 Task: Create a design using a cross-stitch pattern of birds on a blank page template in Canva.
Action: Mouse moved to (154, 3)
Screenshot: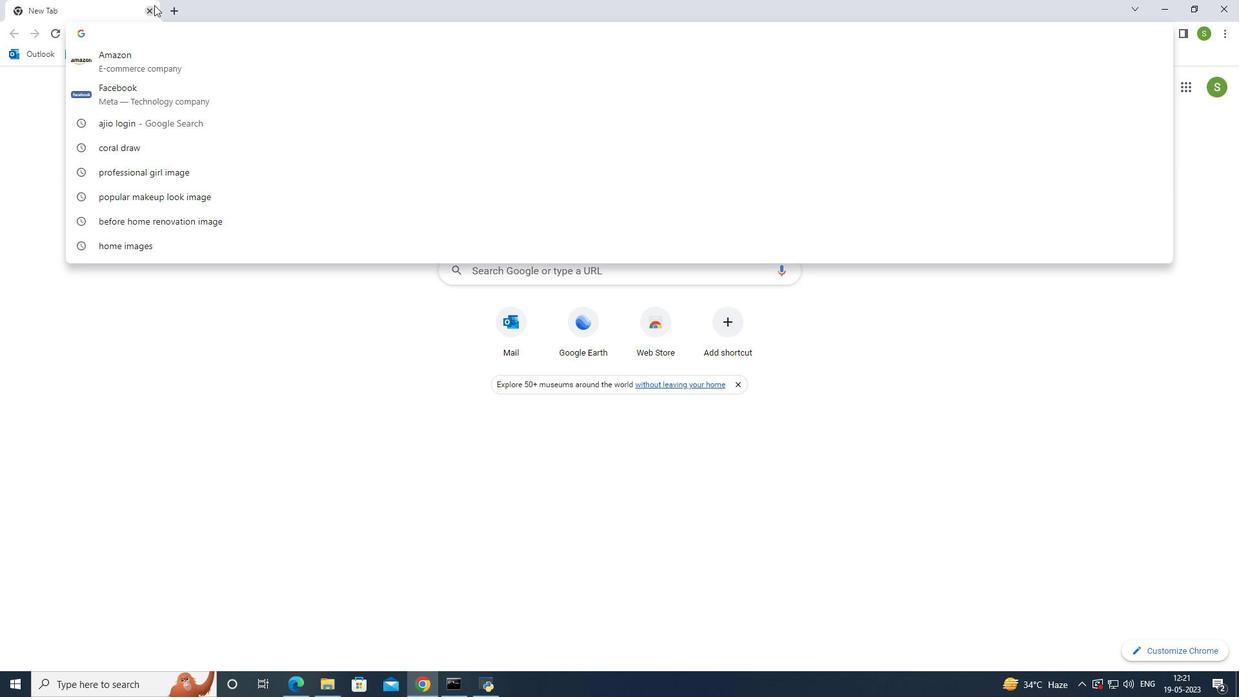 
Action: Key pressed ca
Screenshot: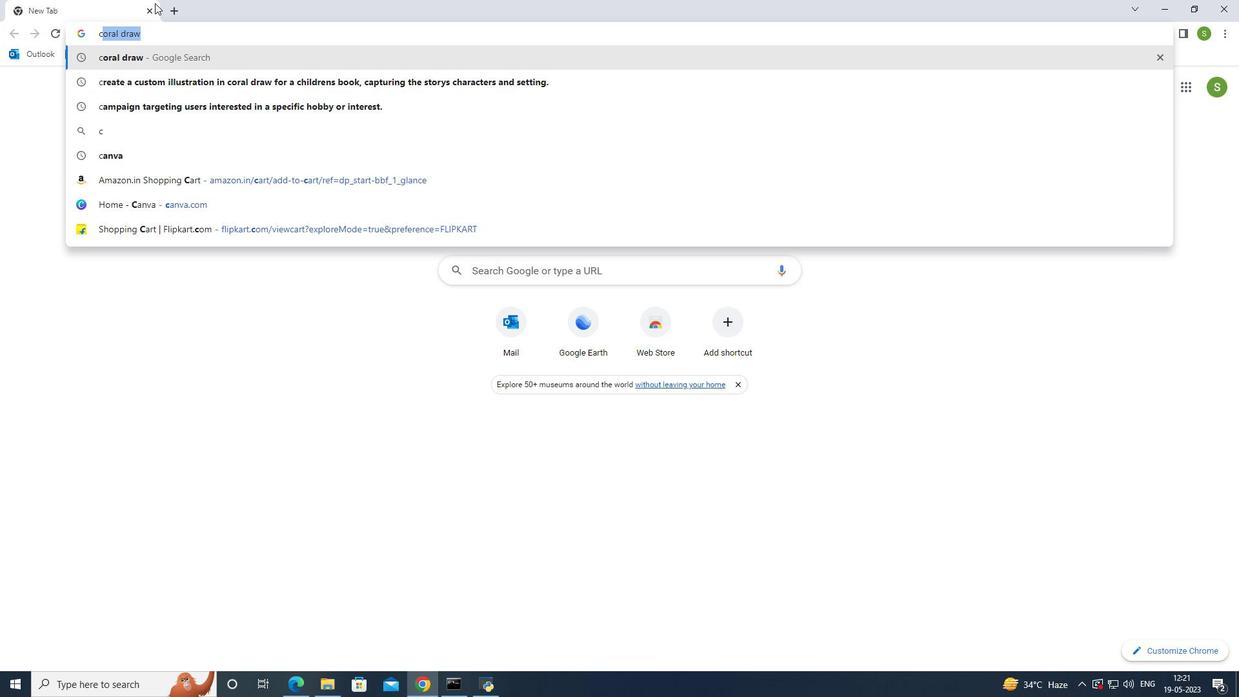 
Action: Mouse moved to (154, 0)
Screenshot: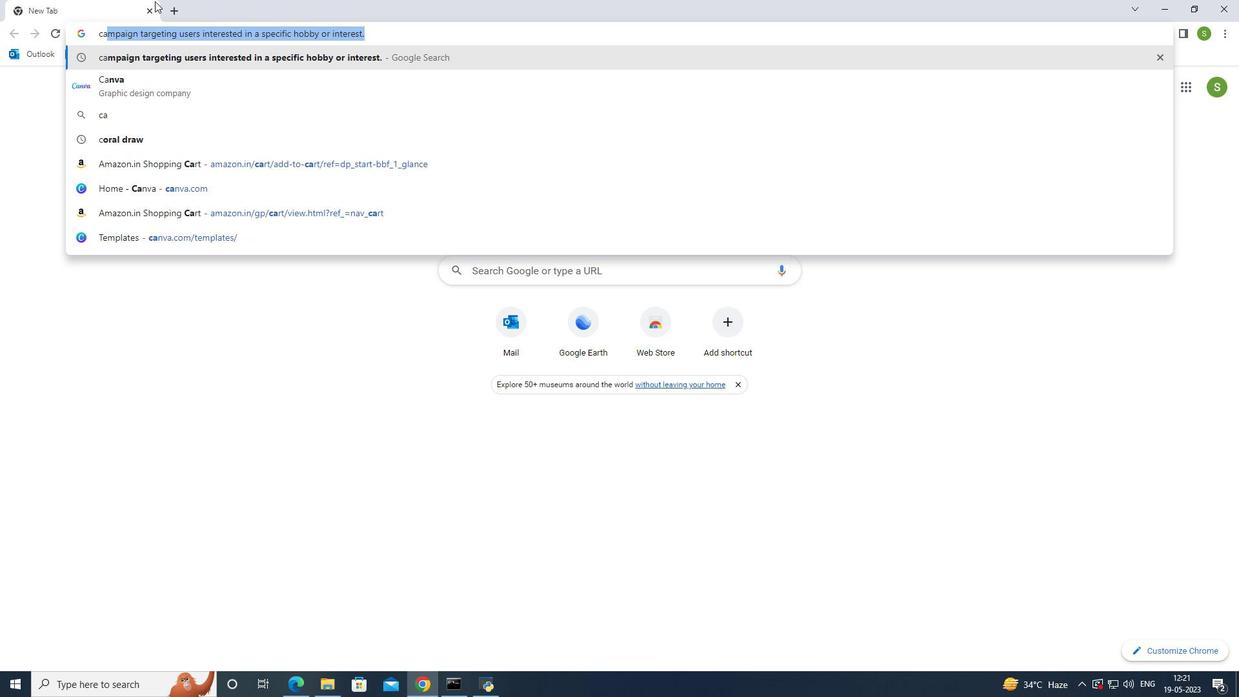 
Action: Key pressed nvs
Screenshot: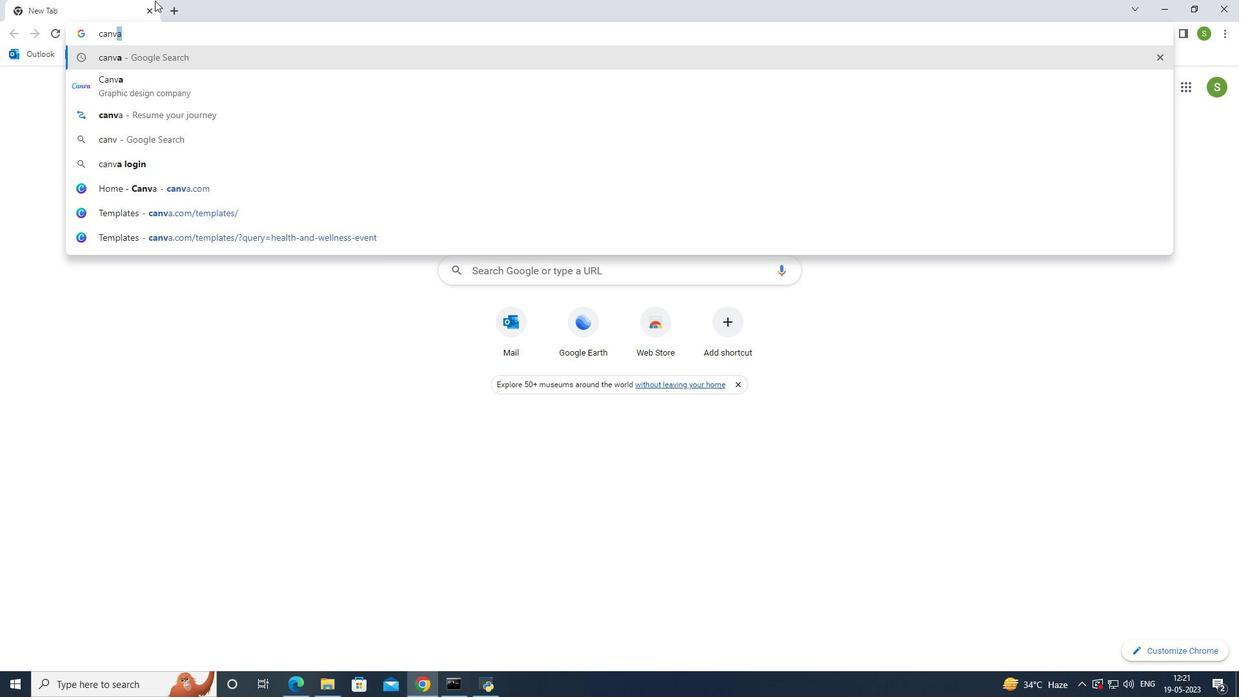 
Action: Mouse moved to (158, 0)
Screenshot: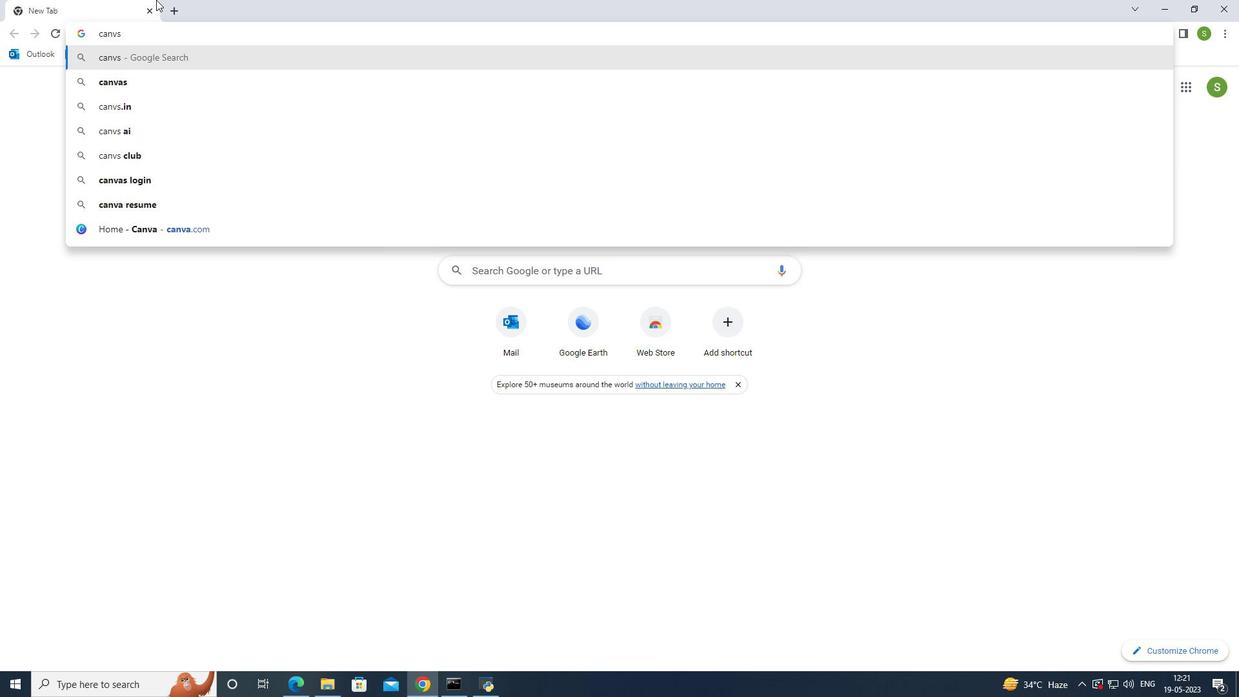 
Action: Key pressed <Key.backspace>
Screenshot: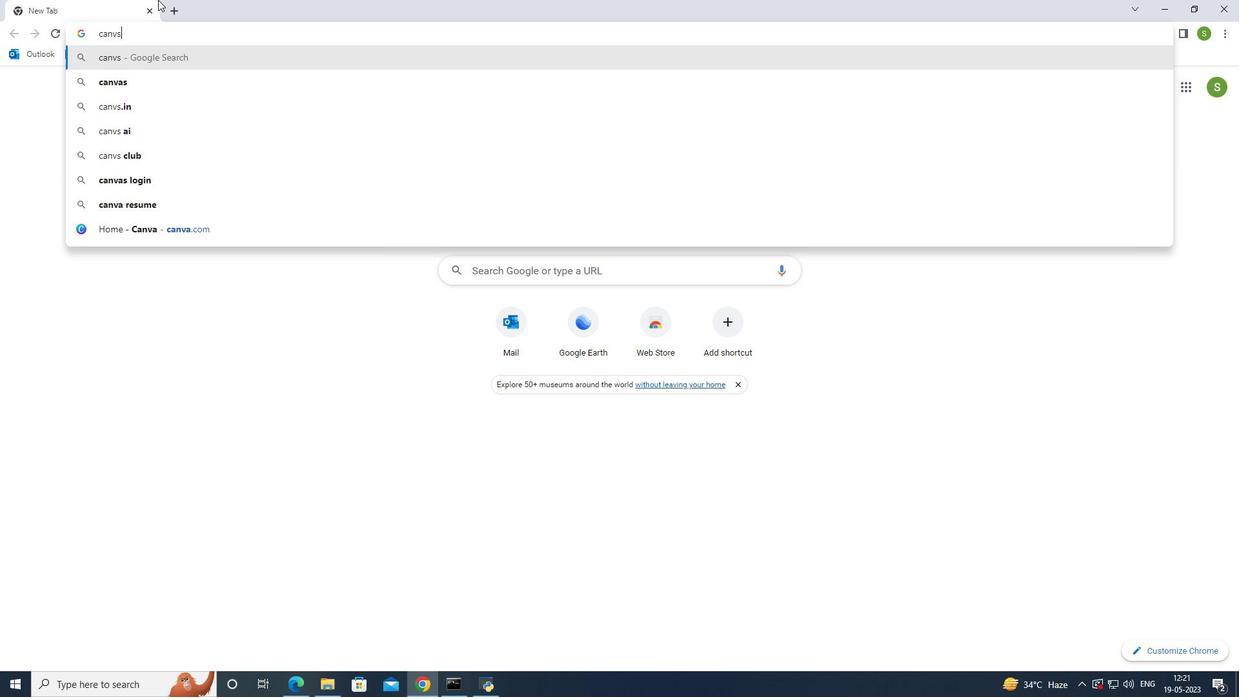 
Action: Mouse moved to (160, 0)
Screenshot: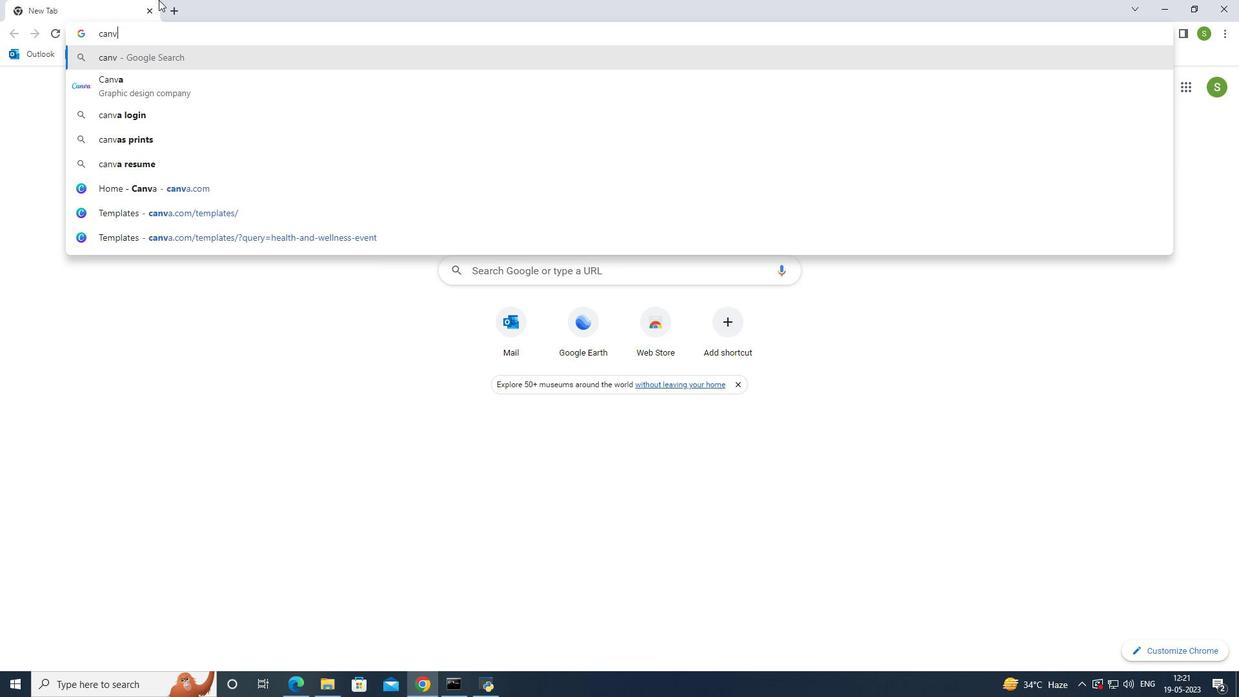 
Action: Key pressed a<Key.enter>
Screenshot: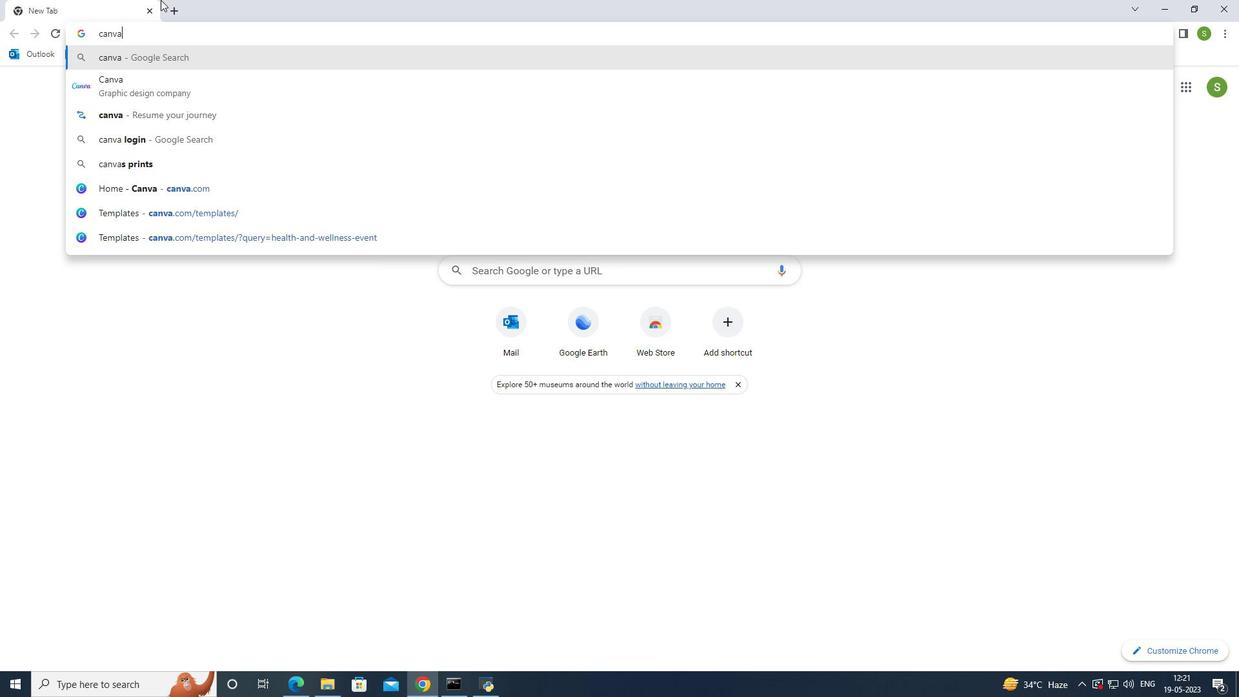 
Action: Mouse moved to (206, 203)
Screenshot: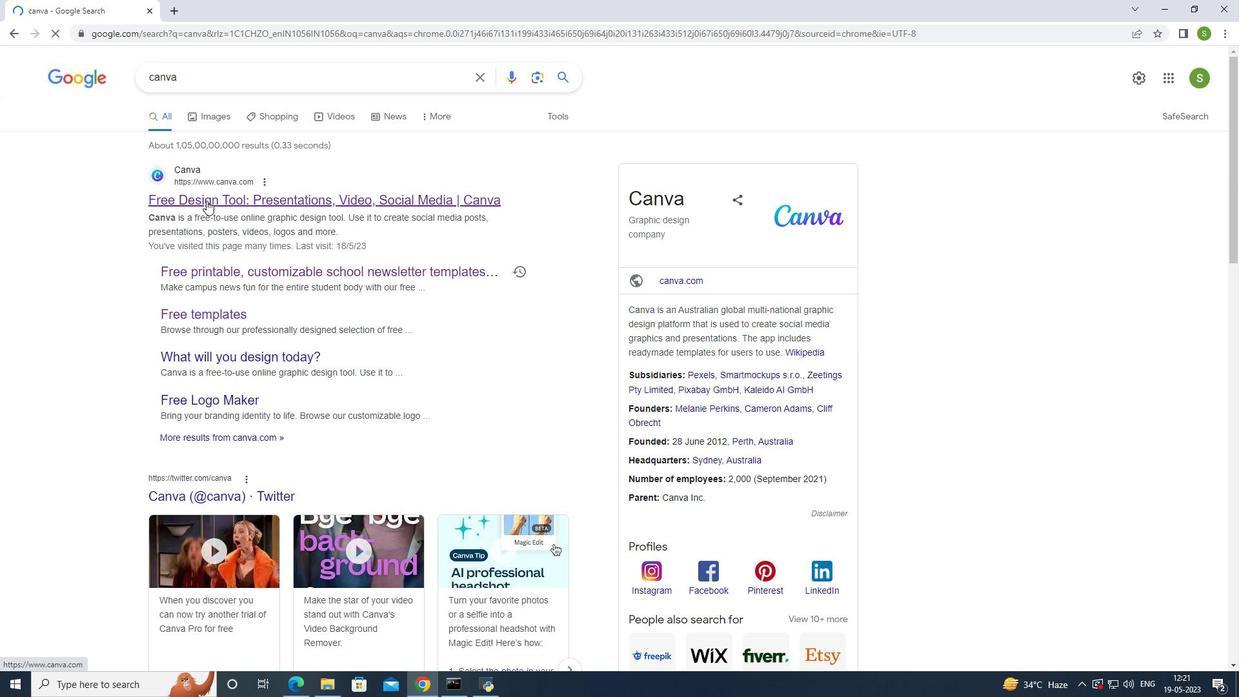 
Action: Mouse pressed left at (206, 203)
Screenshot: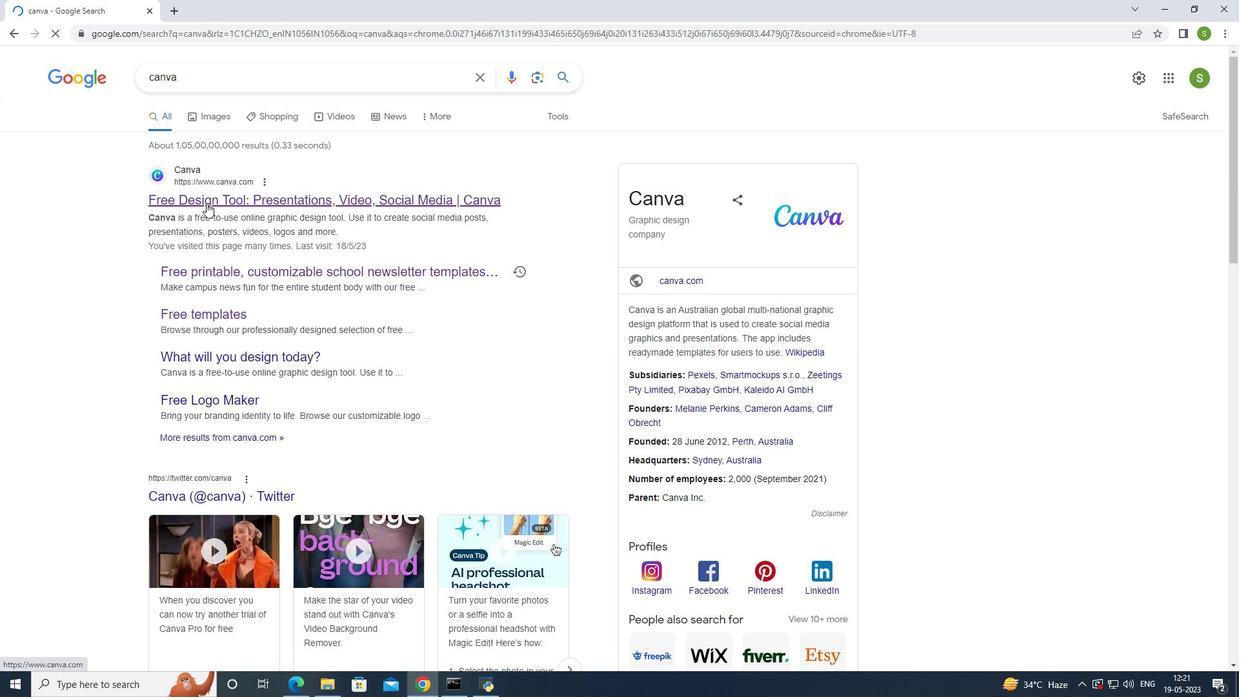 
Action: Mouse moved to (435, 160)
Screenshot: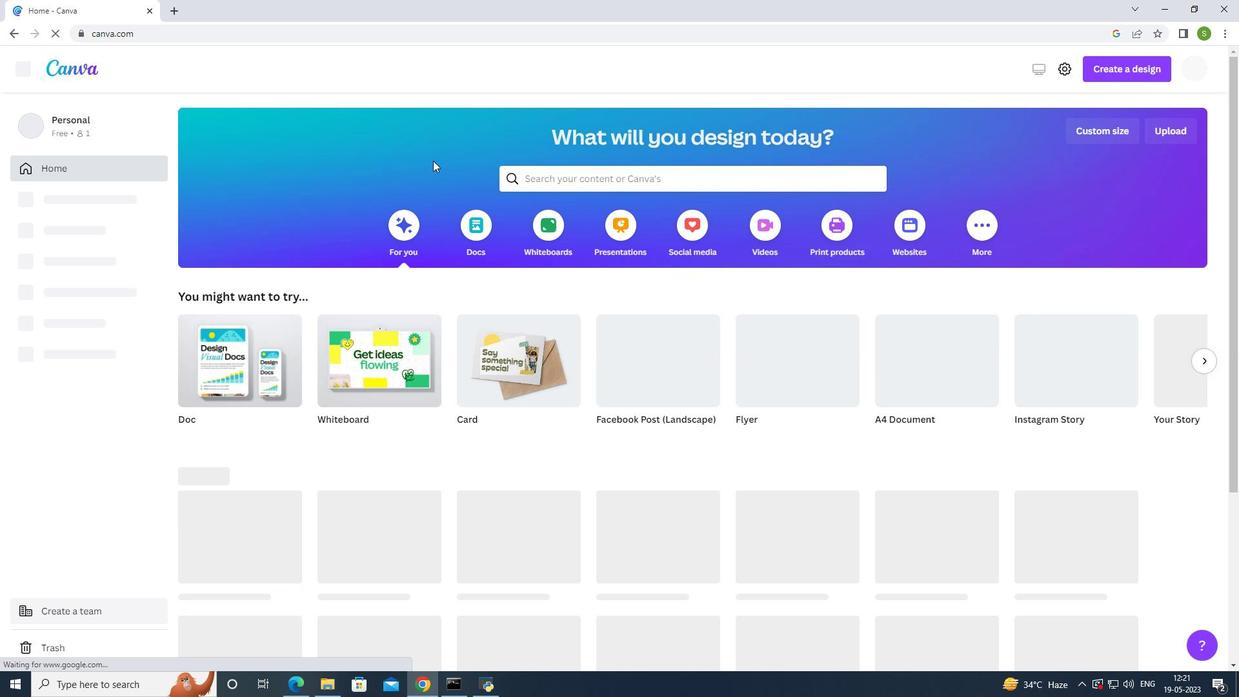 
Action: Mouse scrolled (435, 159) with delta (0, 0)
Screenshot: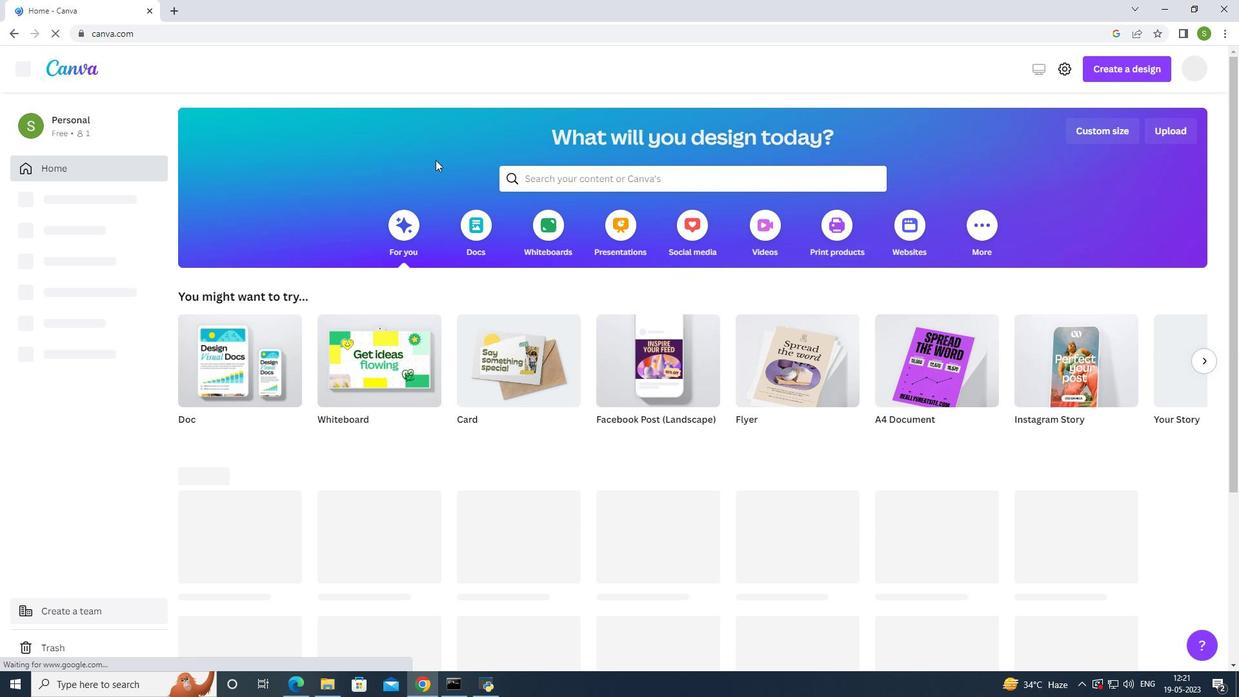 
Action: Mouse scrolled (435, 159) with delta (0, 0)
Screenshot: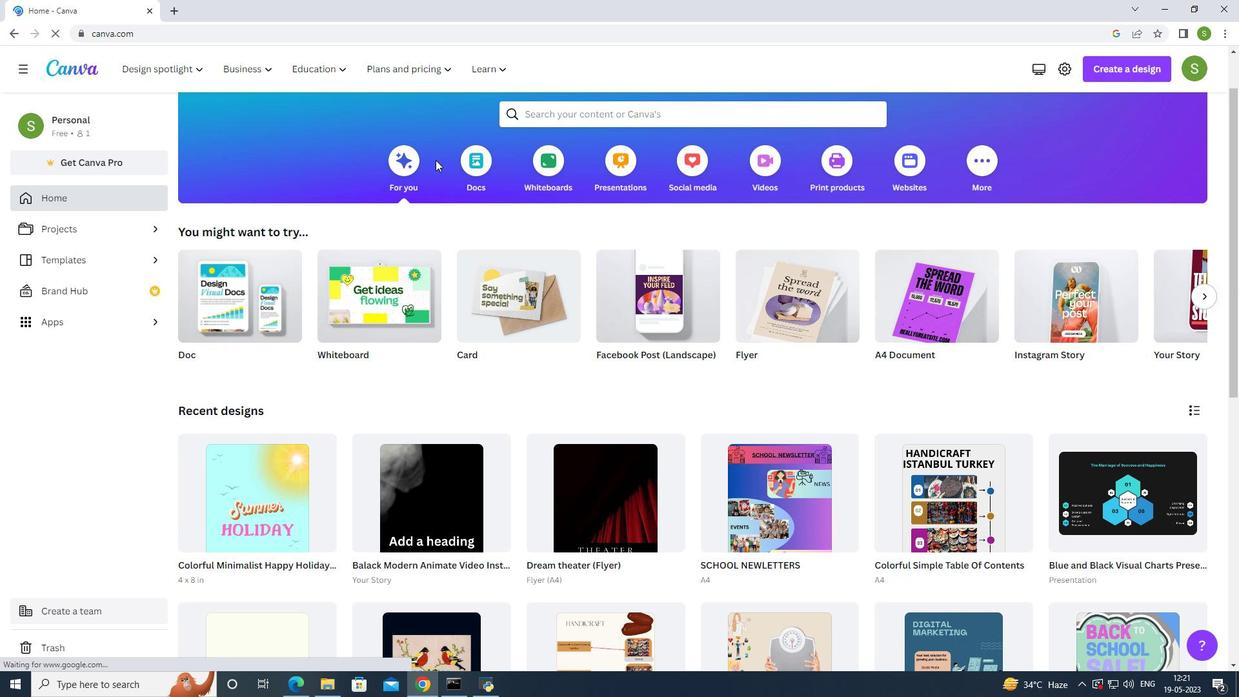 
Action: Mouse scrolled (435, 159) with delta (0, 0)
Screenshot: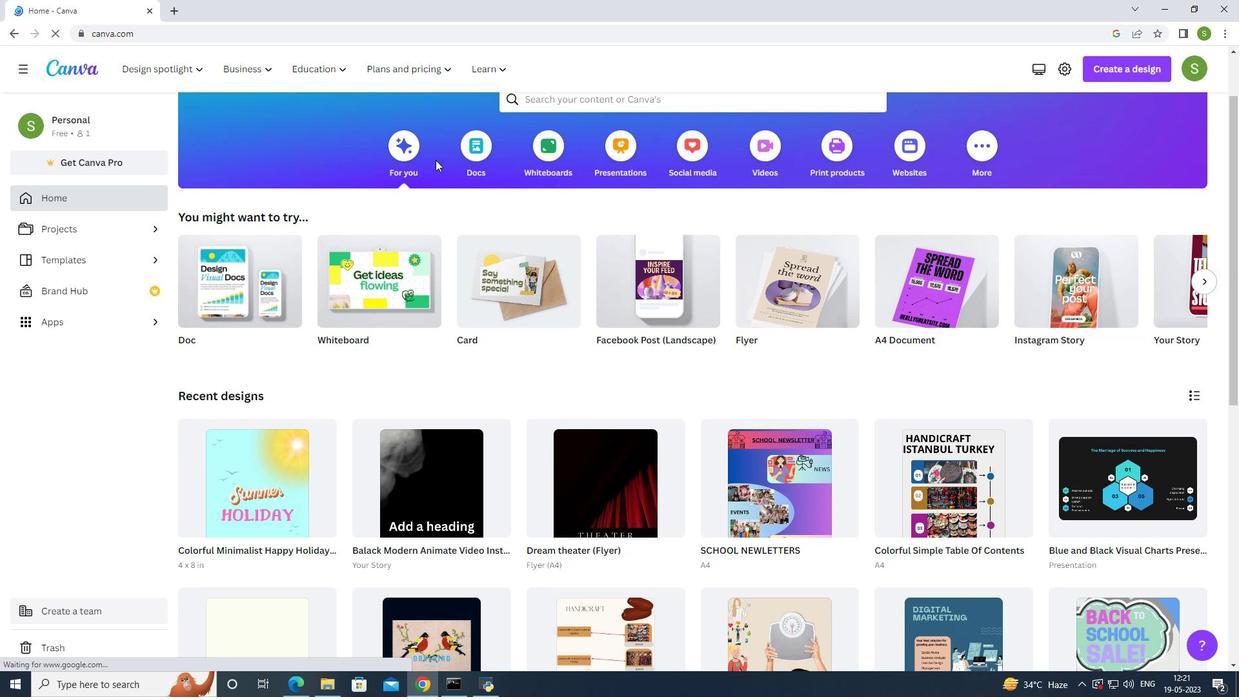 
Action: Mouse scrolled (435, 159) with delta (0, 0)
Screenshot: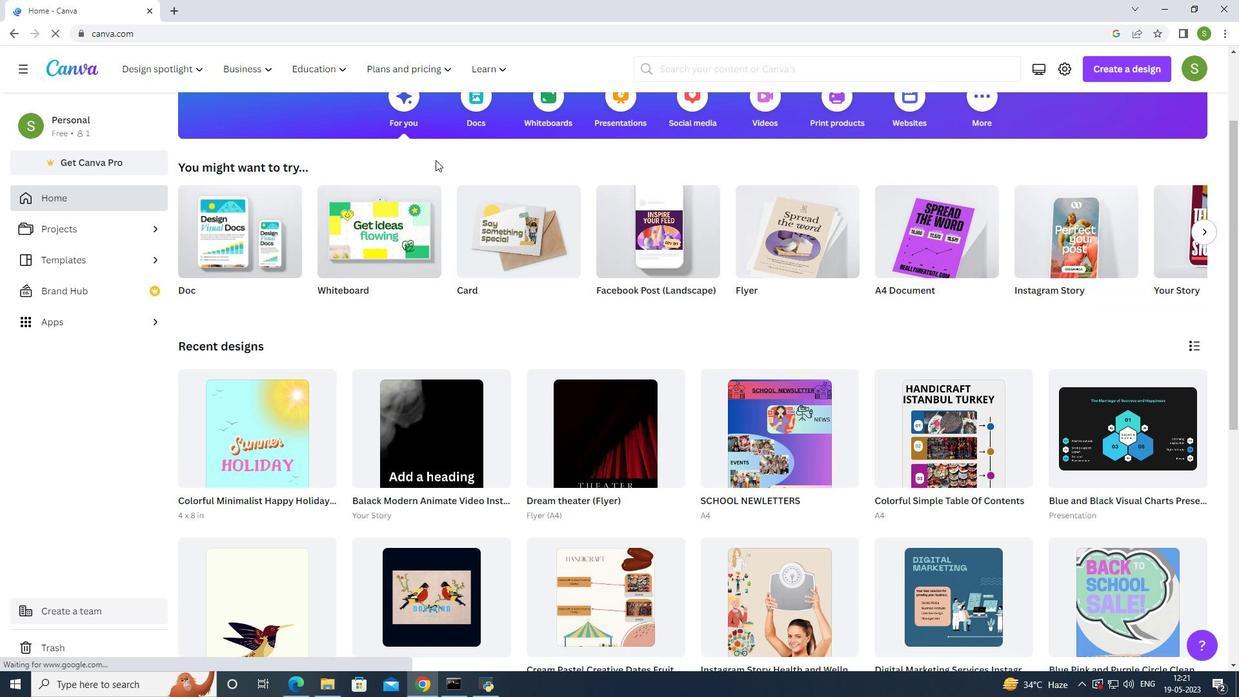 
Action: Mouse scrolled (435, 159) with delta (0, 0)
Screenshot: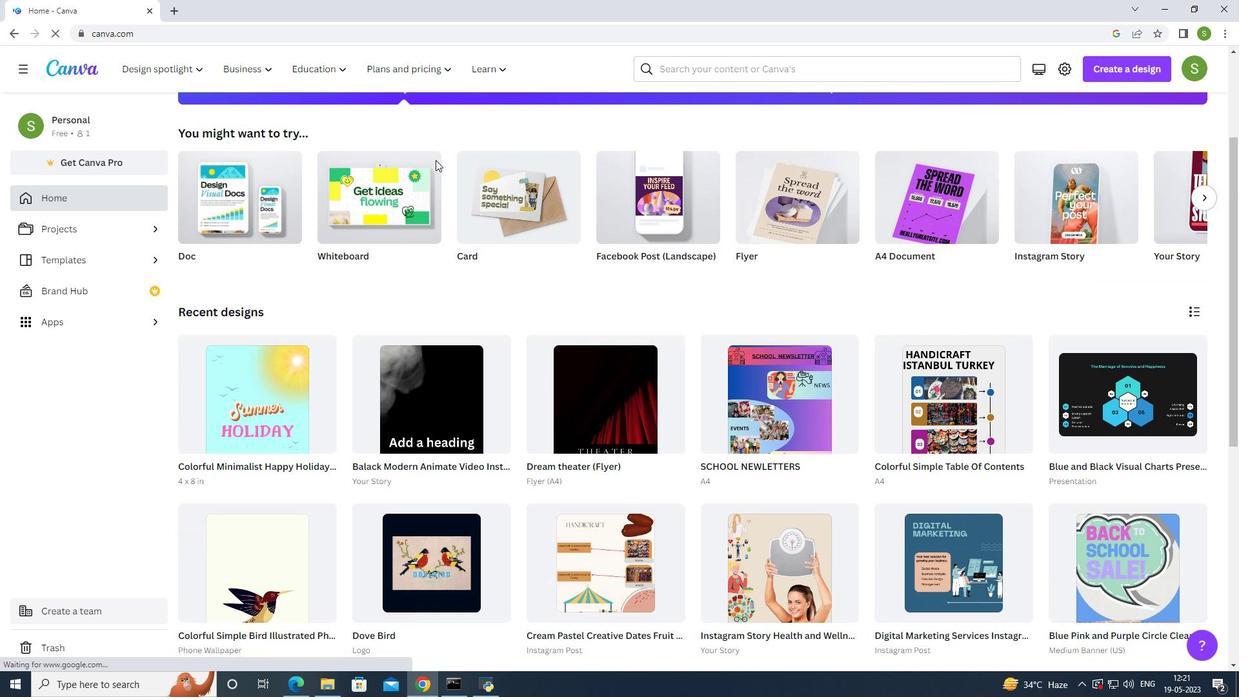 
Action: Mouse scrolled (435, 159) with delta (0, 0)
Screenshot: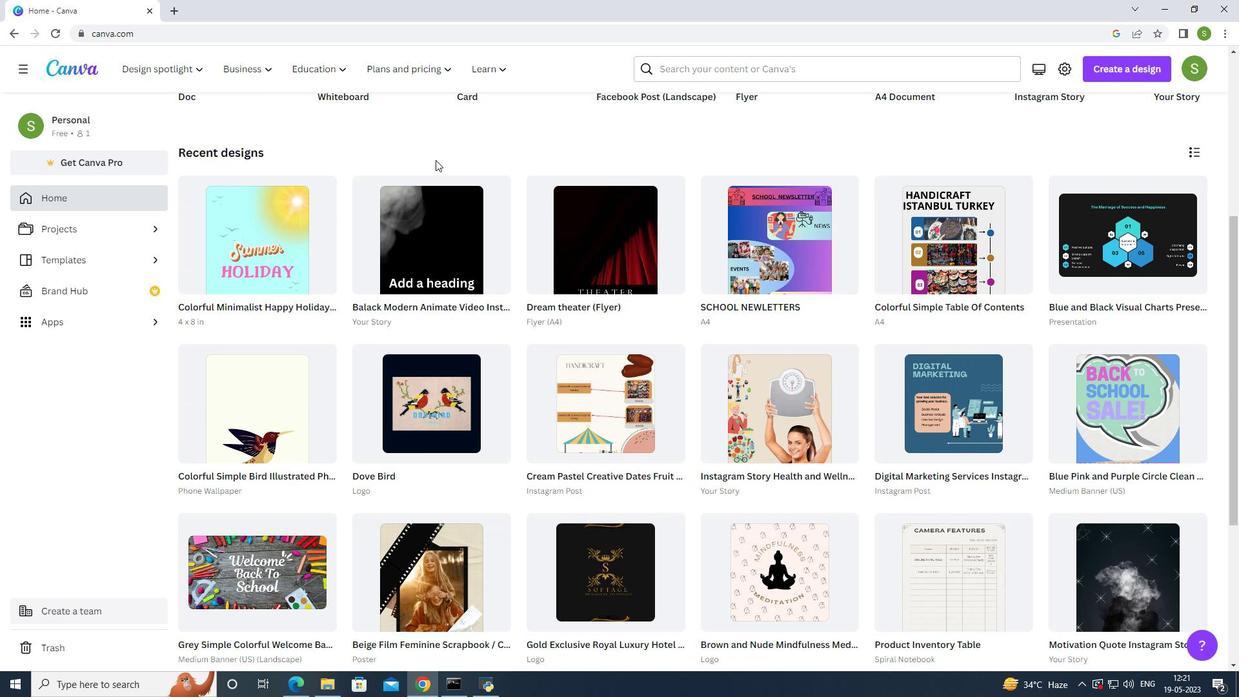 
Action: Mouse scrolled (435, 159) with delta (0, 0)
Screenshot: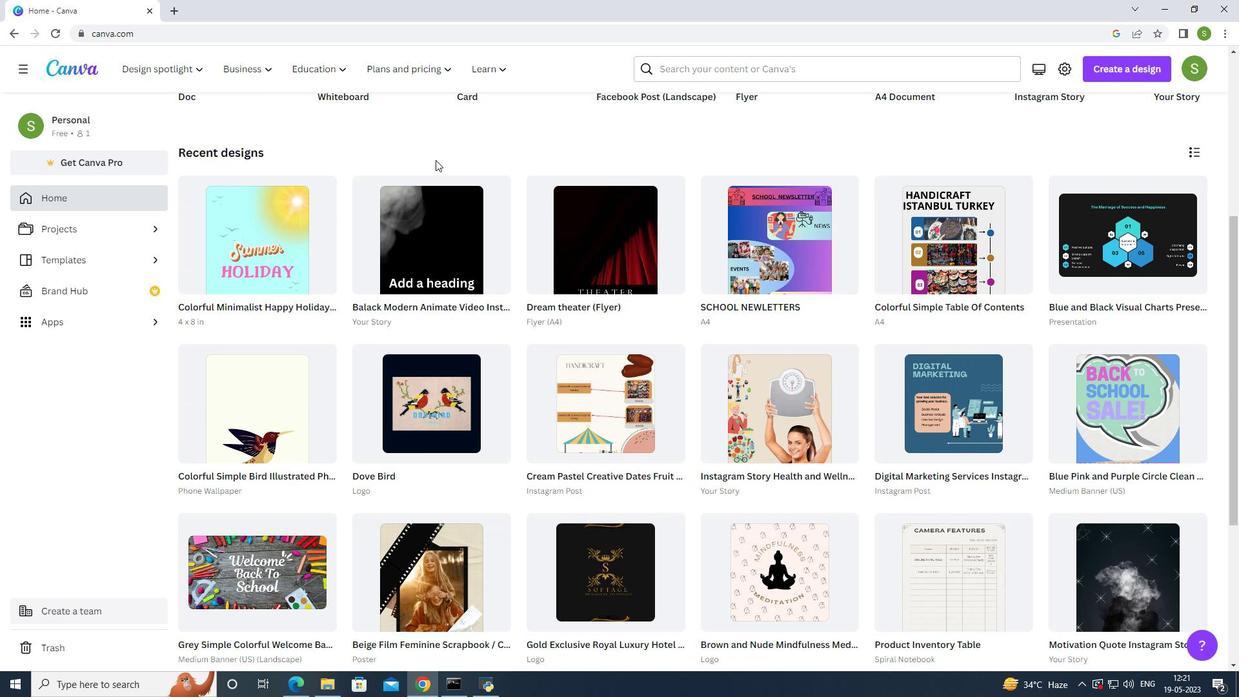 
Action: Mouse scrolled (435, 159) with delta (0, 0)
Screenshot: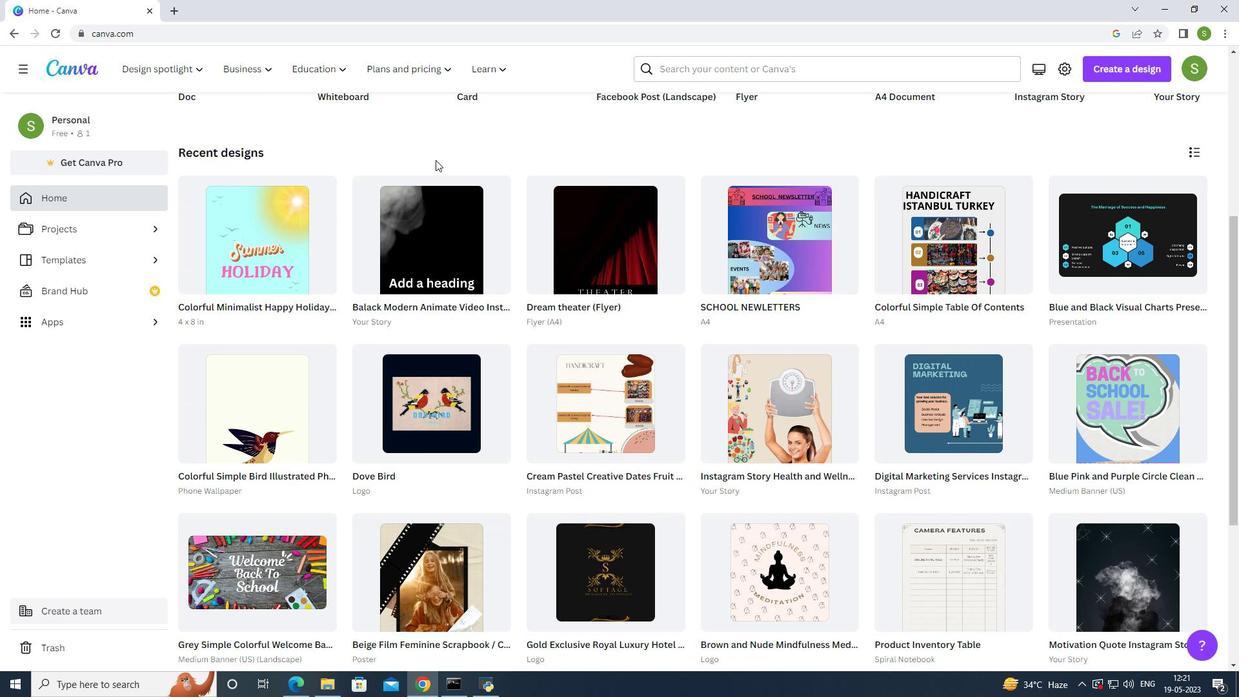 
Action: Mouse scrolled (435, 159) with delta (0, 0)
Screenshot: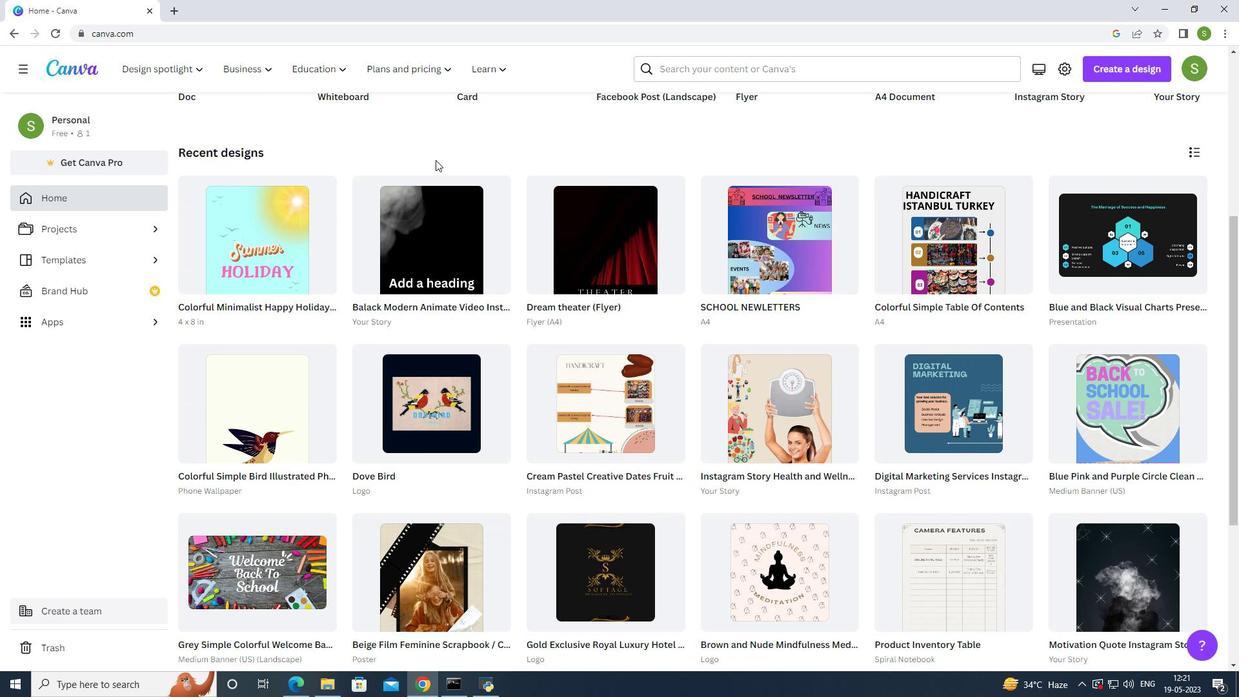 
Action: Mouse scrolled (435, 159) with delta (0, 0)
Screenshot: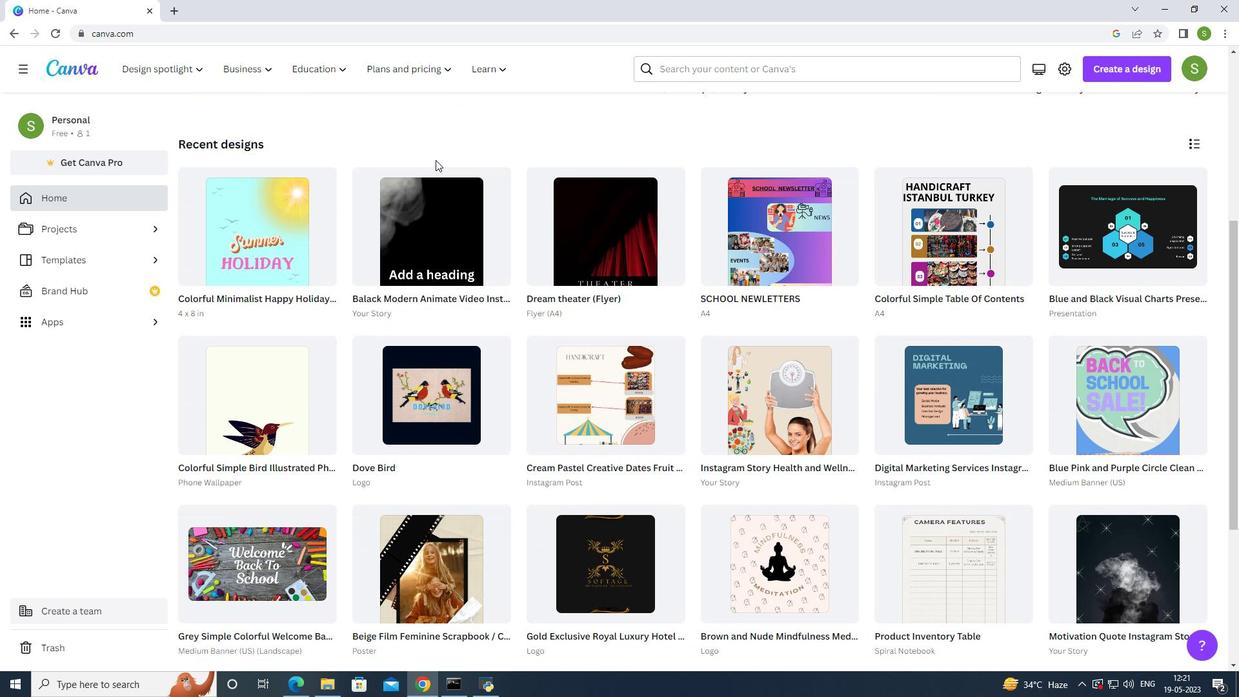 
Action: Mouse scrolled (435, 159) with delta (0, 0)
Screenshot: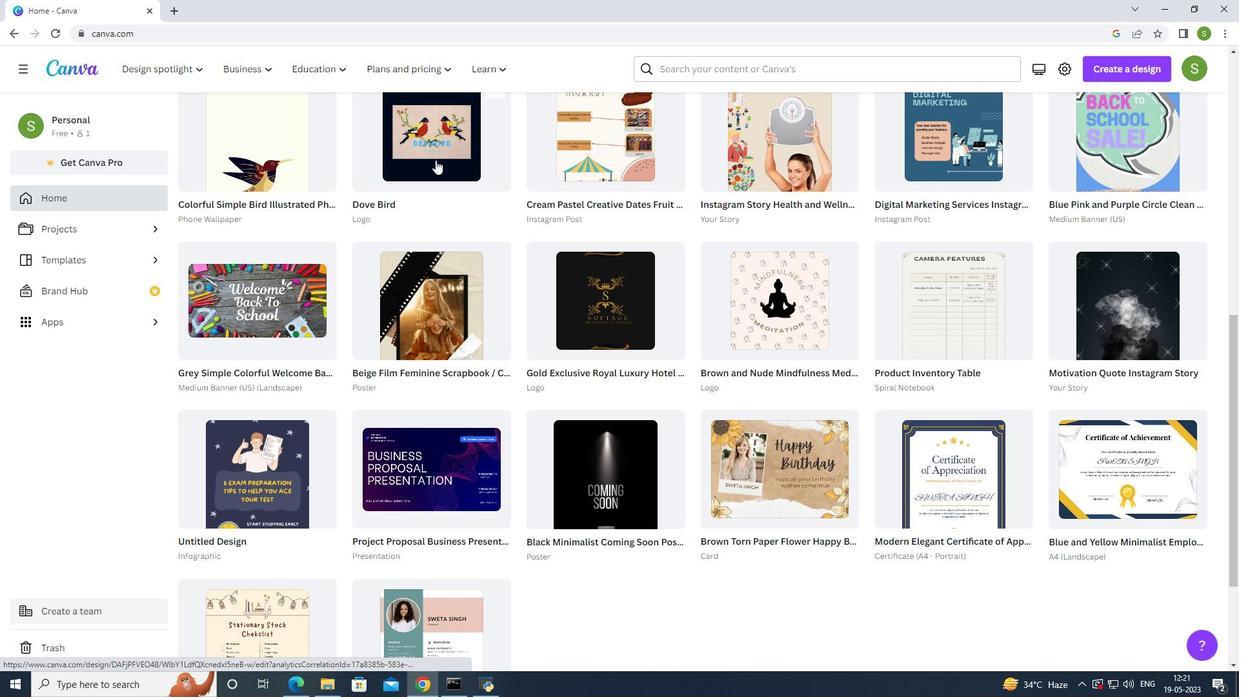 
Action: Mouse scrolled (435, 159) with delta (0, 0)
Screenshot: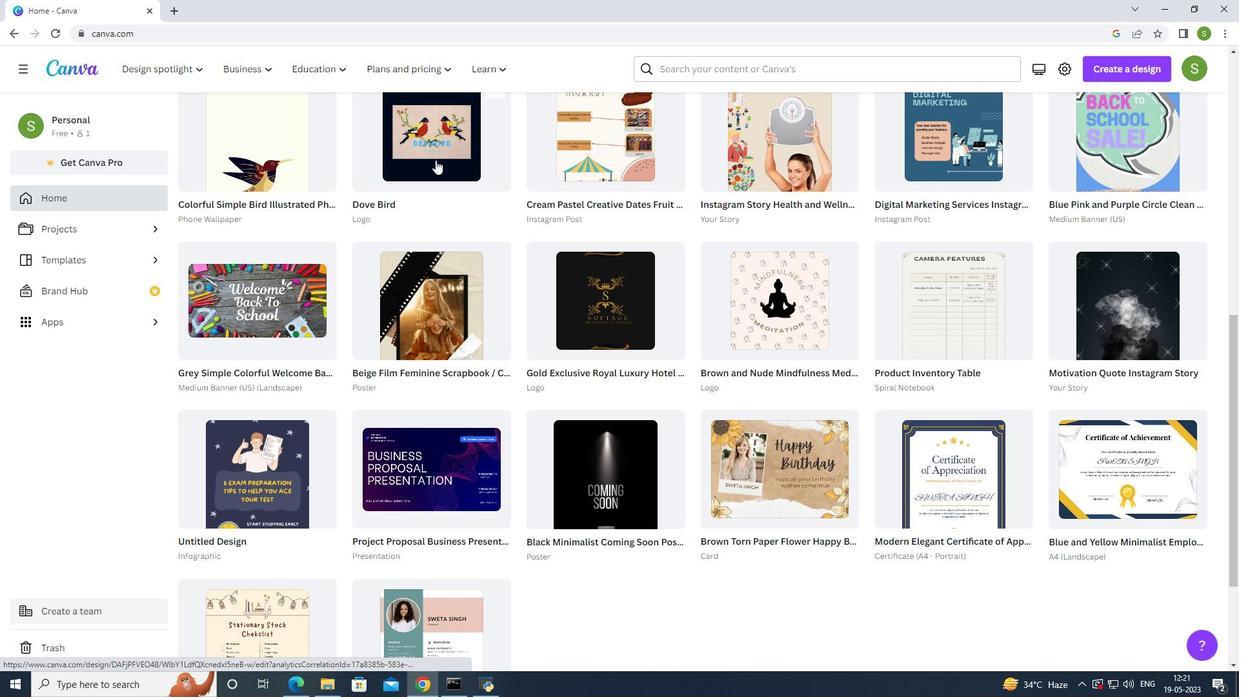
Action: Mouse scrolled (435, 159) with delta (0, 0)
Screenshot: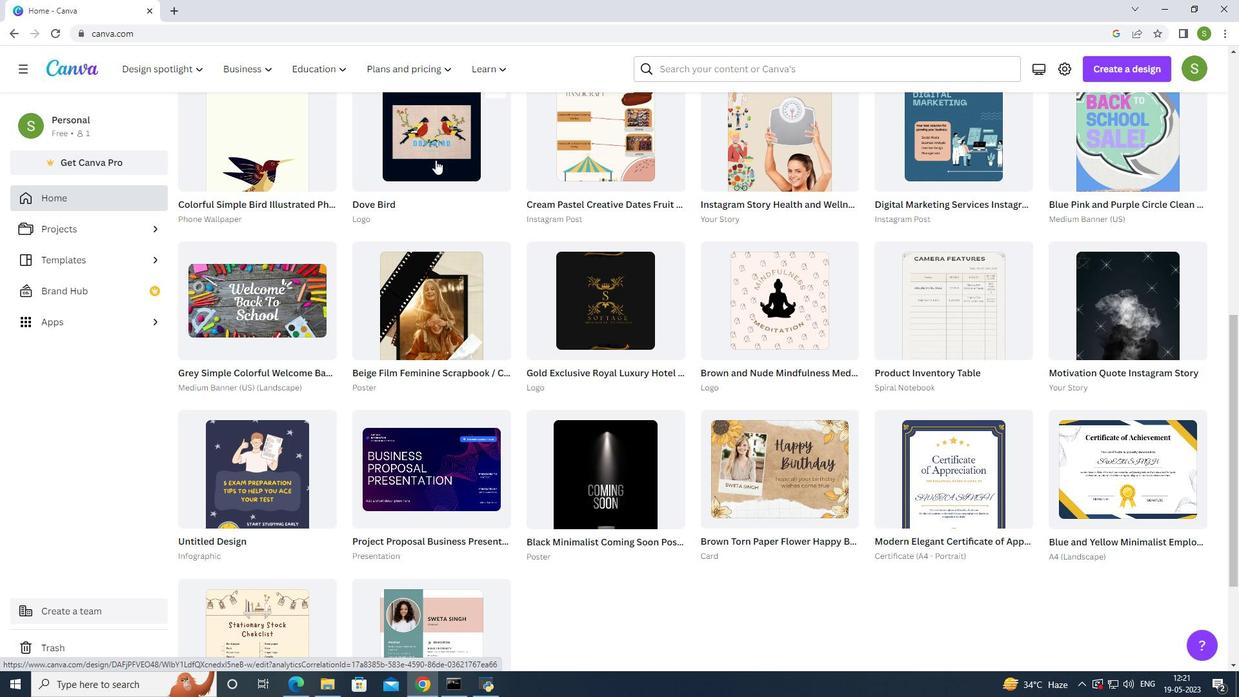 
Action: Mouse scrolled (435, 159) with delta (0, 0)
Screenshot: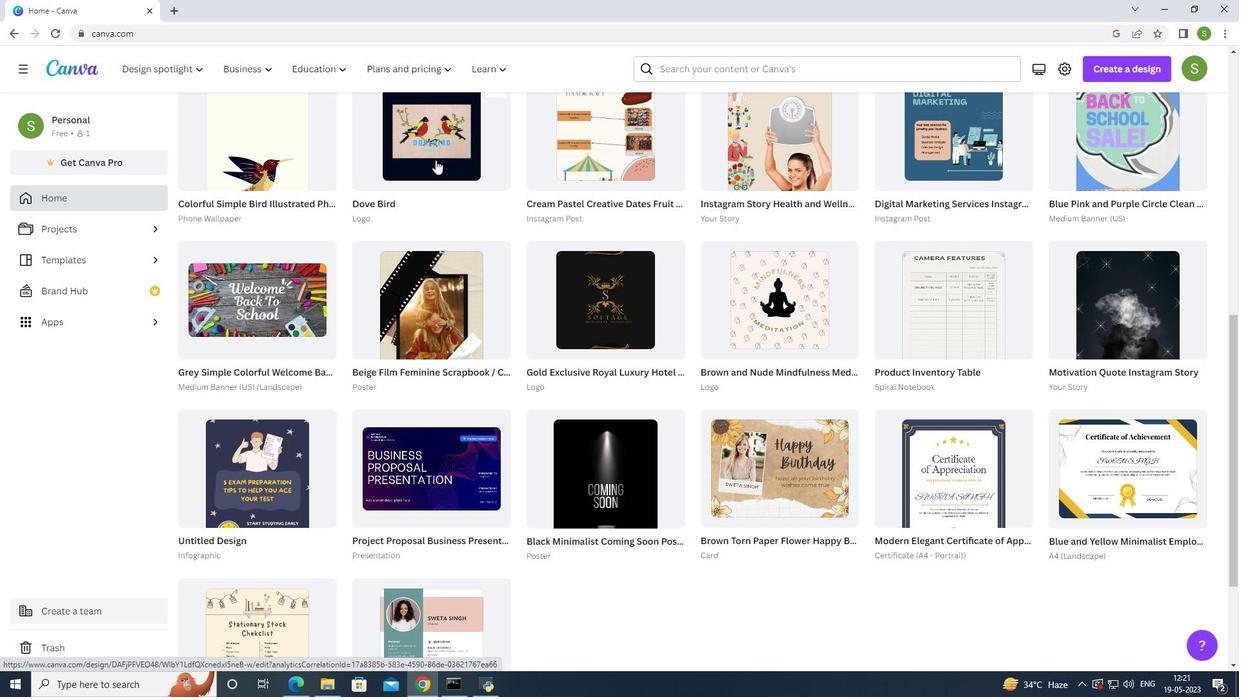 
Action: Mouse scrolled (435, 160) with delta (0, 0)
Screenshot: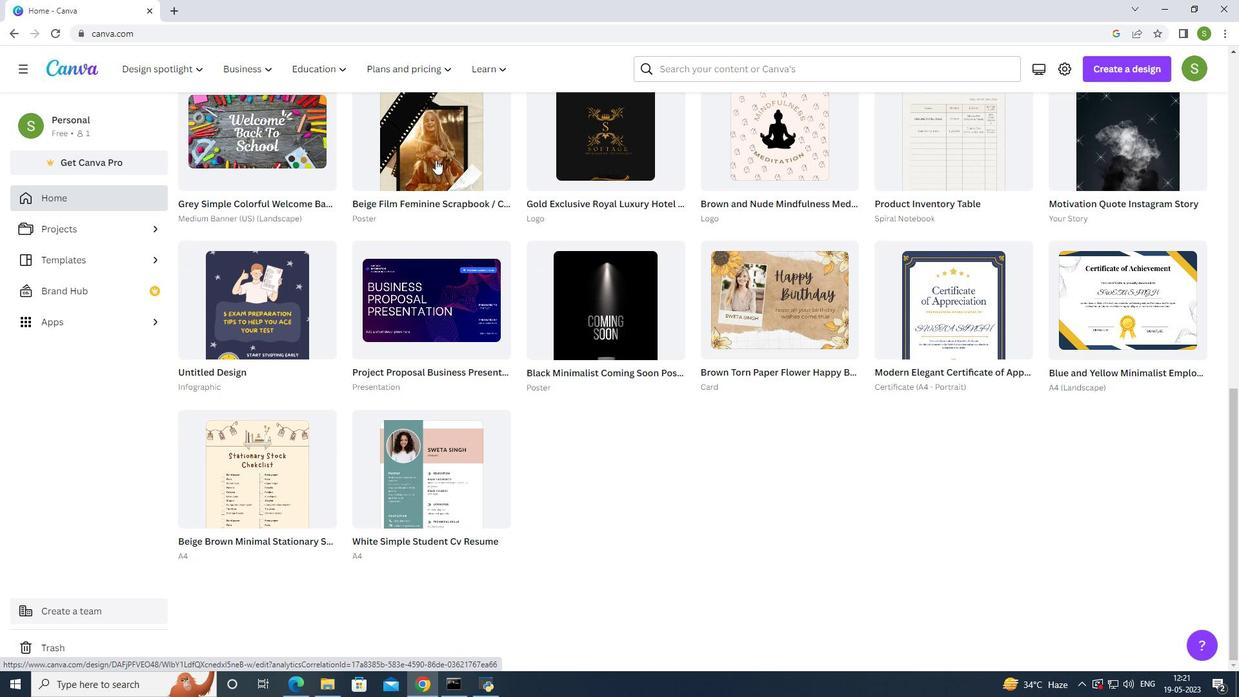 
Action: Mouse moved to (435, 159)
Screenshot: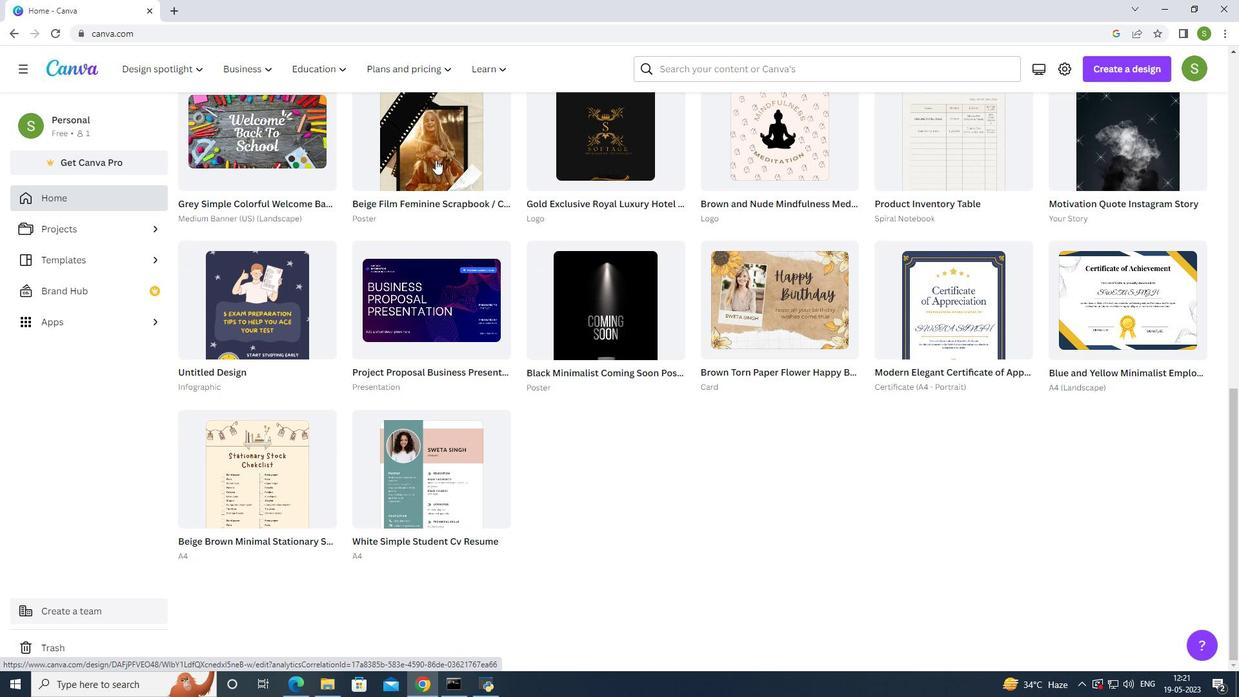 
Action: Mouse scrolled (435, 160) with delta (0, 0)
Screenshot: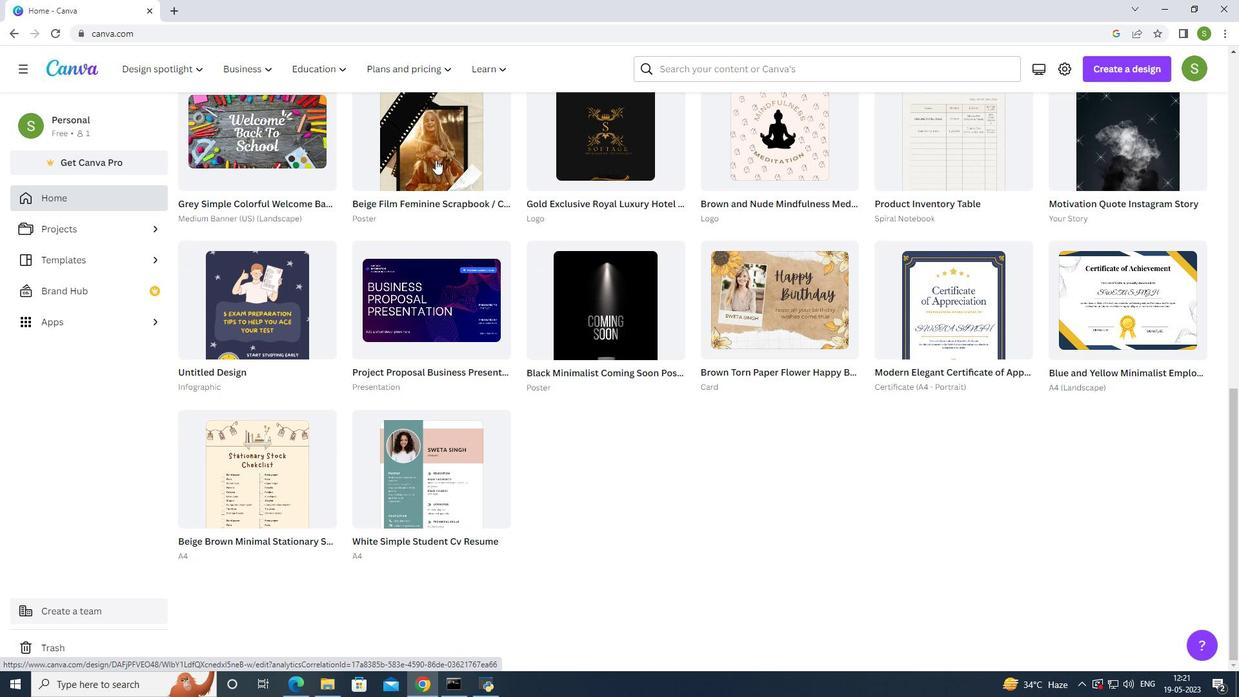 
Action: Mouse moved to (436, 158)
Screenshot: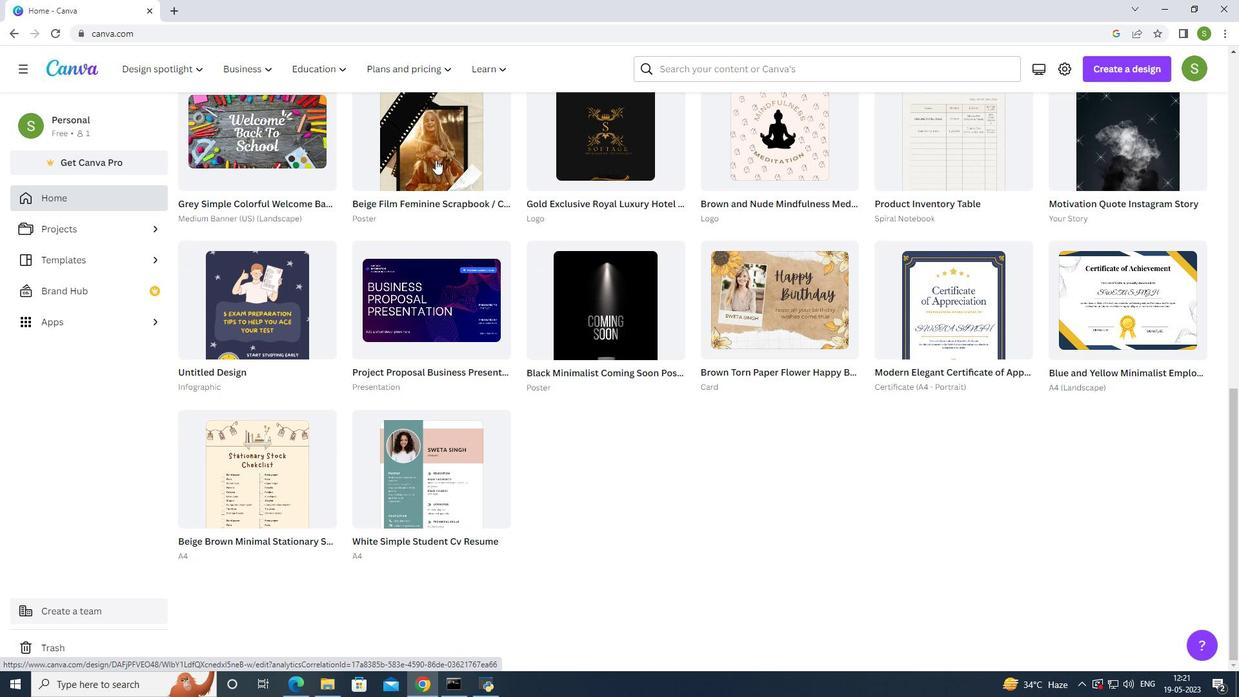 
Action: Mouse scrolled (436, 158) with delta (0, 0)
Screenshot: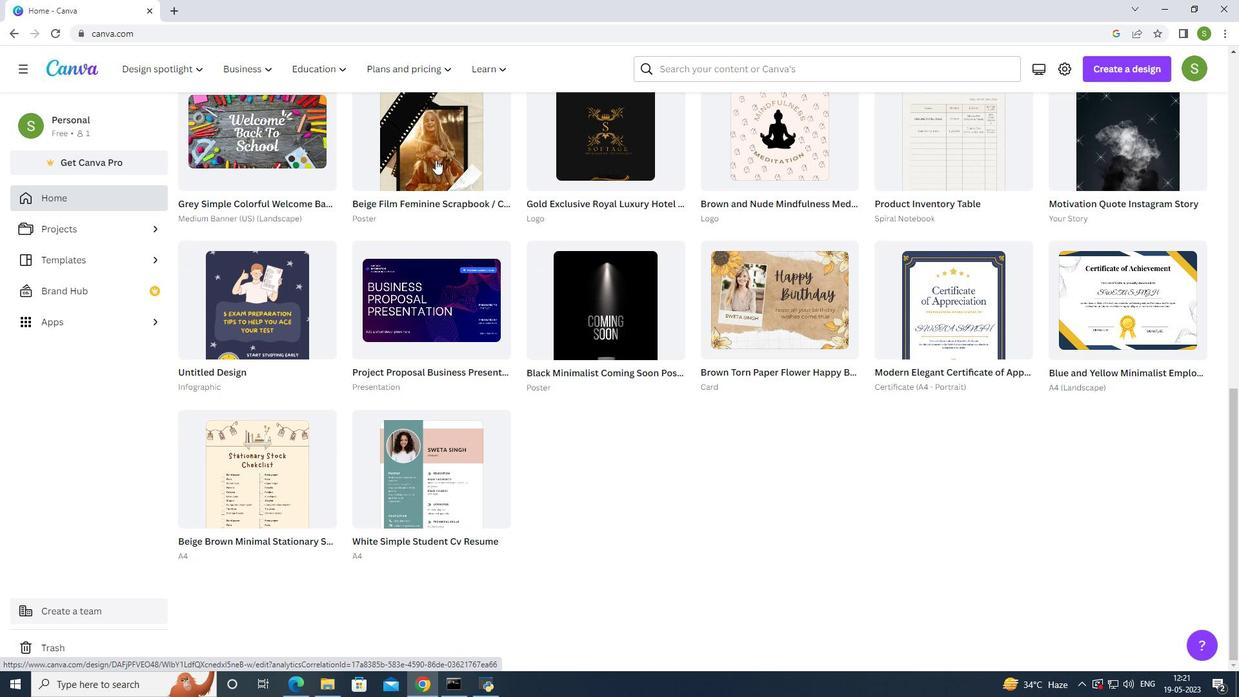 
Action: Mouse moved to (436, 158)
Screenshot: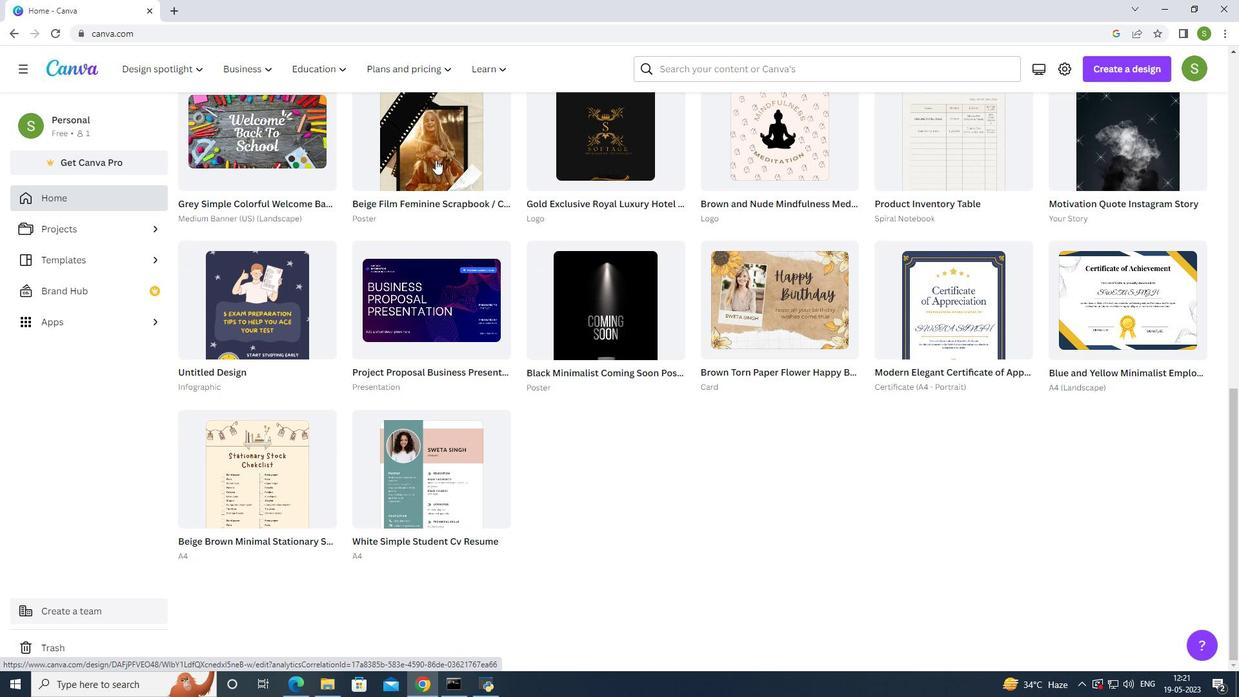 
Action: Mouse scrolled (436, 158) with delta (0, 0)
Screenshot: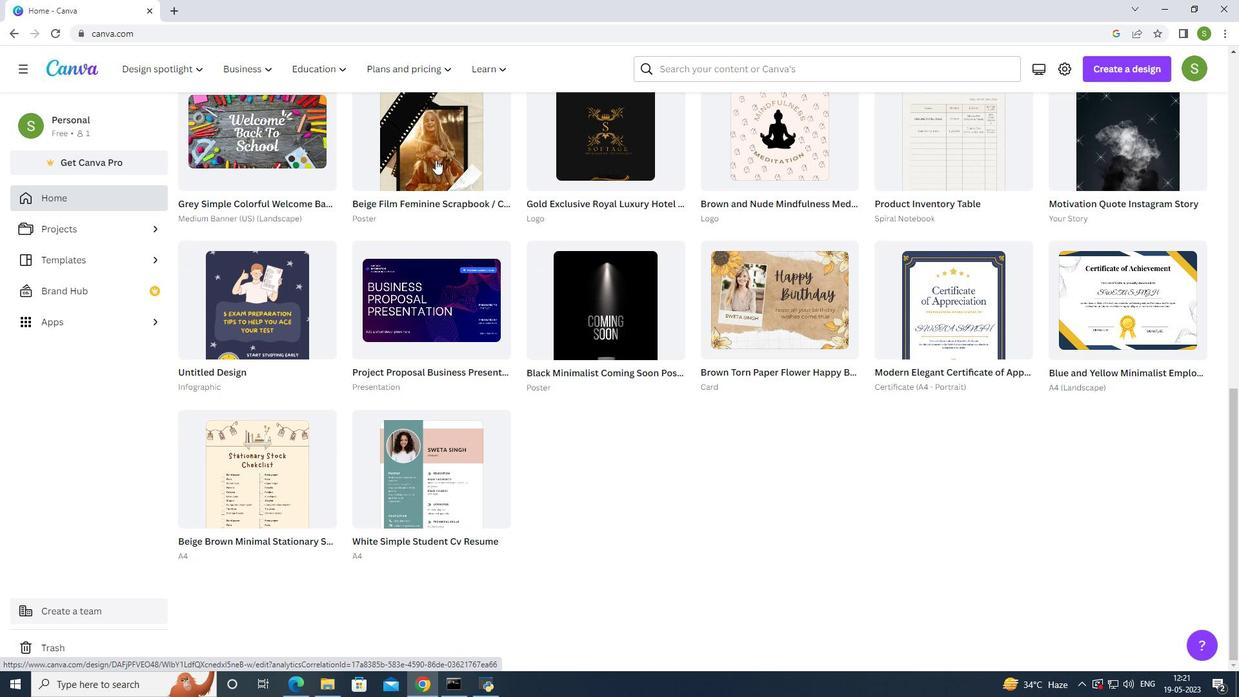 
Action: Mouse moved to (437, 156)
Screenshot: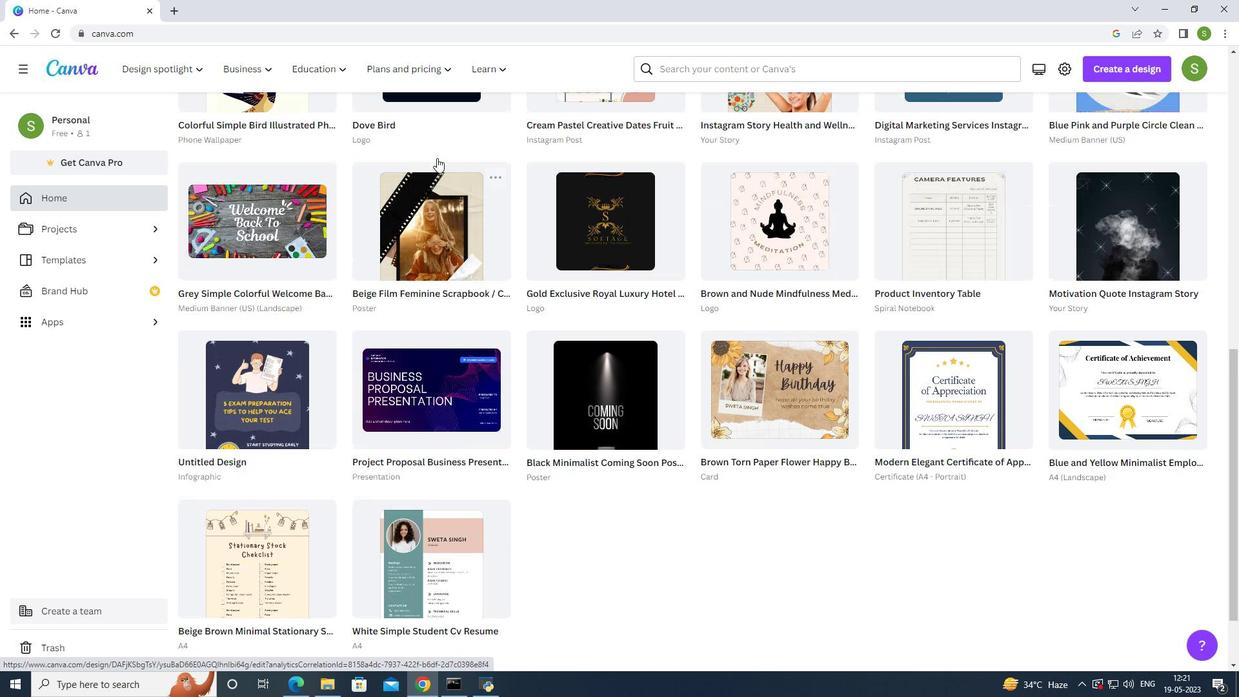 
Action: Mouse scrolled (437, 157) with delta (0, 0)
Screenshot: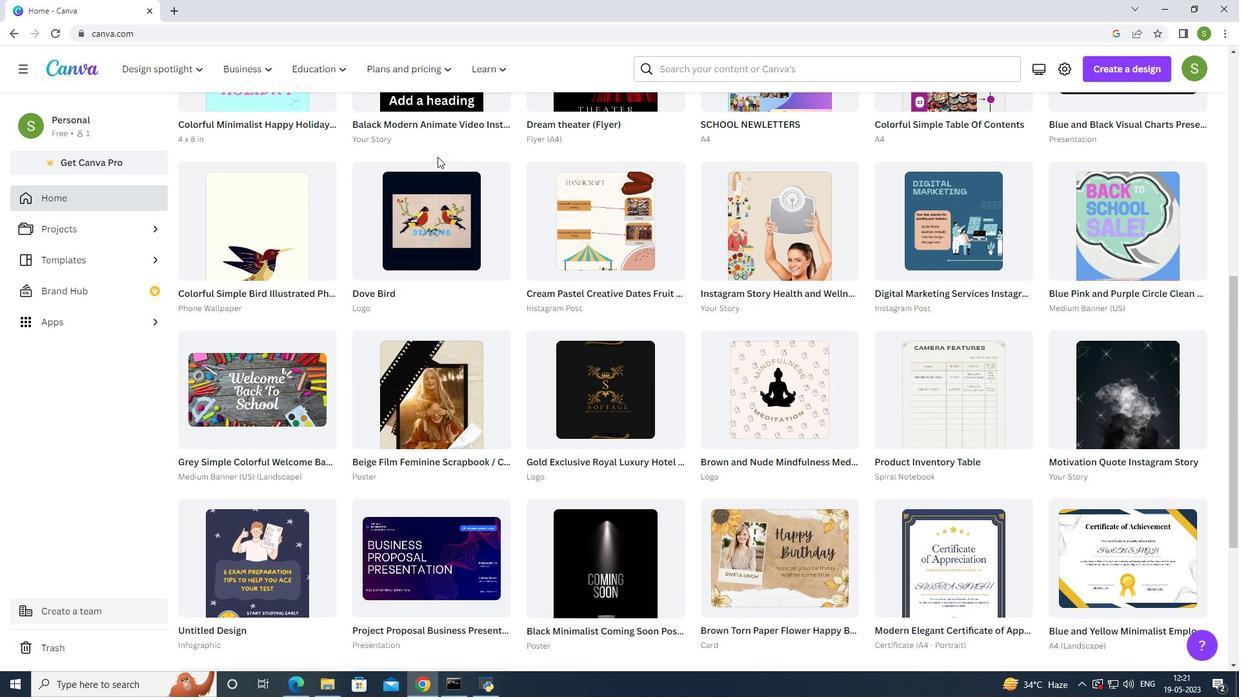 
Action: Mouse scrolled (437, 157) with delta (0, 0)
Screenshot: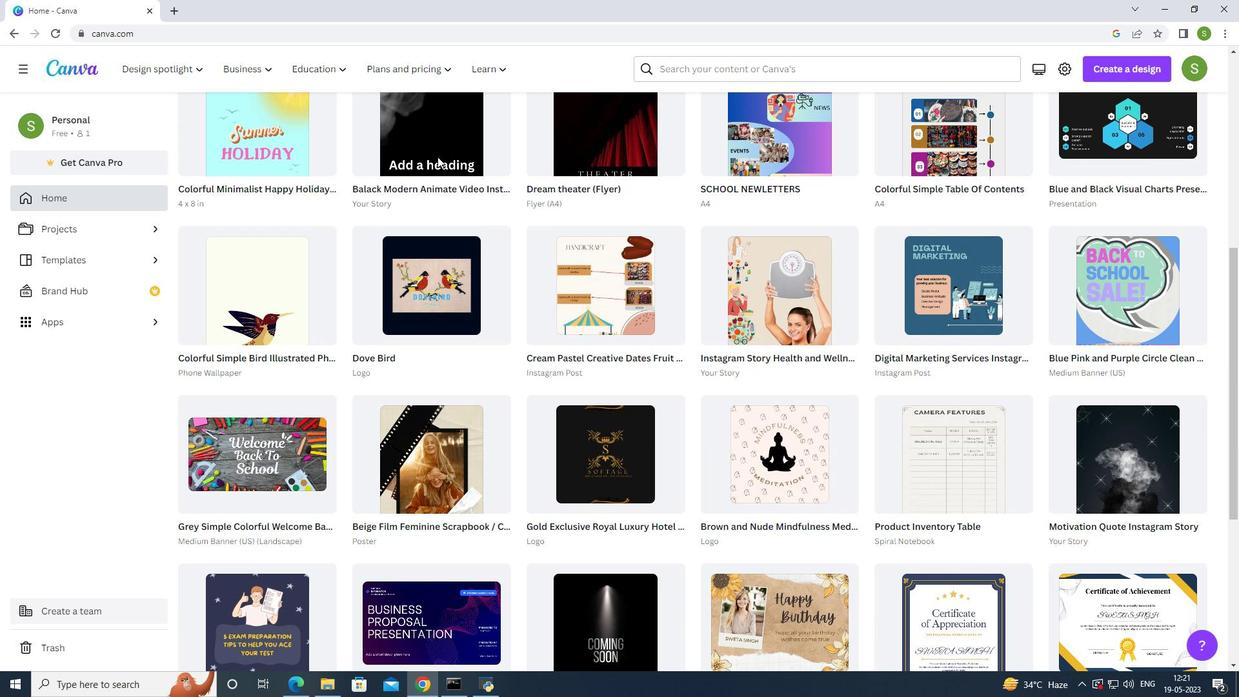 
Action: Mouse moved to (437, 156)
Screenshot: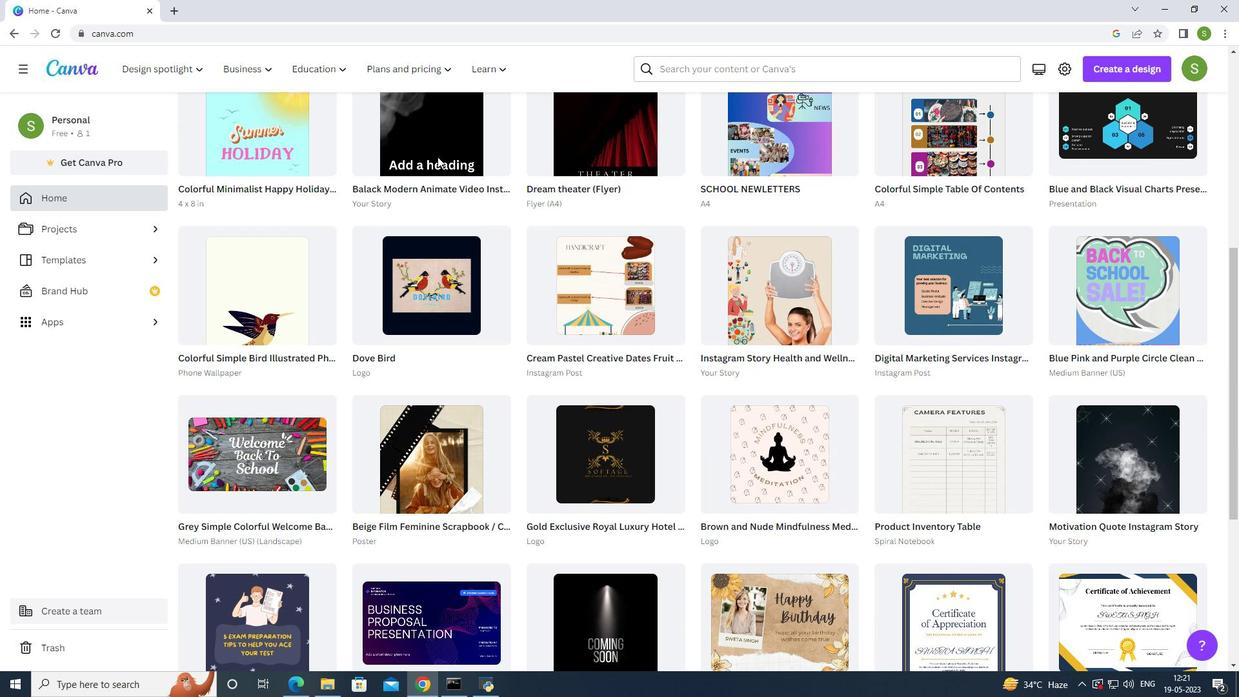 
Action: Mouse scrolled (437, 157) with delta (0, 0)
Screenshot: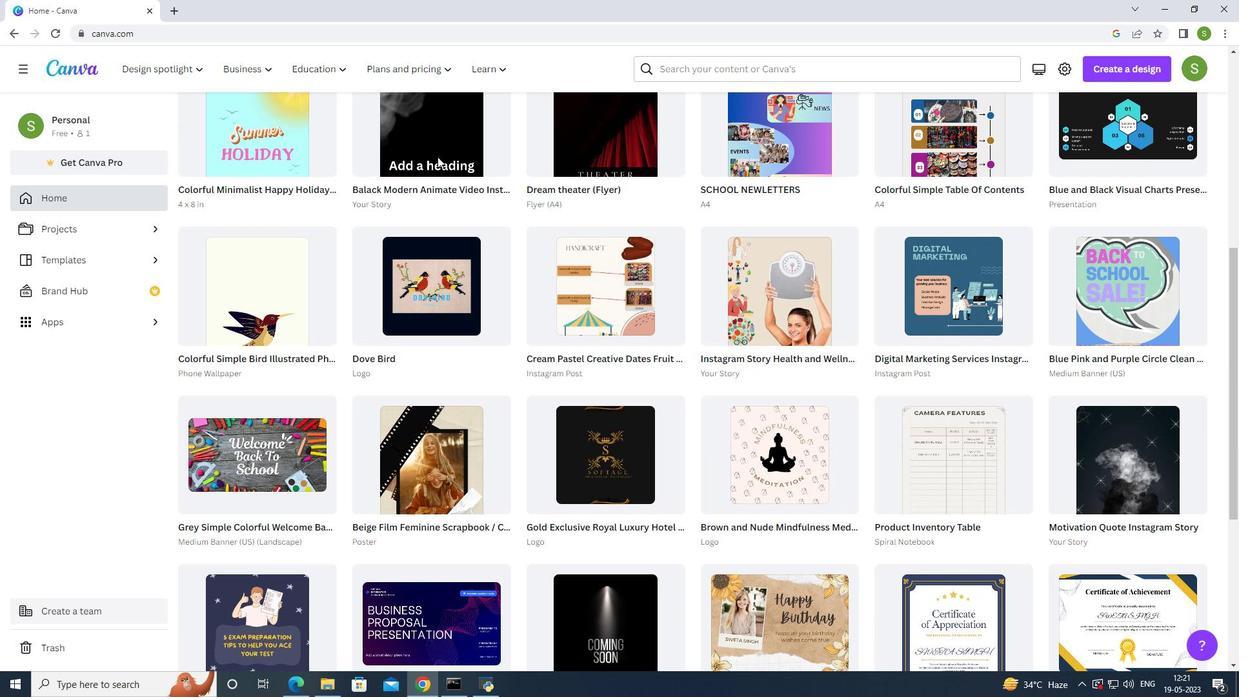 
Action: Mouse scrolled (437, 157) with delta (0, 0)
Screenshot: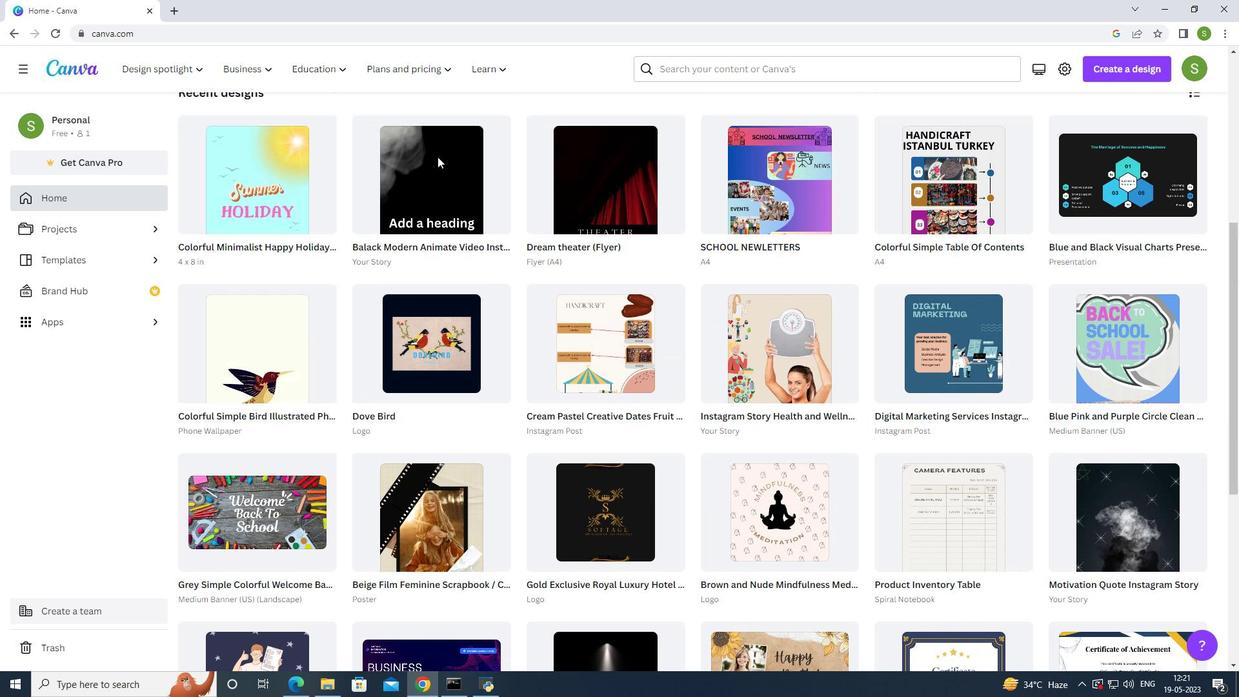 
Action: Mouse moved to (439, 154)
Screenshot: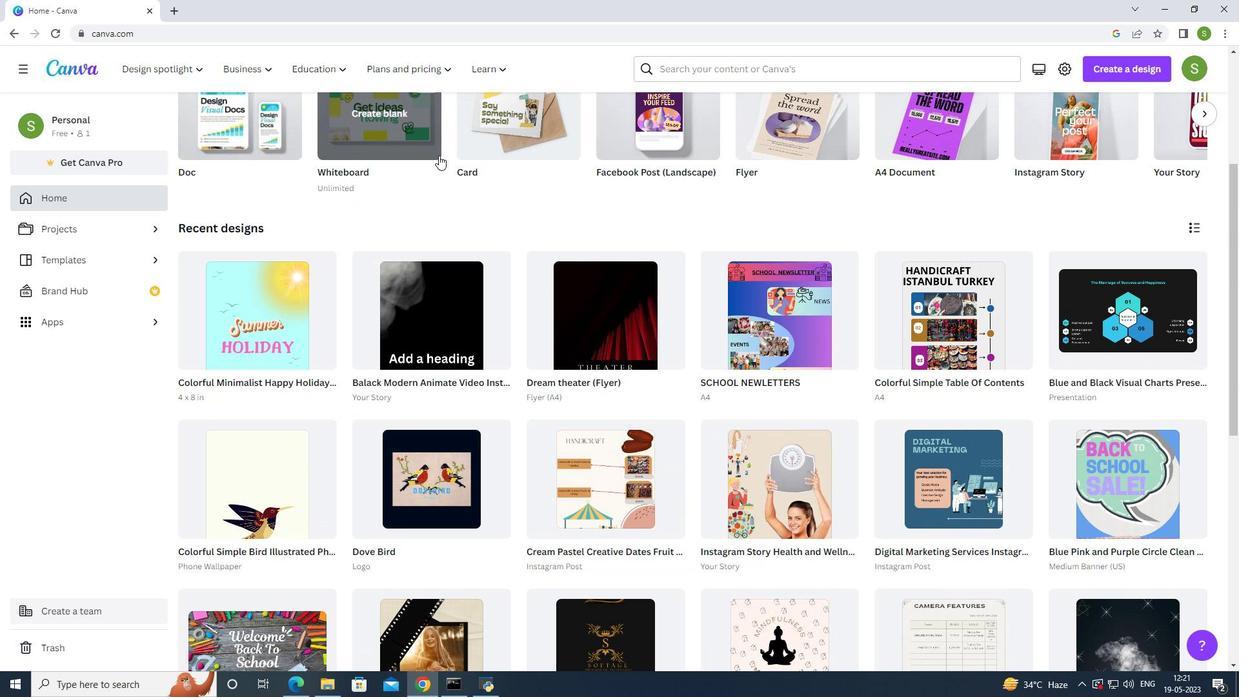 
Action: Mouse scrolled (439, 154) with delta (0, 0)
Screenshot: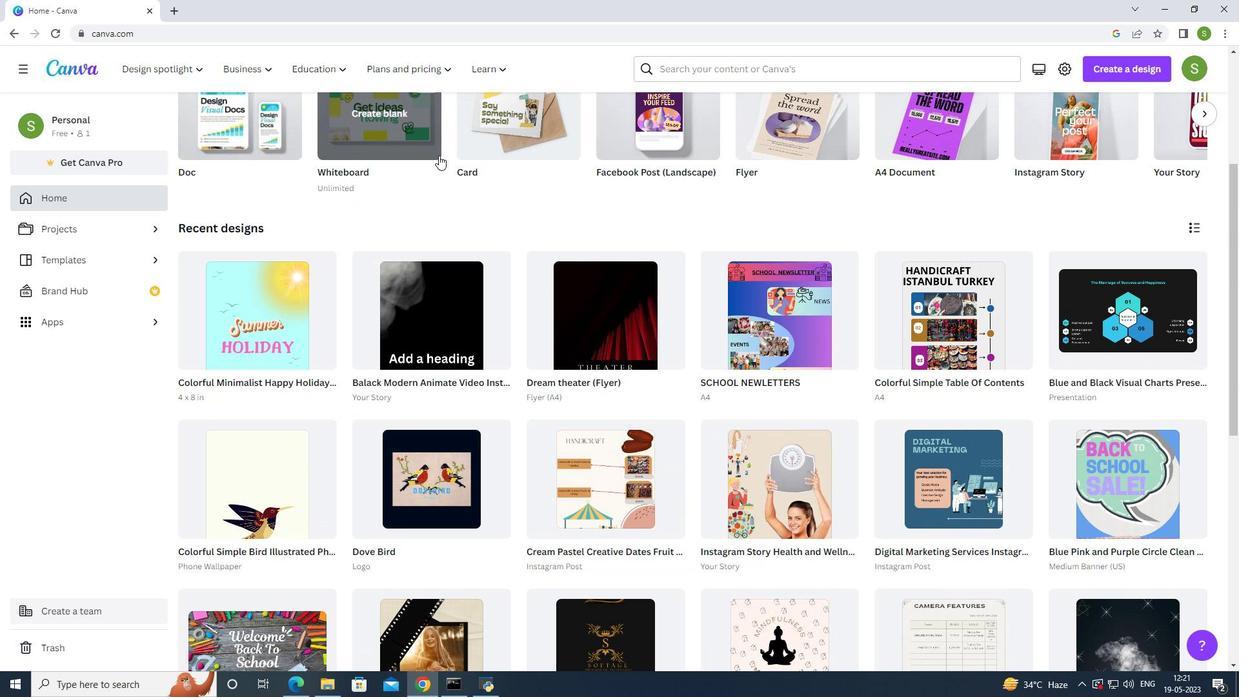 
Action: Mouse scrolled (439, 154) with delta (0, 0)
Screenshot: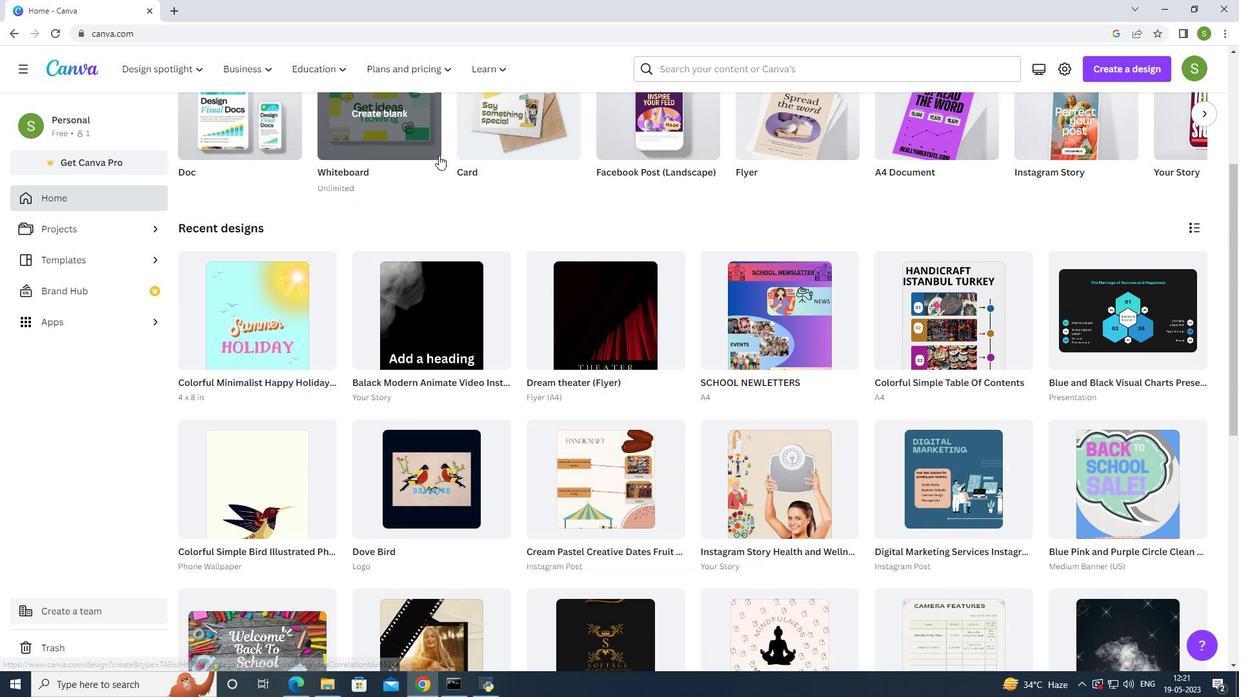 
Action: Mouse moved to (439, 152)
Screenshot: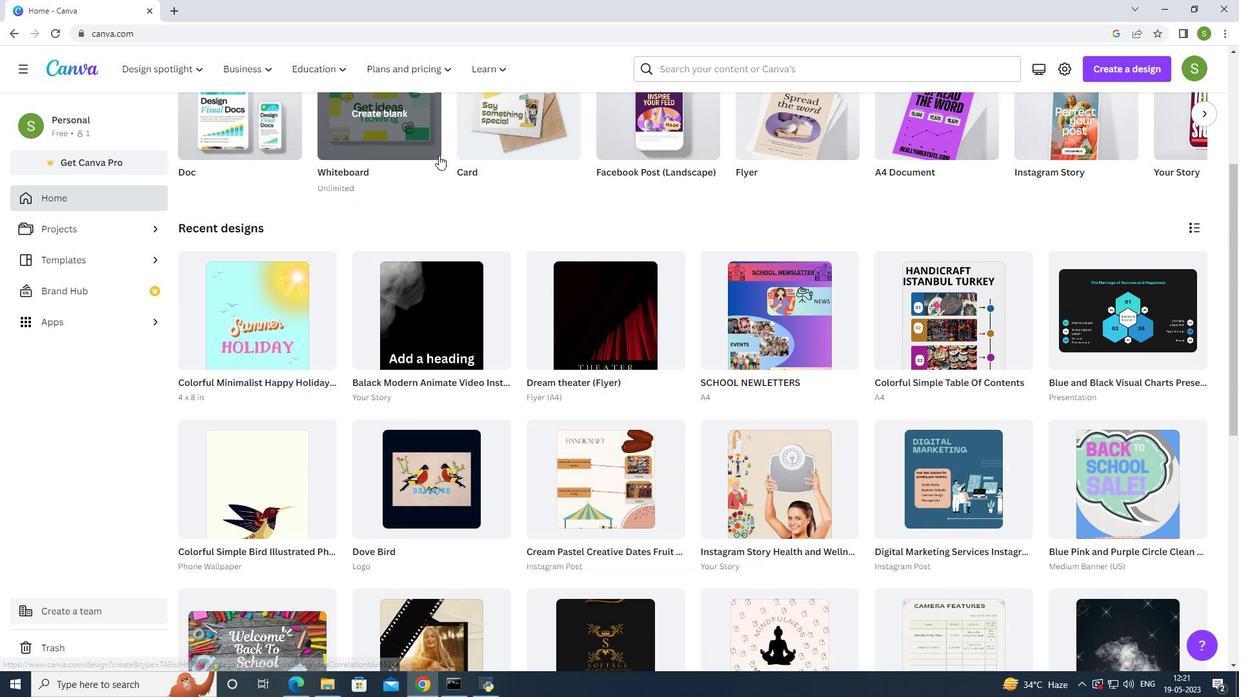 
Action: Mouse scrolled (439, 153) with delta (0, 0)
Screenshot: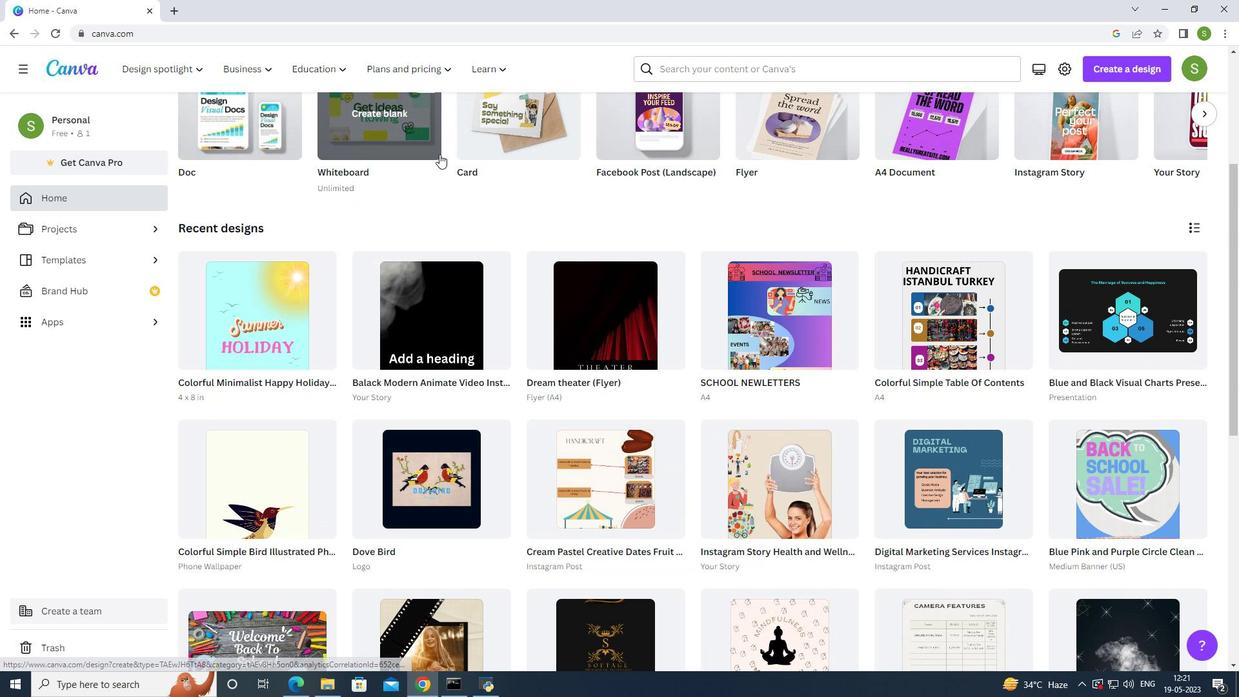
Action: Mouse scrolled (439, 153) with delta (0, 0)
Screenshot: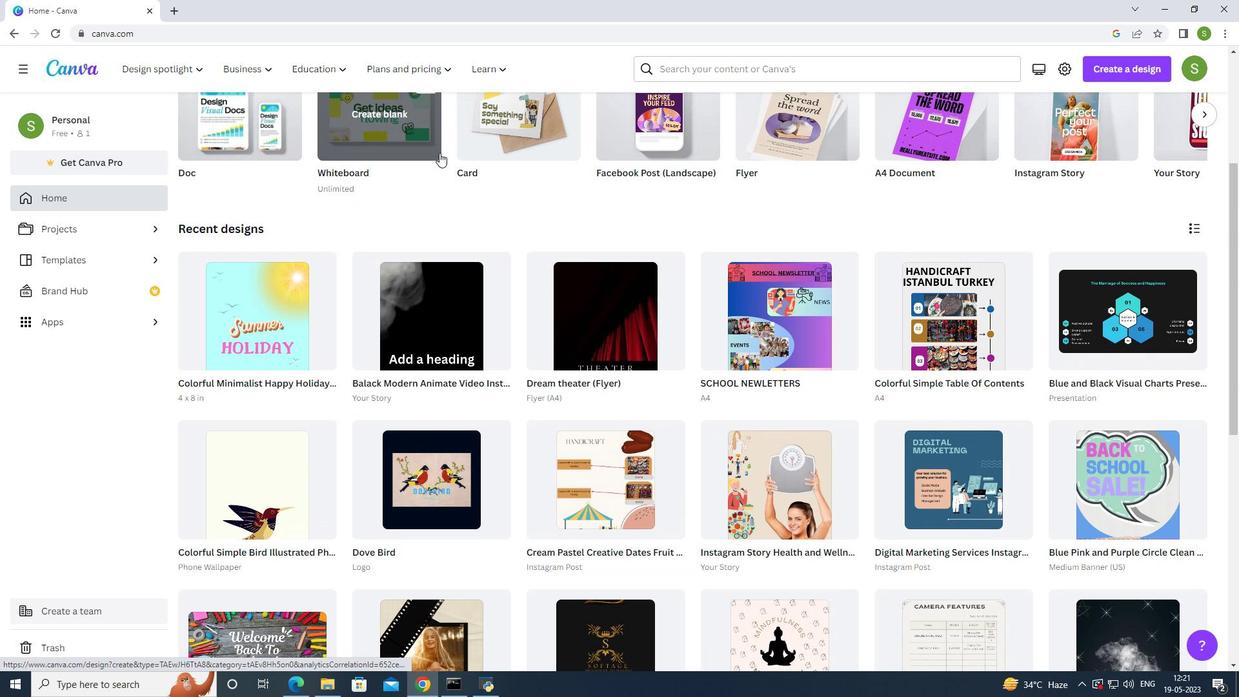 
Action: Mouse moved to (536, 174)
Screenshot: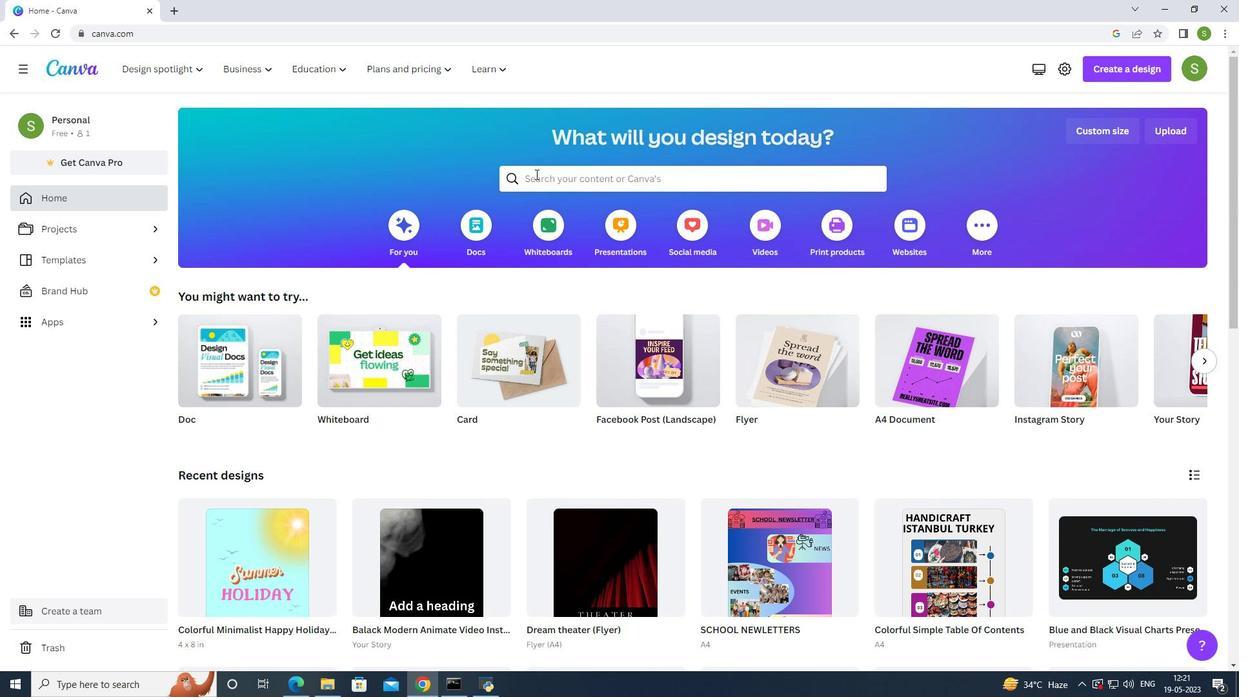 
Action: Mouse pressed left at (536, 174)
Screenshot: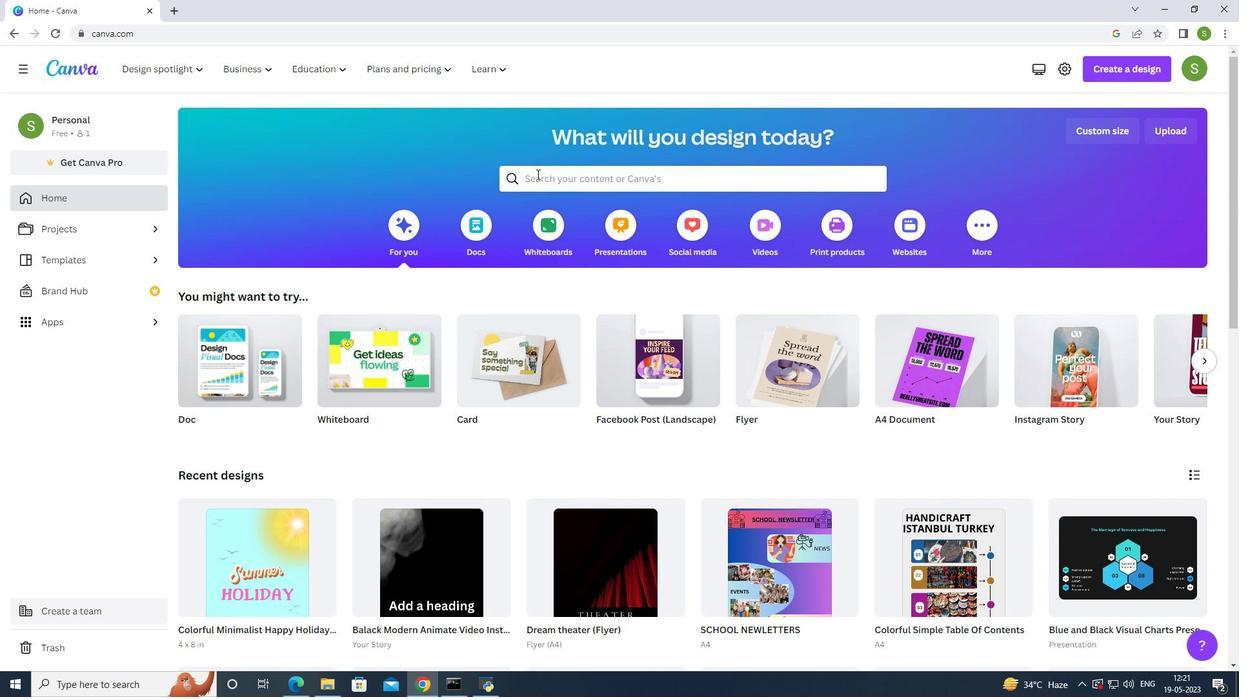 
Action: Mouse moved to (543, 158)
Screenshot: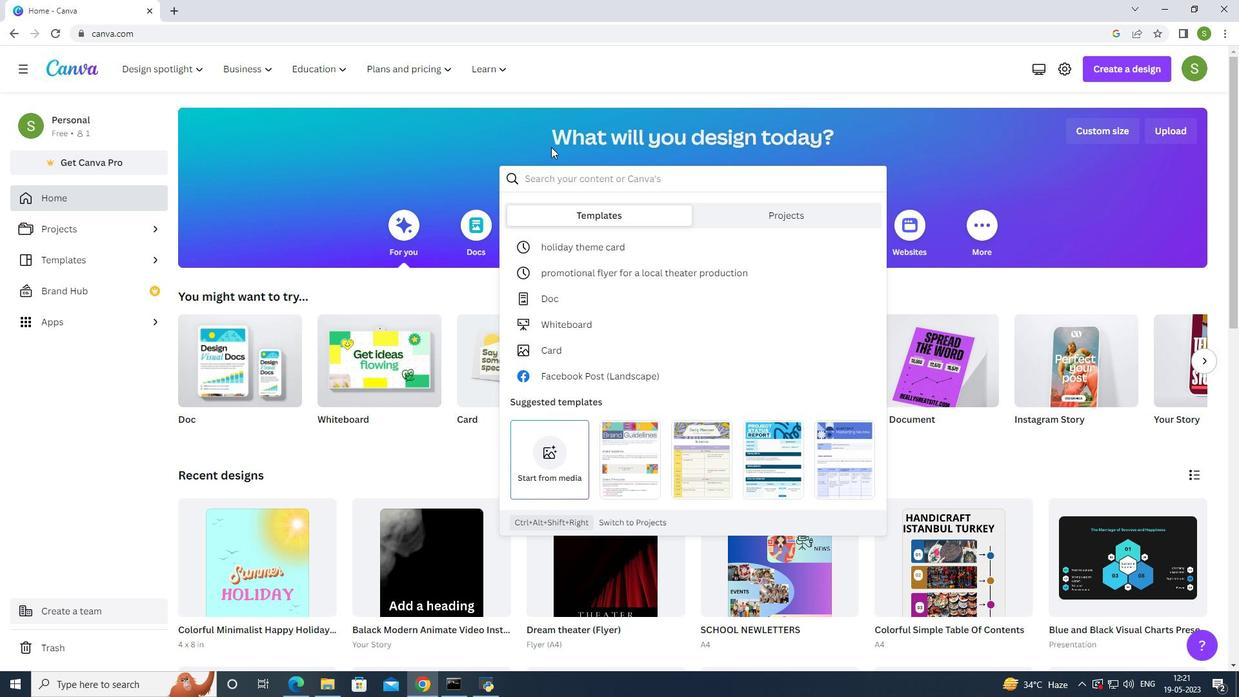 
Action: Key pressed blank<Key.space>page<Key.enter>
Screenshot: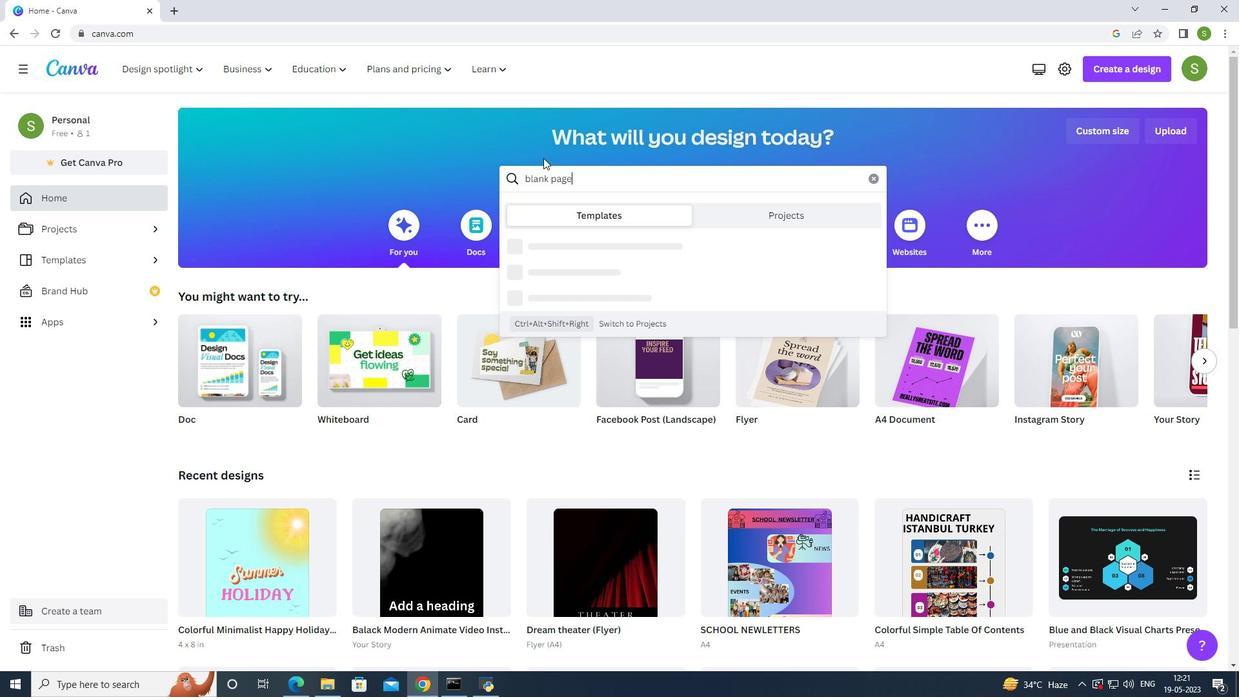 
Action: Mouse moved to (568, 202)
Screenshot: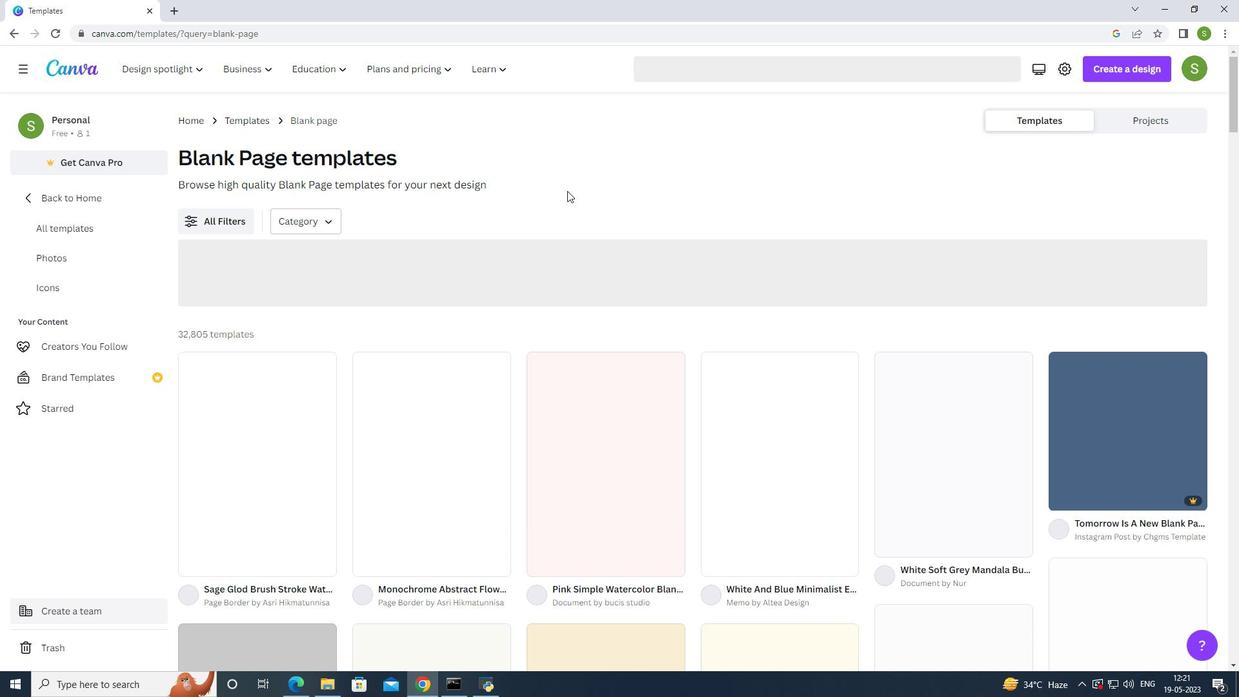 
Action: Mouse scrolled (567, 192) with delta (0, 0)
Screenshot: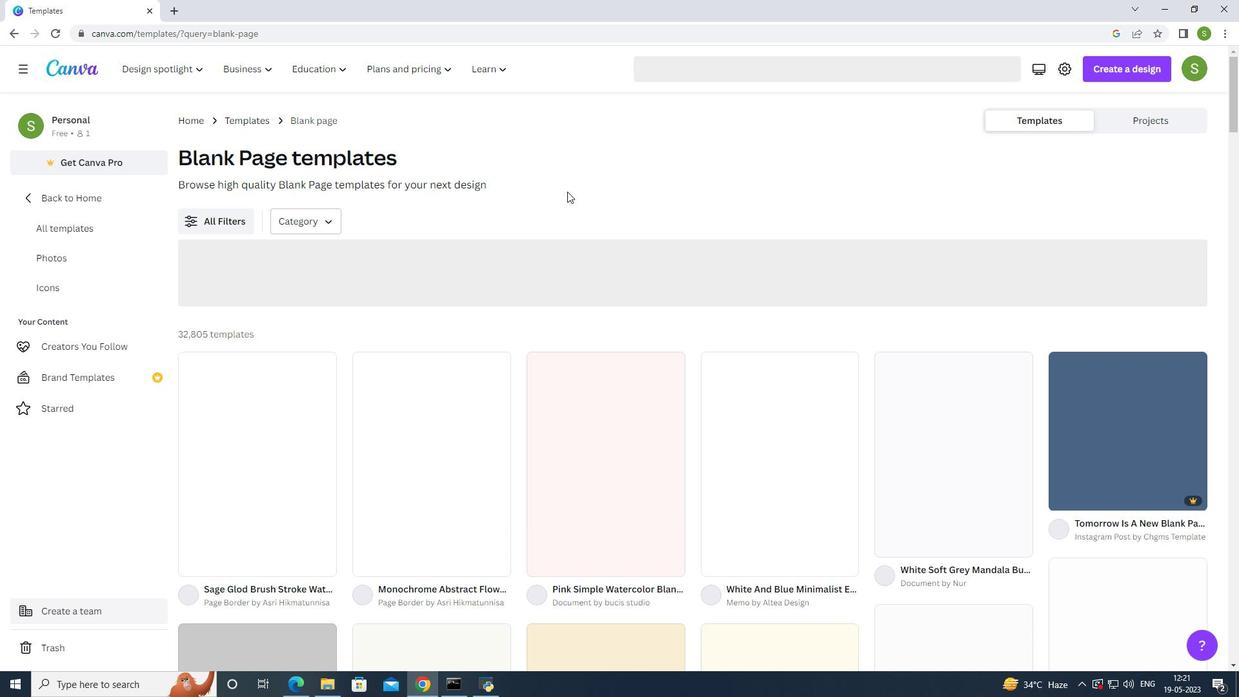 
Action: Mouse moved to (568, 205)
Screenshot: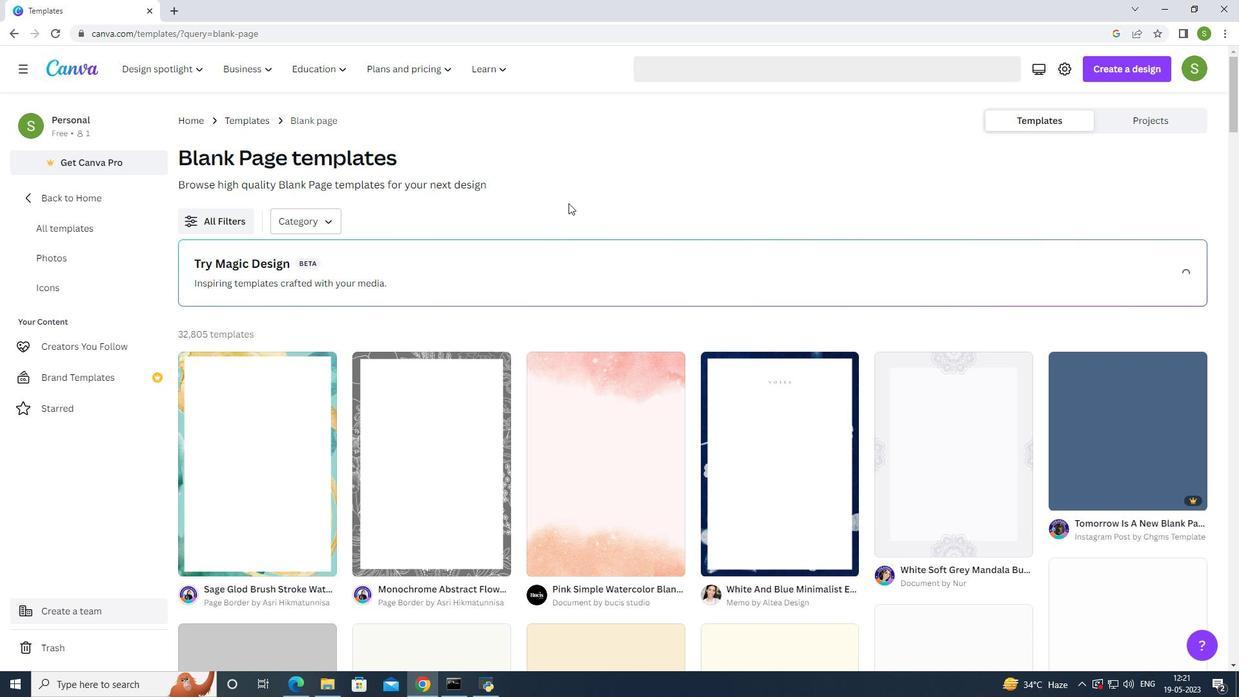 
Action: Mouse scrolled (568, 202) with delta (0, 0)
Screenshot: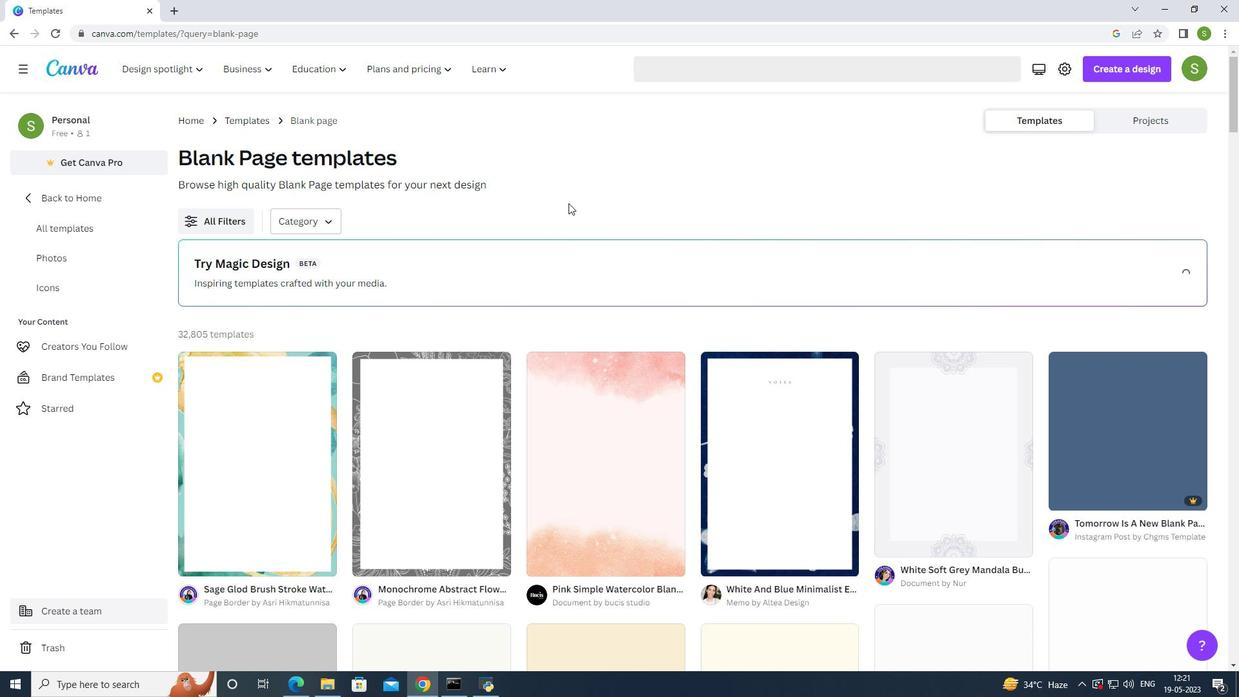 
Action: Mouse scrolled (568, 204) with delta (0, 0)
Screenshot: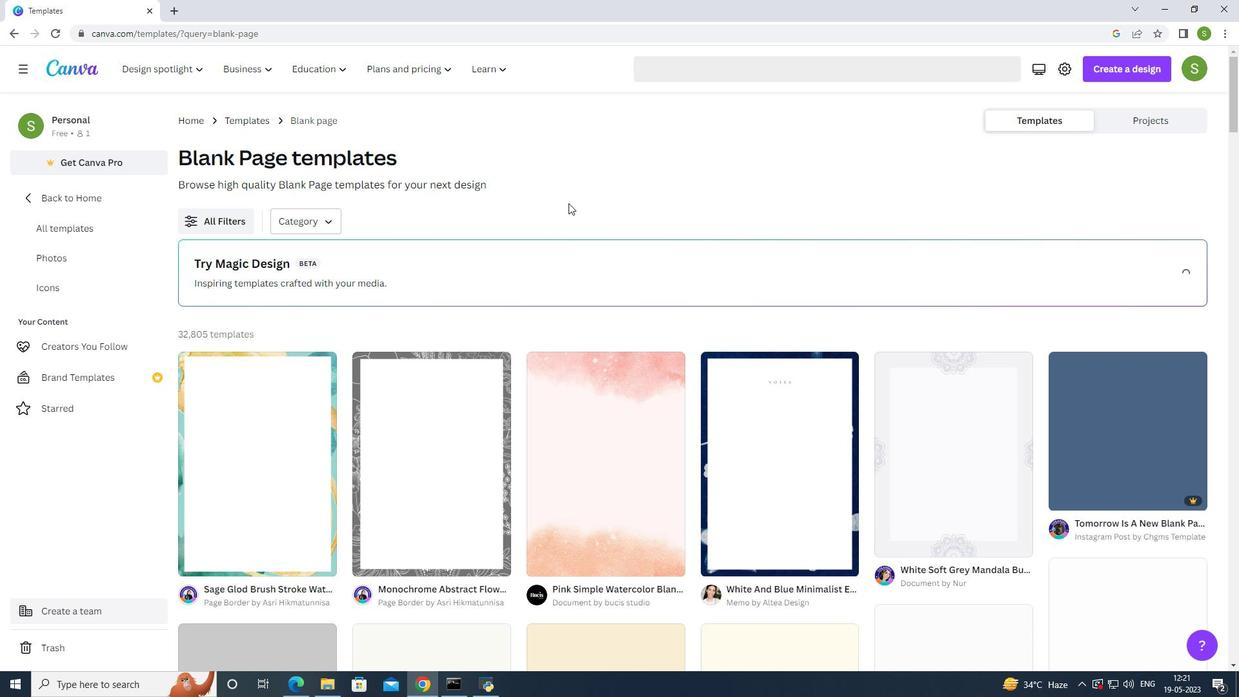 
Action: Mouse moved to (568, 205)
Screenshot: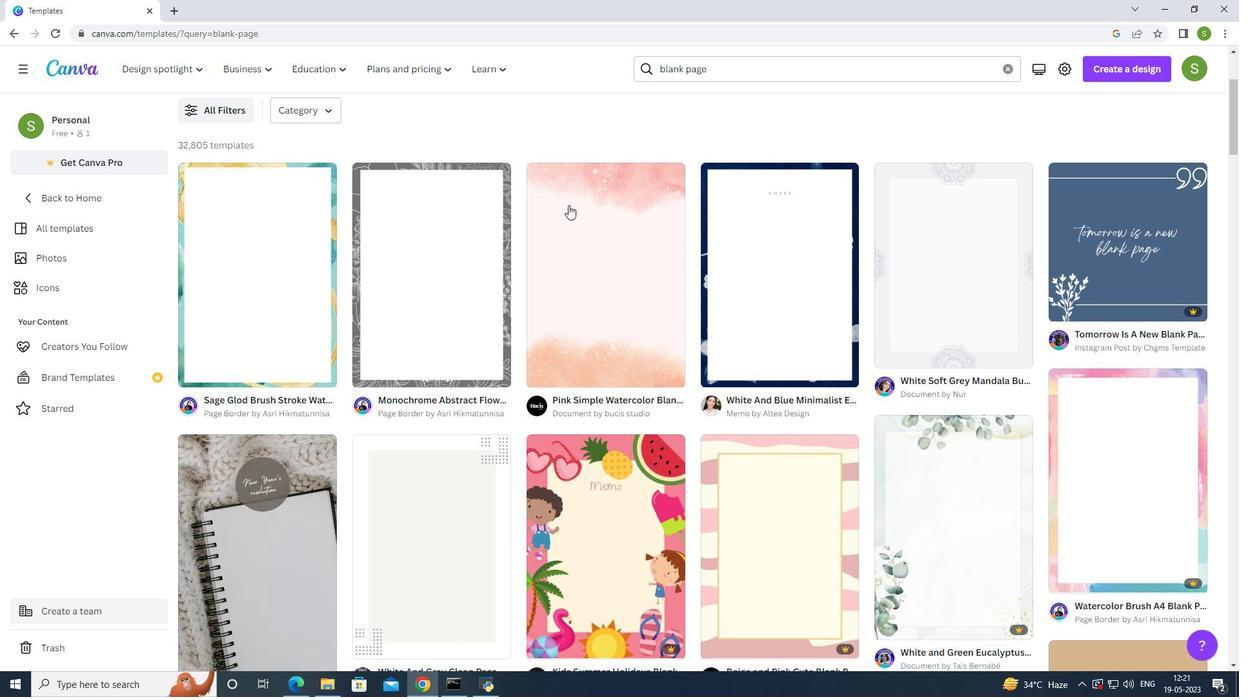 
Action: Mouse scrolled (568, 204) with delta (0, 0)
Screenshot: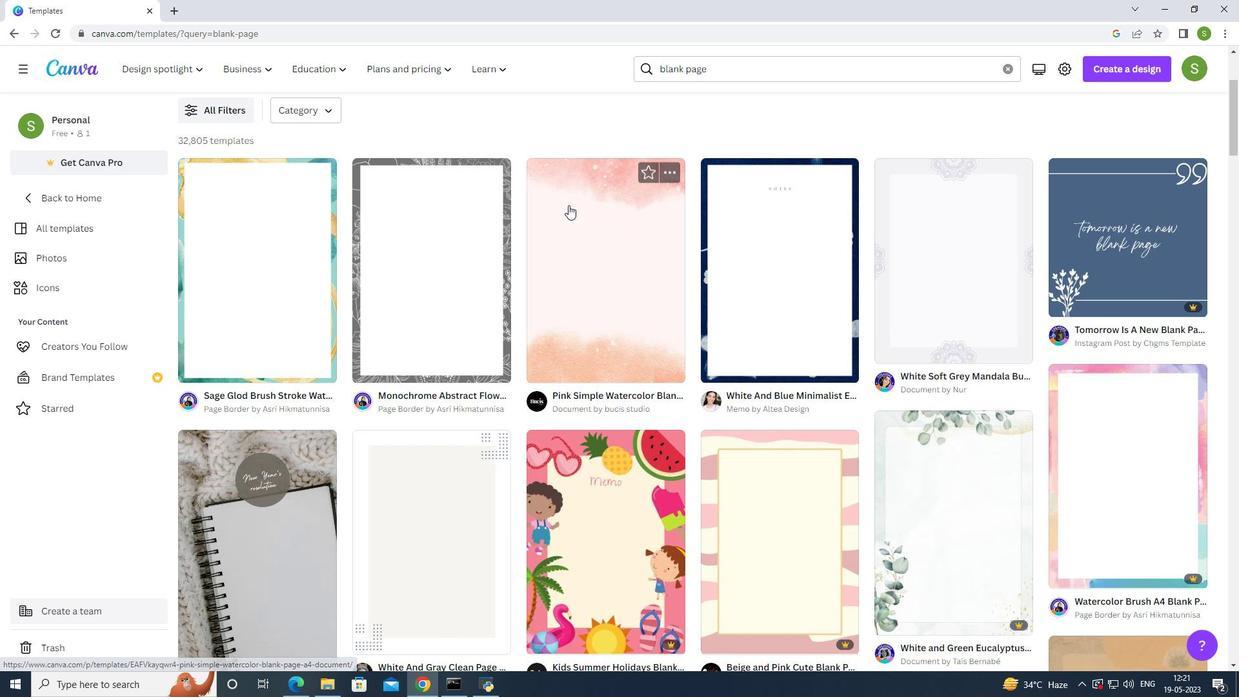 
Action: Mouse scrolled (568, 204) with delta (0, 0)
Screenshot: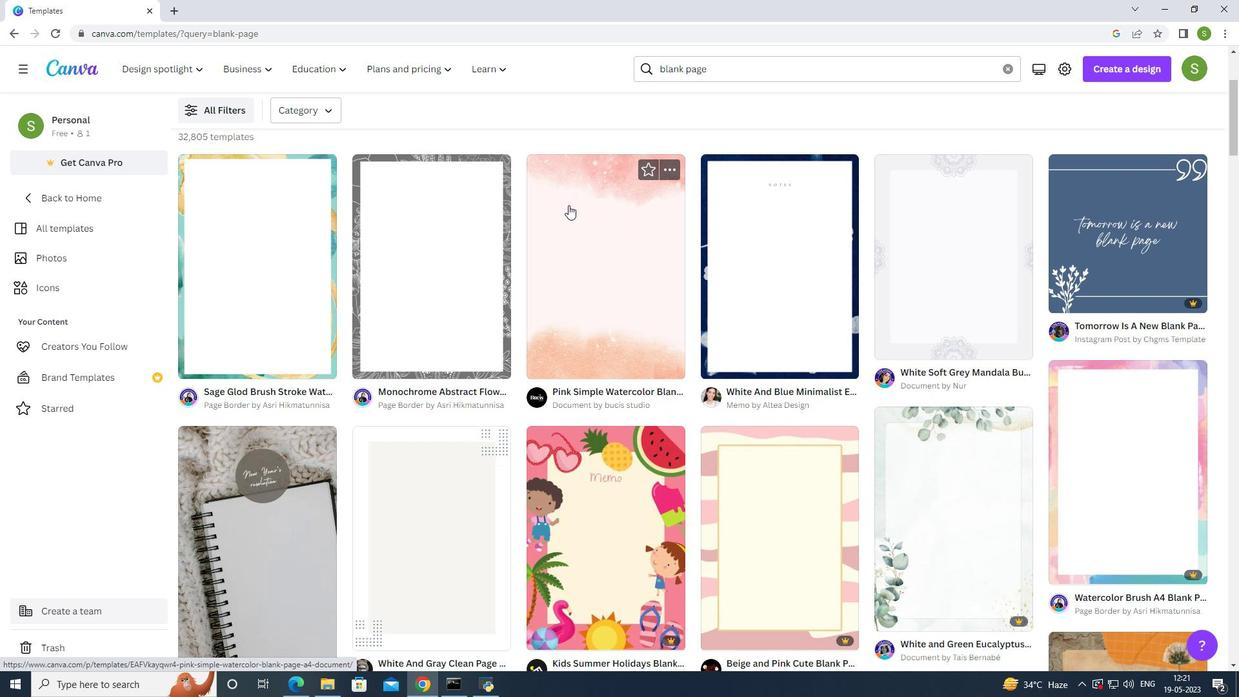 
Action: Mouse scrolled (568, 205) with delta (0, 0)
Screenshot: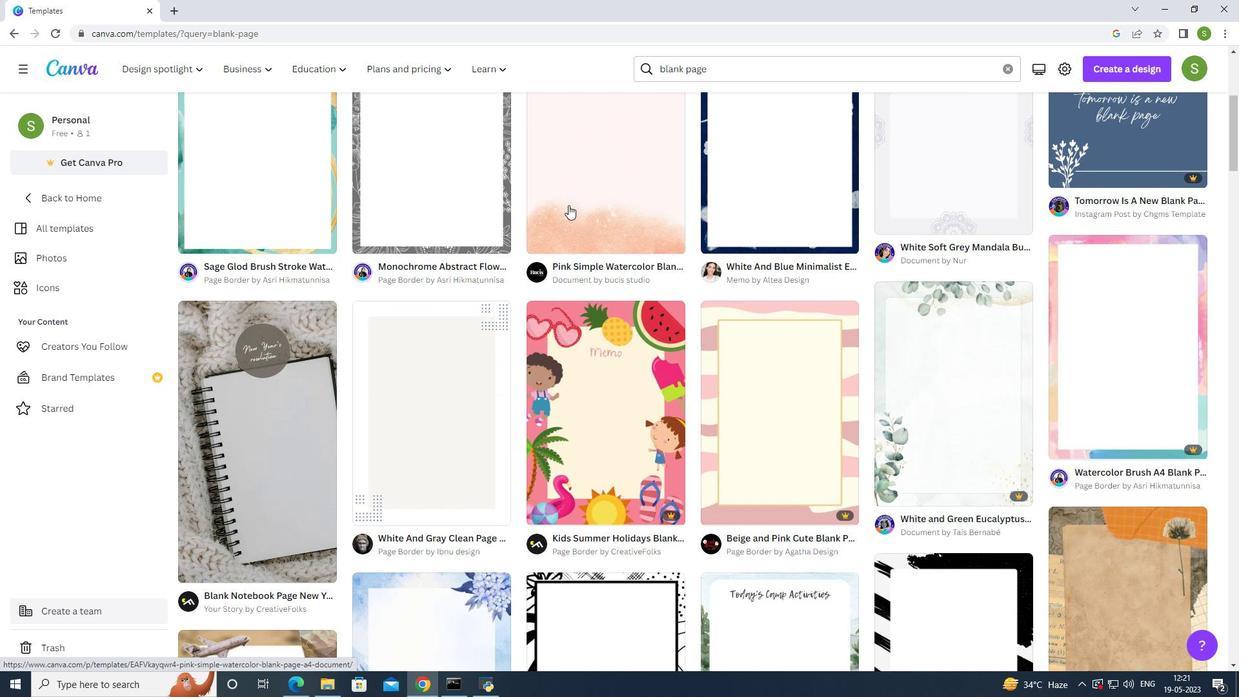 
Action: Mouse scrolled (568, 205) with delta (0, 0)
Screenshot: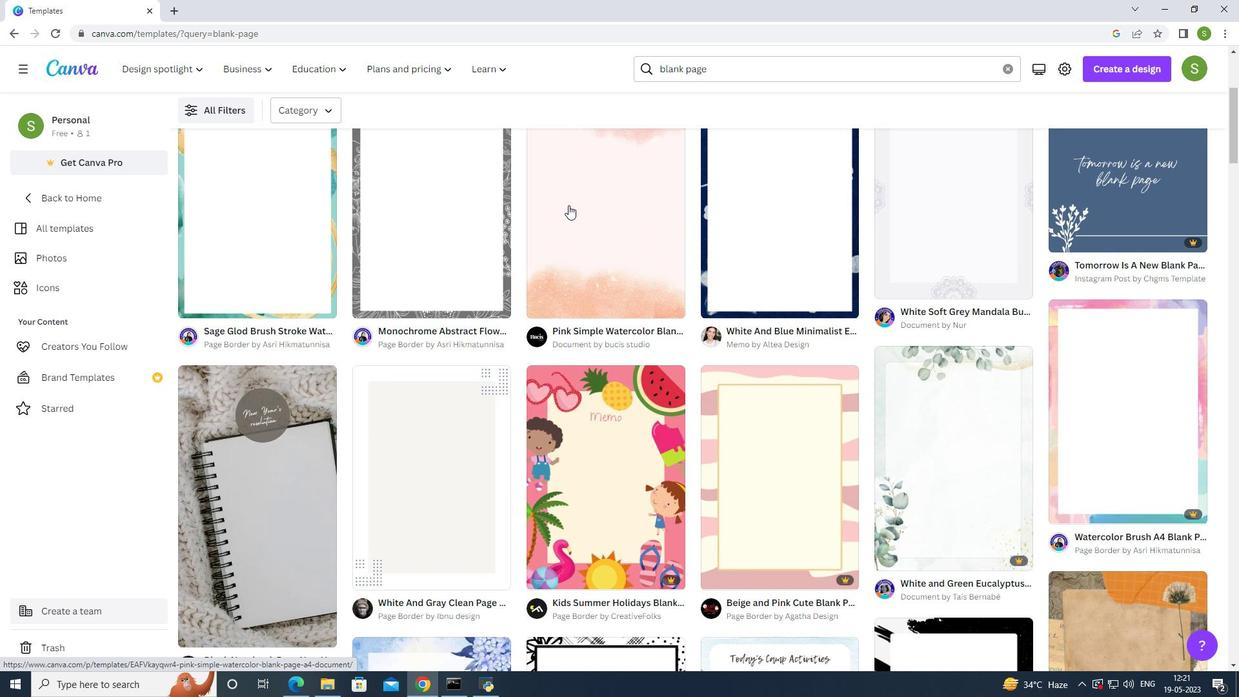 
Action: Mouse moved to (462, 277)
Screenshot: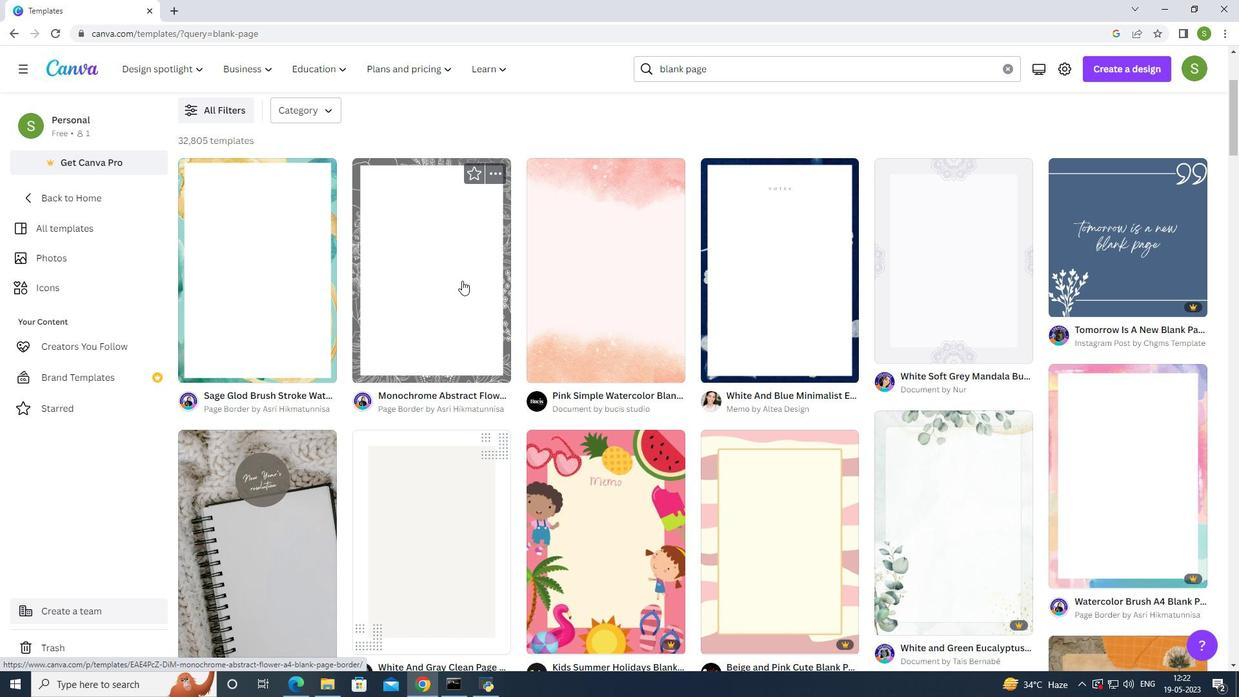 
Action: Mouse scrolled (462, 276) with delta (0, 0)
Screenshot: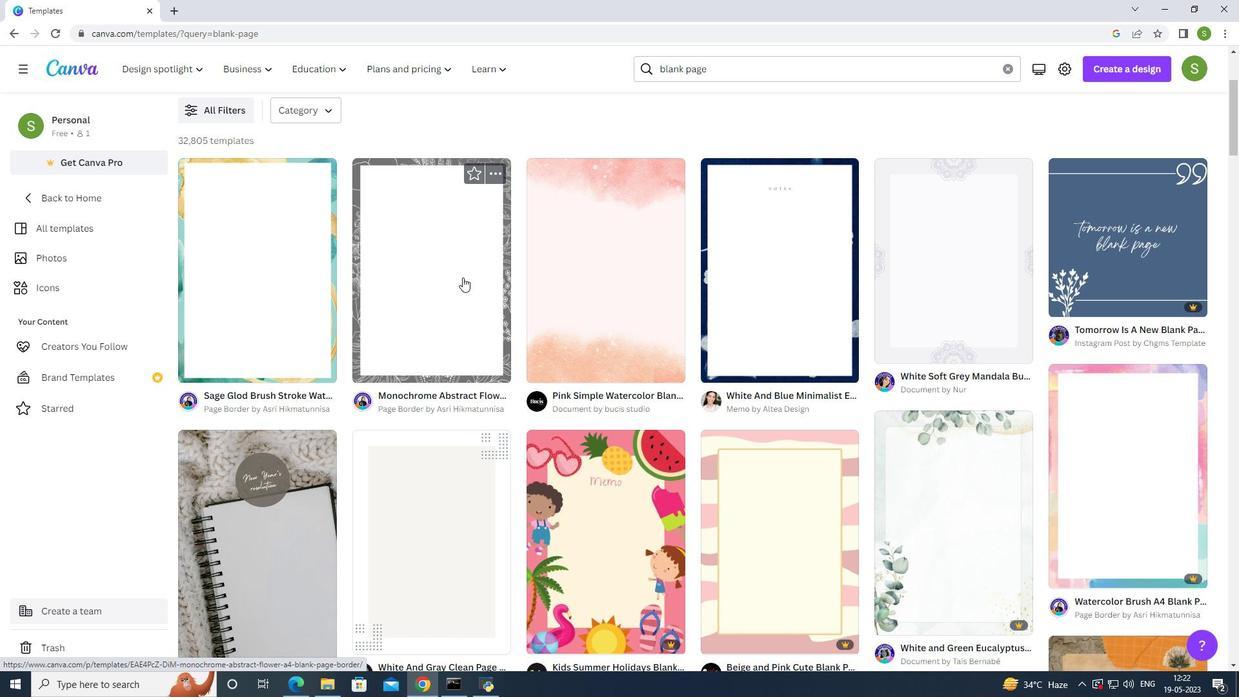 
Action: Mouse scrolled (462, 276) with delta (0, 0)
Screenshot: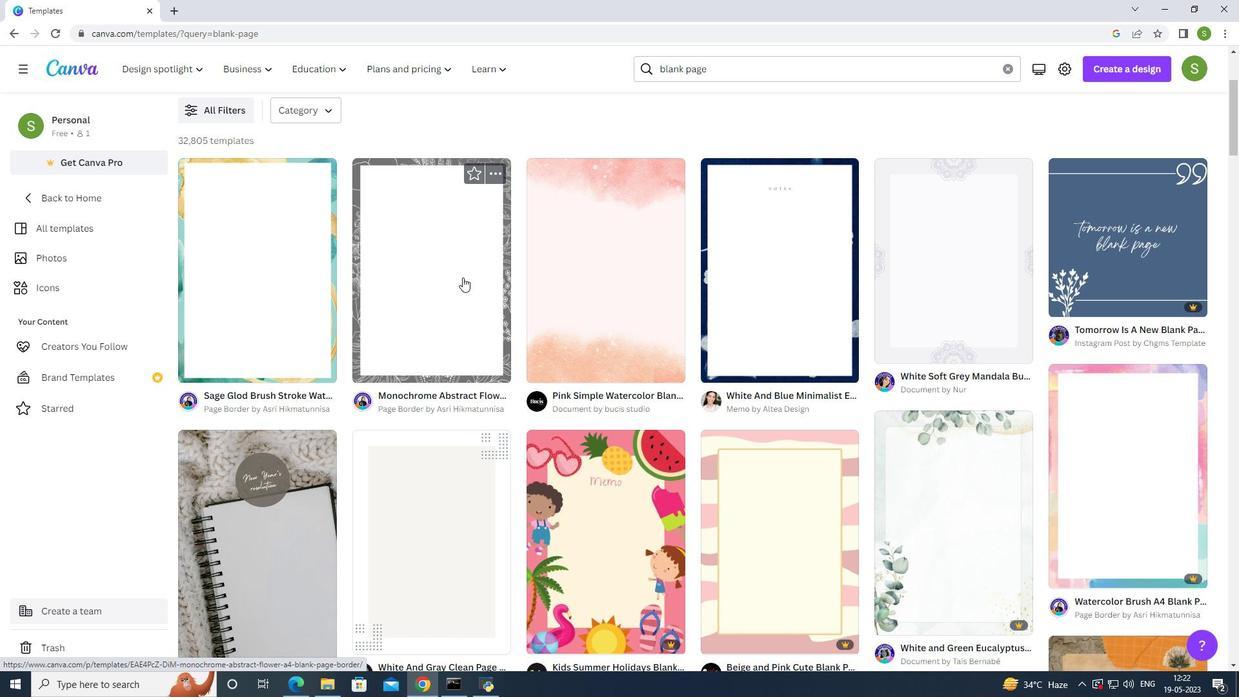 
Action: Mouse scrolled (462, 276) with delta (0, 0)
Screenshot: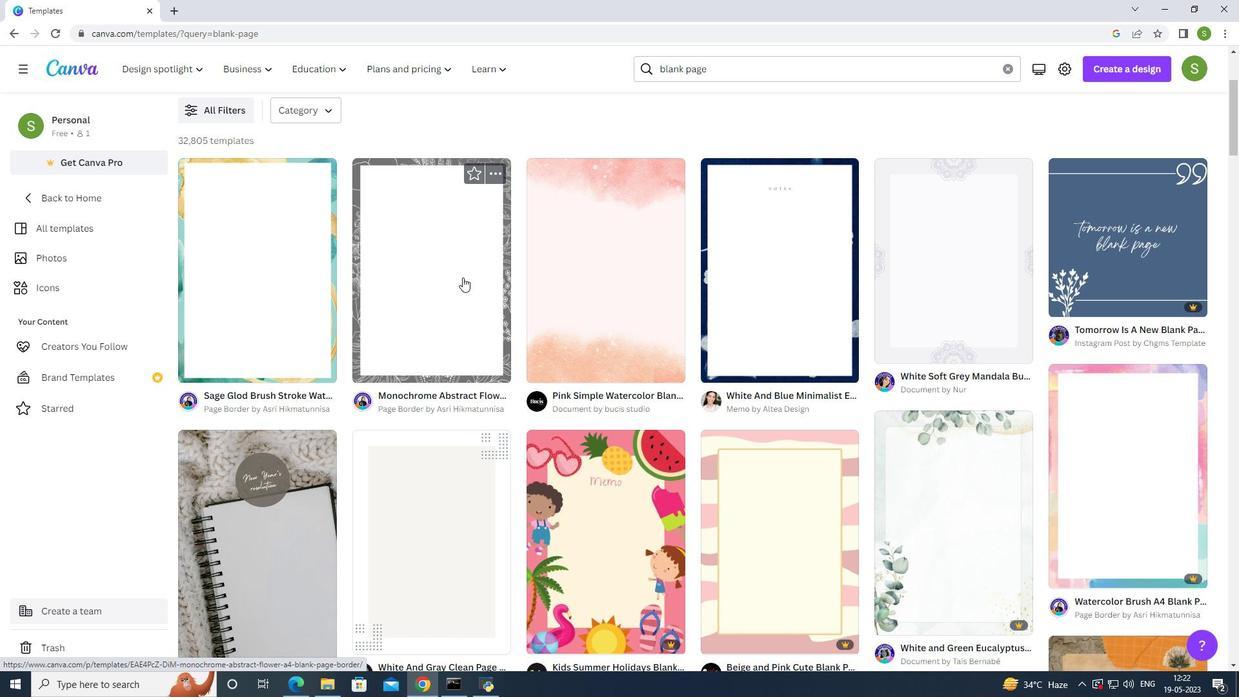 
Action: Mouse moved to (451, 296)
Screenshot: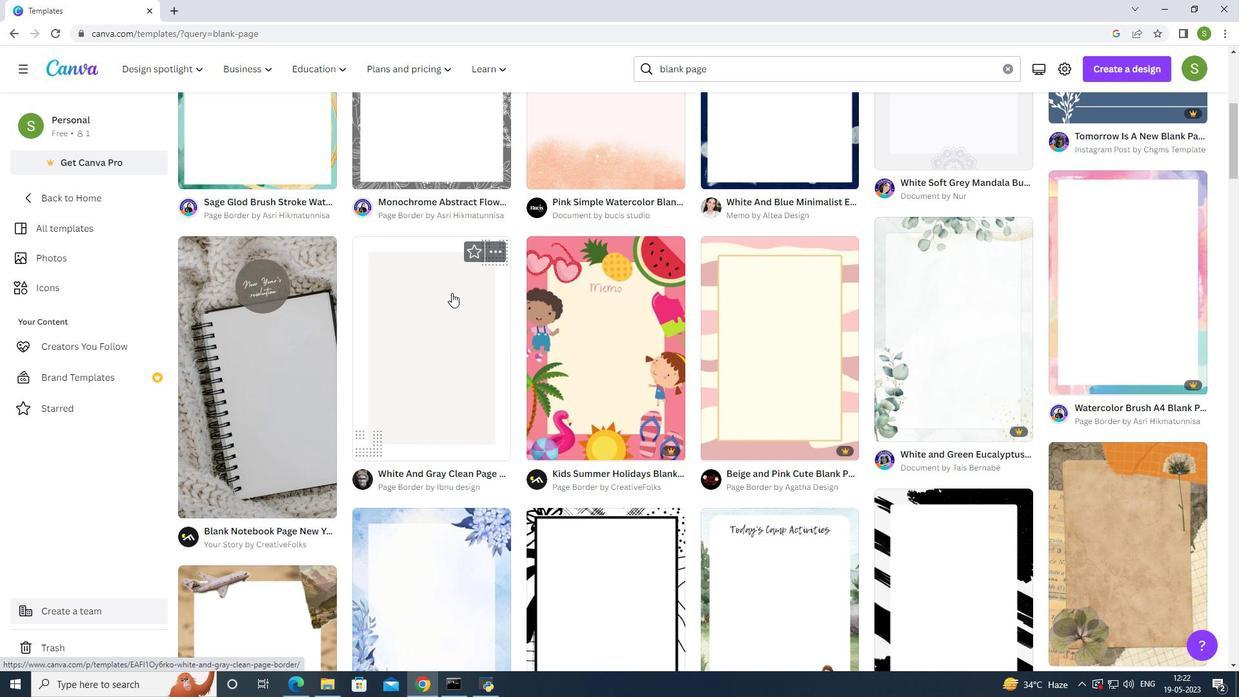 
Action: Mouse pressed left at (451, 296)
Screenshot: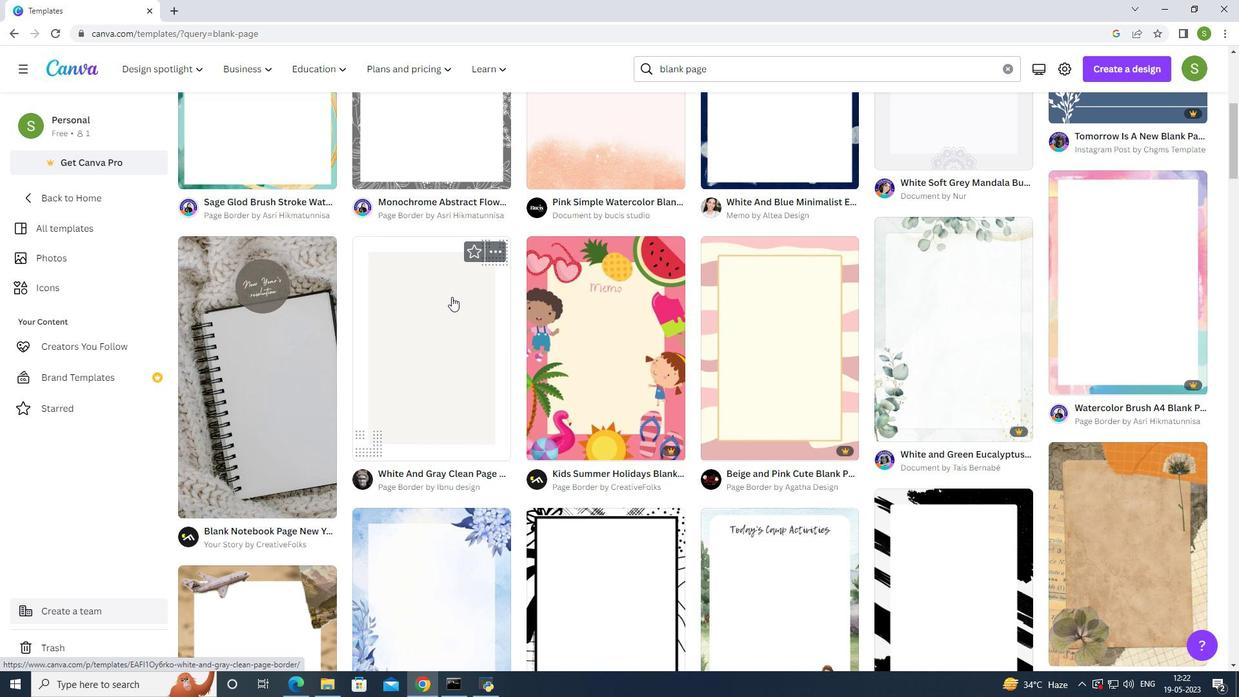 
Action: Mouse moved to (857, 194)
Screenshot: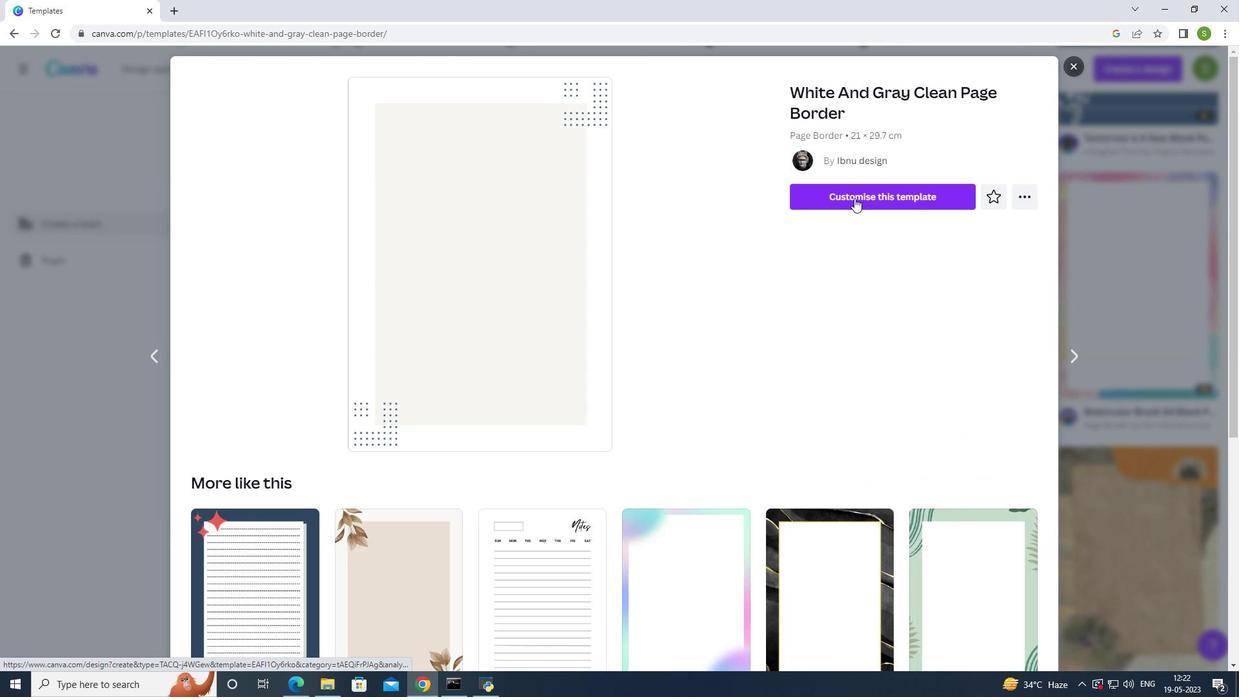 
Action: Mouse pressed left at (857, 194)
Screenshot: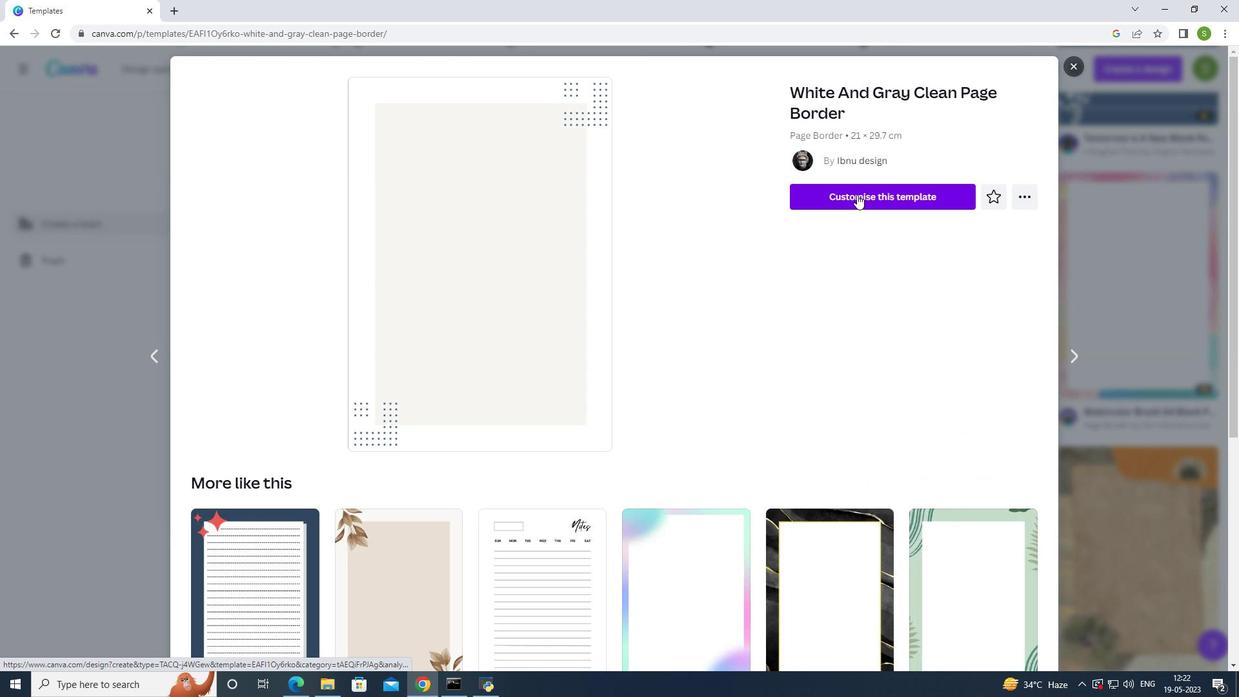 
Action: Mouse moved to (493, 189)
Screenshot: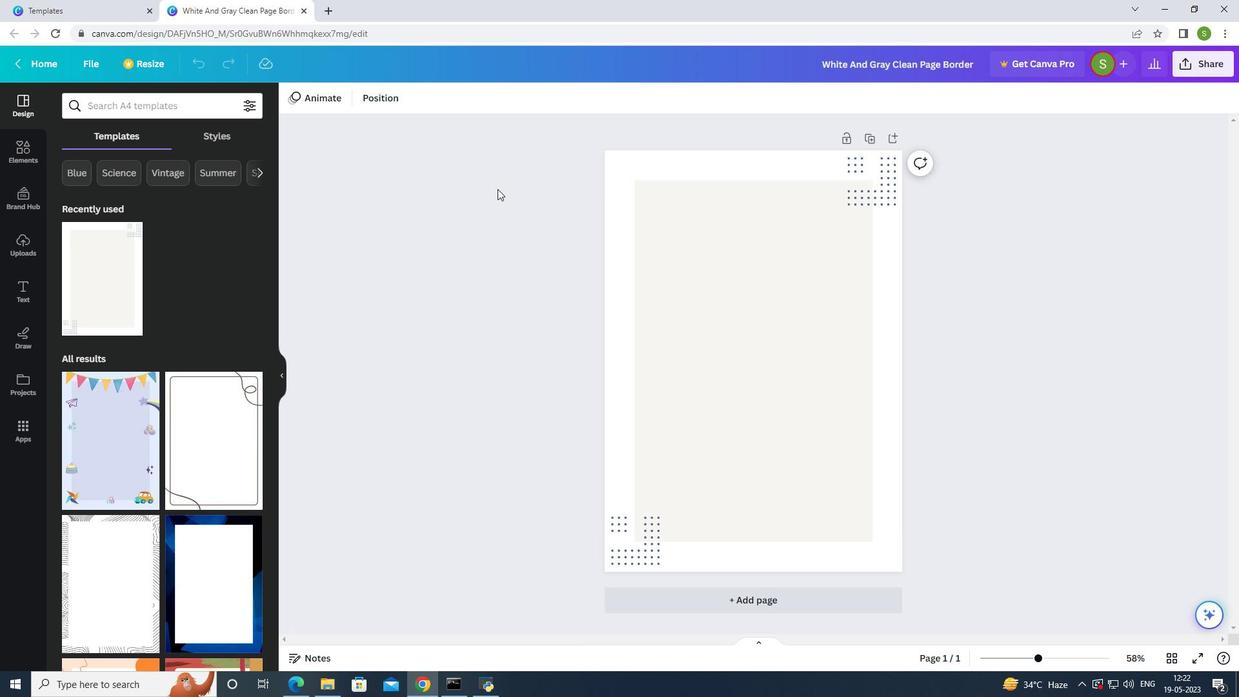 
Action: Mouse scrolled (493, 188) with delta (0, 0)
Screenshot: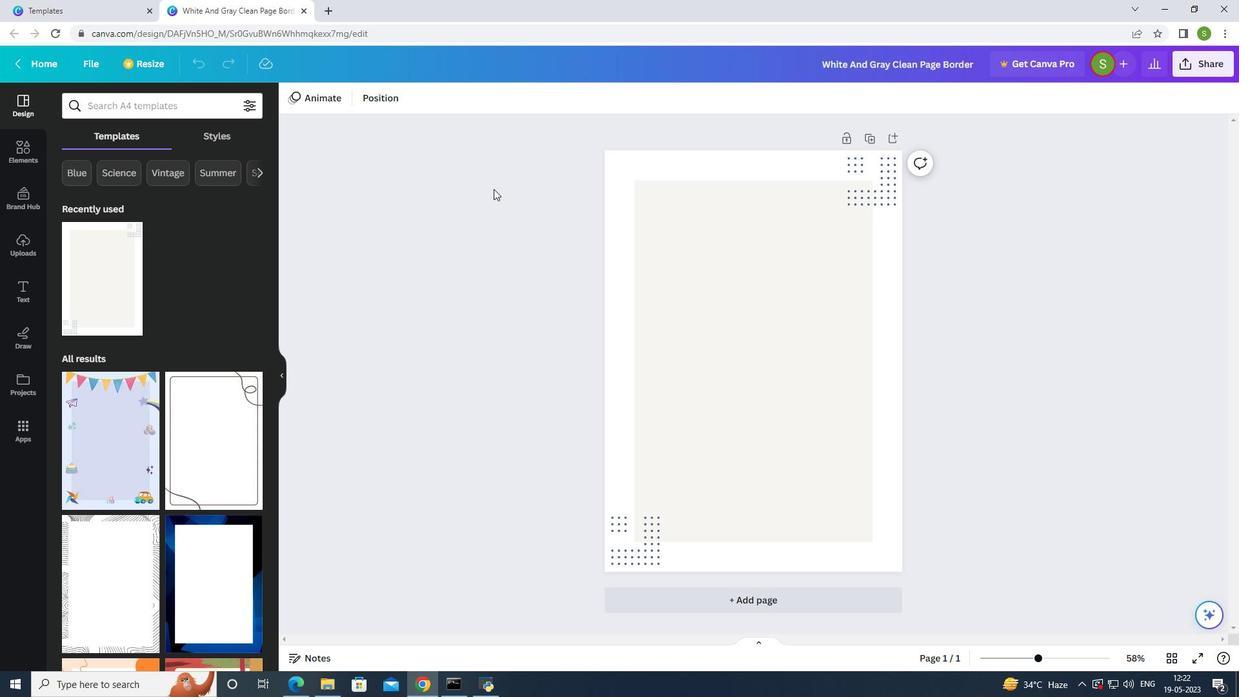 
Action: Mouse scrolled (493, 188) with delta (0, 0)
Screenshot: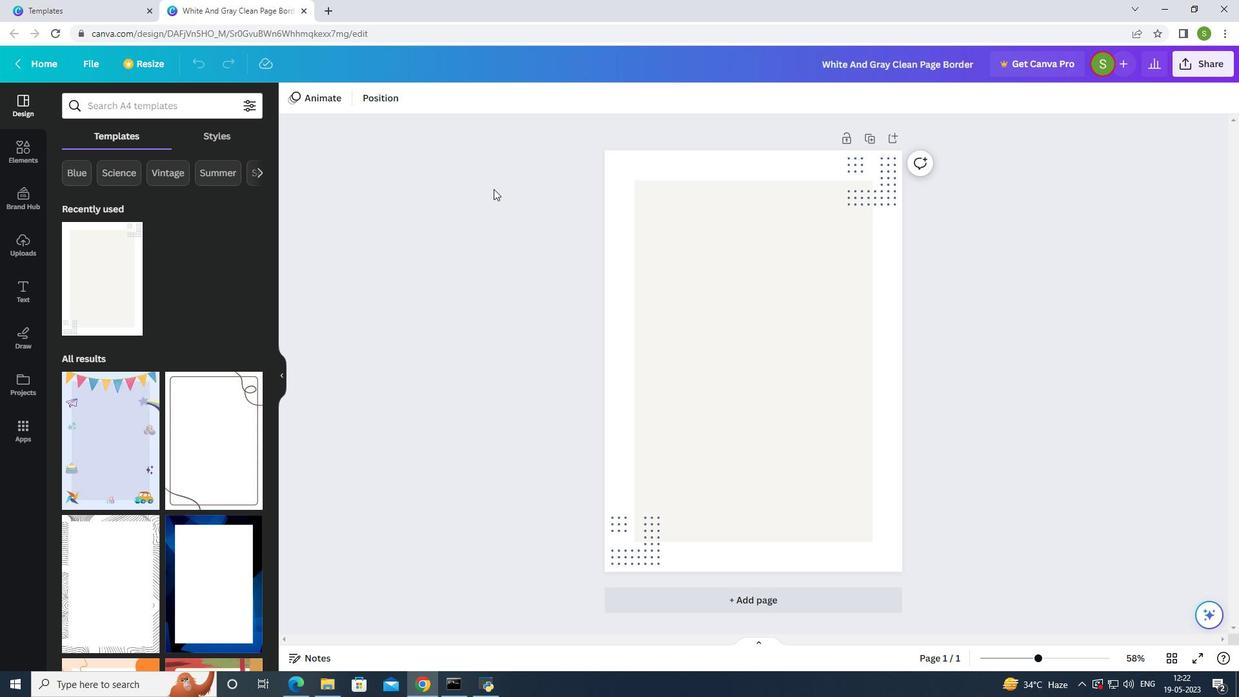 
Action: Mouse moved to (788, 272)
Screenshot: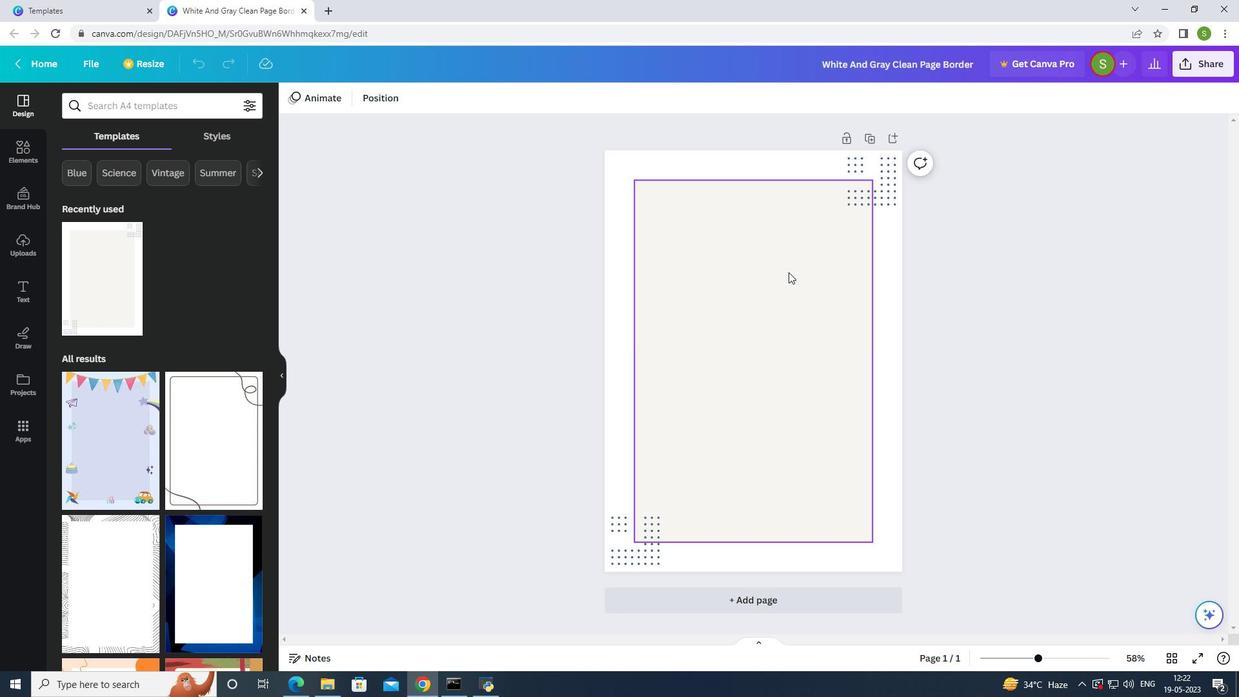 
Action: Mouse scrolled (788, 271) with delta (0, 0)
Screenshot: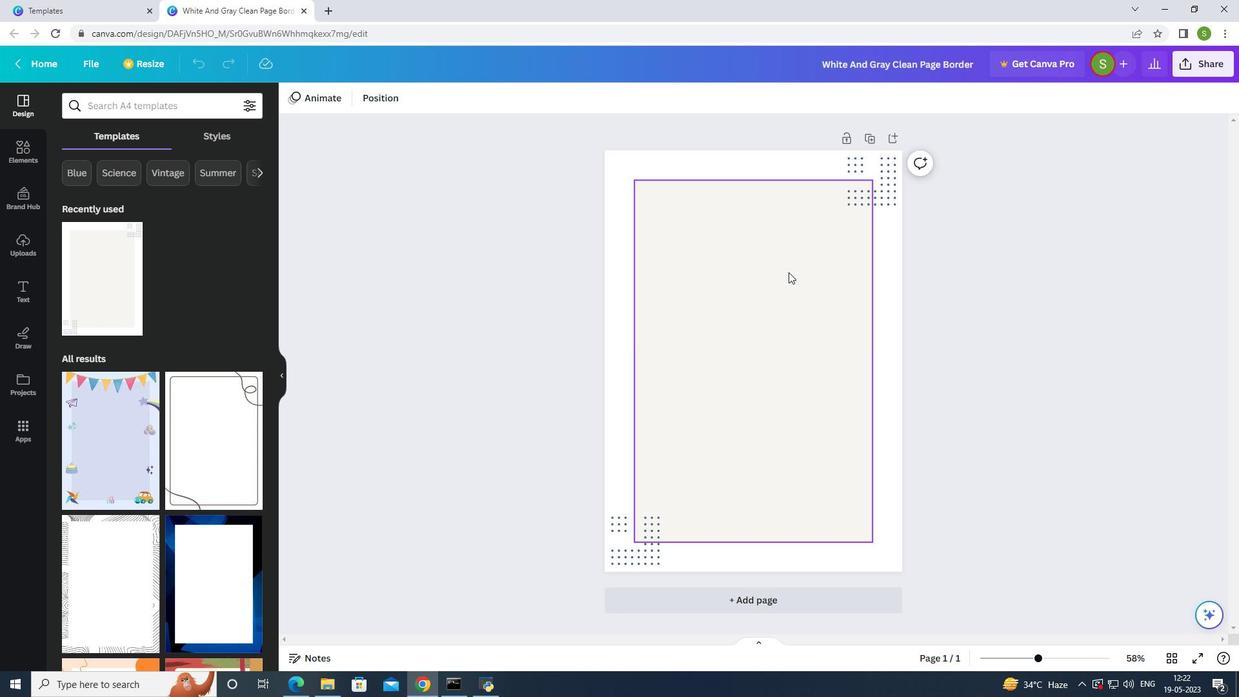 
Action: Mouse moved to (788, 272)
Screenshot: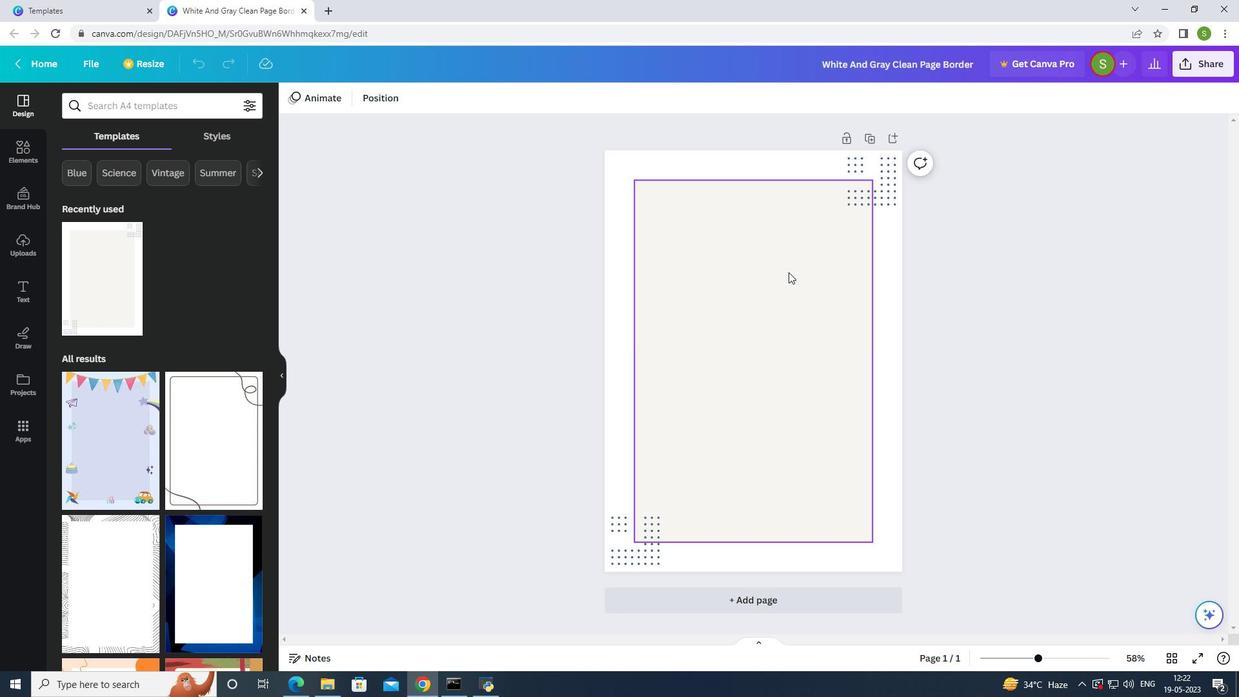 
Action: Mouse scrolled (788, 271) with delta (0, 0)
Screenshot: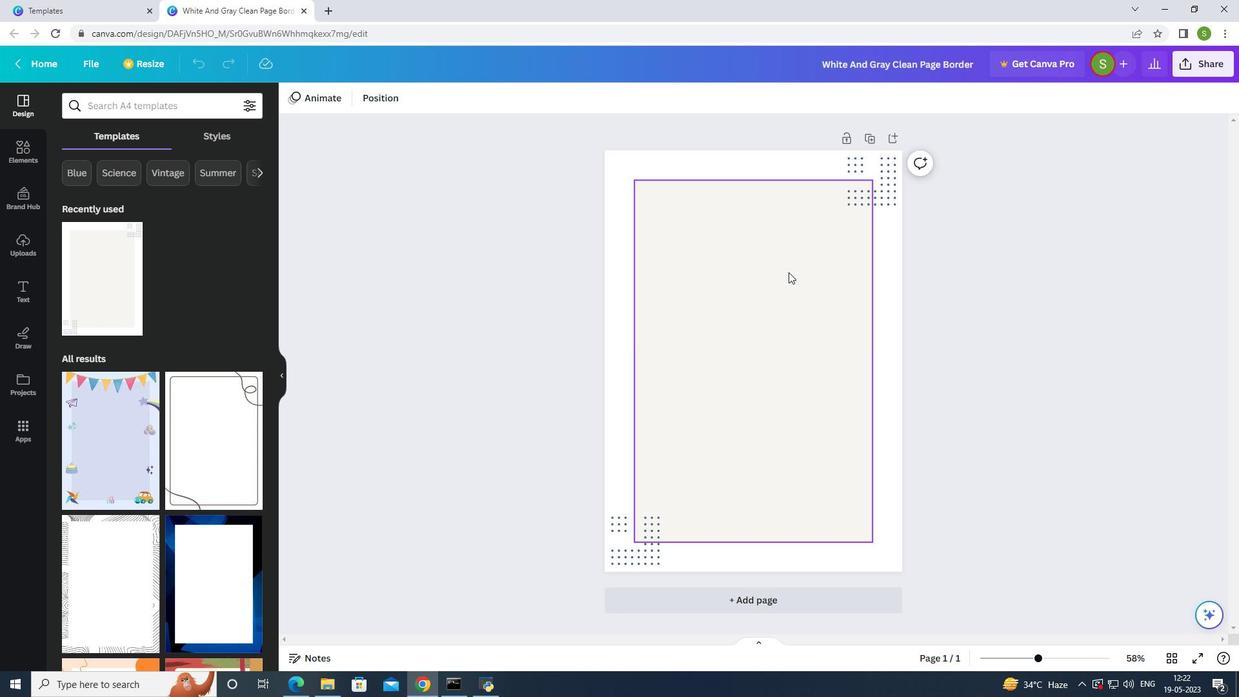 
Action: Mouse moved to (216, 251)
Screenshot: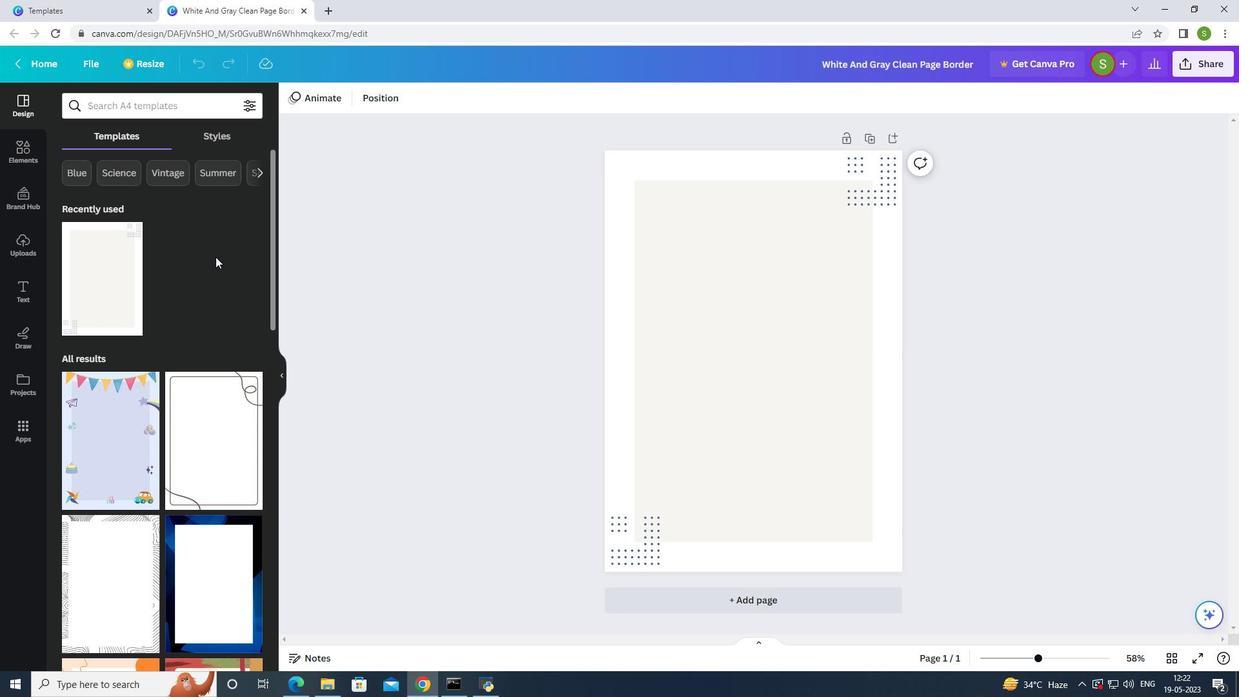 
Action: Mouse scrolled (216, 250) with delta (0, 0)
Screenshot: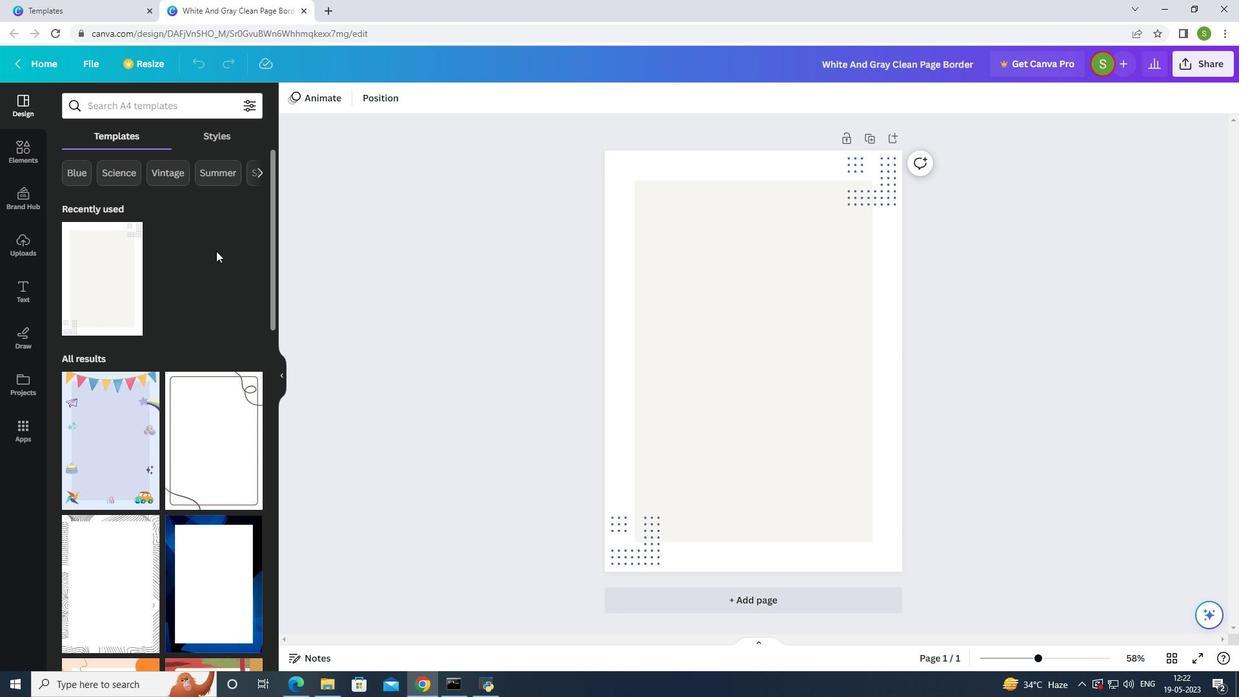 
Action: Mouse scrolled (216, 250) with delta (0, 0)
Screenshot: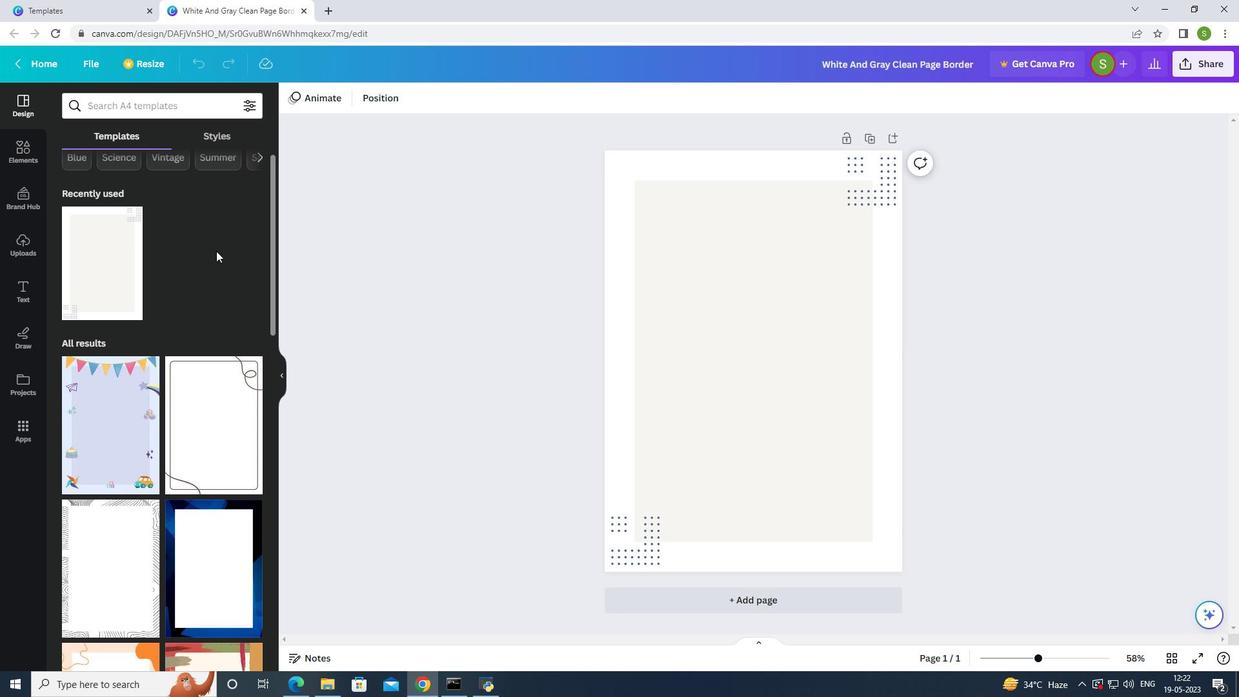 
Action: Mouse scrolled (216, 250) with delta (0, 0)
Screenshot: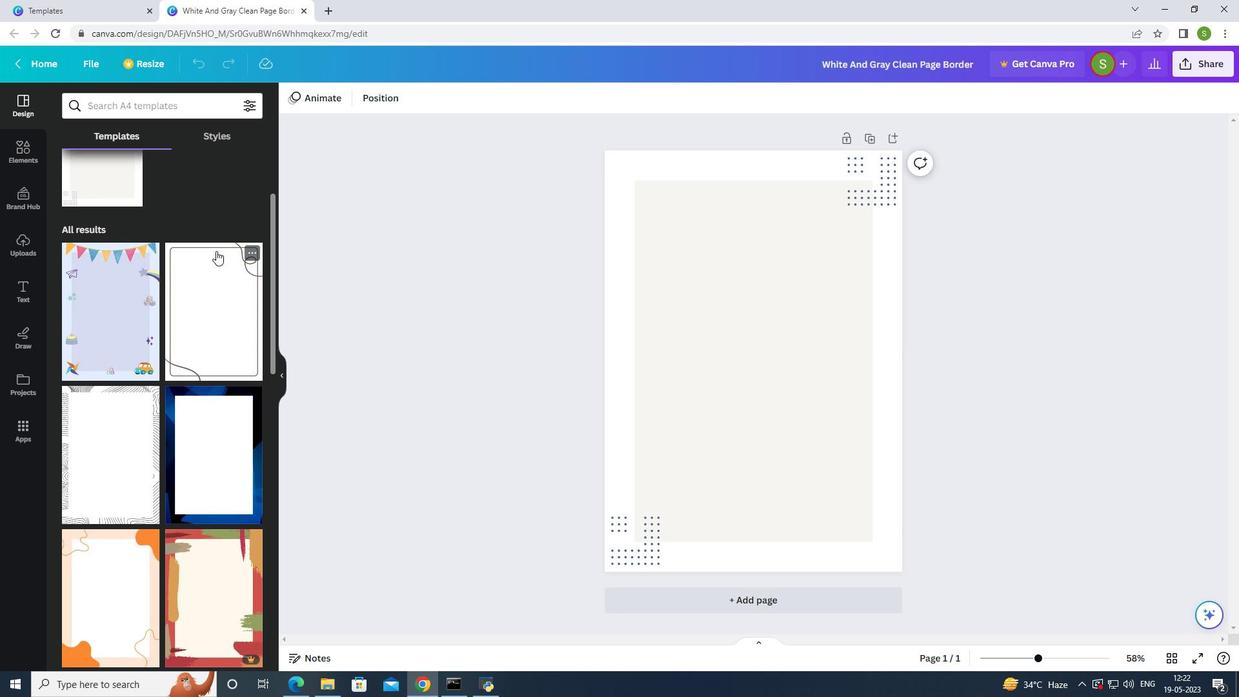 
Action: Mouse moved to (217, 249)
Screenshot: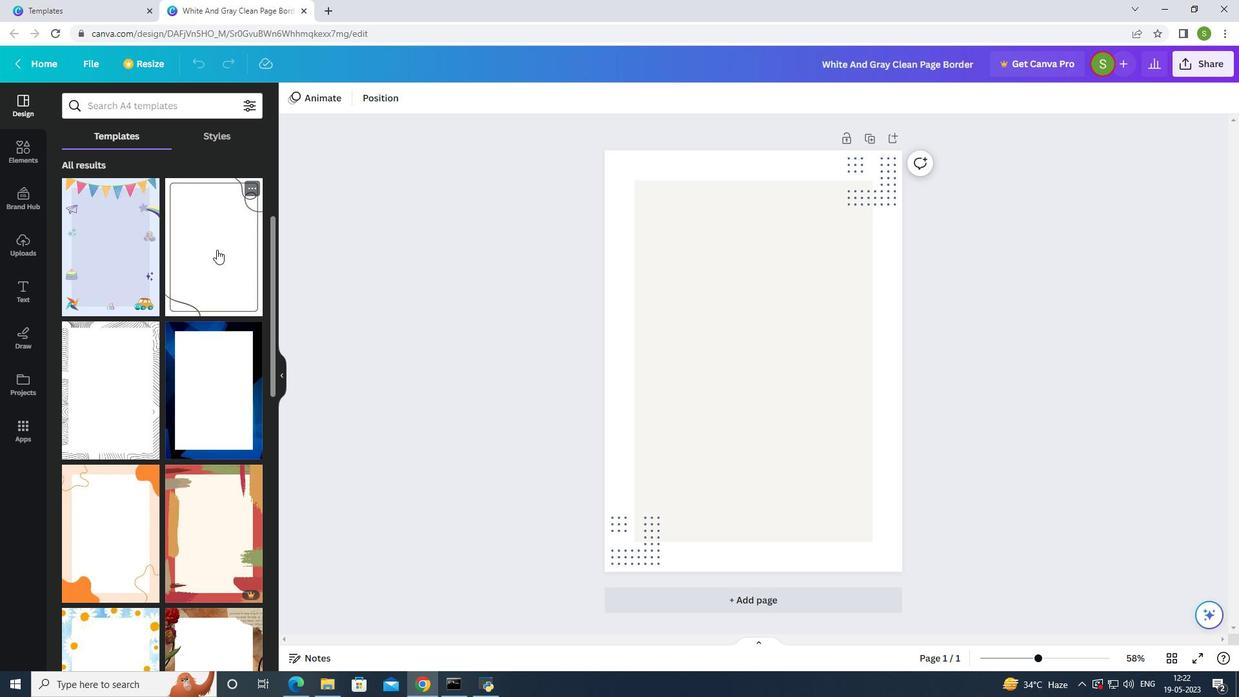 
Action: Mouse scrolled (217, 249) with delta (0, 0)
Screenshot: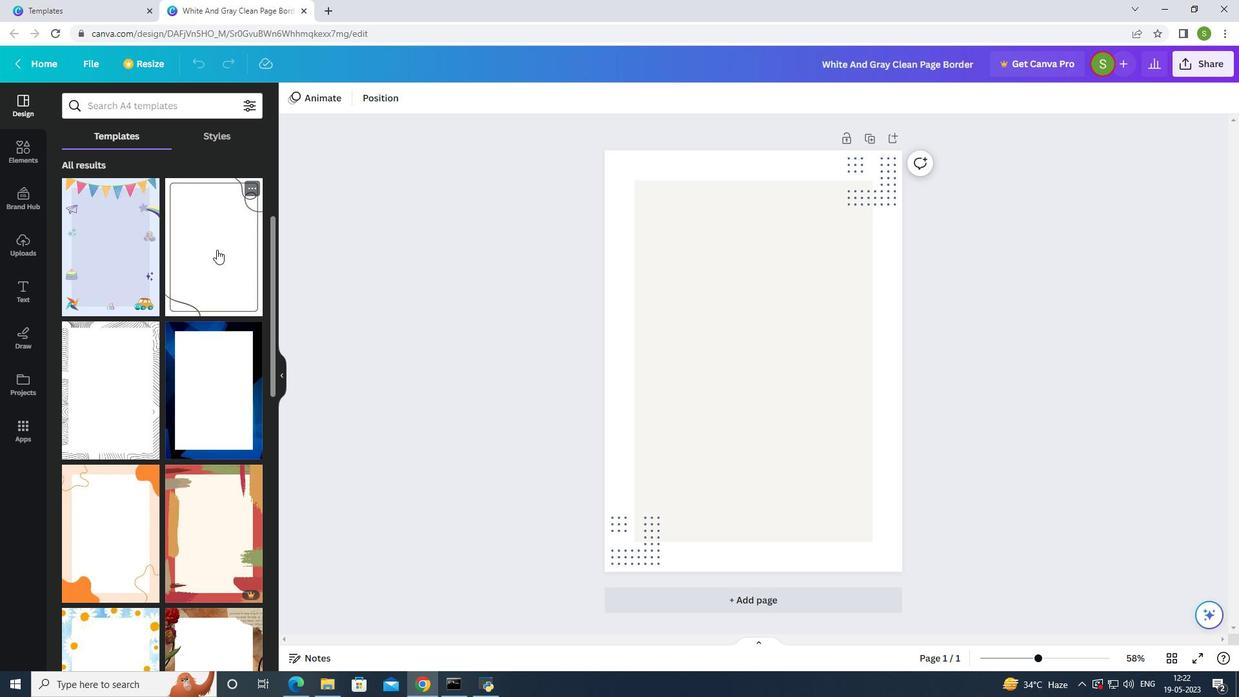 
Action: Mouse scrolled (217, 249) with delta (0, 0)
Screenshot: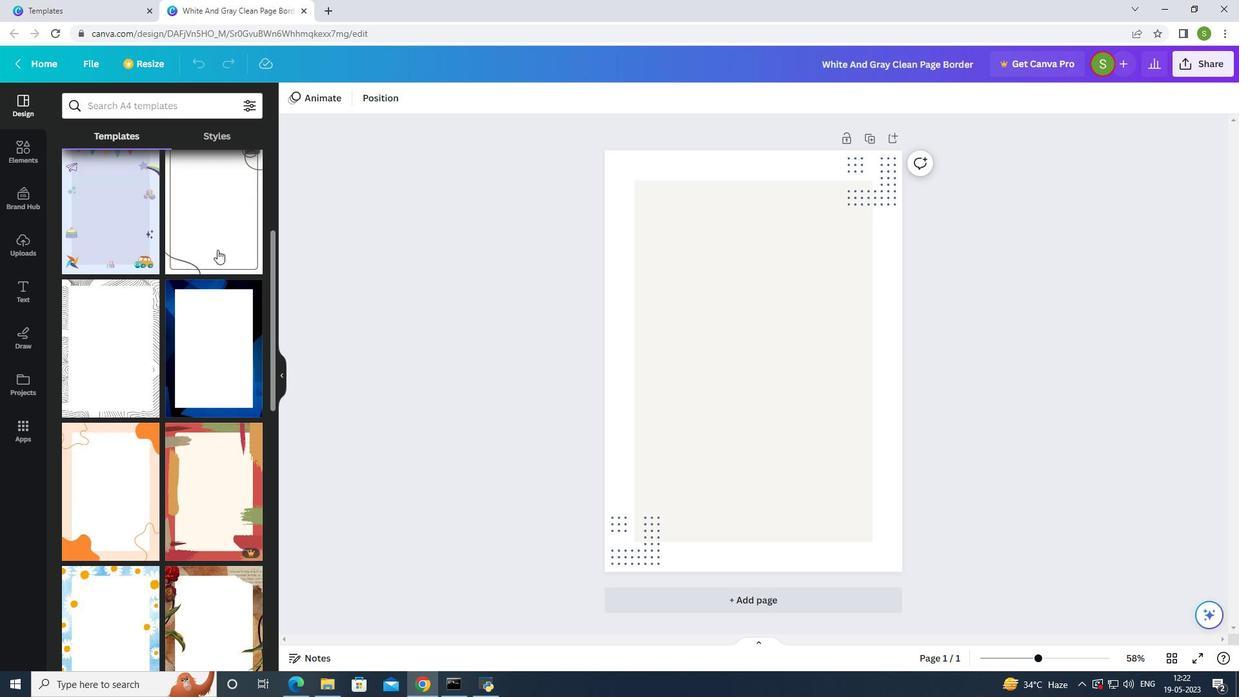 
Action: Mouse moved to (221, 248)
Screenshot: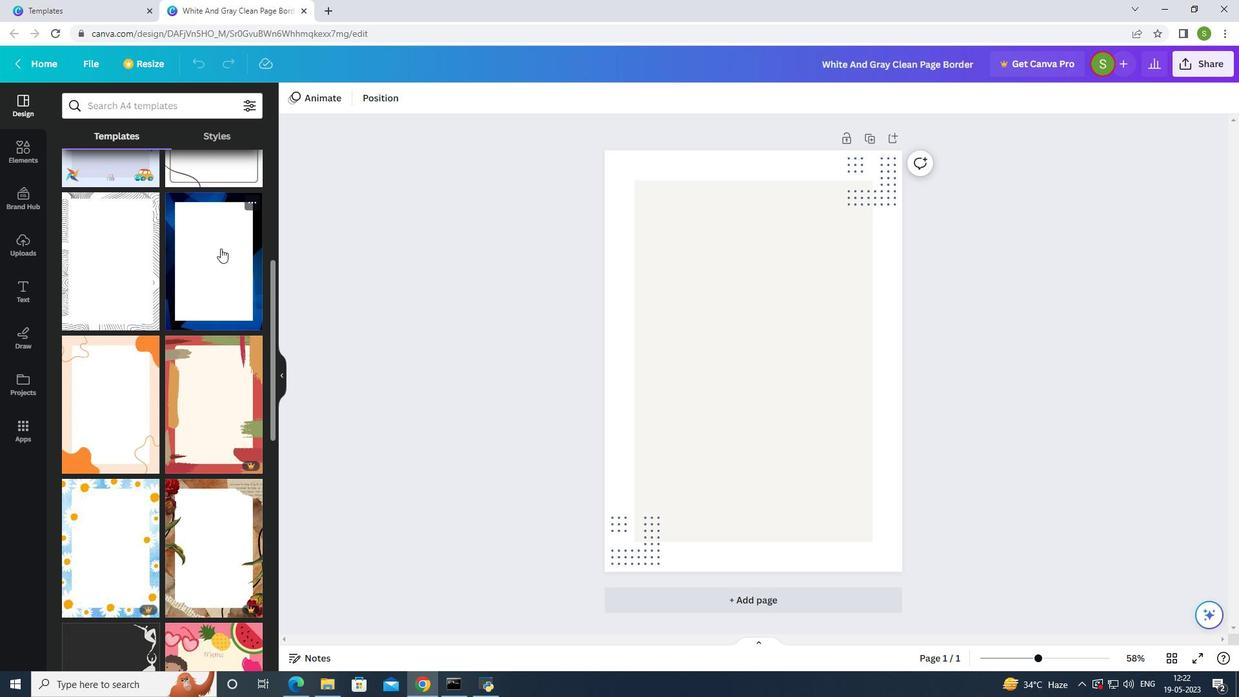 
Action: Mouse pressed left at (221, 248)
Screenshot: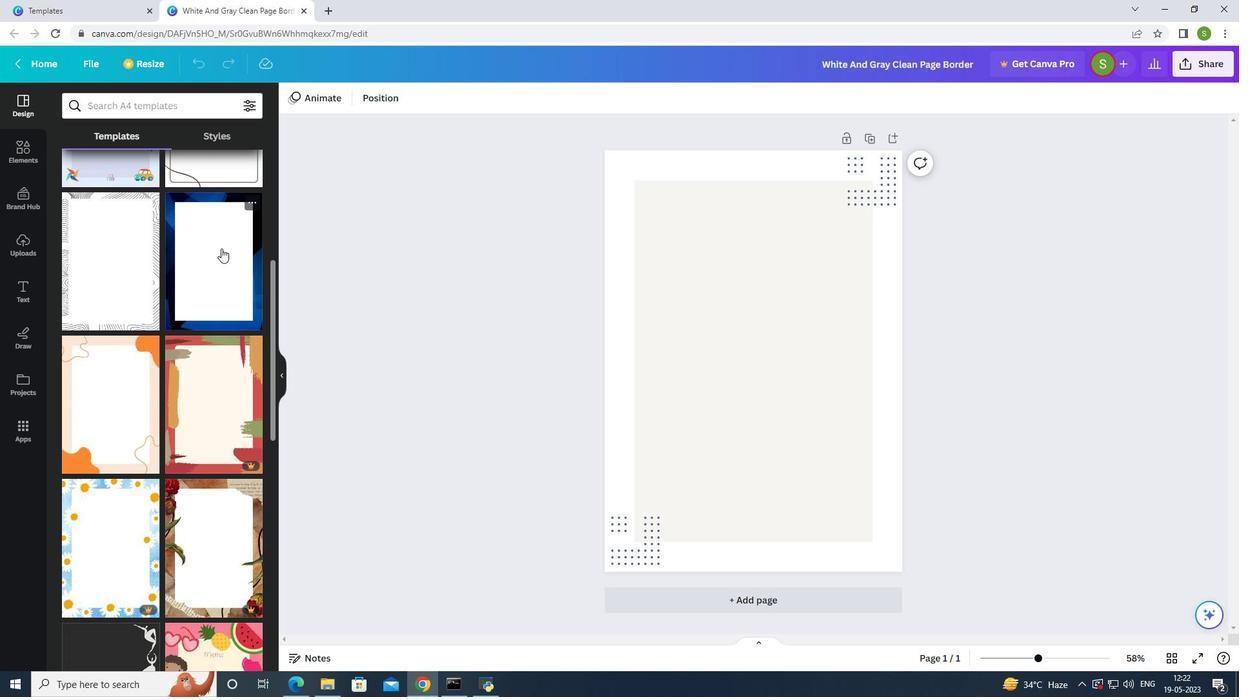 
Action: Mouse moved to (748, 217)
Screenshot: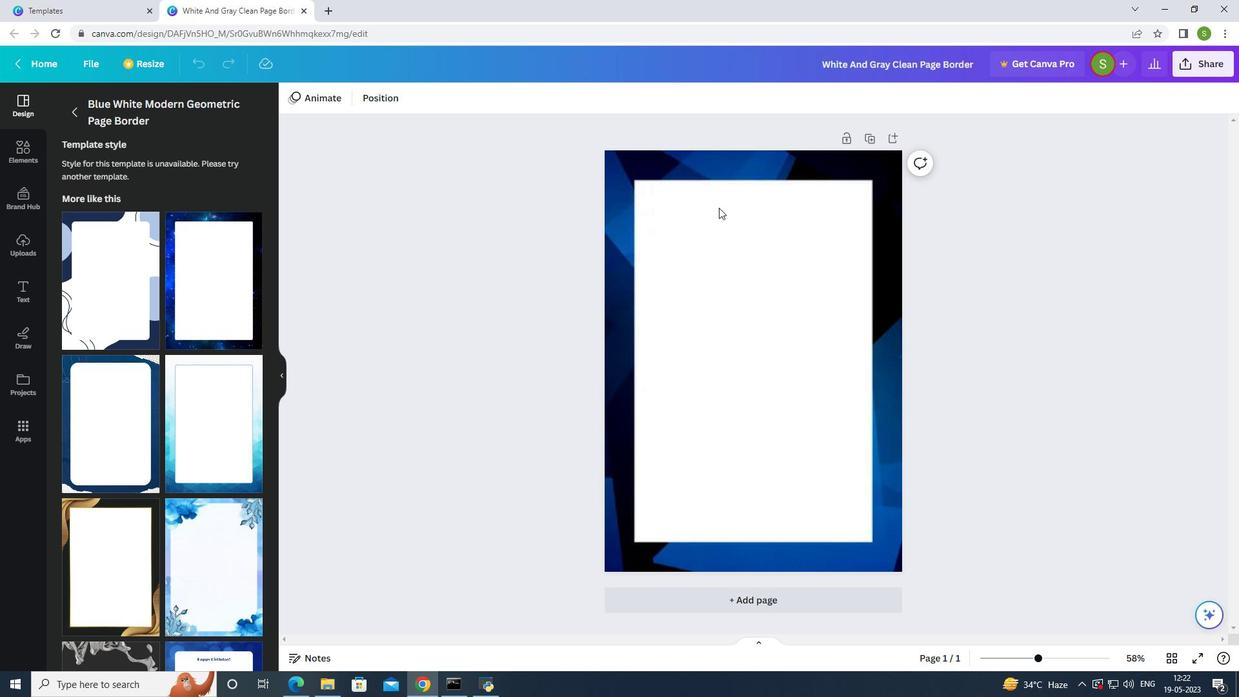 
Action: Mouse pressed left at (748, 217)
Screenshot: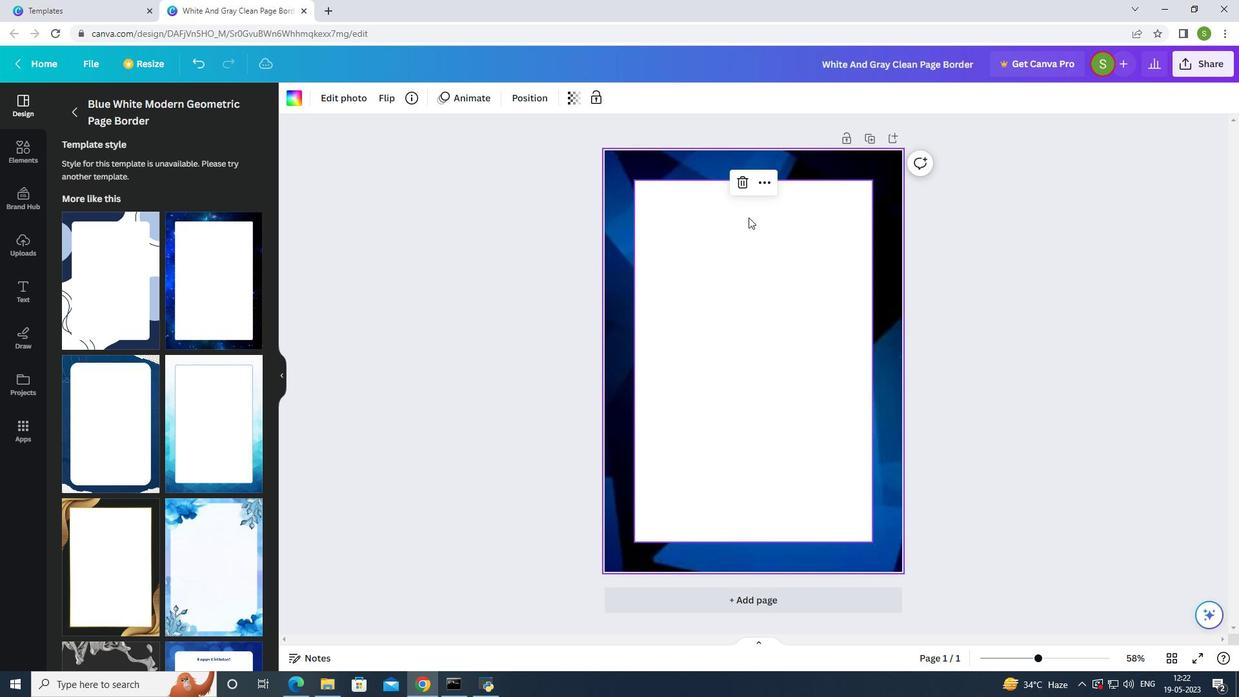
Action: Mouse moved to (351, 96)
Screenshot: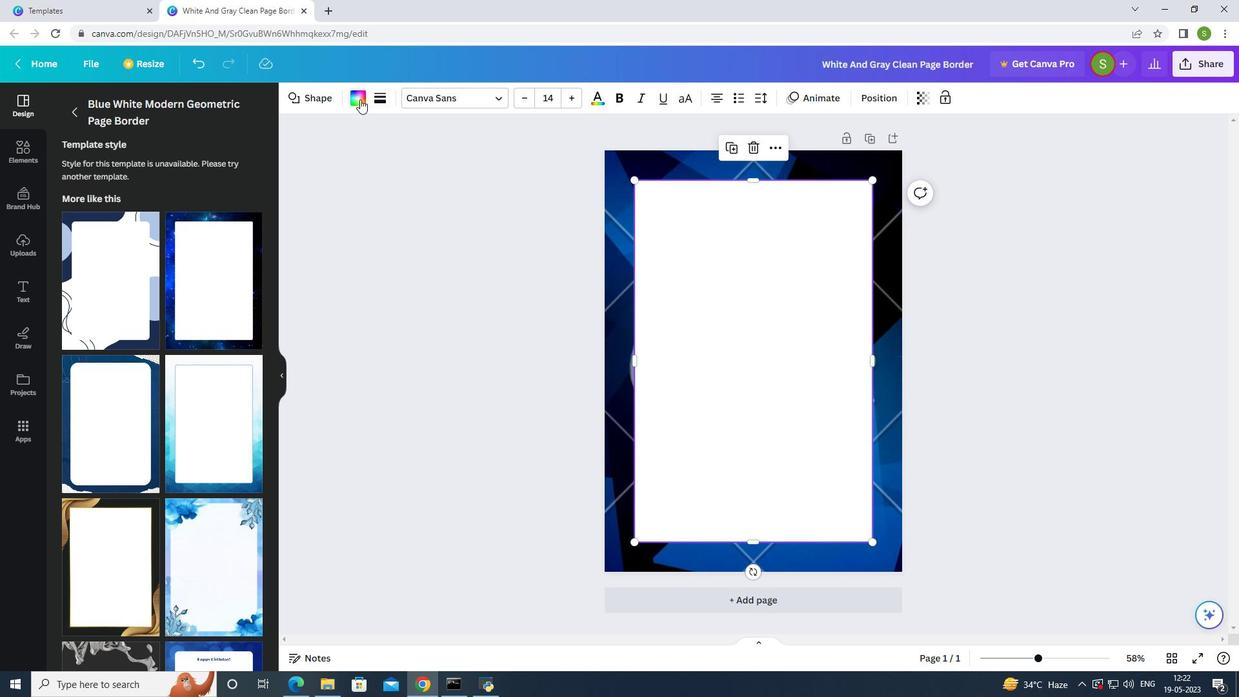 
Action: Mouse pressed left at (351, 96)
Screenshot: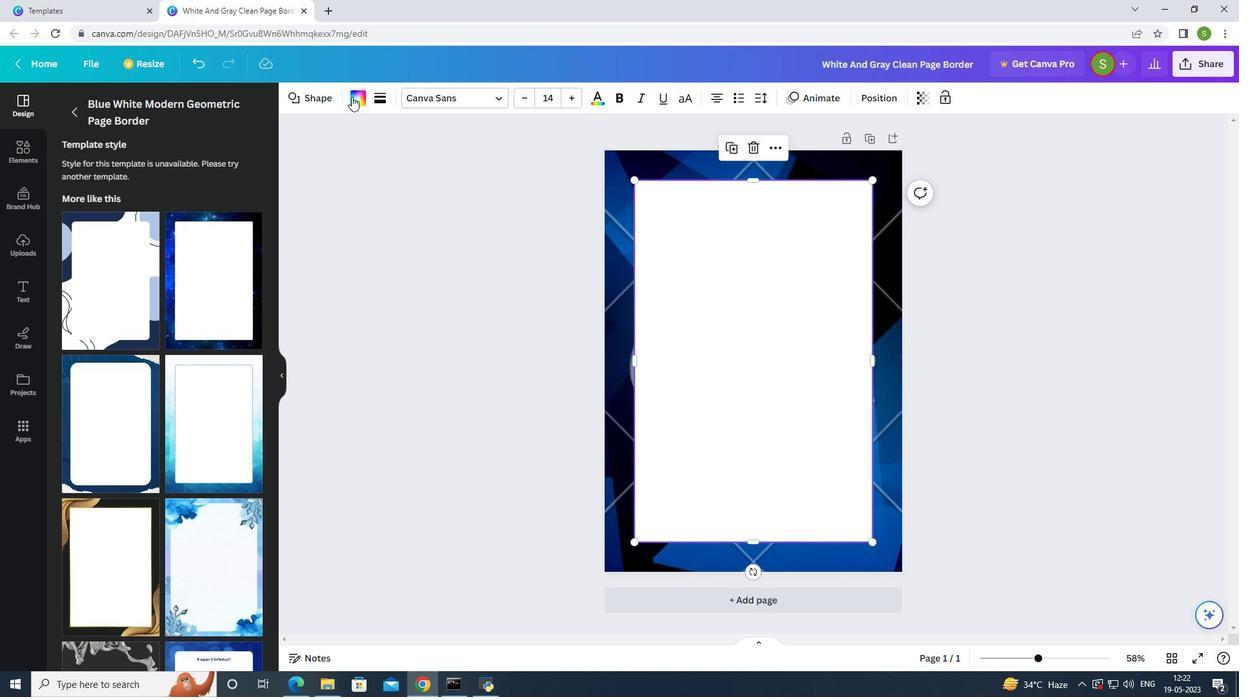 
Action: Mouse moved to (249, 234)
Screenshot: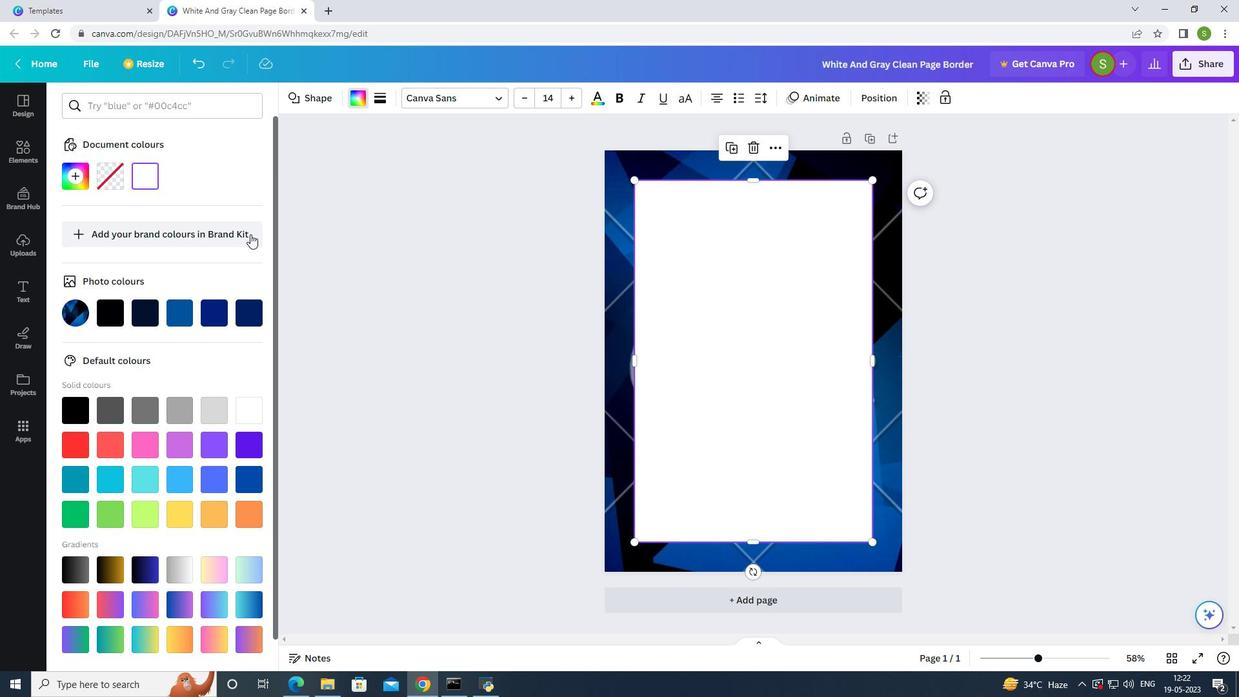
Action: Mouse scrolled (249, 234) with delta (0, 0)
Screenshot: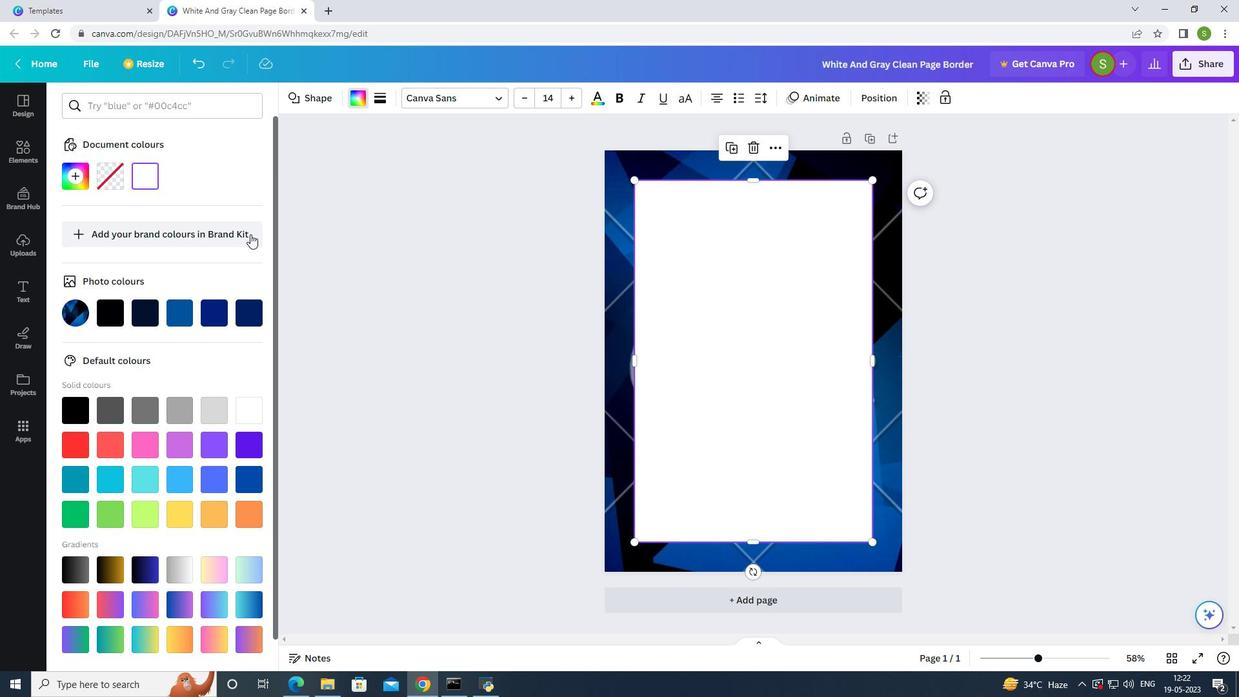 
Action: Mouse moved to (247, 236)
Screenshot: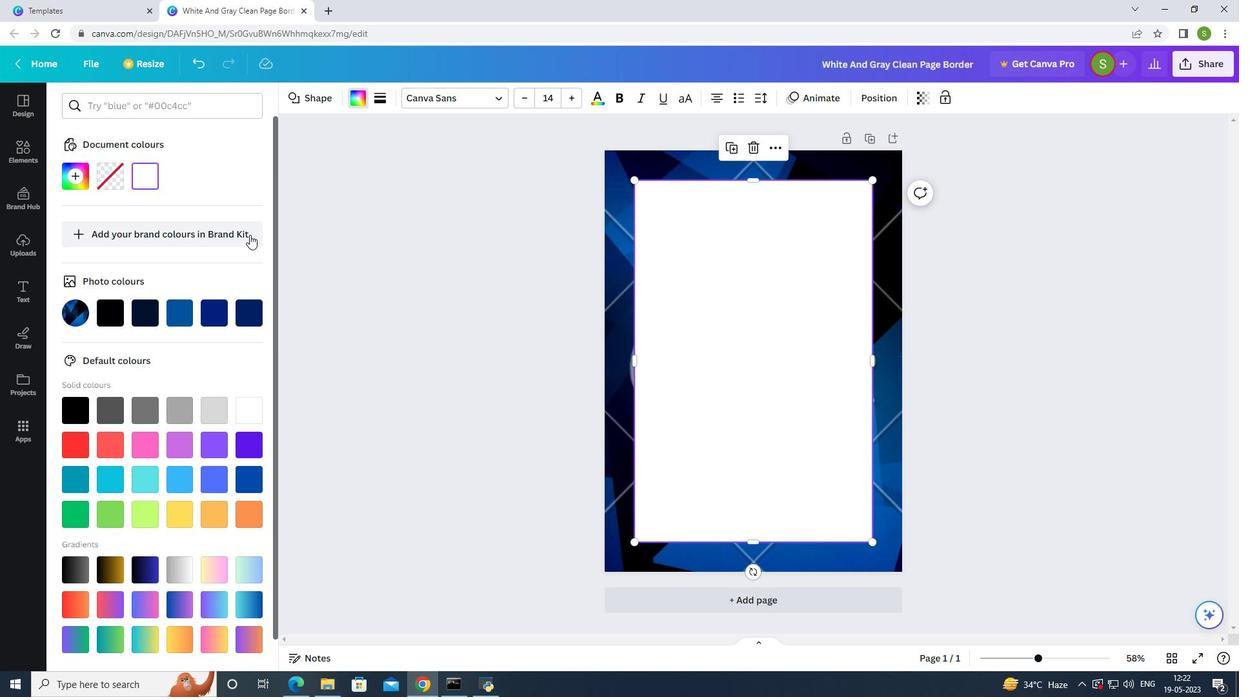 
Action: Mouse scrolled (247, 236) with delta (0, 0)
Screenshot: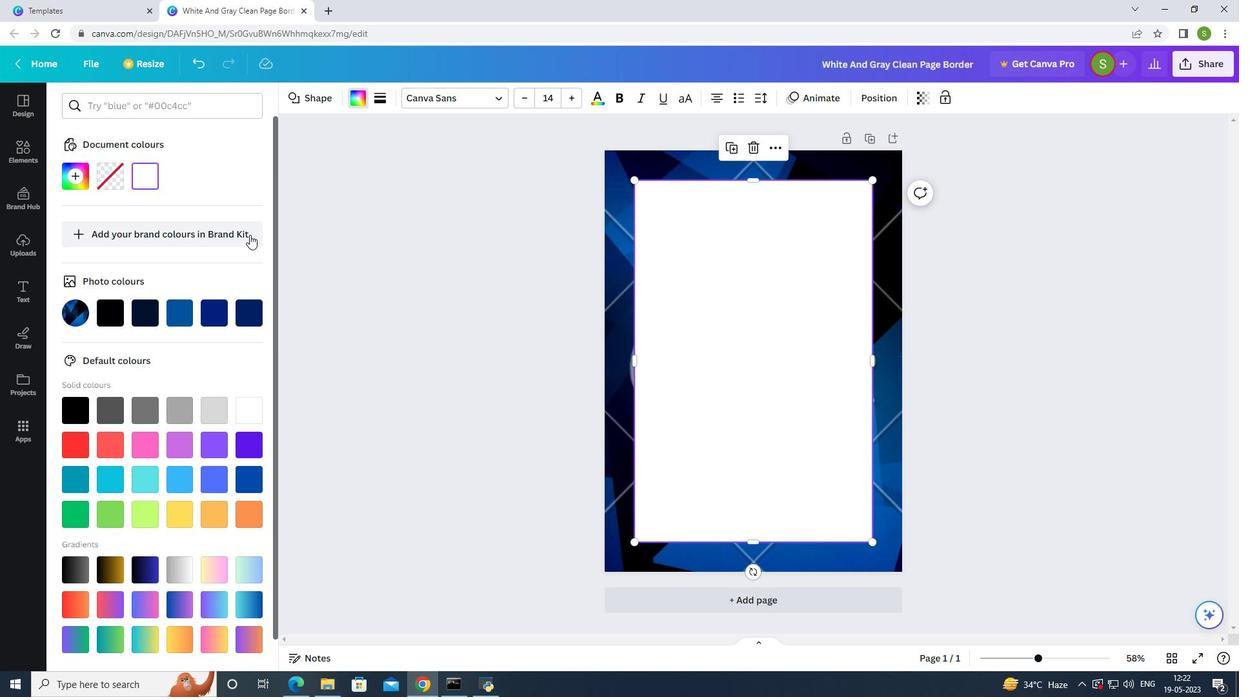 
Action: Mouse moved to (243, 241)
Screenshot: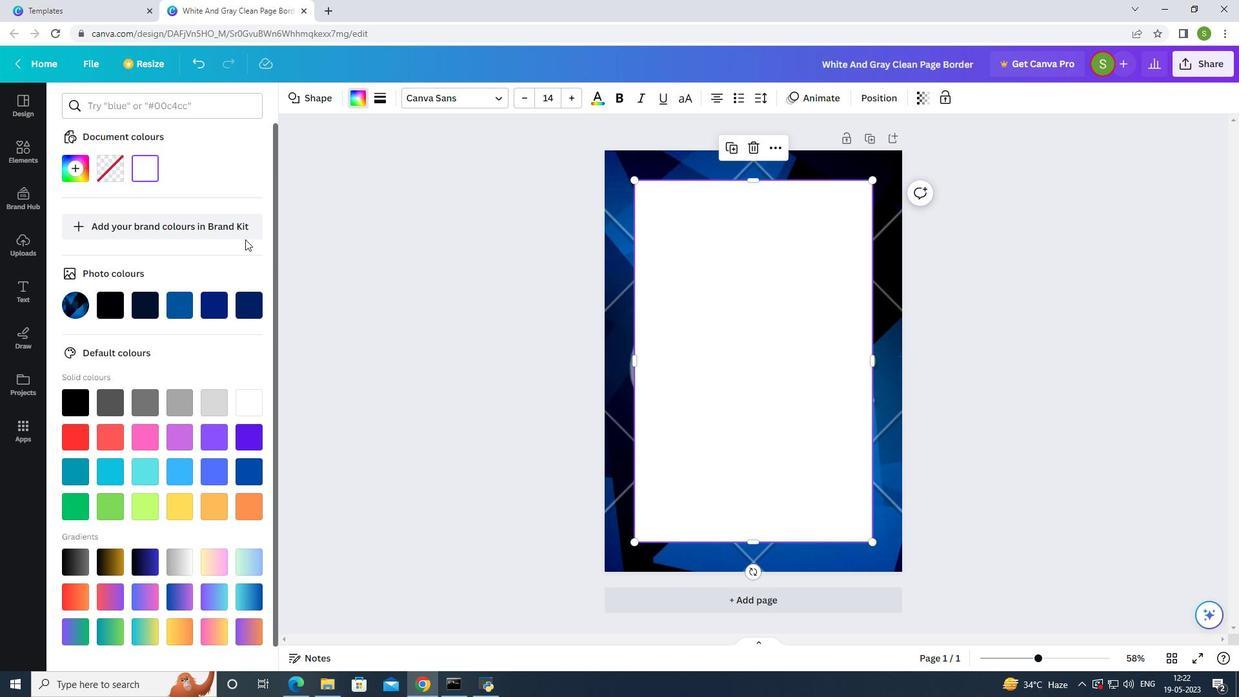 
Action: Mouse scrolled (244, 239) with delta (0, 0)
Screenshot: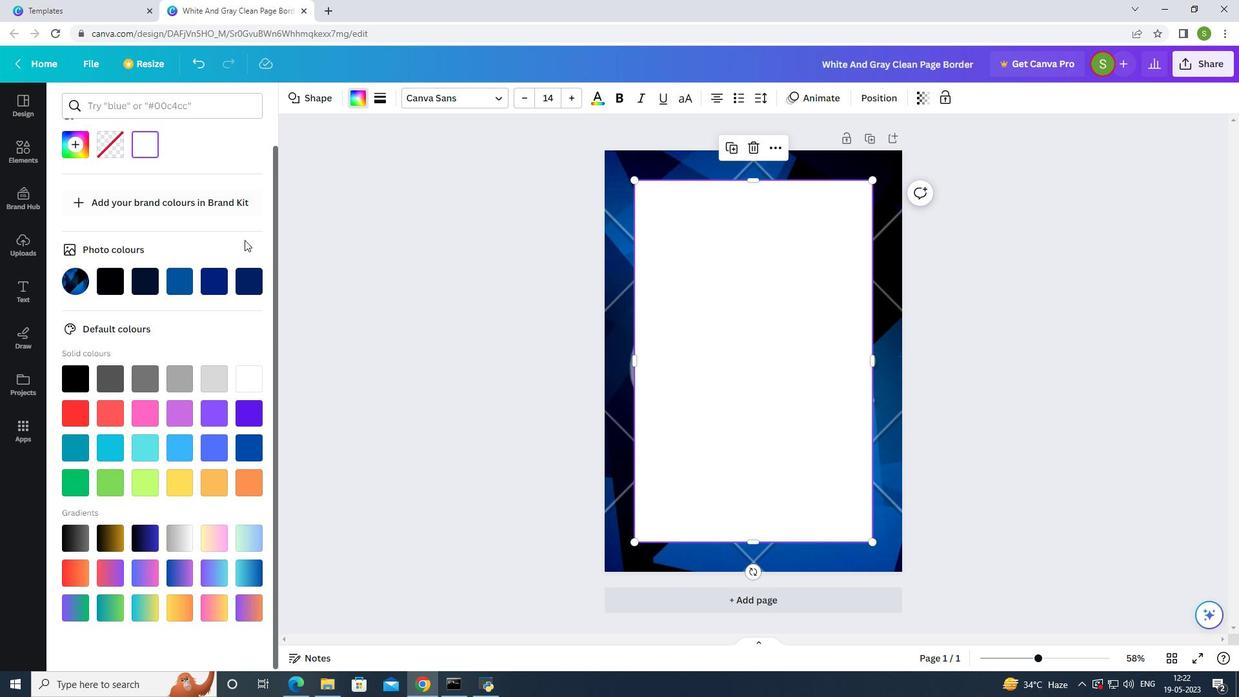 
Action: Mouse moved to (114, 407)
Screenshot: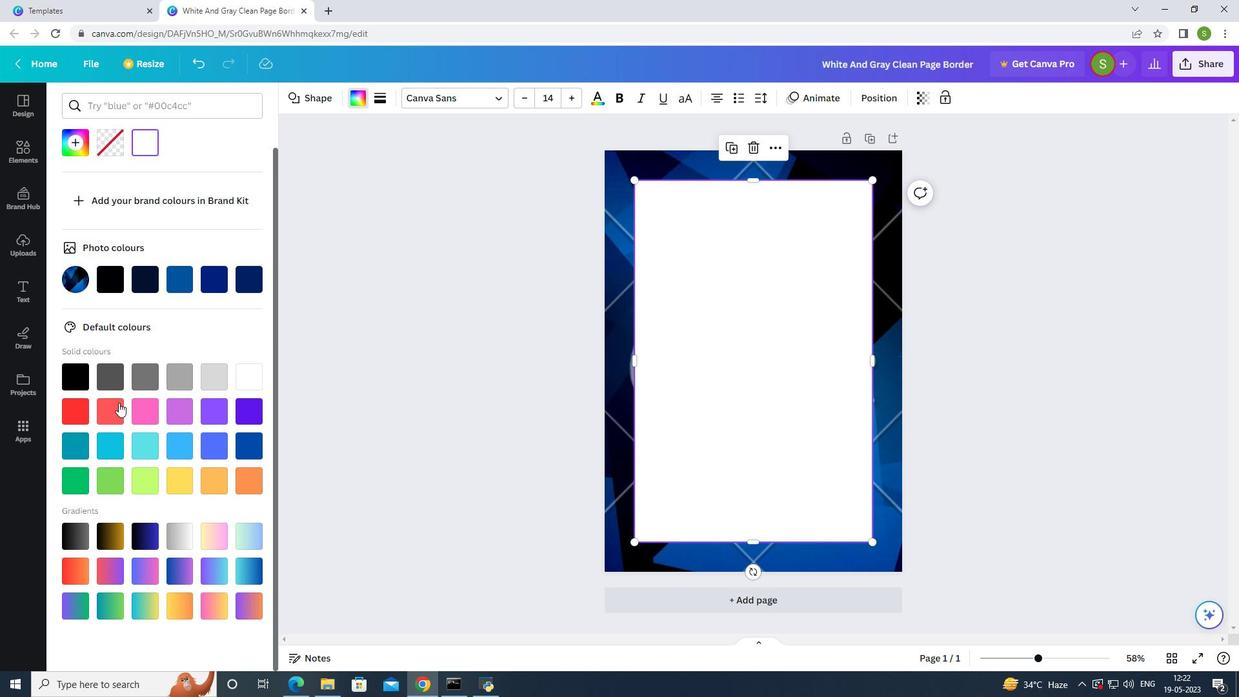 
Action: Mouse pressed left at (114, 407)
Screenshot: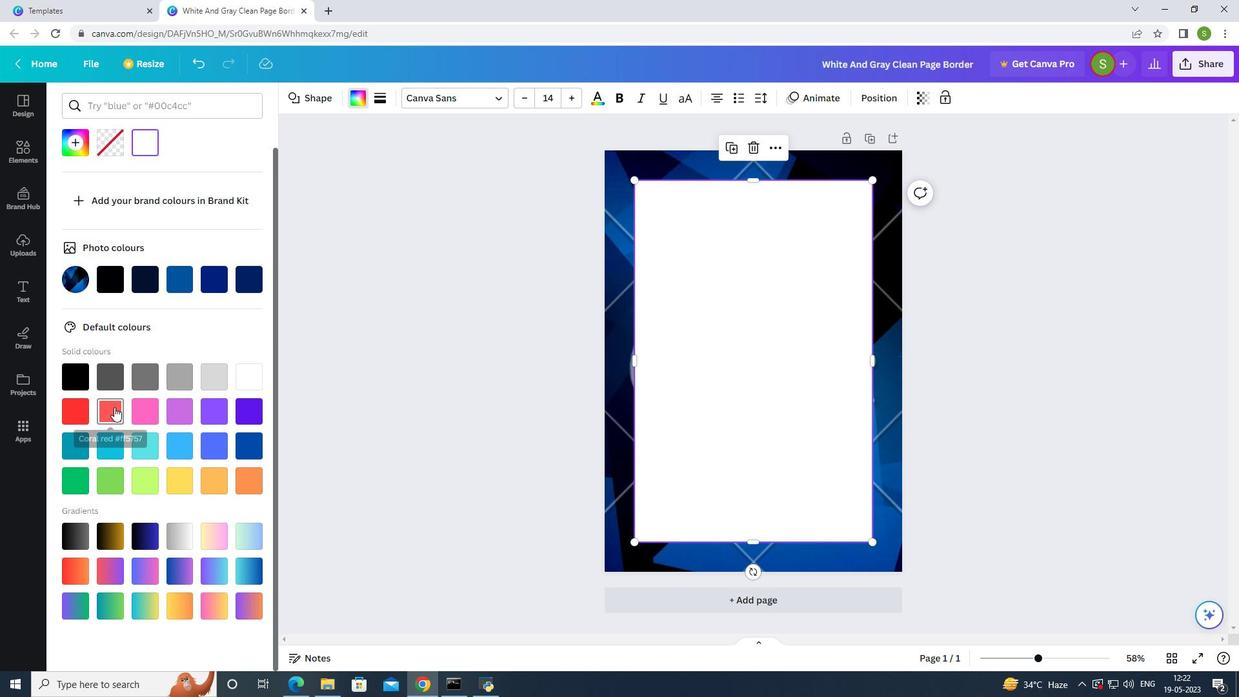 
Action: Mouse moved to (162, 375)
Screenshot: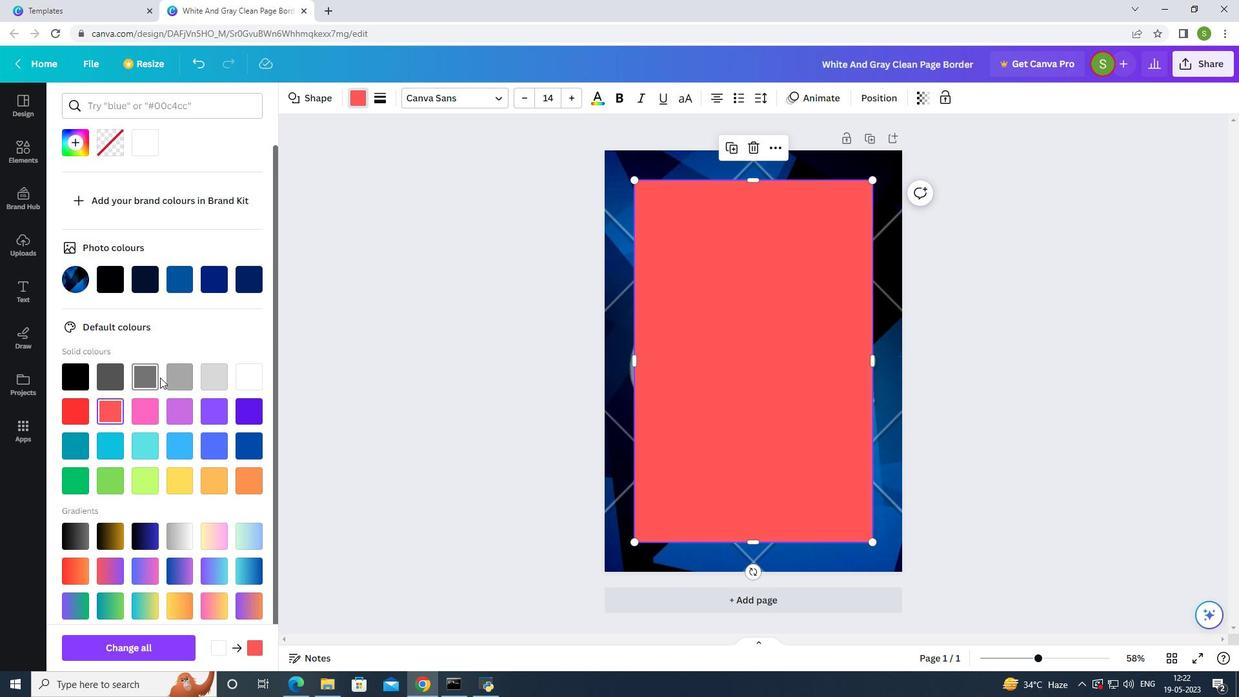 
Action: Mouse scrolled (162, 374) with delta (0, 0)
Screenshot: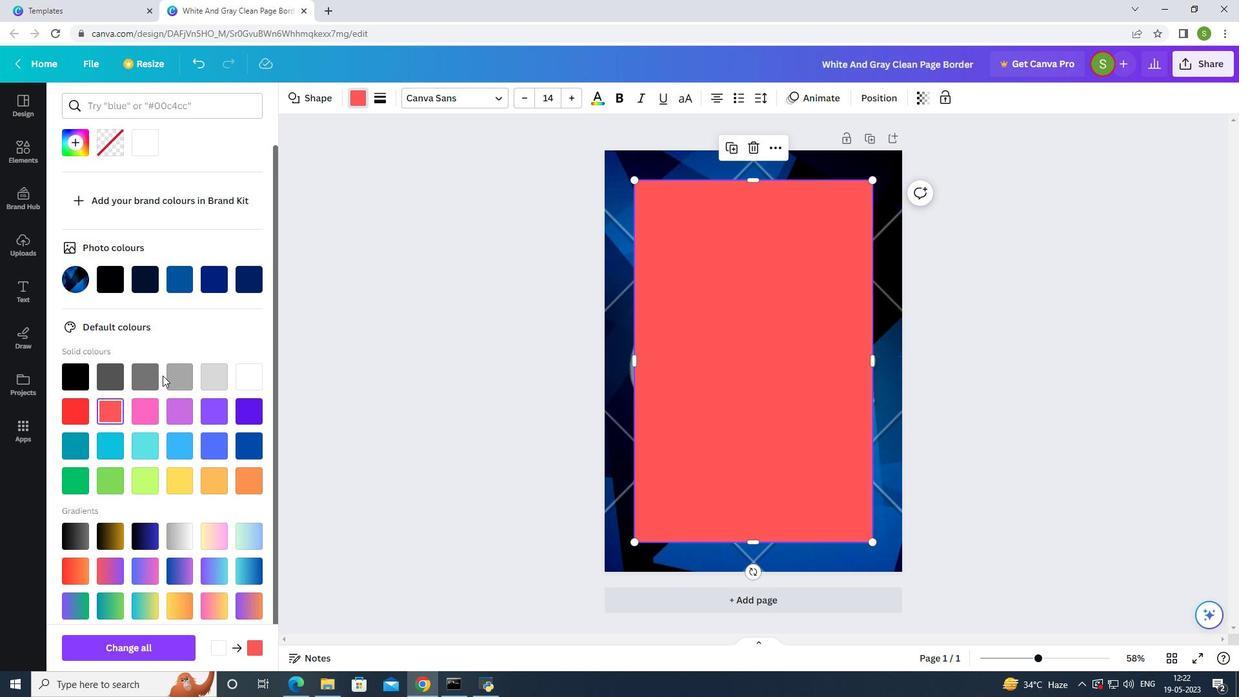
Action: Mouse moved to (163, 374)
Screenshot: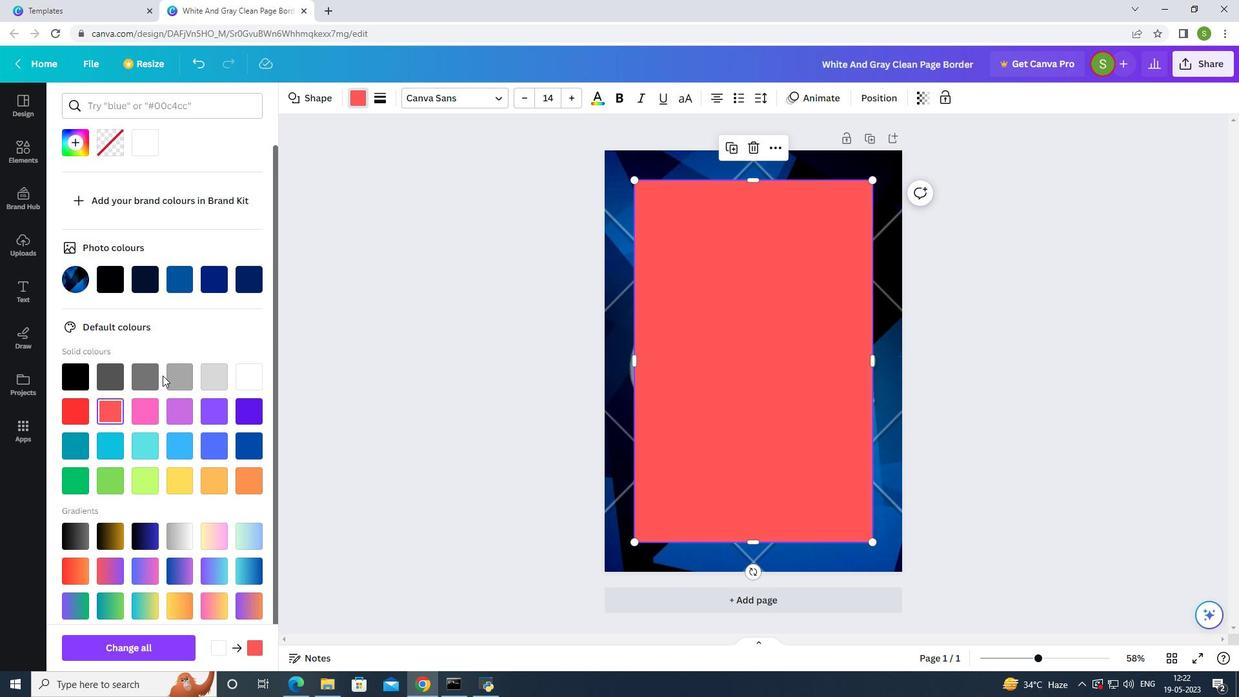 
Action: Mouse scrolled (163, 374) with delta (0, 0)
Screenshot: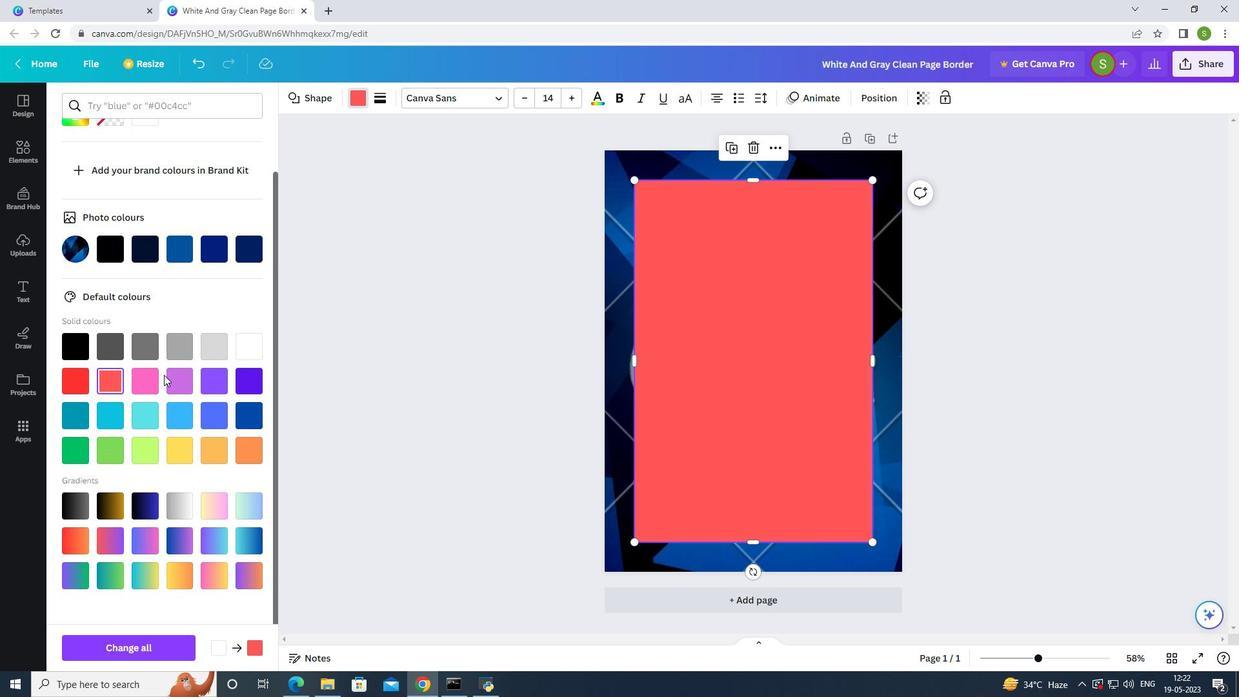 
Action: Mouse moved to (254, 494)
Screenshot: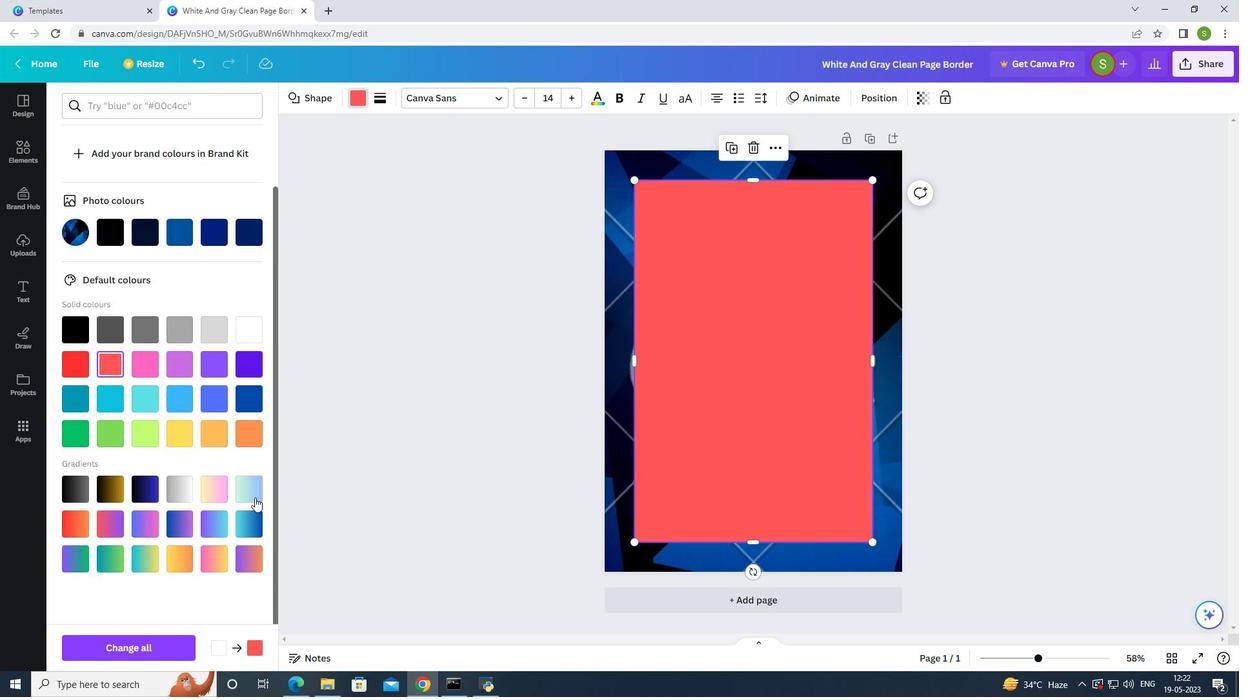 
Action: Mouse pressed left at (254, 494)
Screenshot: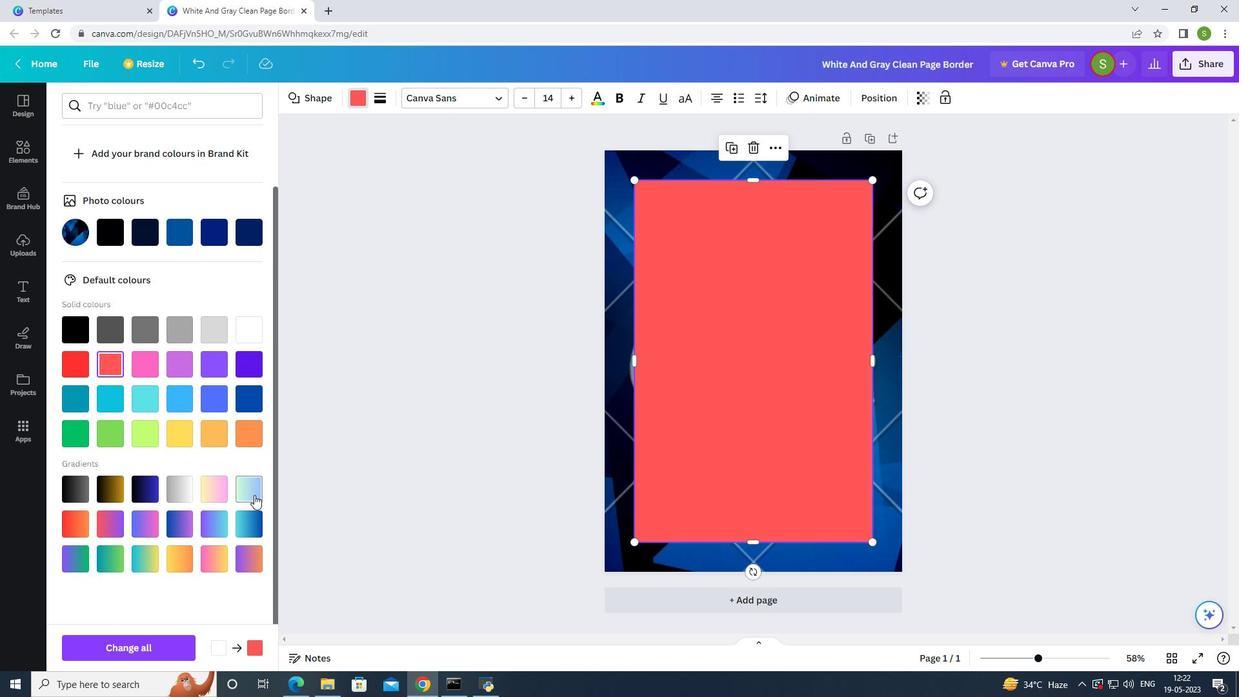 
Action: Mouse moved to (527, 347)
Screenshot: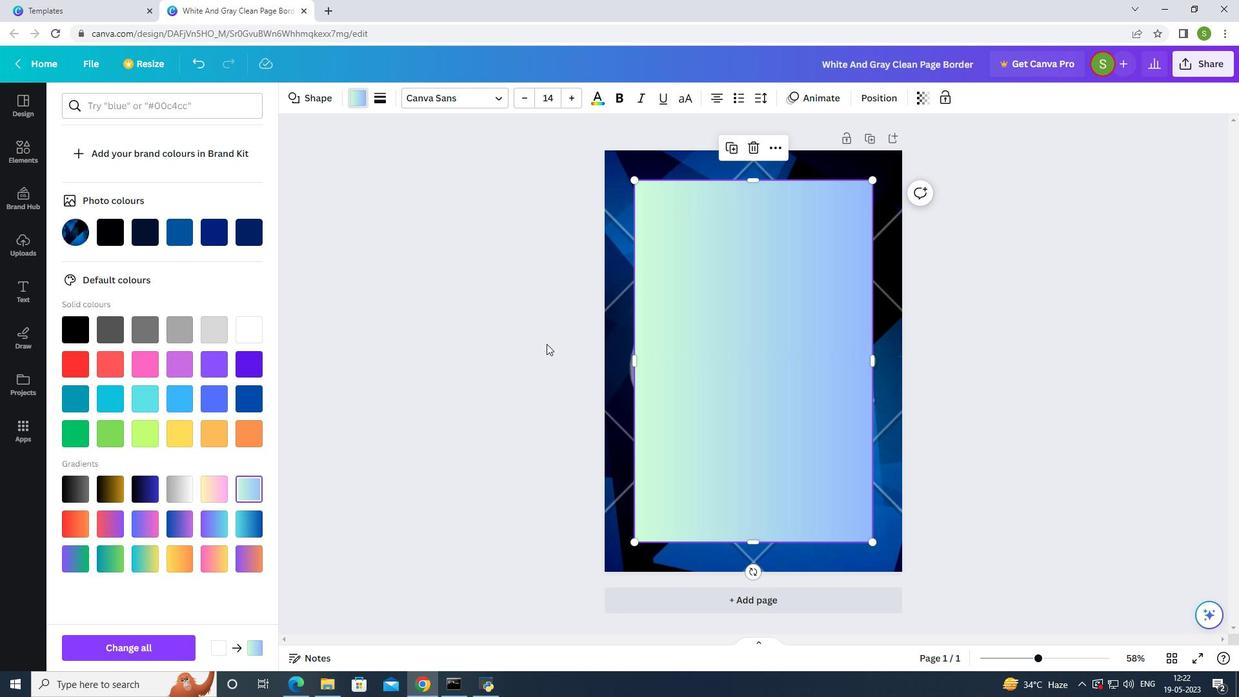 
Action: Mouse pressed left at (527, 347)
Screenshot: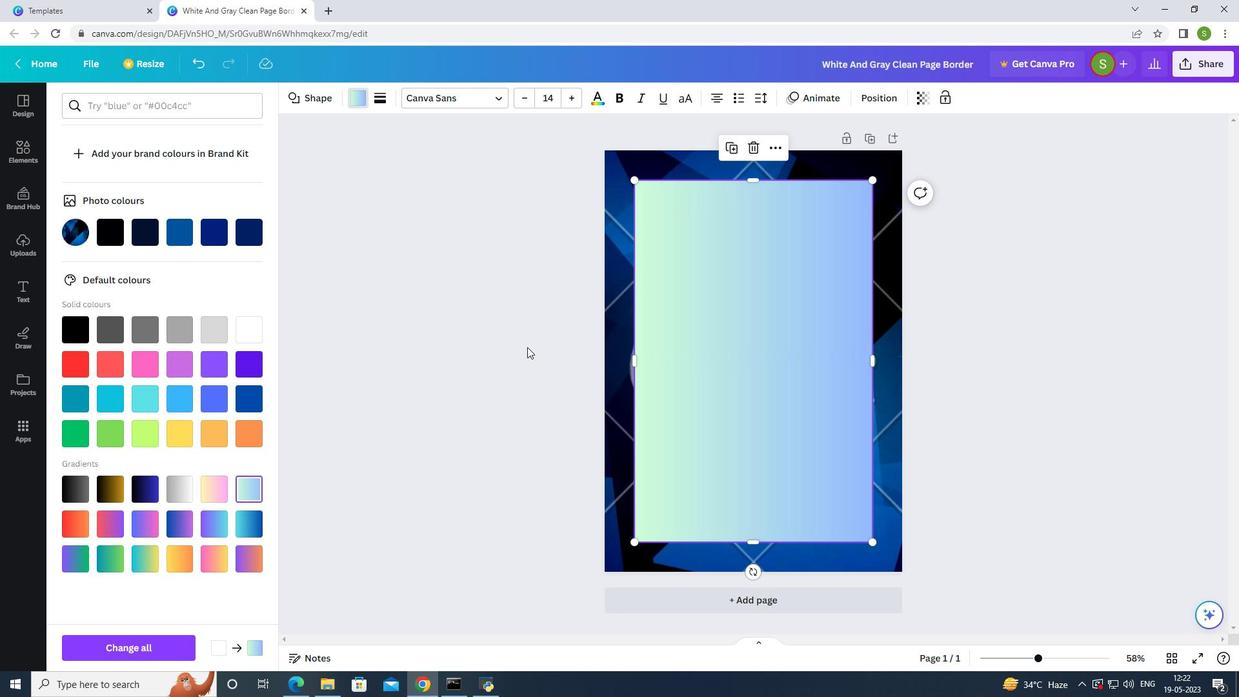 
Action: Mouse moved to (18, 159)
Screenshot: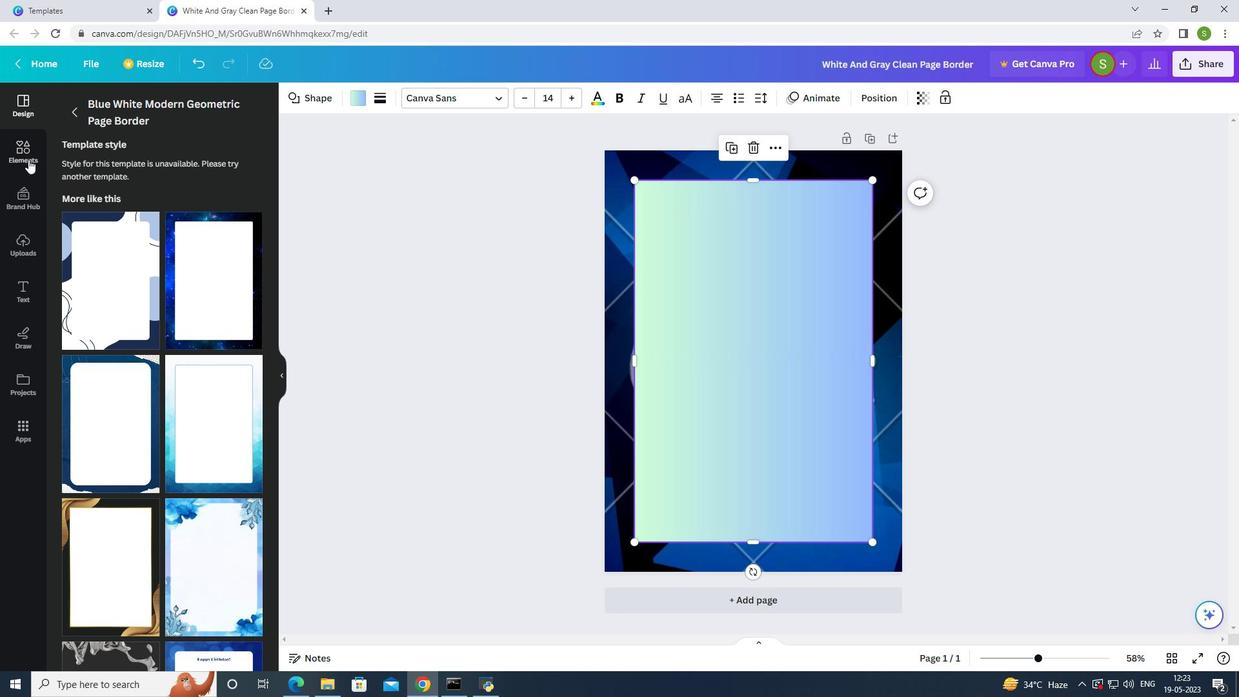 
Action: Mouse pressed left at (18, 159)
Screenshot: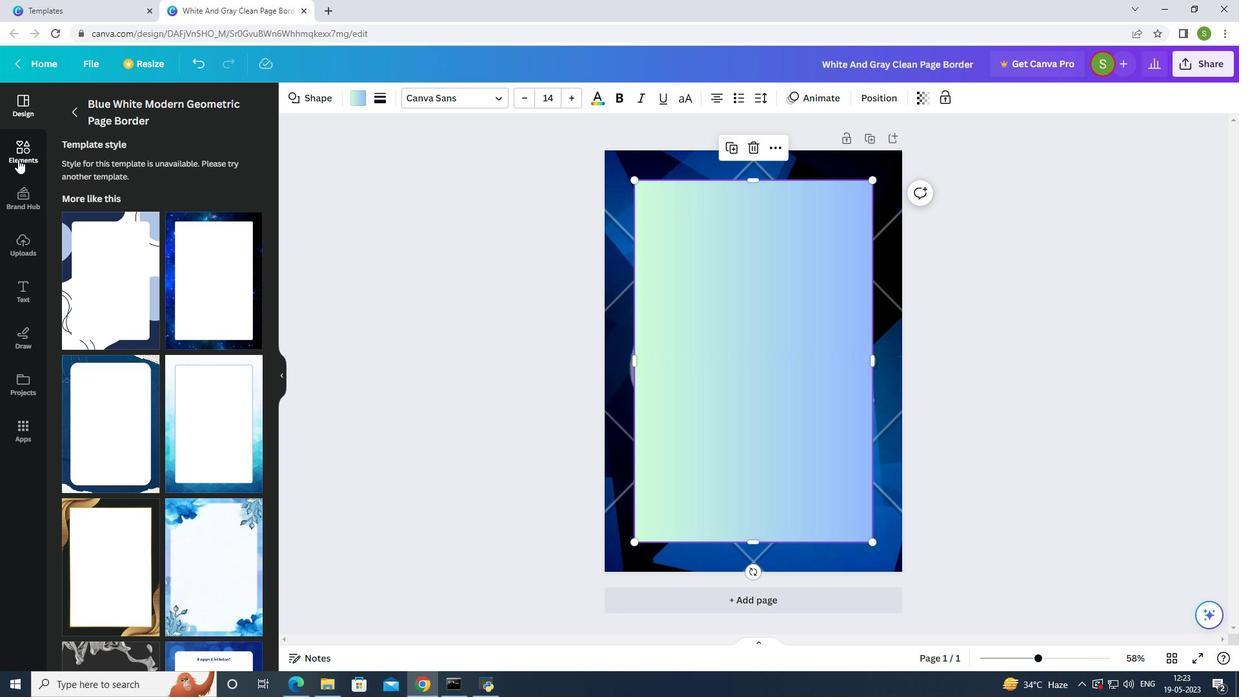
Action: Mouse moved to (100, 108)
Screenshot: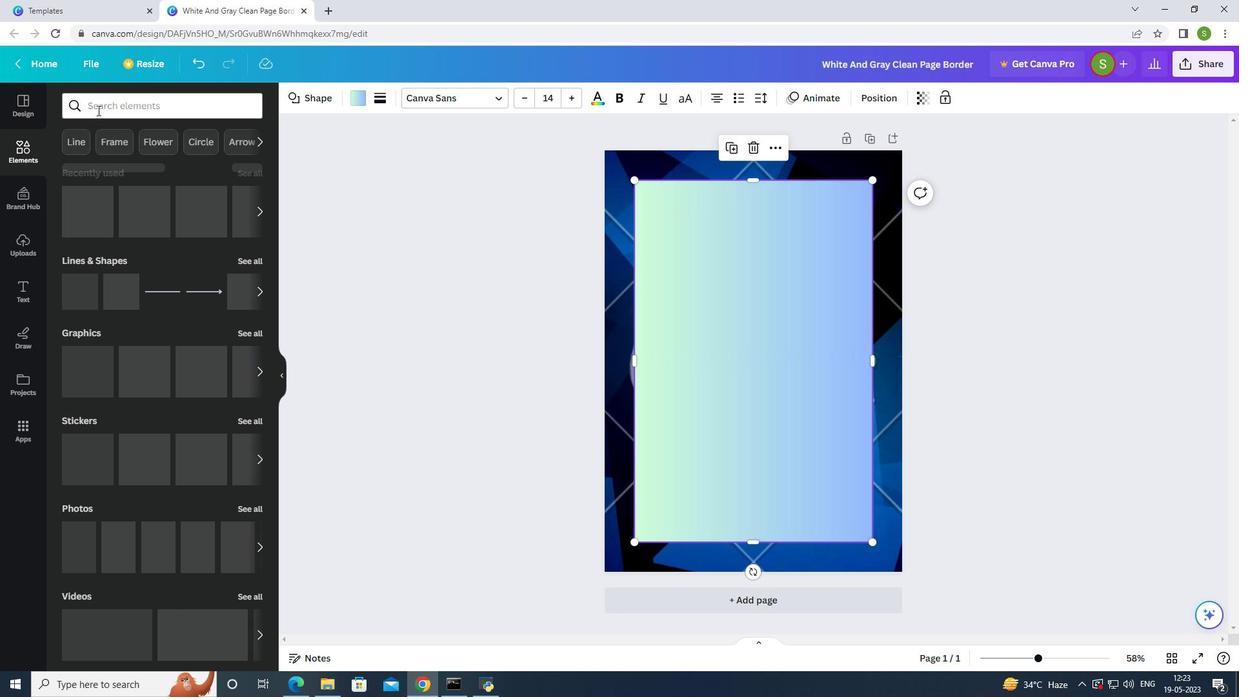 
Action: Mouse pressed left at (100, 108)
Screenshot: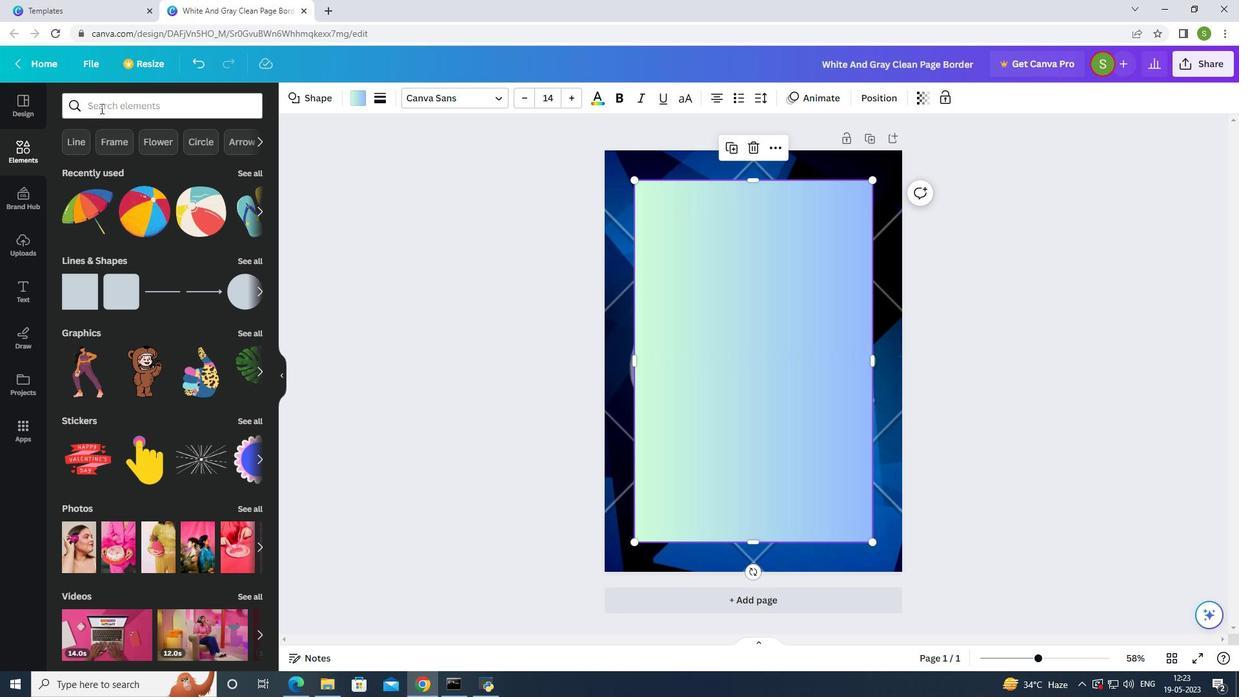 
Action: Mouse moved to (316, 191)
Screenshot: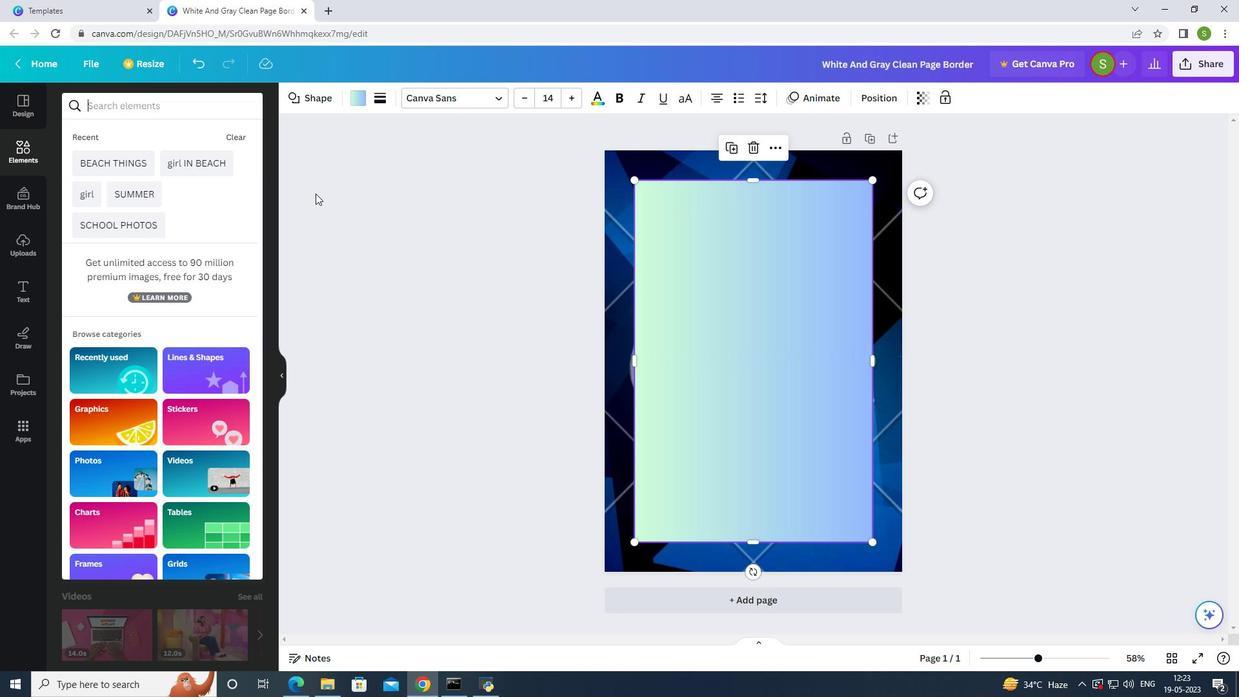 
Action: Key pressed cro
Screenshot: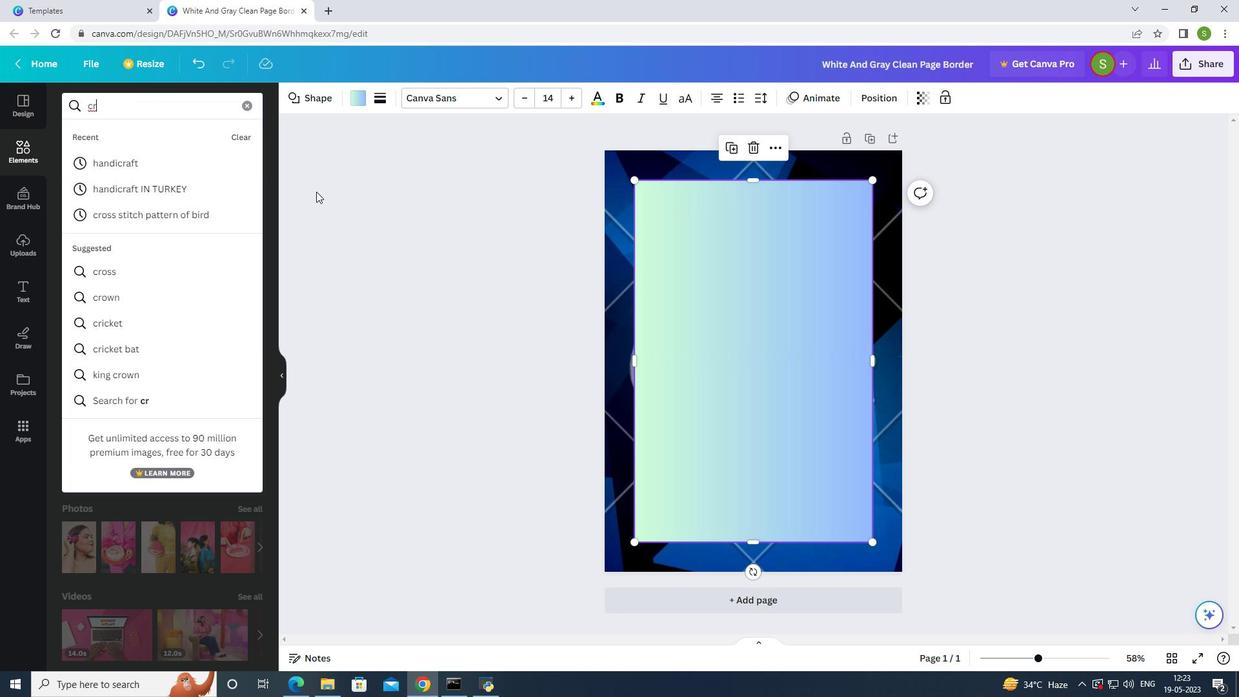 
Action: Mouse moved to (316, 189)
Screenshot: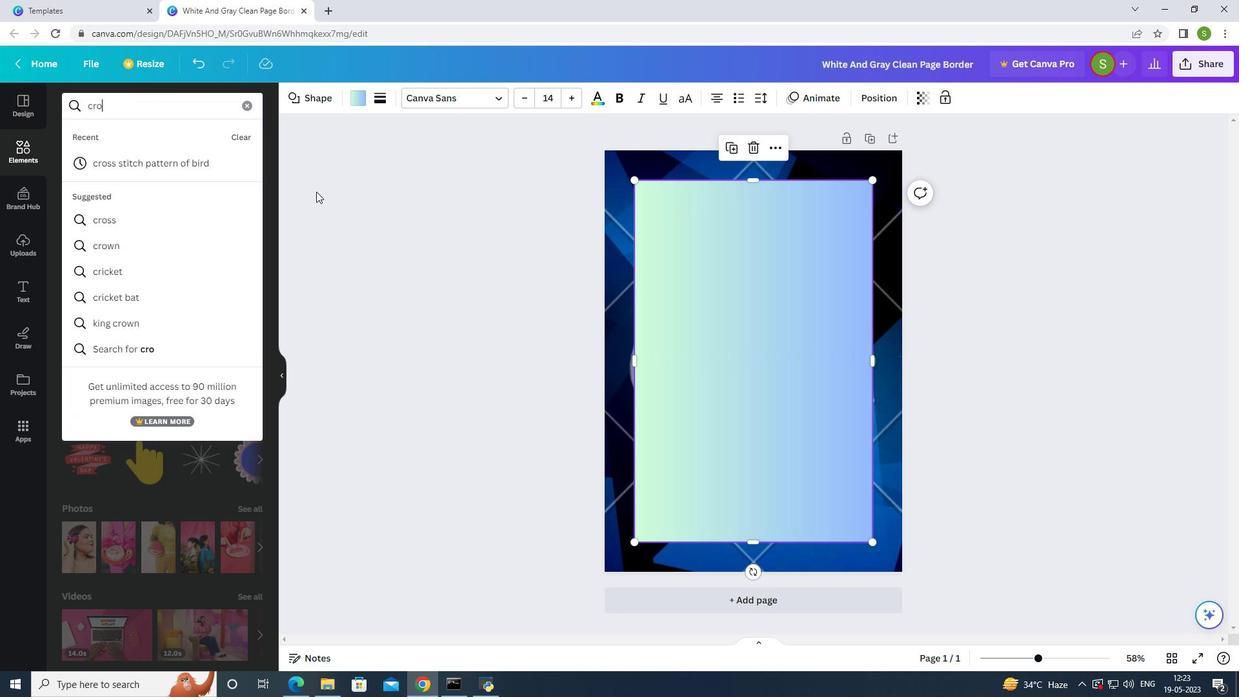 
Action: Key pressed ss<Key.space>s
Screenshot: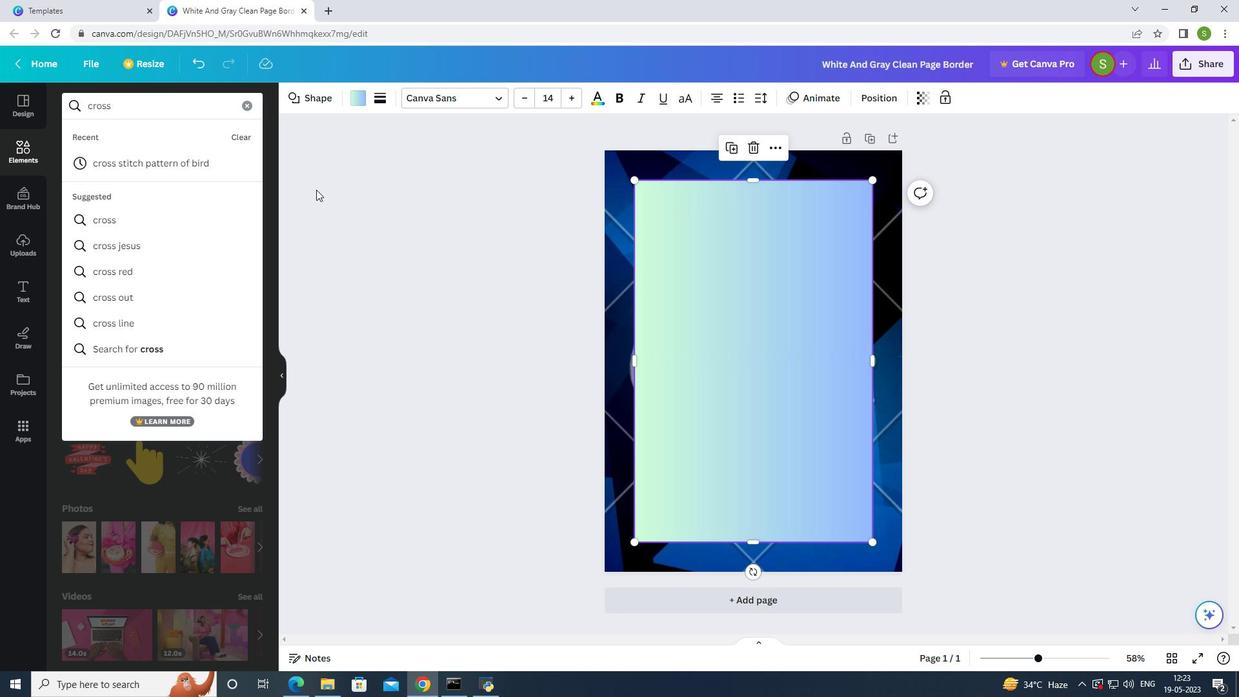 
Action: Mouse moved to (317, 187)
Screenshot: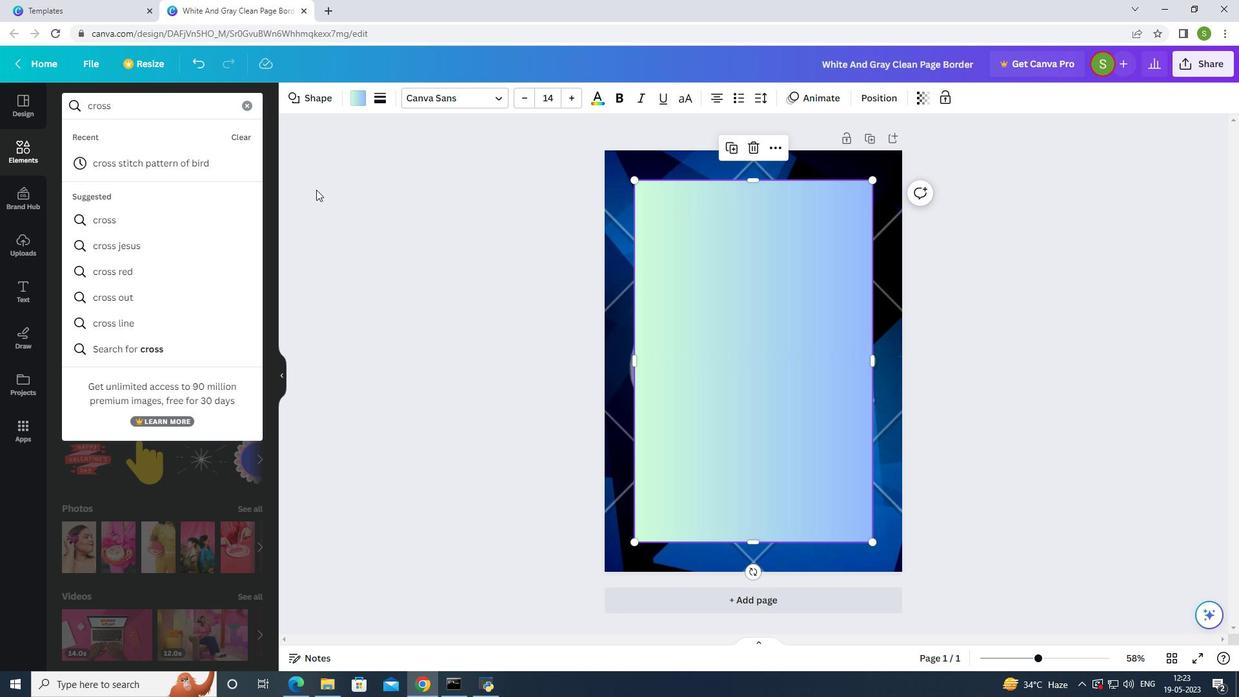 
Action: Key pressed ti
Screenshot: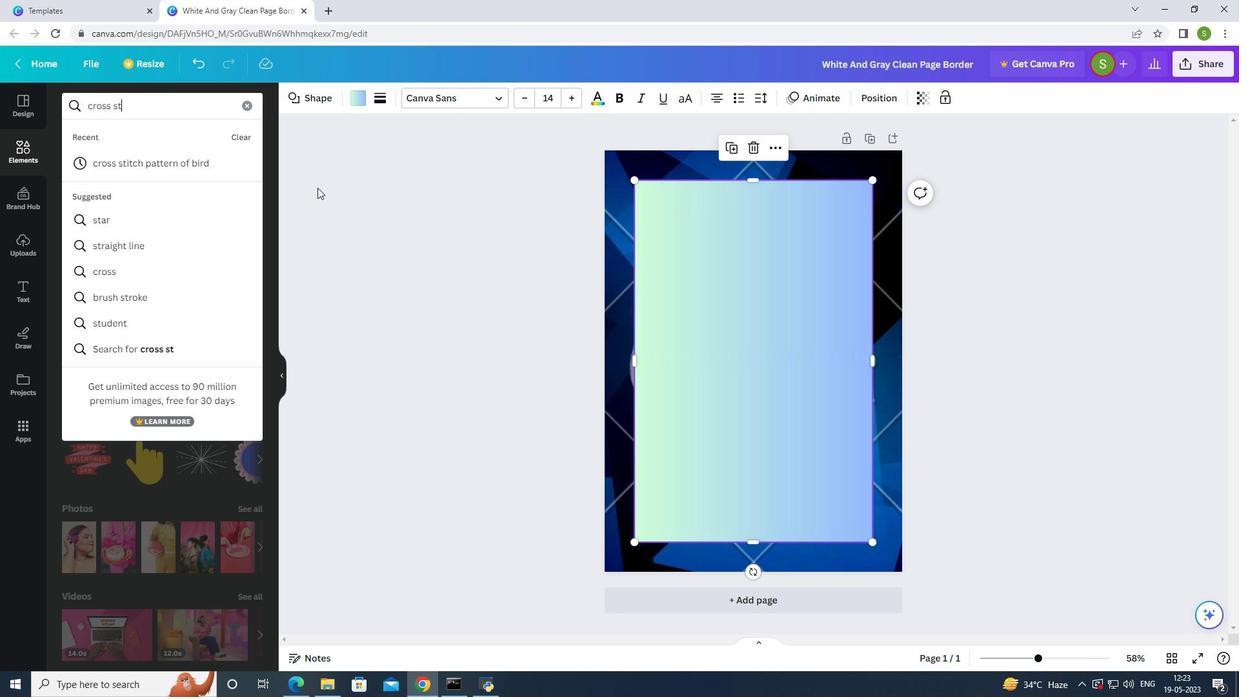 
Action: Mouse moved to (322, 185)
Screenshot: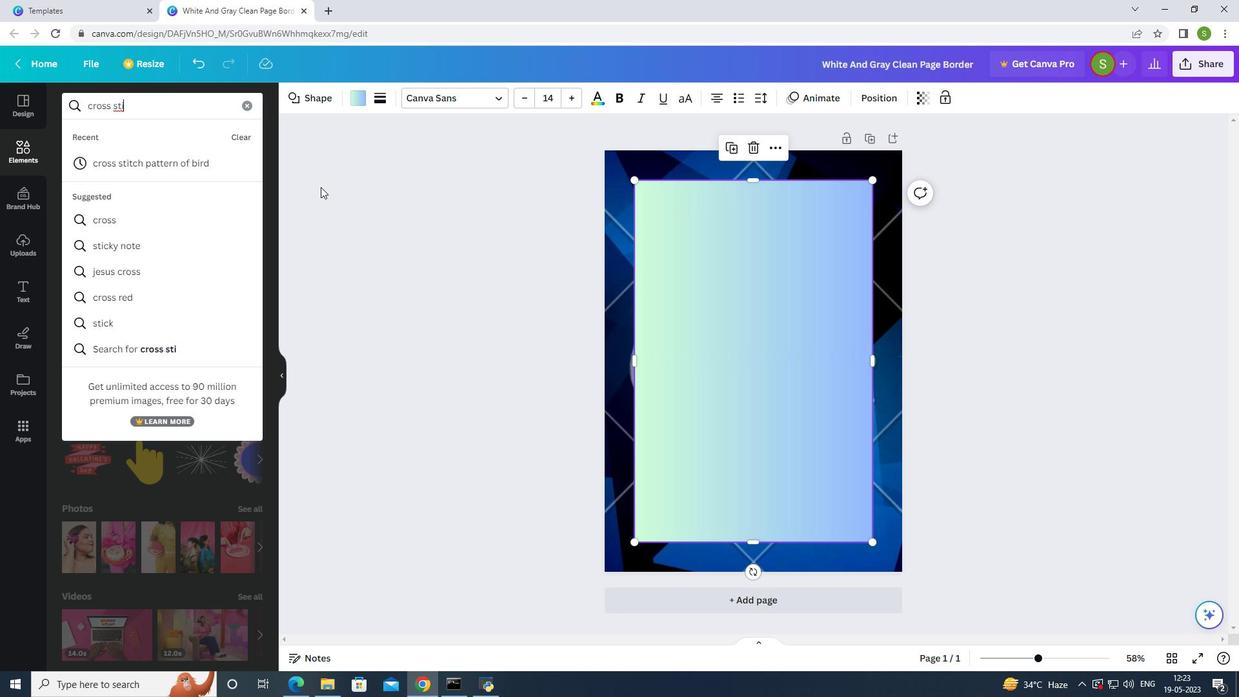 
Action: Key pressed t
Screenshot: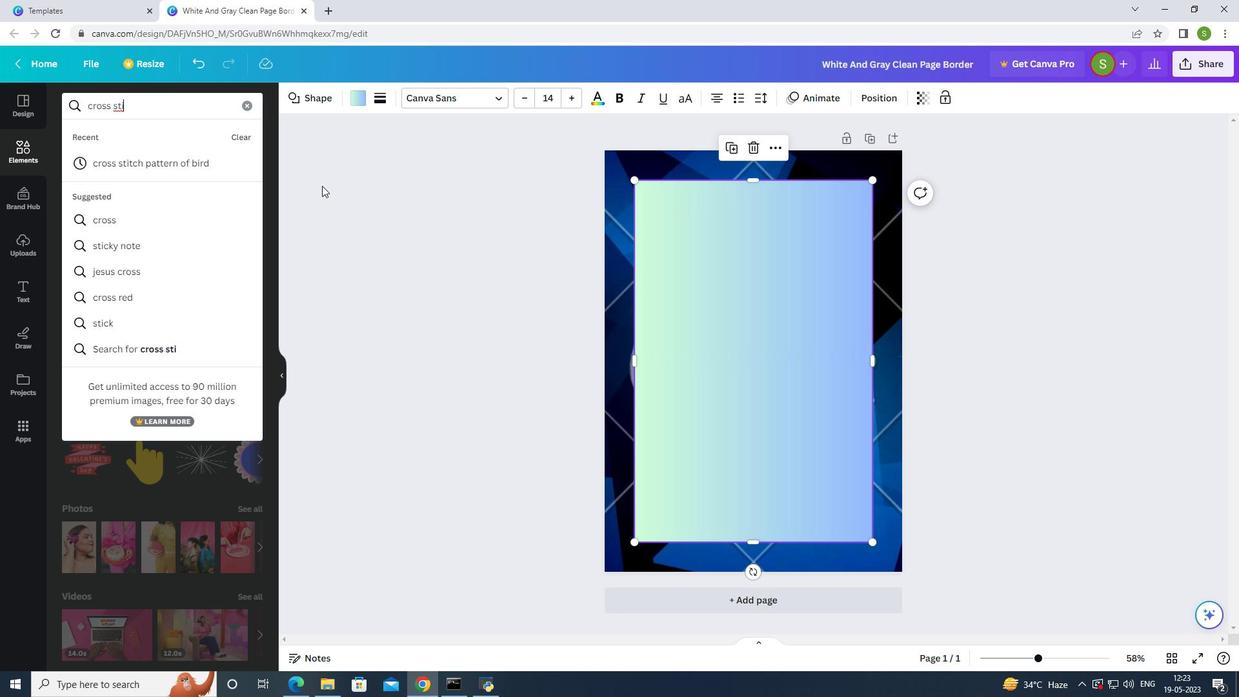 
Action: Mouse moved to (322, 185)
Screenshot: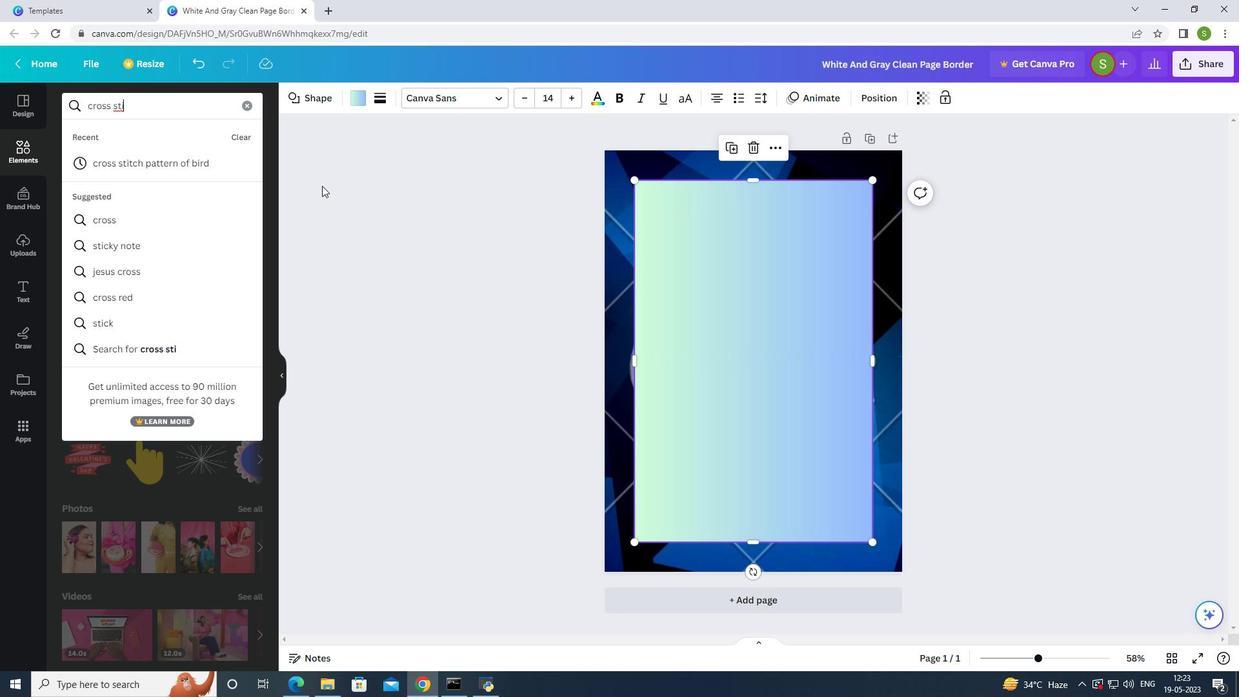 
Action: Key pressed ch<Key.space>pattren<Key.space>
Screenshot: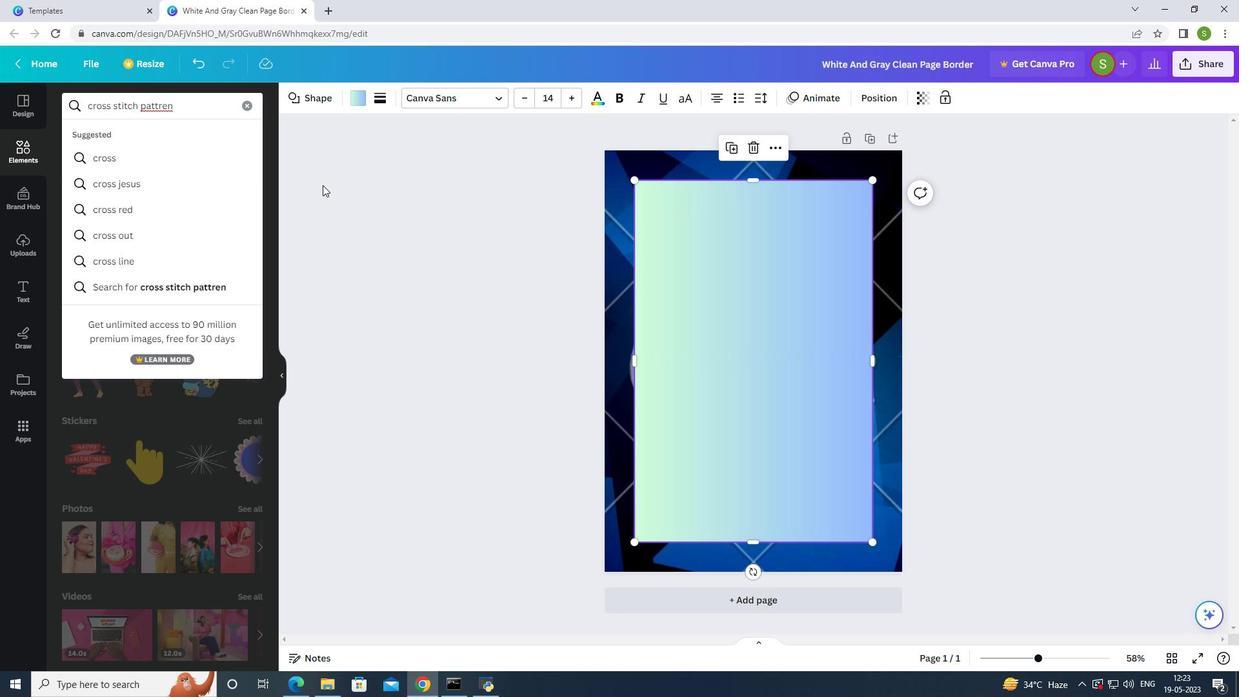 
Action: Mouse moved to (326, 180)
Screenshot: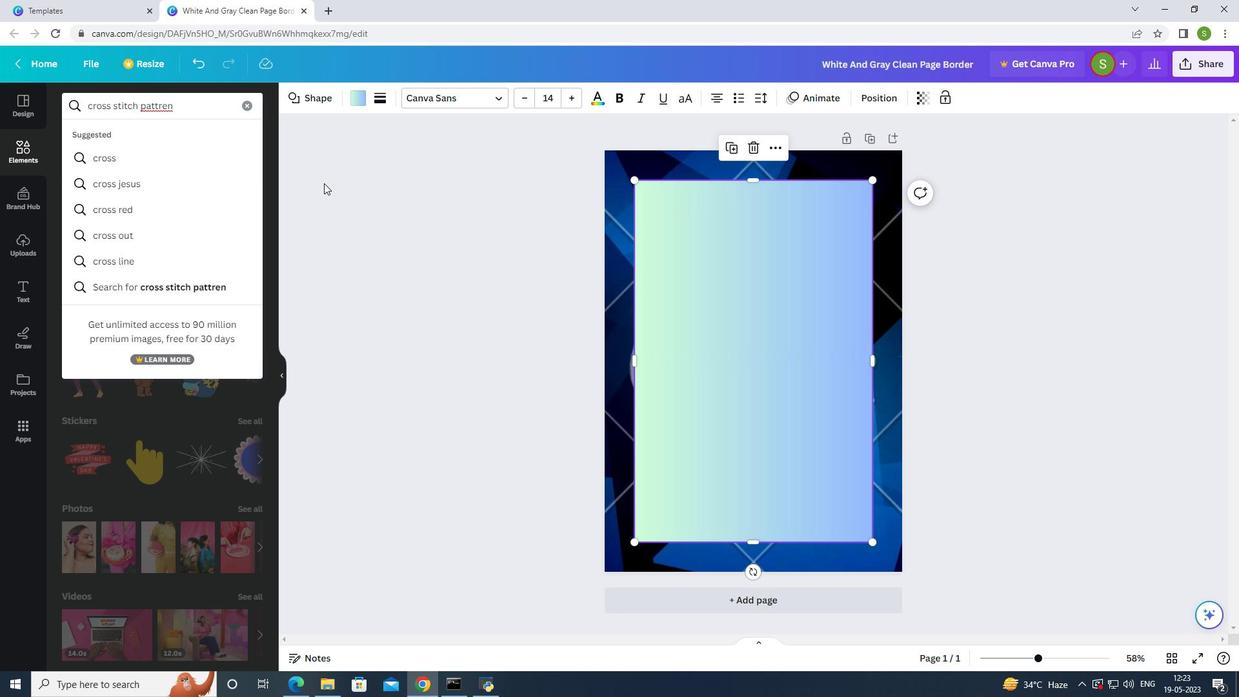 
Action: Key pressed of
Screenshot: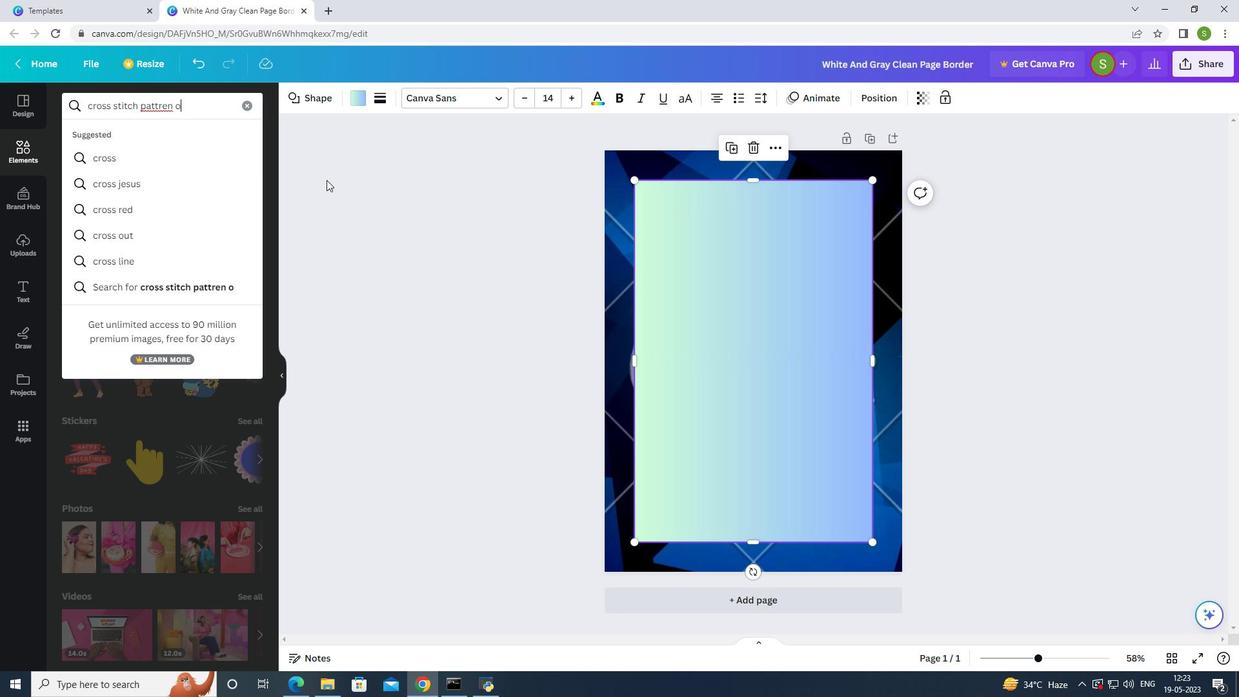 
Action: Mouse moved to (326, 180)
Screenshot: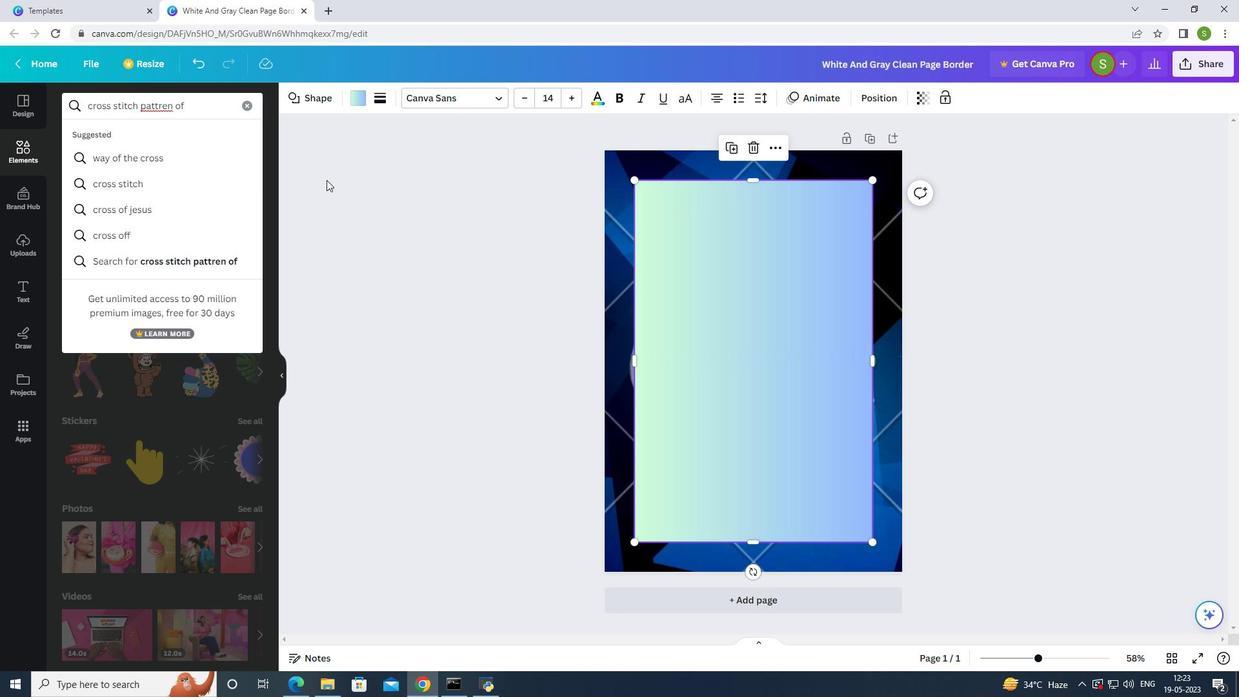 
Action: Key pressed <Key.space>b
Screenshot: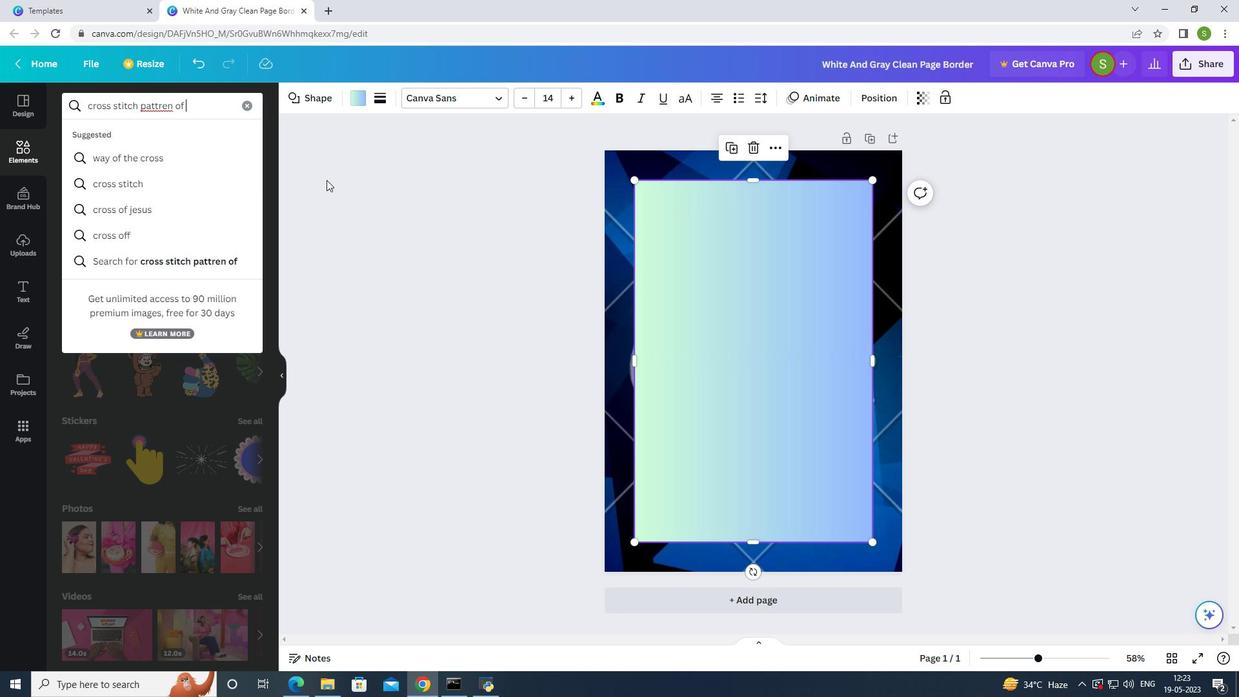 
Action: Mouse moved to (328, 178)
Screenshot: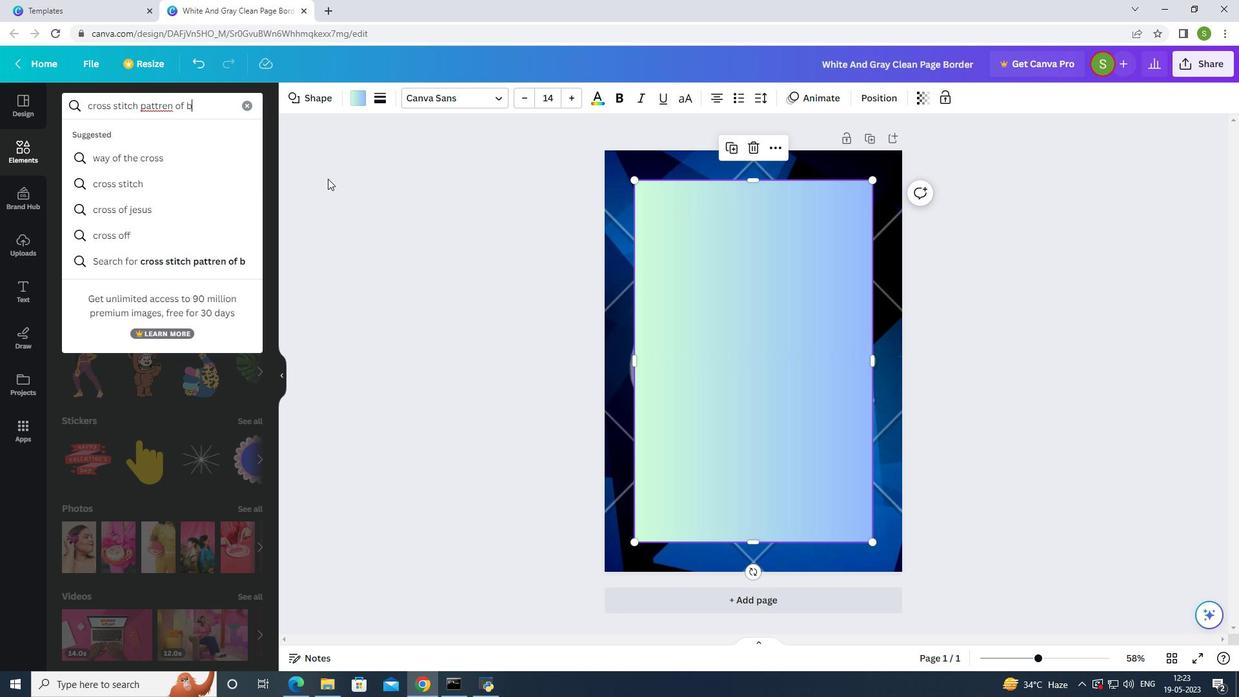 
Action: Key pressed i
Screenshot: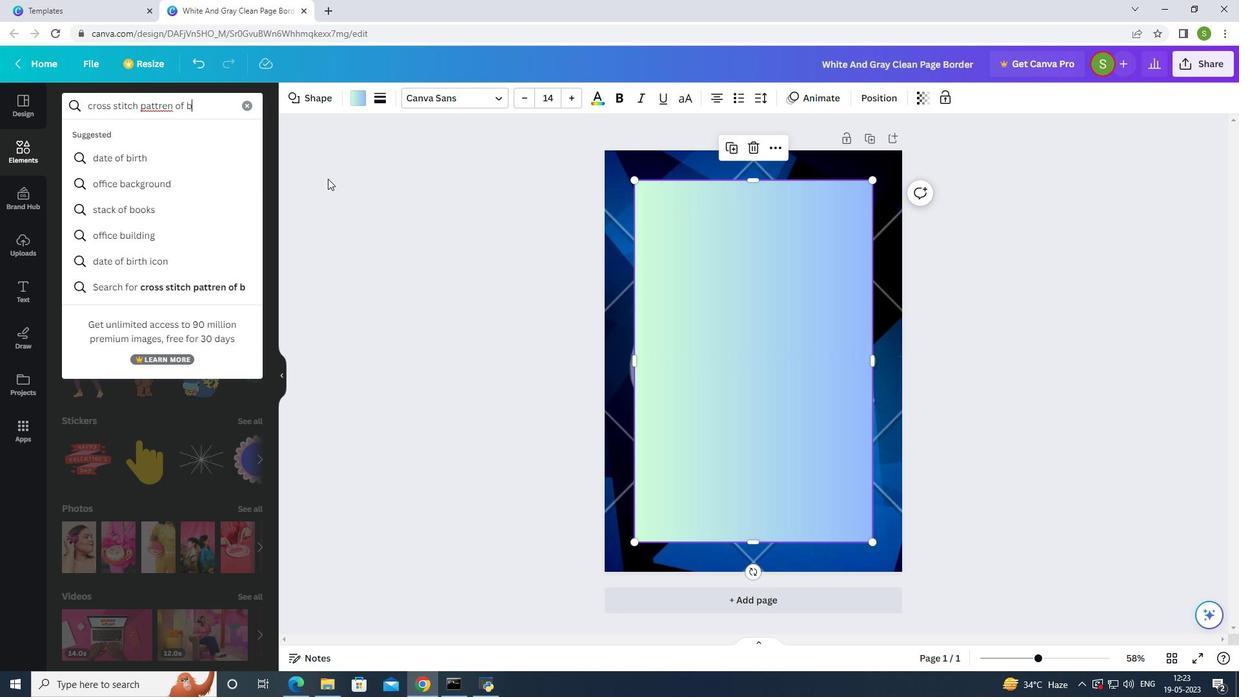 
Action: Mouse moved to (328, 178)
Screenshot: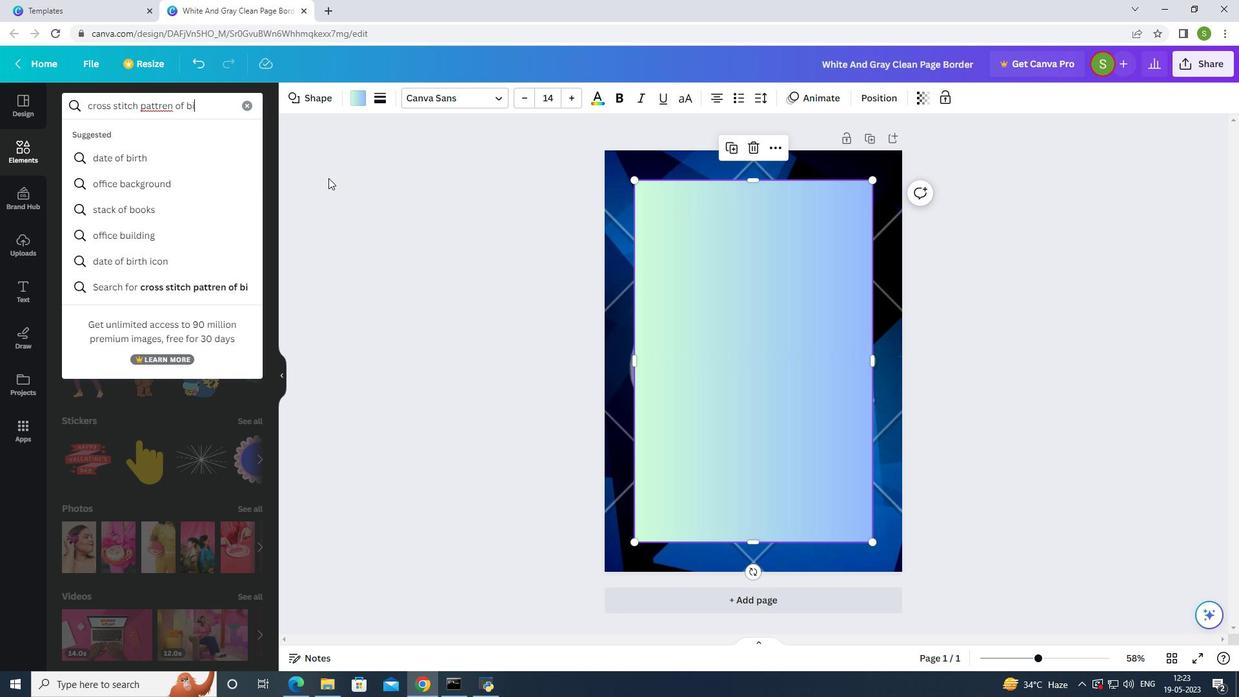 
Action: Key pressed rd<Key.enter>
Screenshot: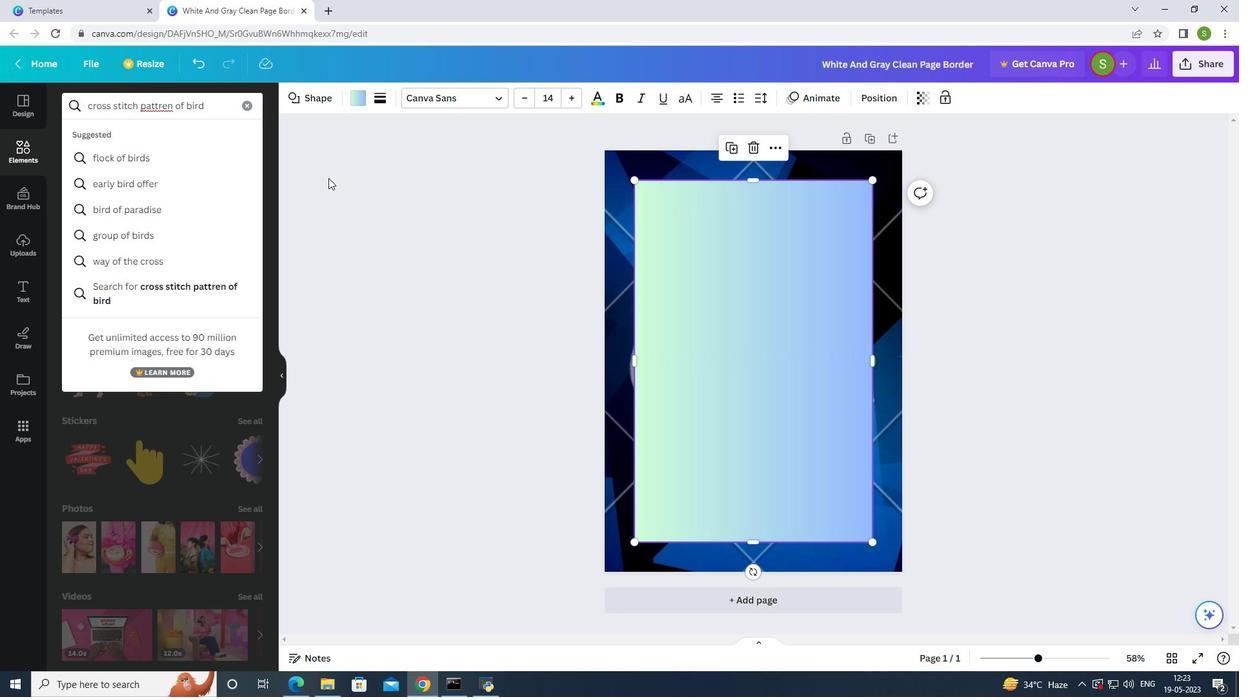 
Action: Mouse moved to (203, 227)
Screenshot: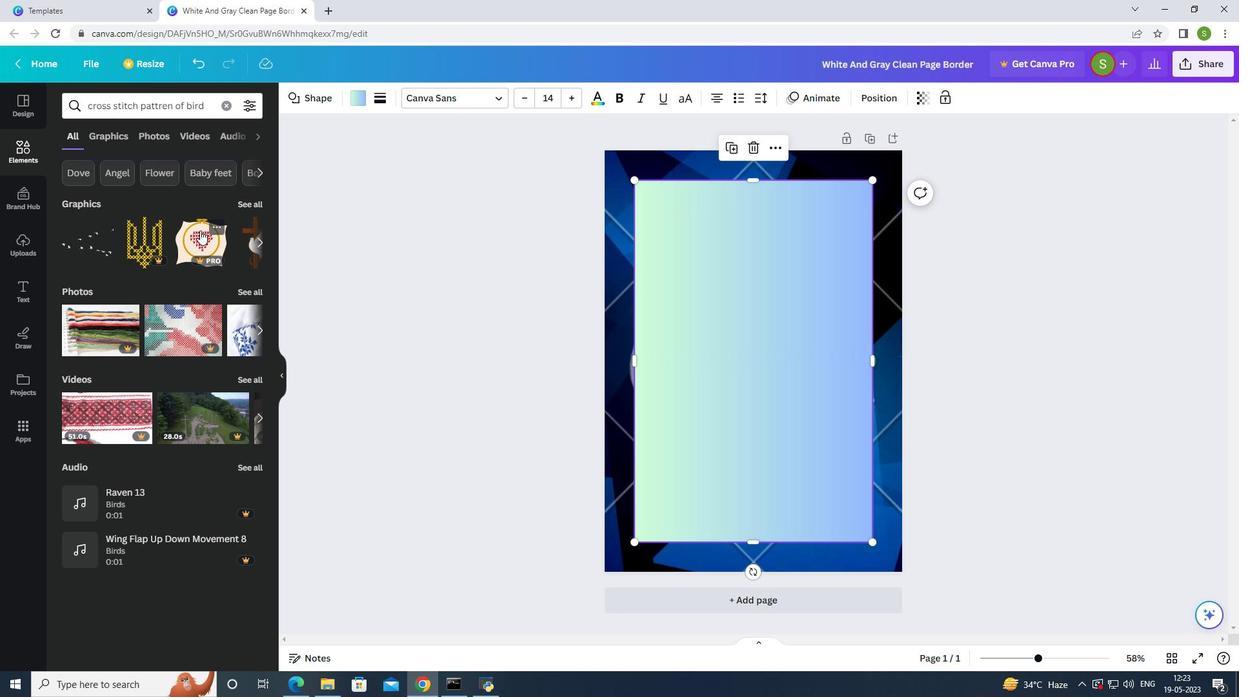 
Action: Mouse scrolled (203, 226) with delta (0, 0)
Screenshot: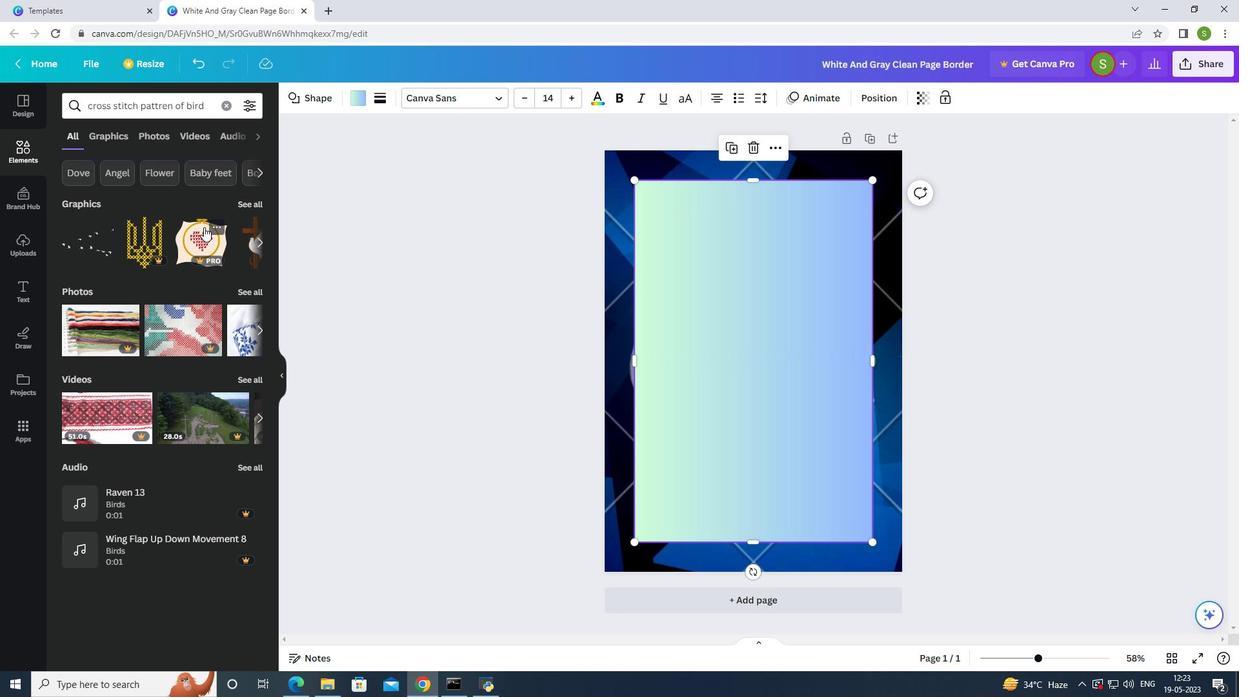 
Action: Mouse scrolled (203, 226) with delta (0, 0)
Screenshot: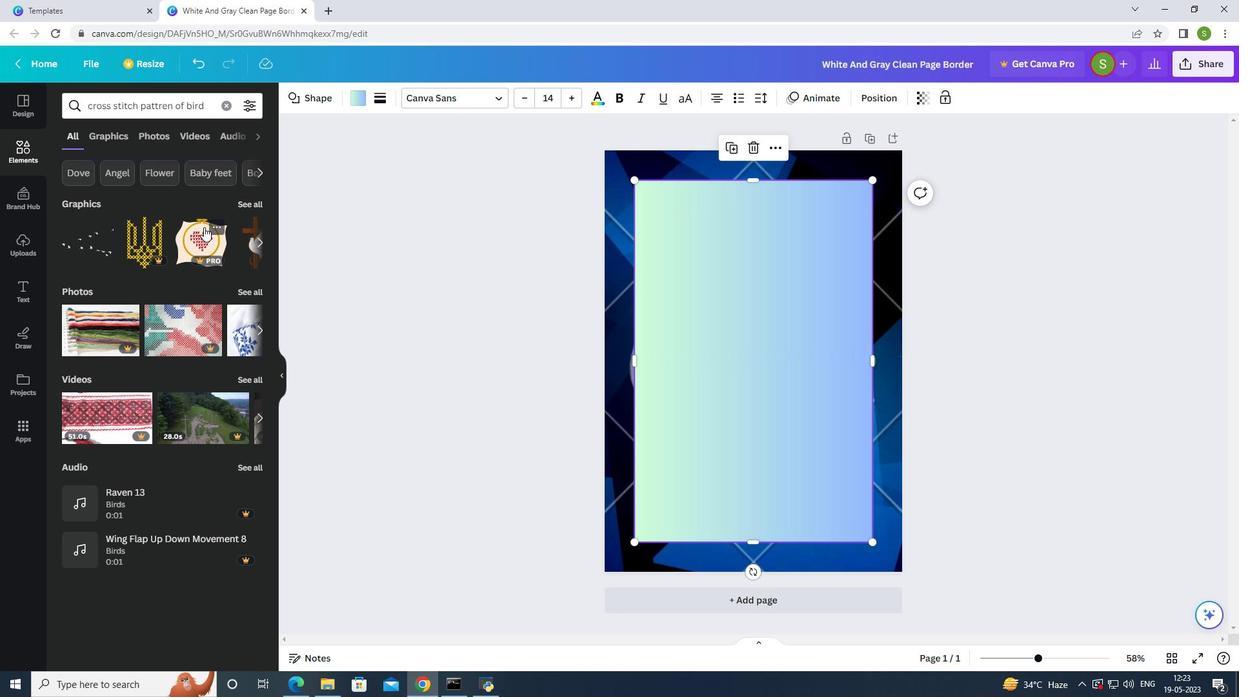 
Action: Mouse moved to (207, 223)
Screenshot: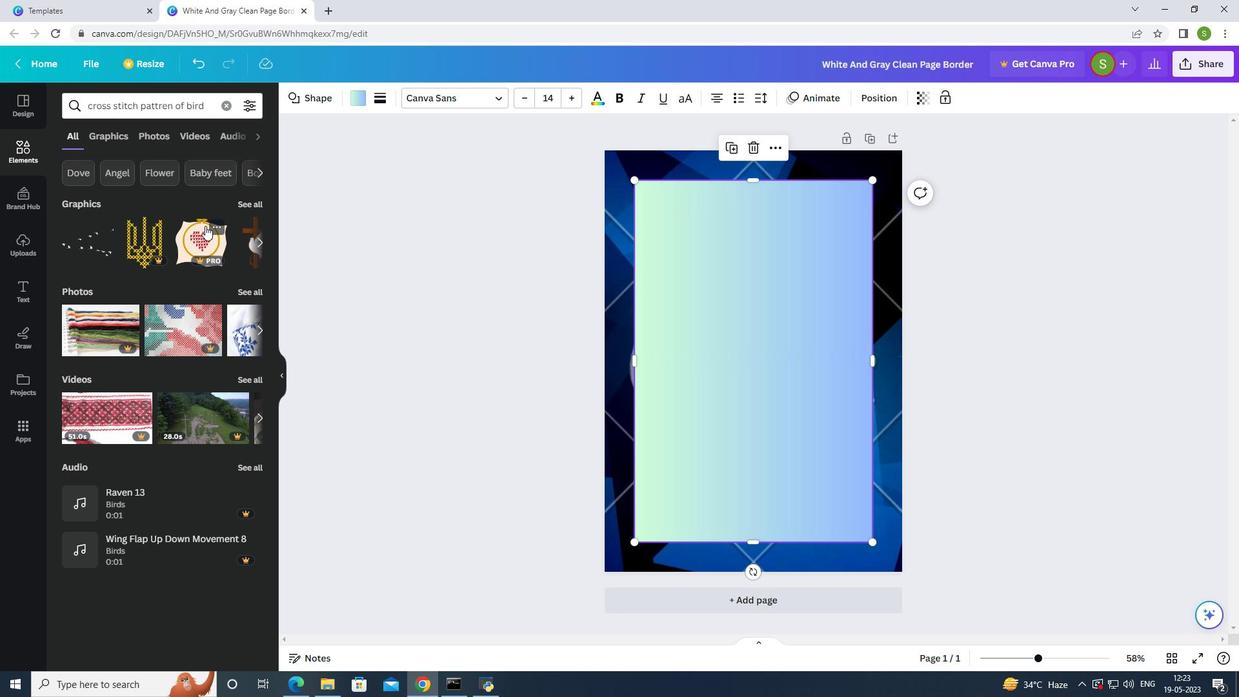 
Action: Mouse scrolled (207, 222) with delta (0, 0)
Screenshot: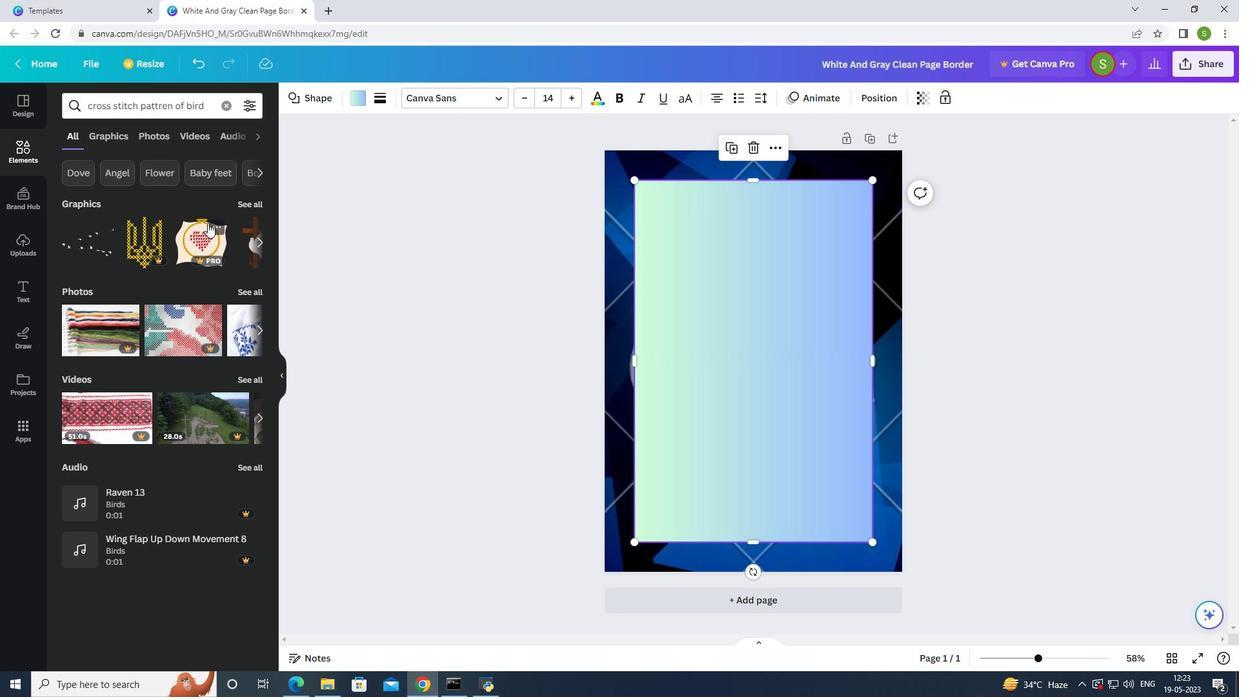 
Action: Mouse moved to (258, 327)
Screenshot: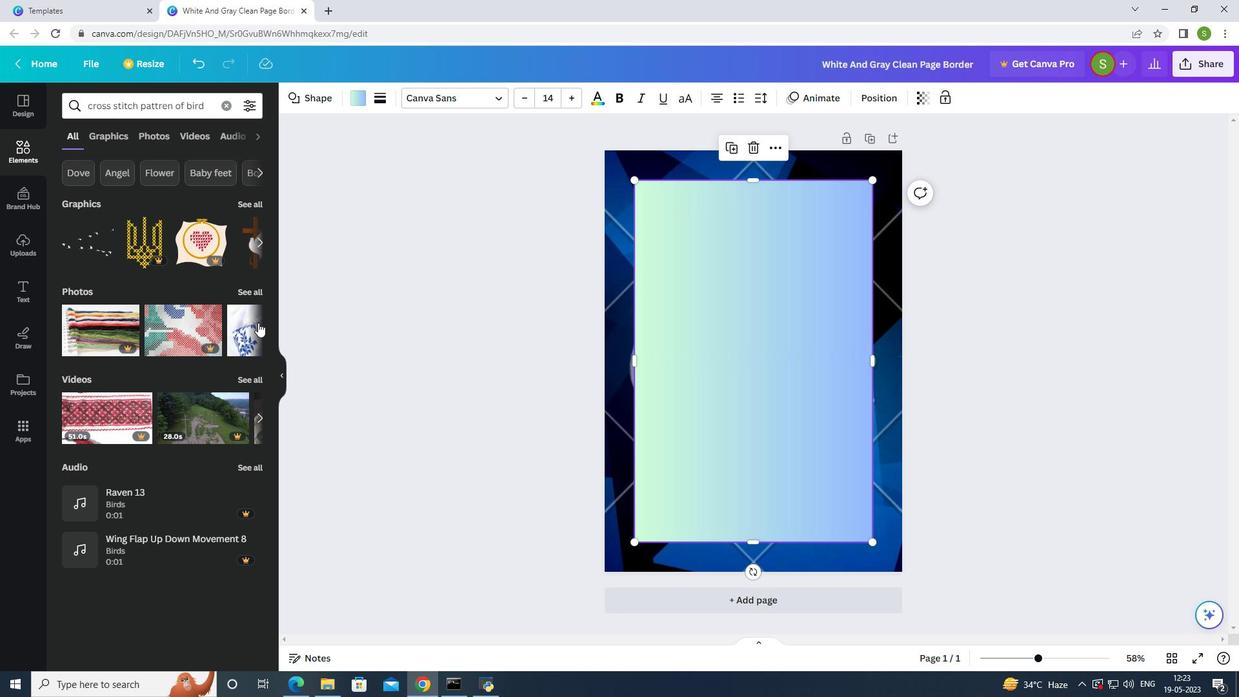 
Action: Mouse pressed left at (258, 327)
Screenshot: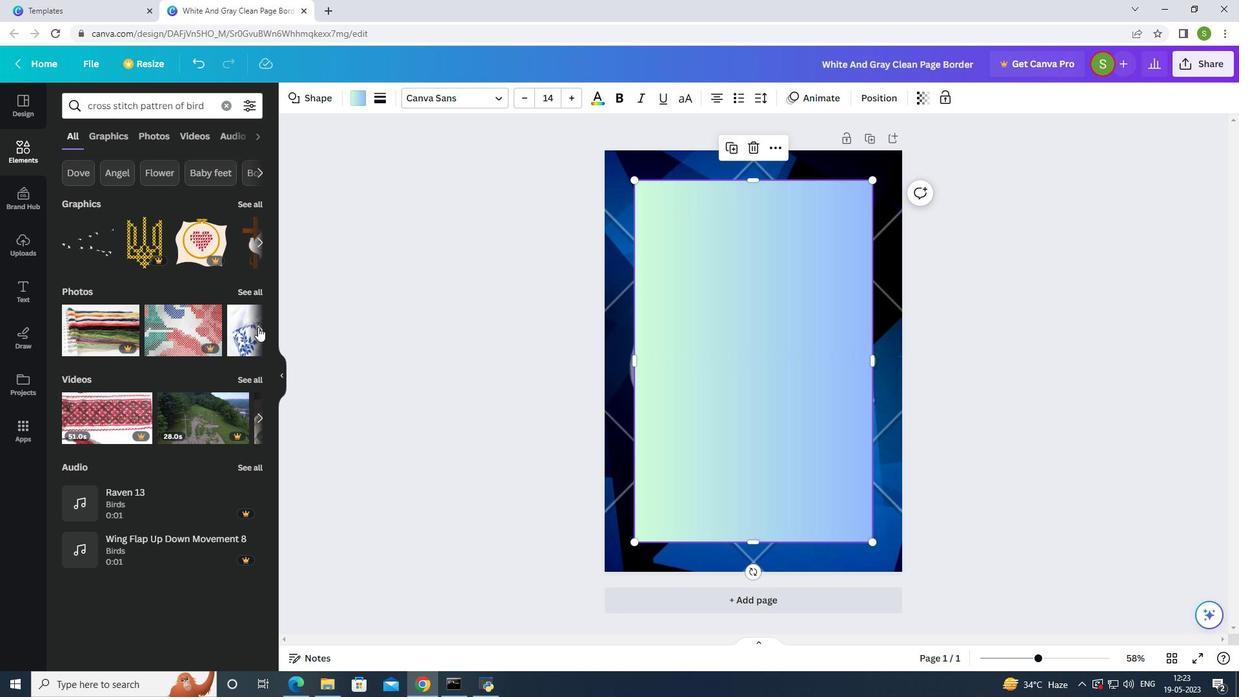 
Action: Mouse moved to (259, 327)
Screenshot: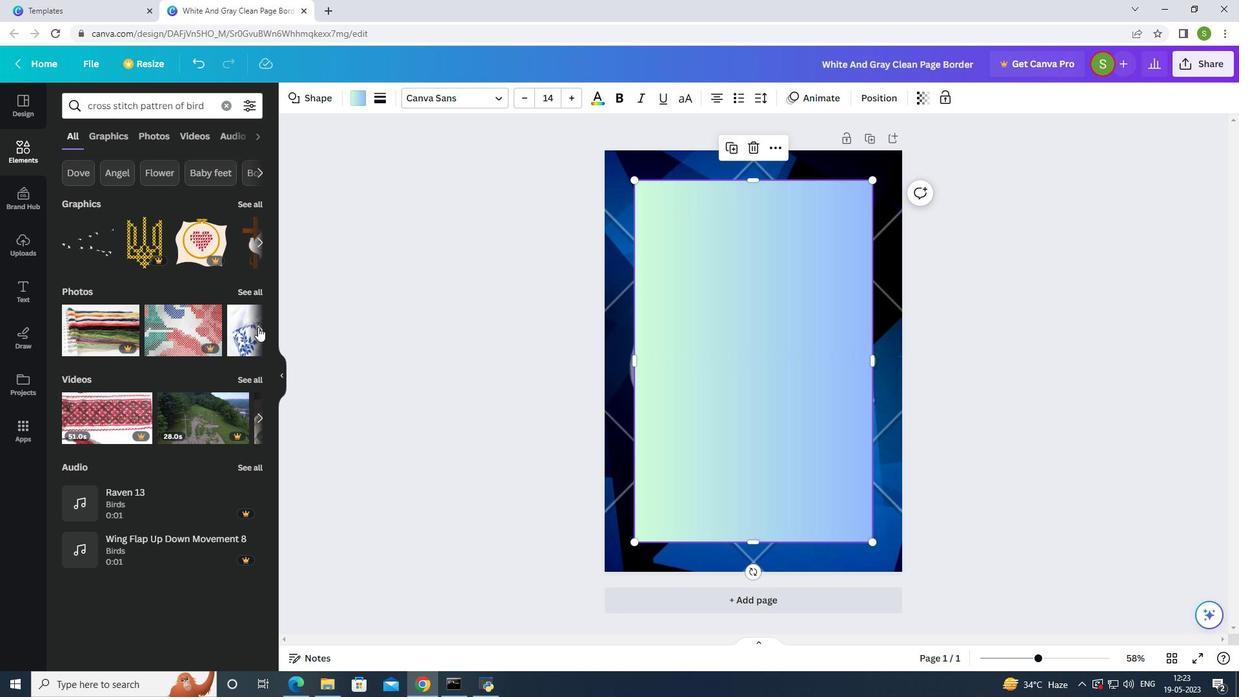 
Action: Mouse pressed left at (259, 327)
Screenshot: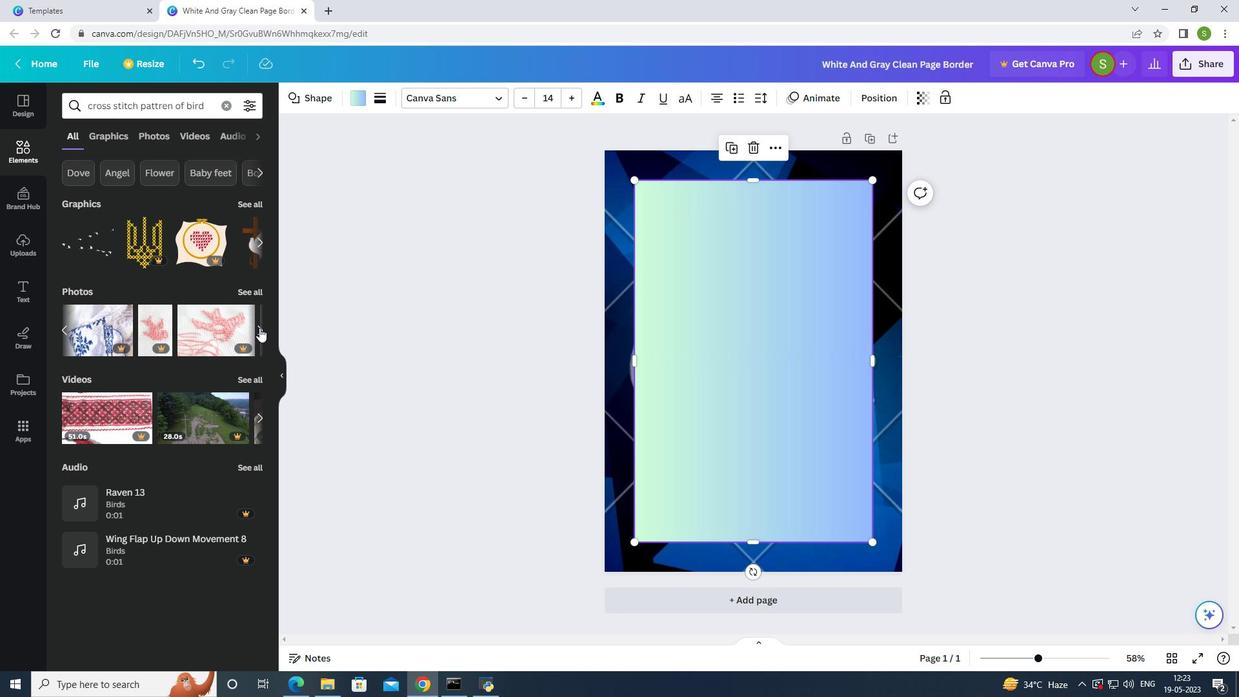 
Action: Mouse pressed left at (259, 327)
Screenshot: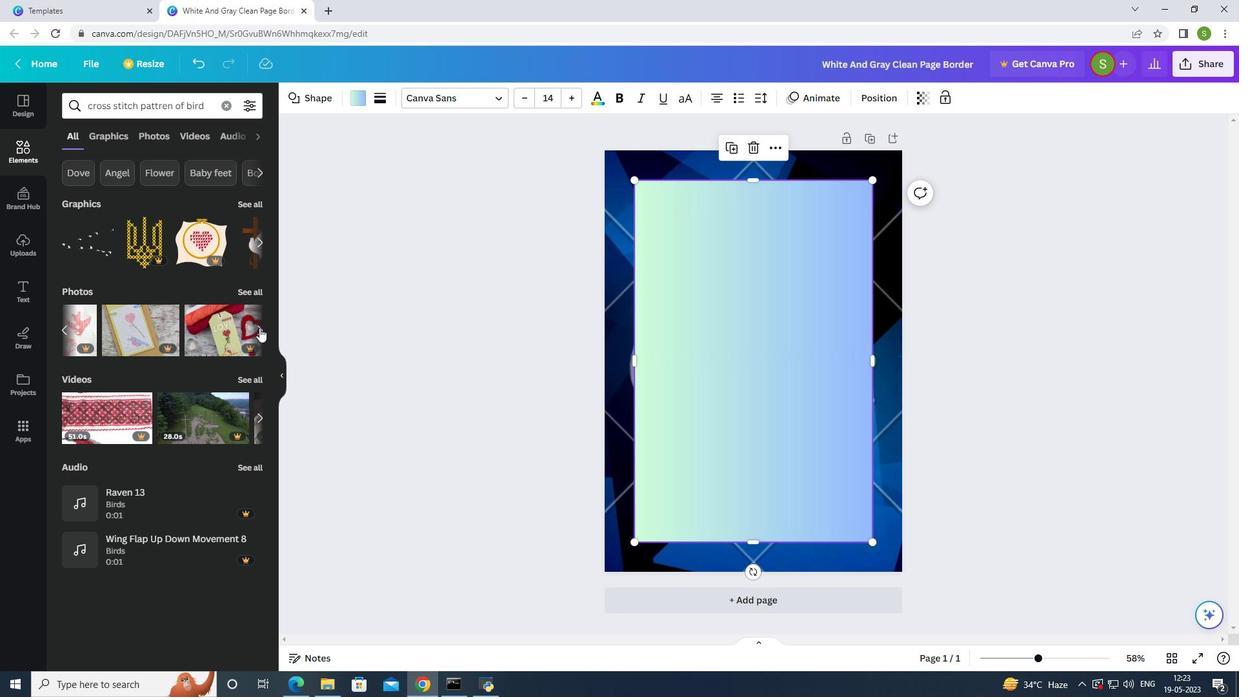 
Action: Mouse pressed left at (259, 327)
Screenshot: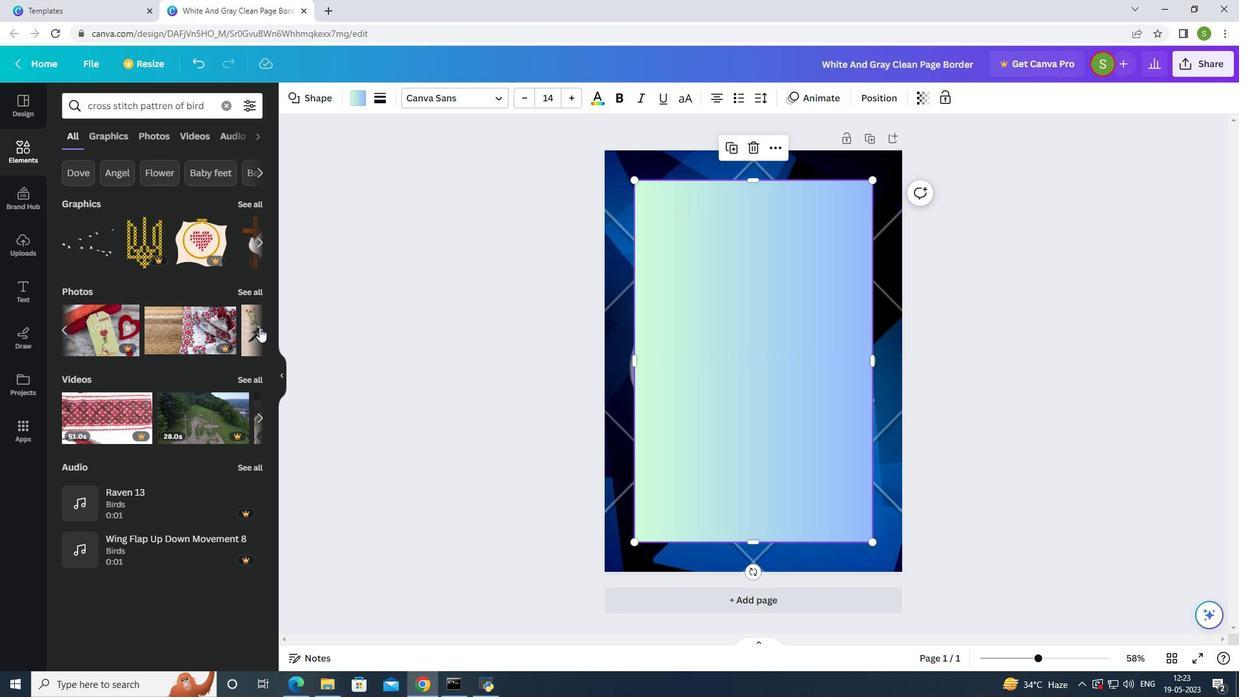 
Action: Mouse moved to (234, 329)
Screenshot: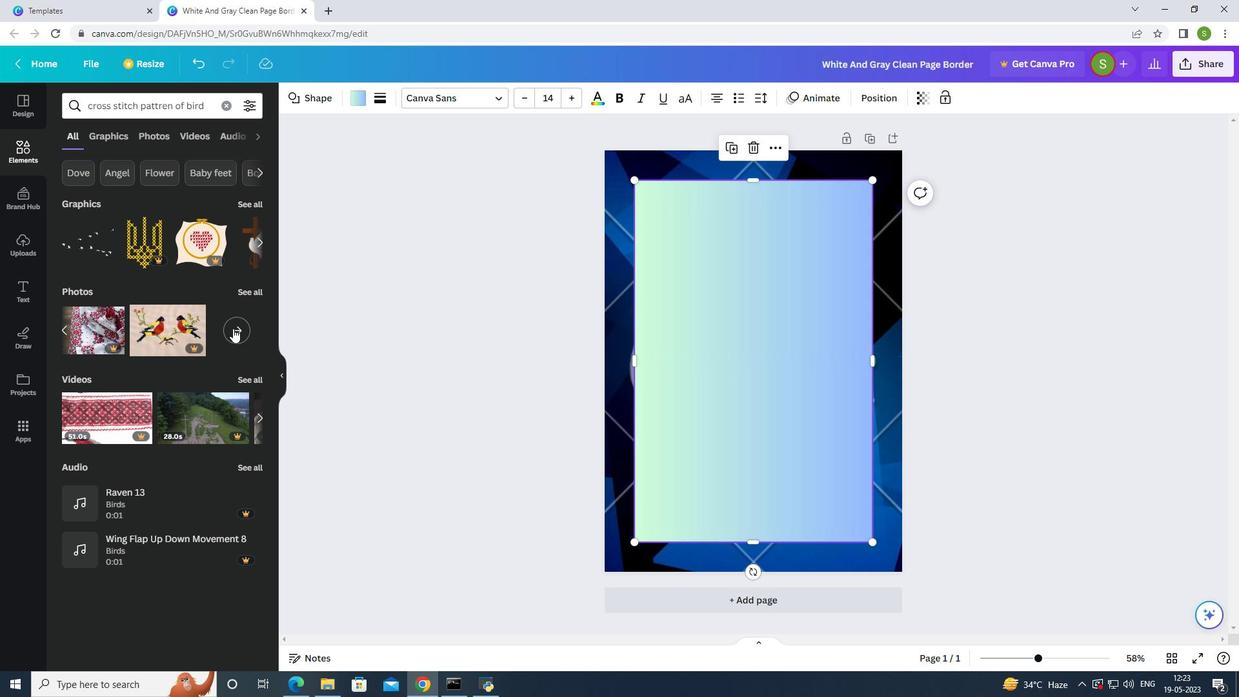 
Action: Mouse pressed left at (234, 329)
Screenshot: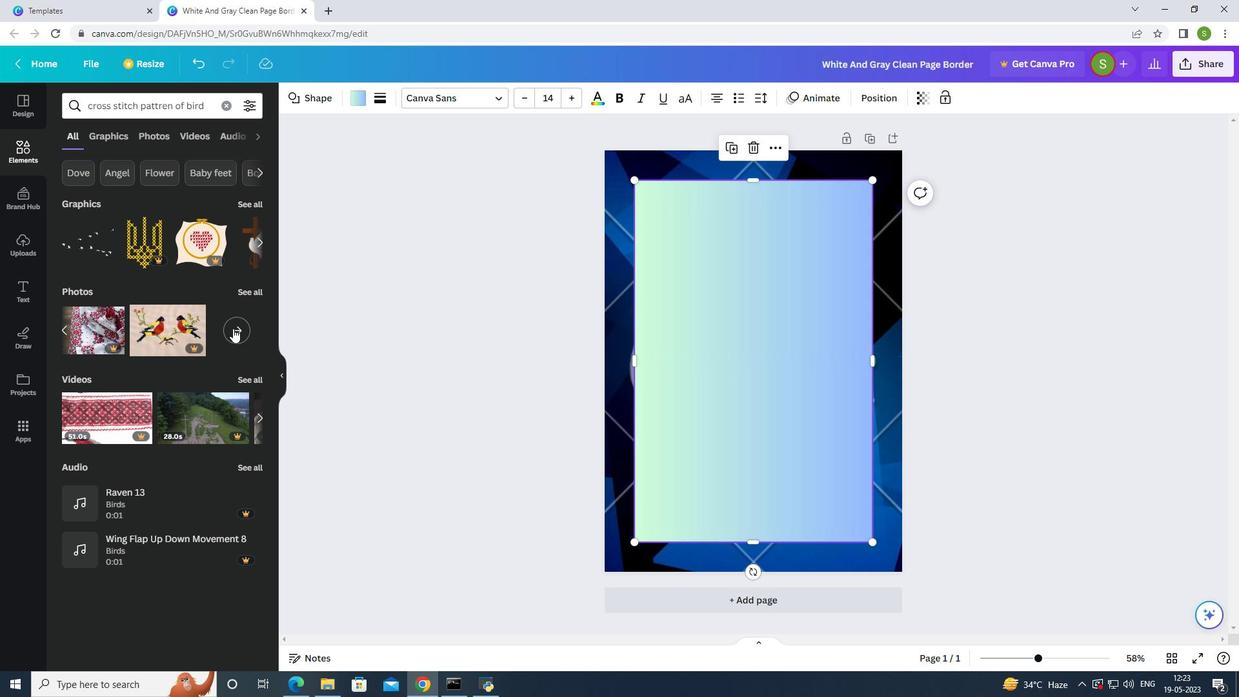 
Action: Mouse moved to (236, 299)
Screenshot: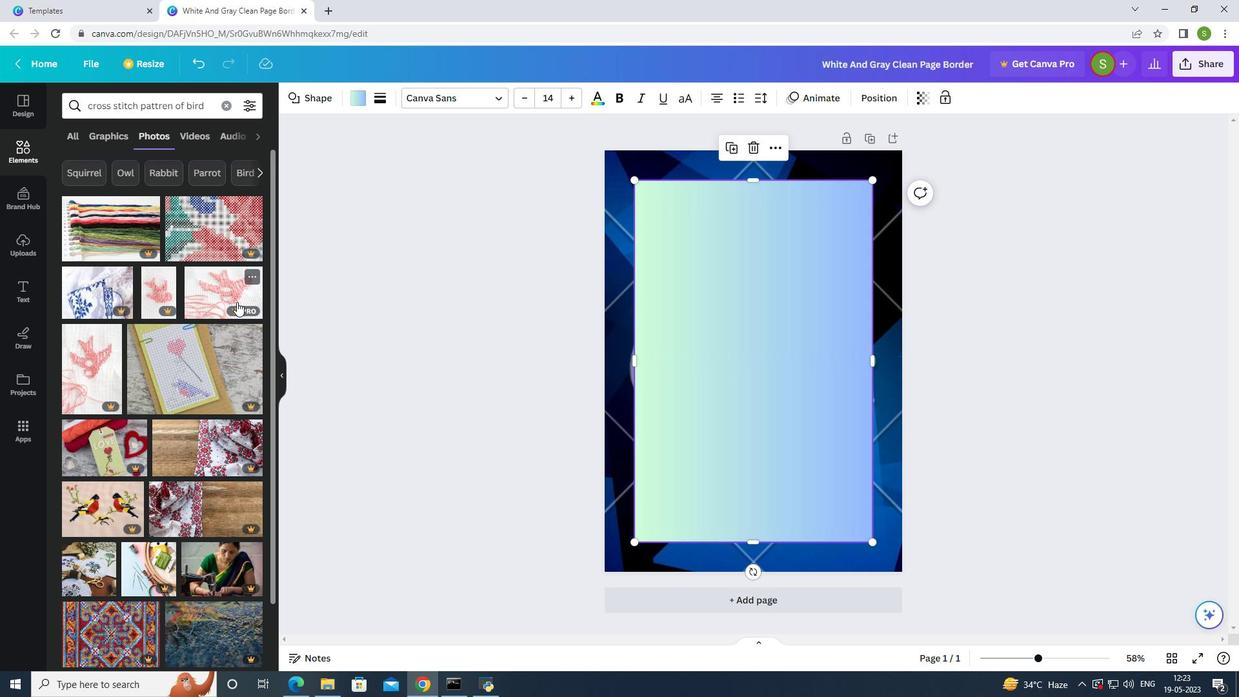 
Action: Mouse scrolled (236, 298) with delta (0, 0)
Screenshot: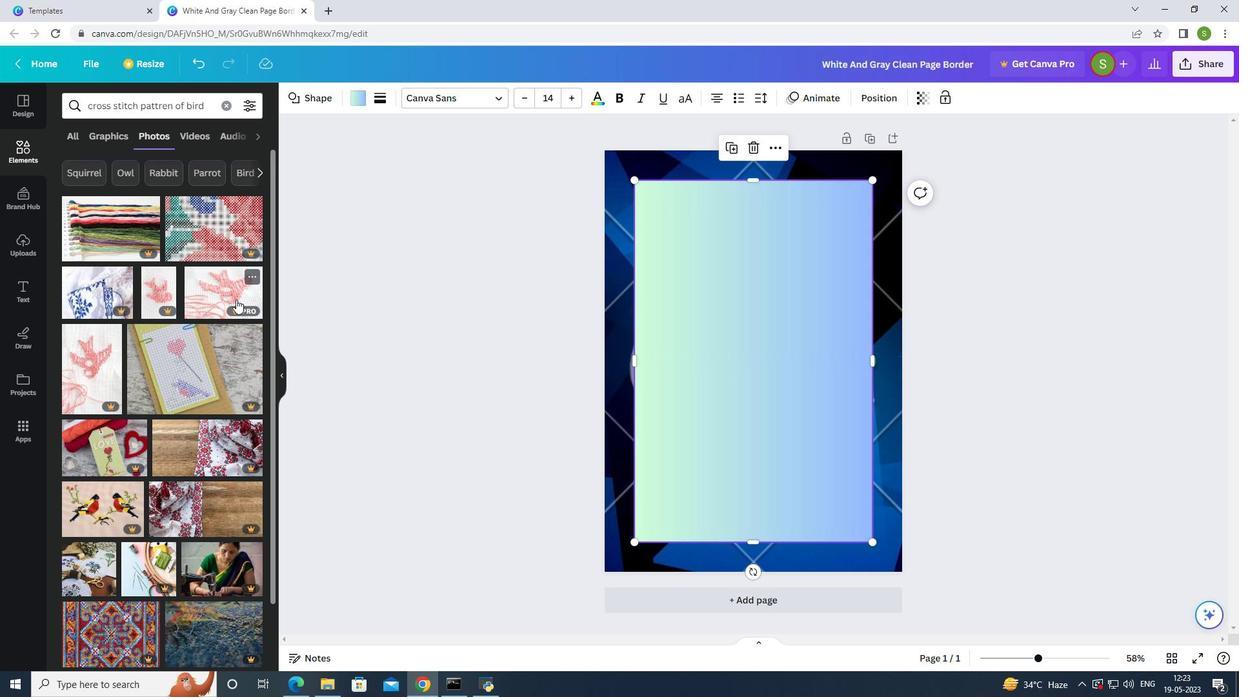 
Action: Mouse scrolled (236, 298) with delta (0, 0)
Screenshot: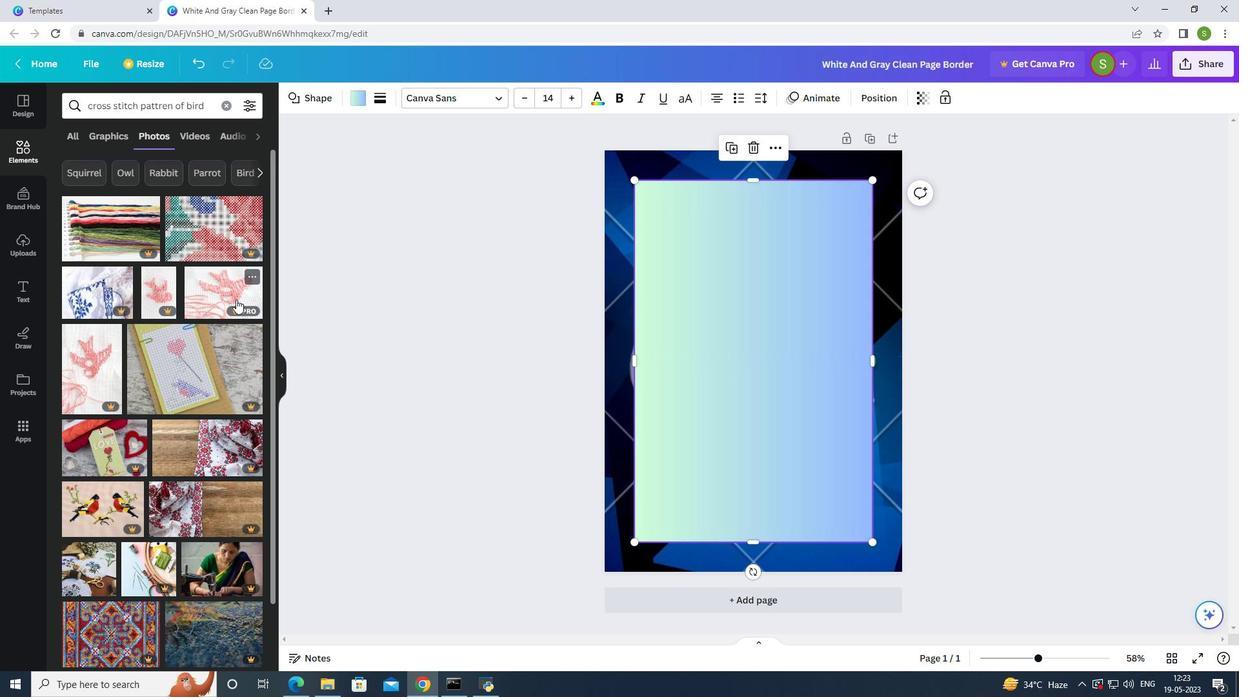 
Action: Mouse scrolled (236, 298) with delta (0, 0)
Screenshot: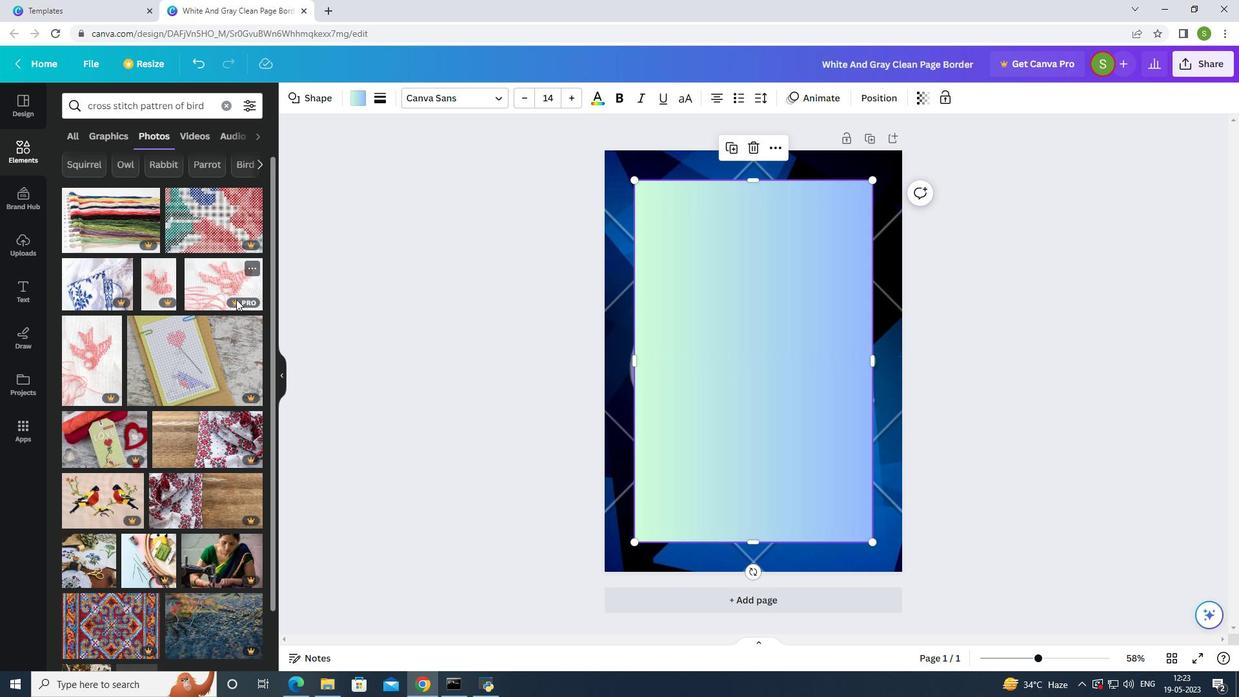 
Action: Mouse scrolled (236, 298) with delta (0, 0)
Screenshot: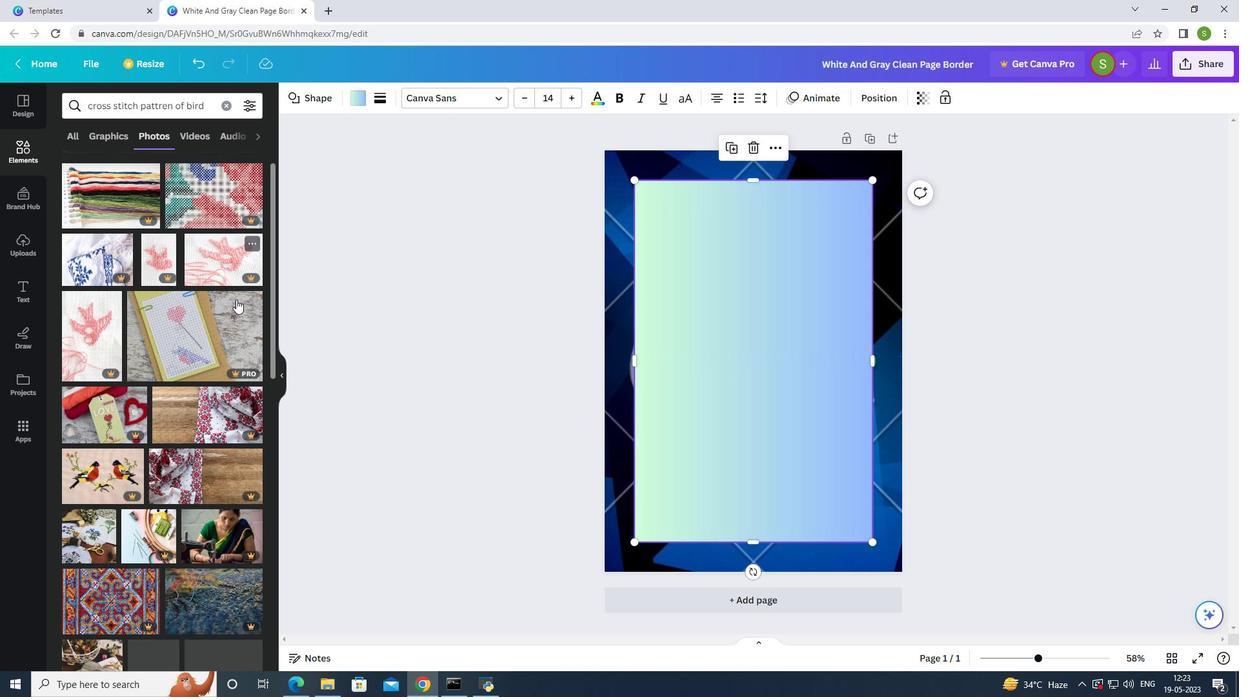 
Action: Mouse scrolled (236, 298) with delta (0, 0)
Screenshot: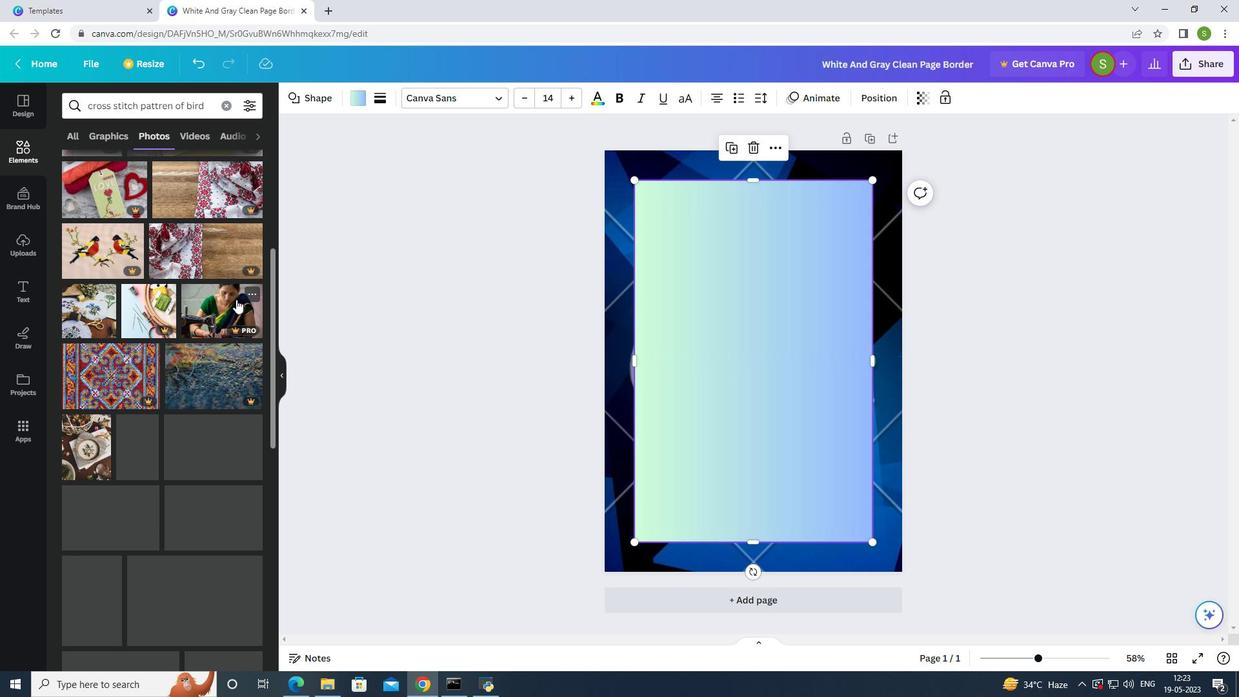 
Action: Mouse scrolled (236, 298) with delta (0, 0)
Screenshot: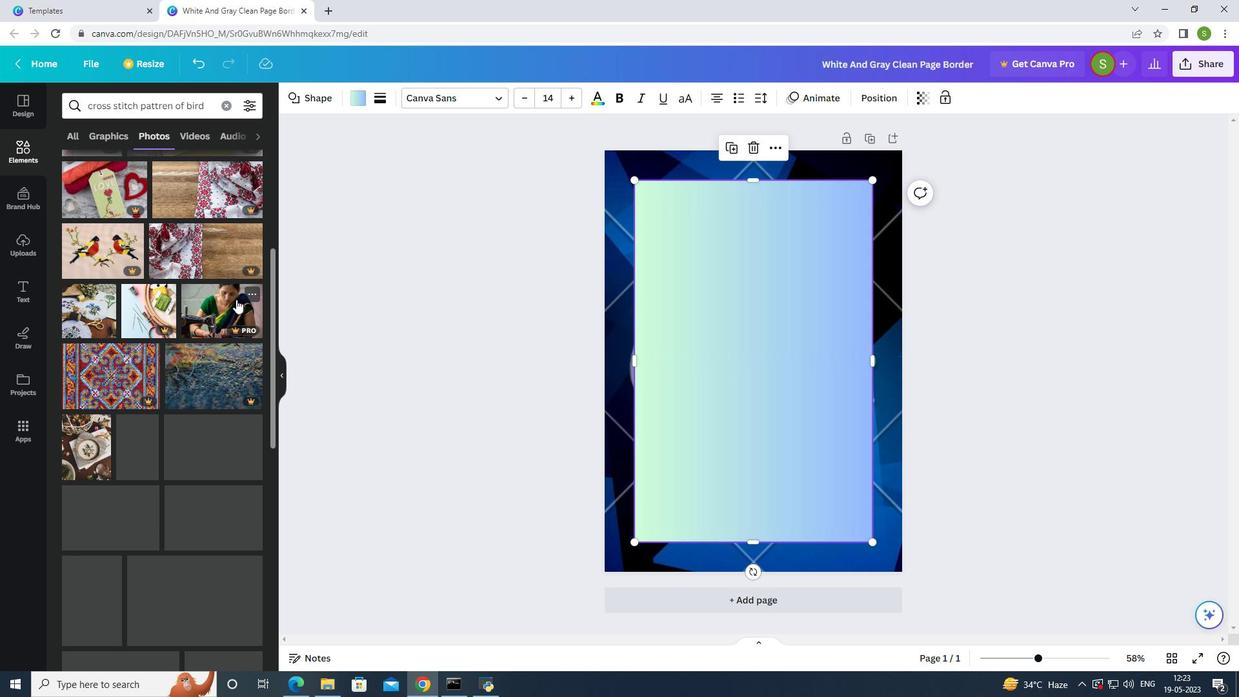 
Action: Mouse scrolled (236, 298) with delta (0, 0)
Screenshot: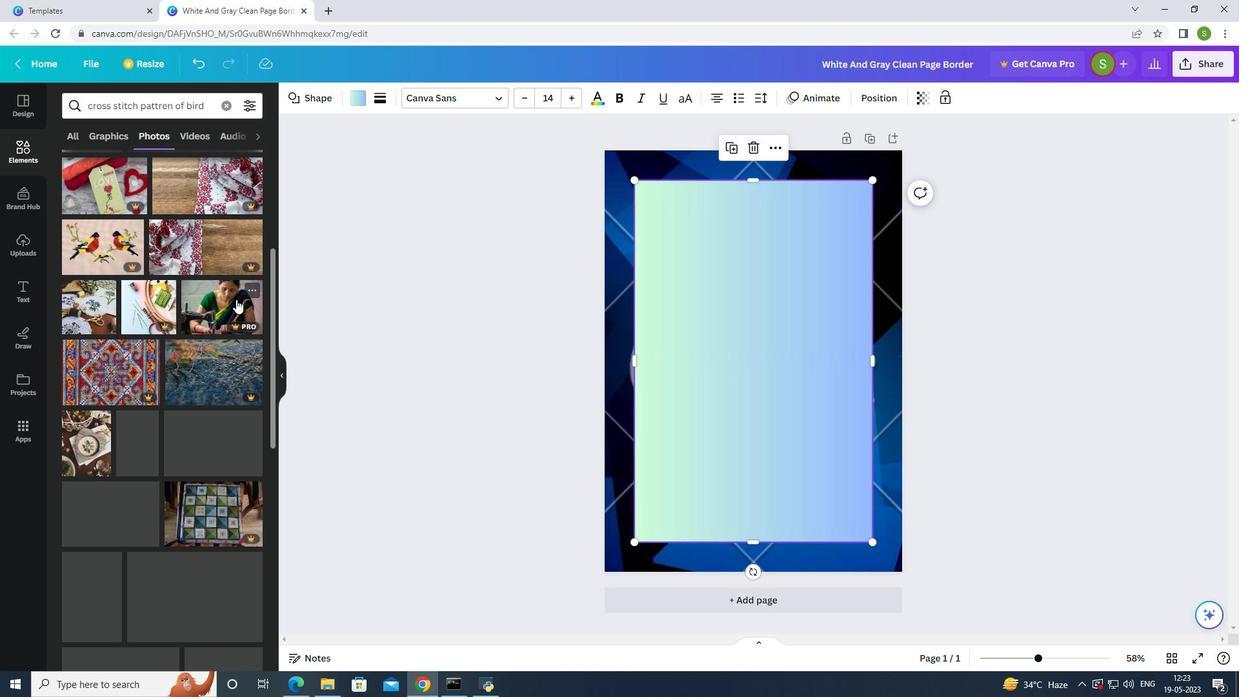 
Action: Mouse moved to (236, 298)
Screenshot: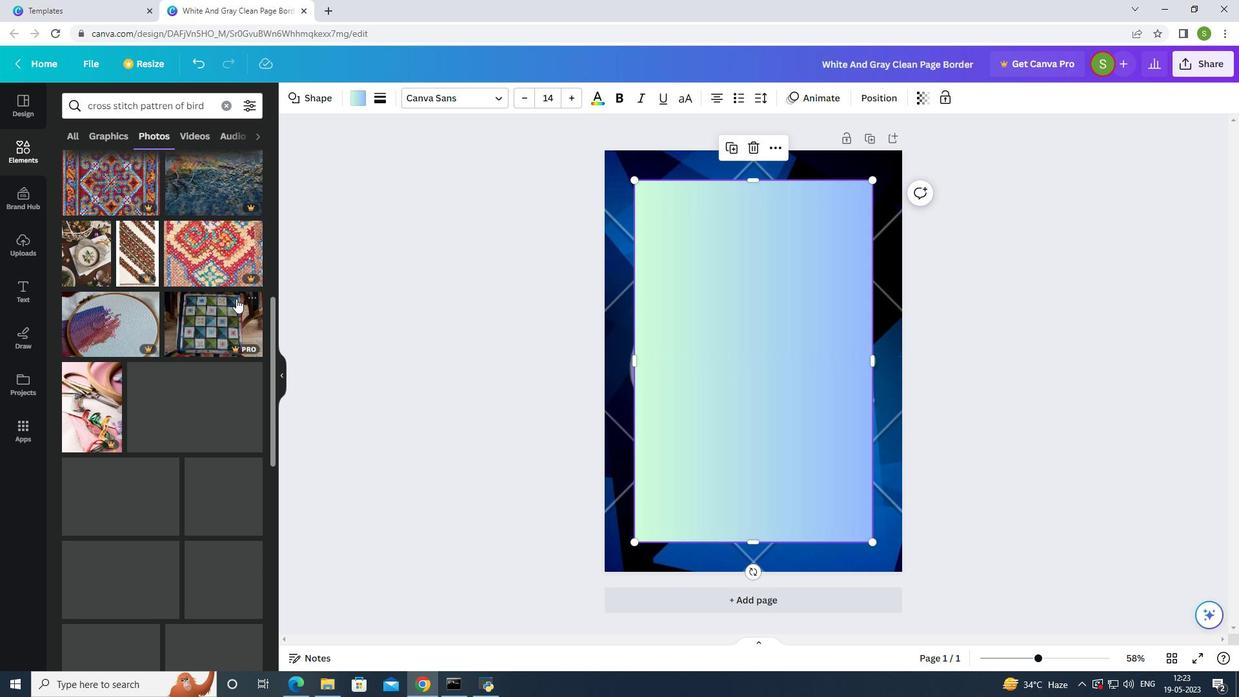 
Action: Mouse scrolled (236, 297) with delta (0, 0)
Screenshot: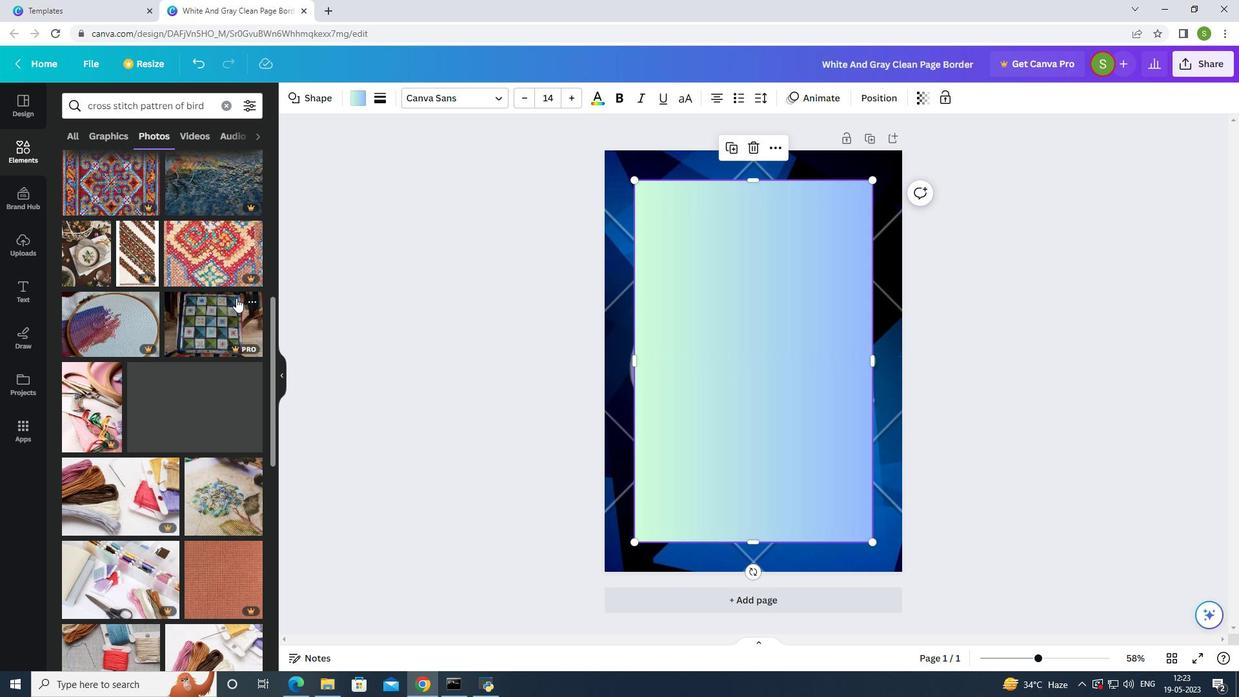 
Action: Mouse scrolled (236, 297) with delta (0, 0)
Screenshot: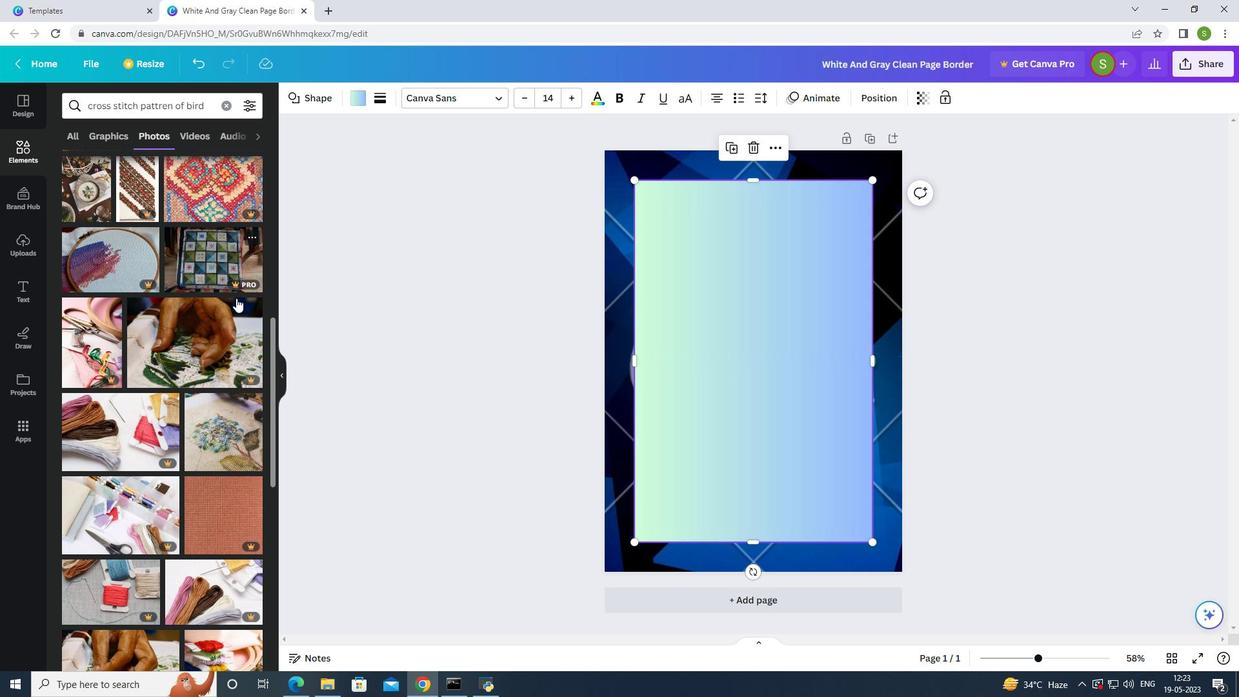 
Action: Mouse scrolled (236, 297) with delta (0, 0)
Screenshot: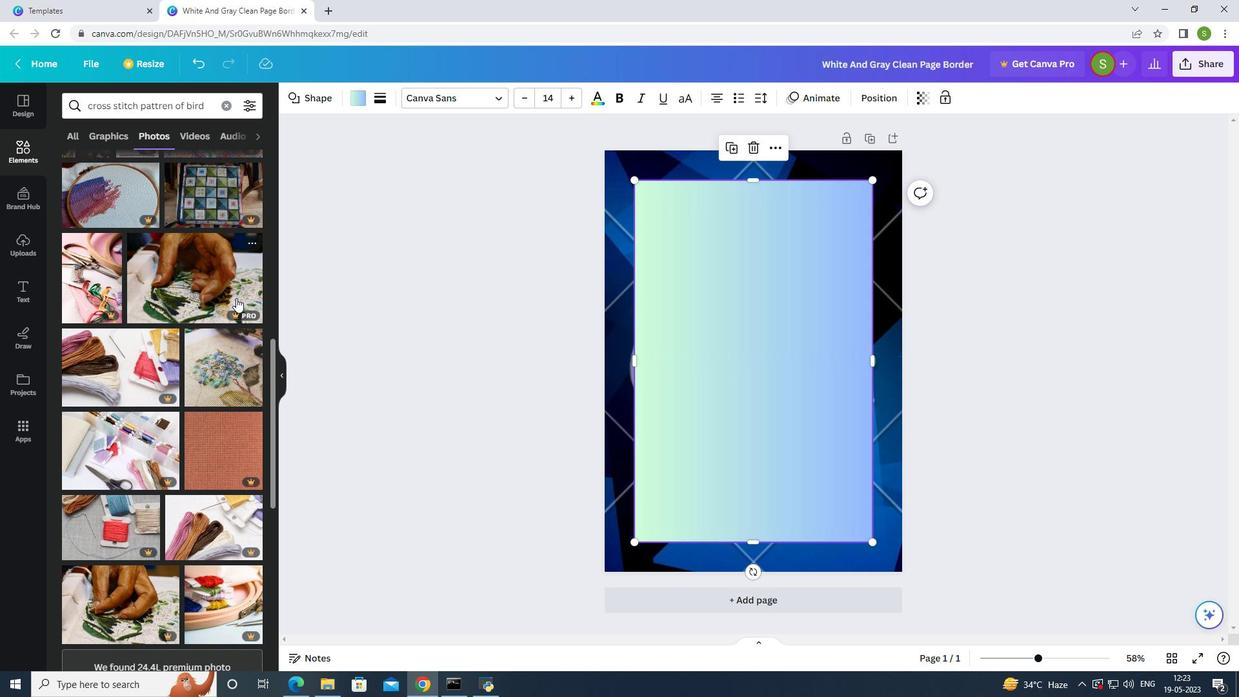 
Action: Mouse scrolled (236, 297) with delta (0, 0)
Screenshot: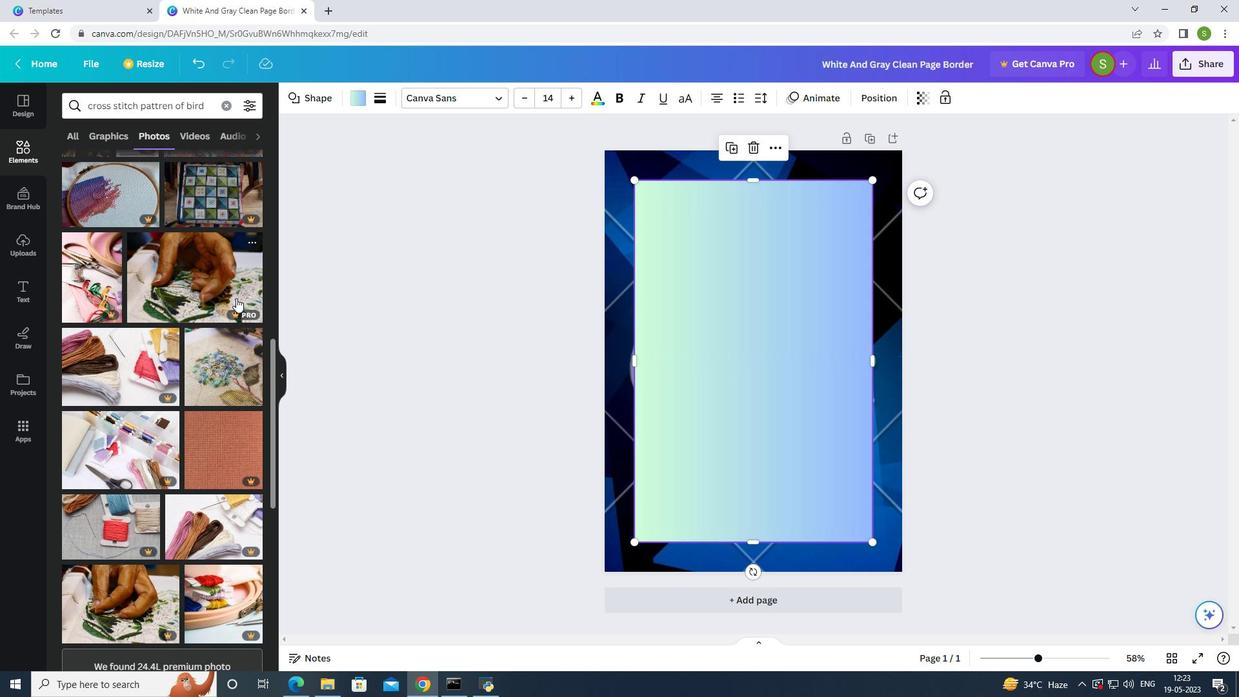 
Action: Mouse scrolled (236, 297) with delta (0, 0)
Screenshot: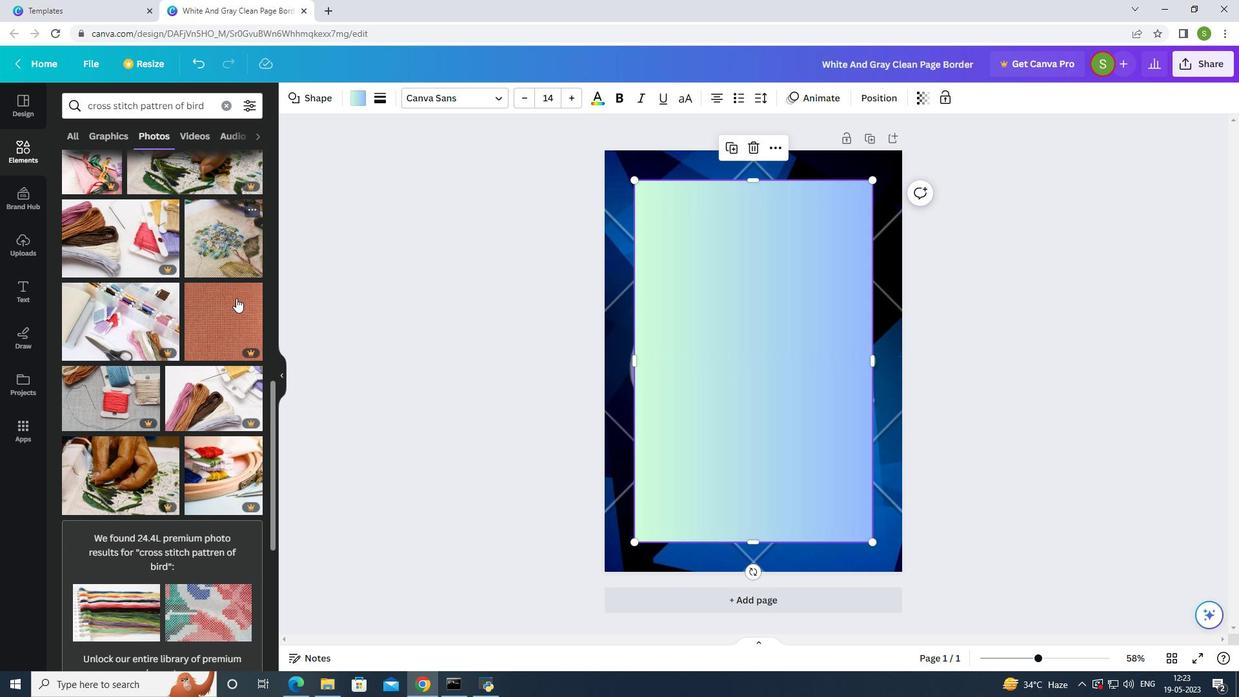 
Action: Mouse scrolled (236, 297) with delta (0, 0)
Screenshot: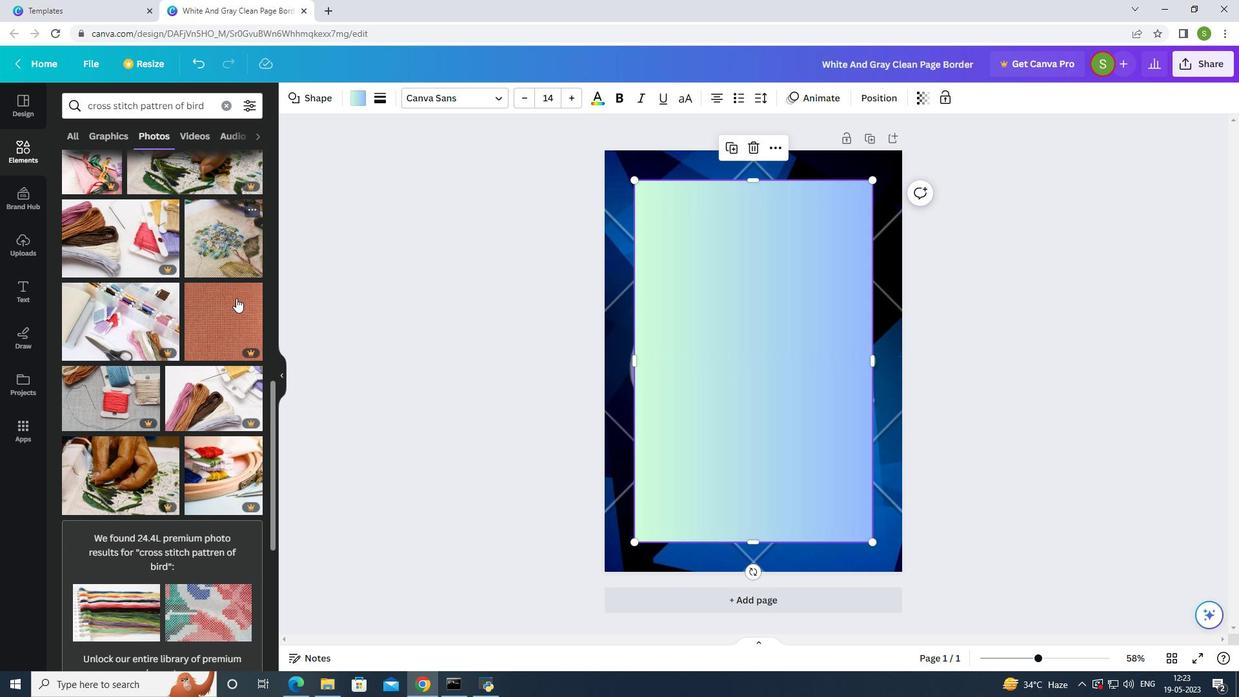 
Action: Mouse scrolled (236, 297) with delta (0, 0)
Screenshot: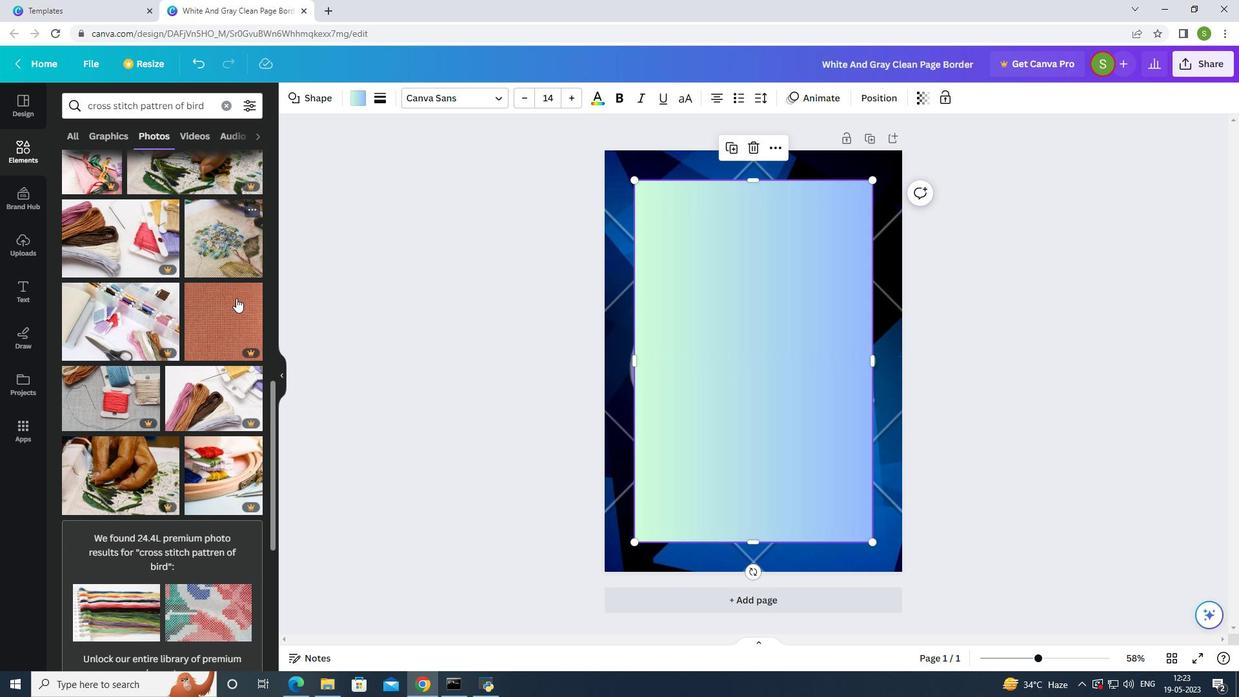 
Action: Mouse scrolled (236, 297) with delta (0, 0)
Screenshot: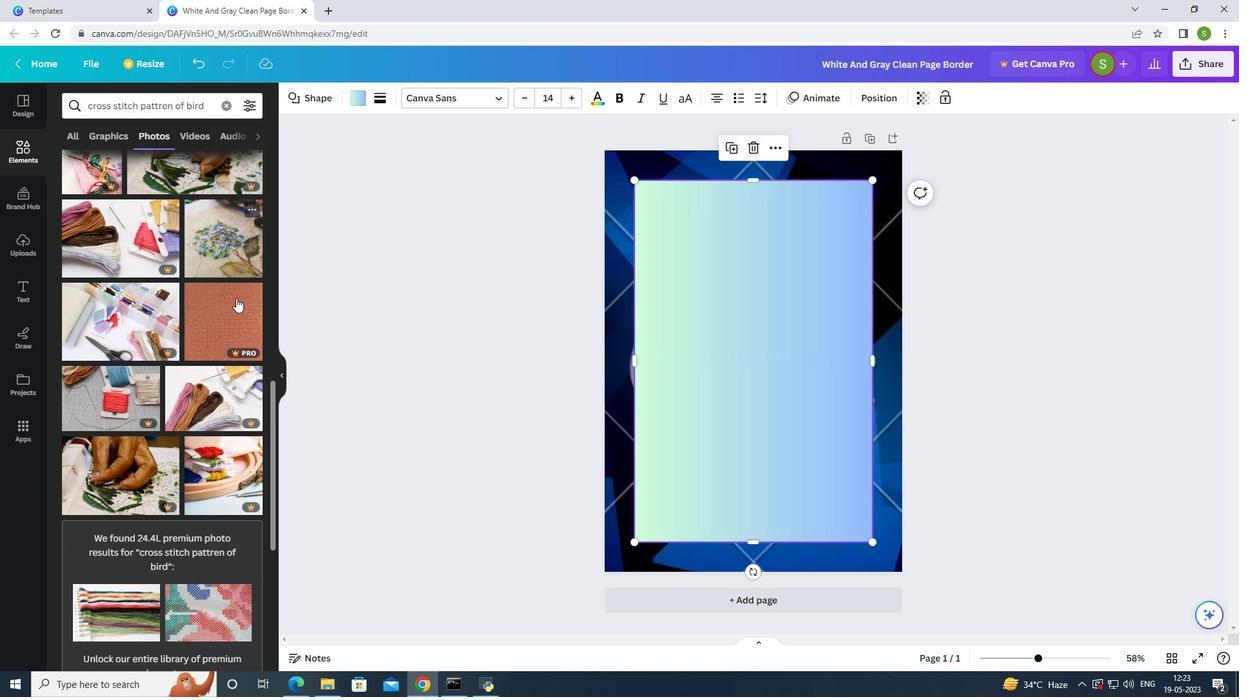 
Action: Mouse moved to (236, 296)
Screenshot: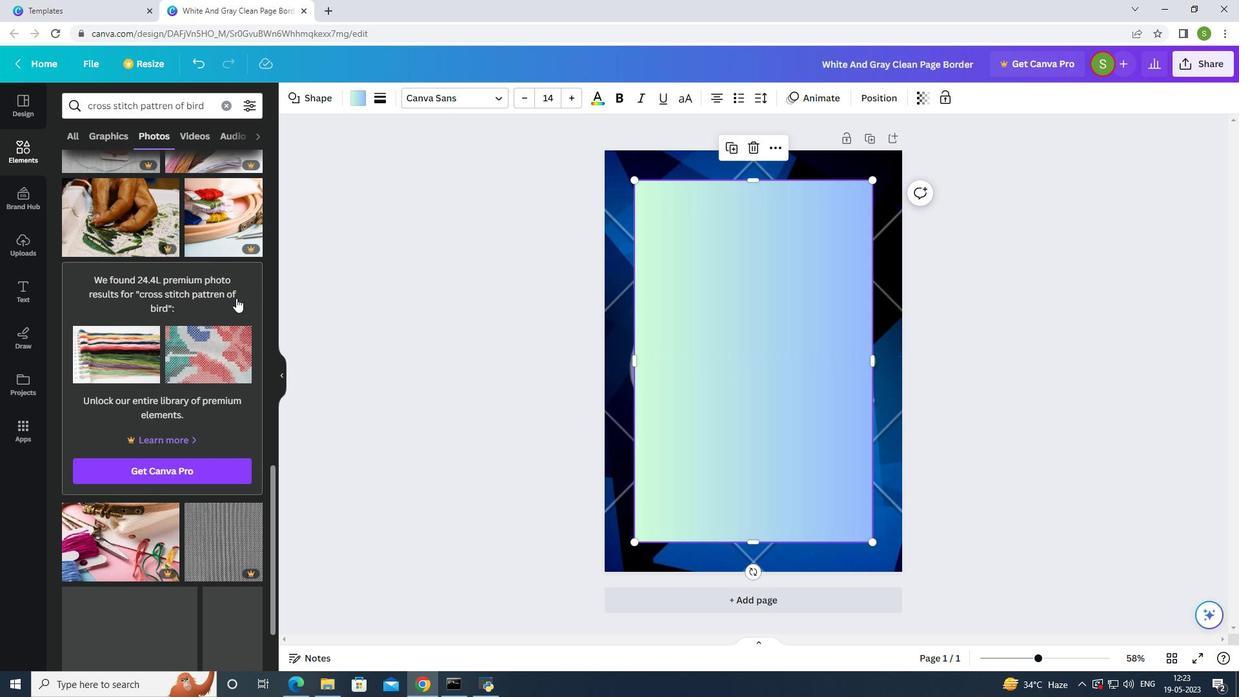 
Action: Mouse scrolled (236, 295) with delta (0, 0)
Screenshot: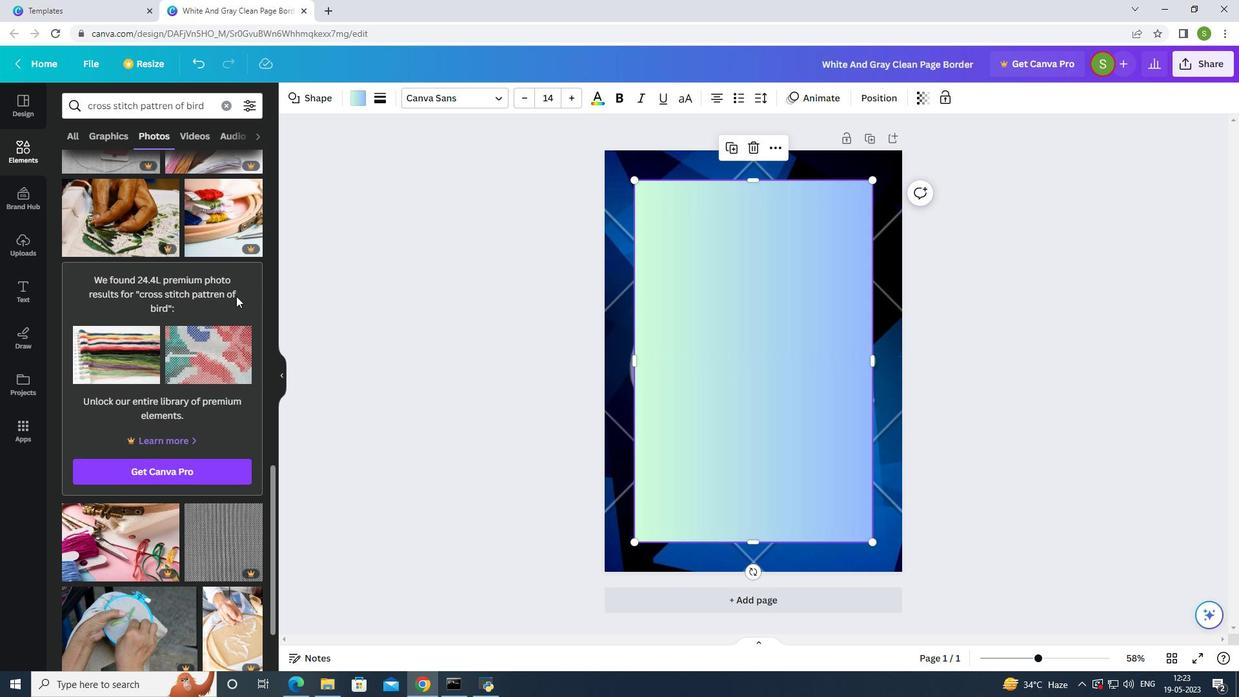 
Action: Mouse scrolled (236, 295) with delta (0, 0)
Screenshot: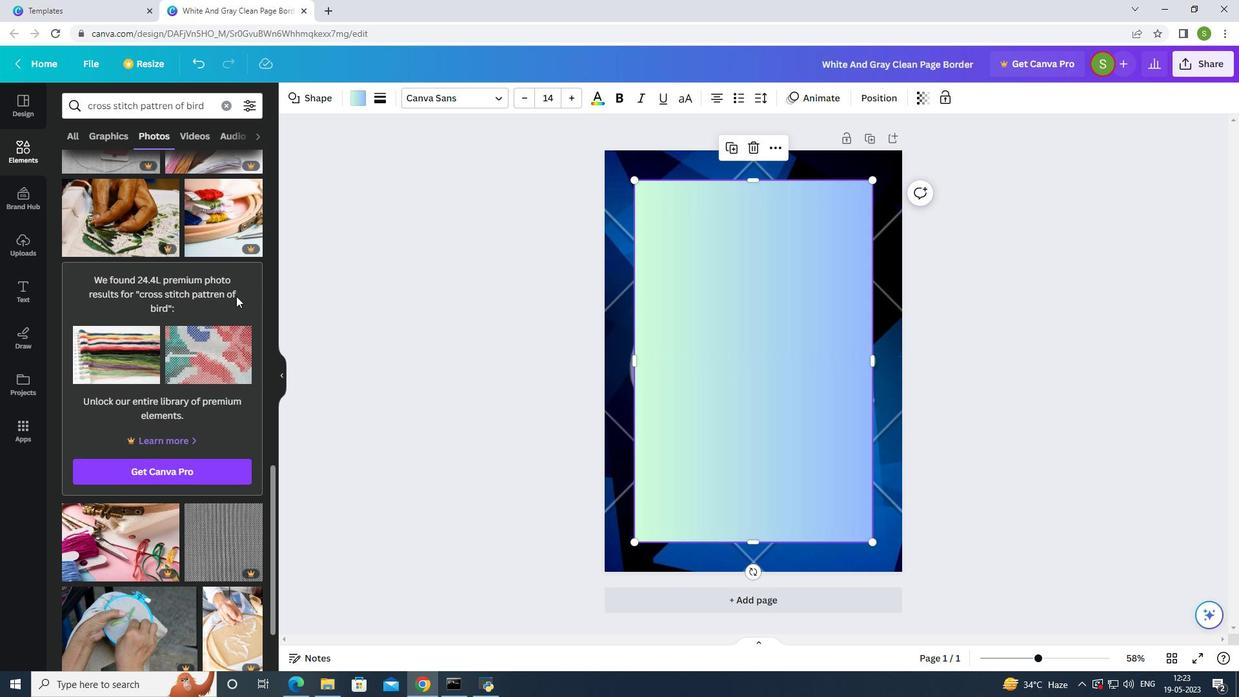 
Action: Mouse scrolled (236, 295) with delta (0, 0)
Screenshot: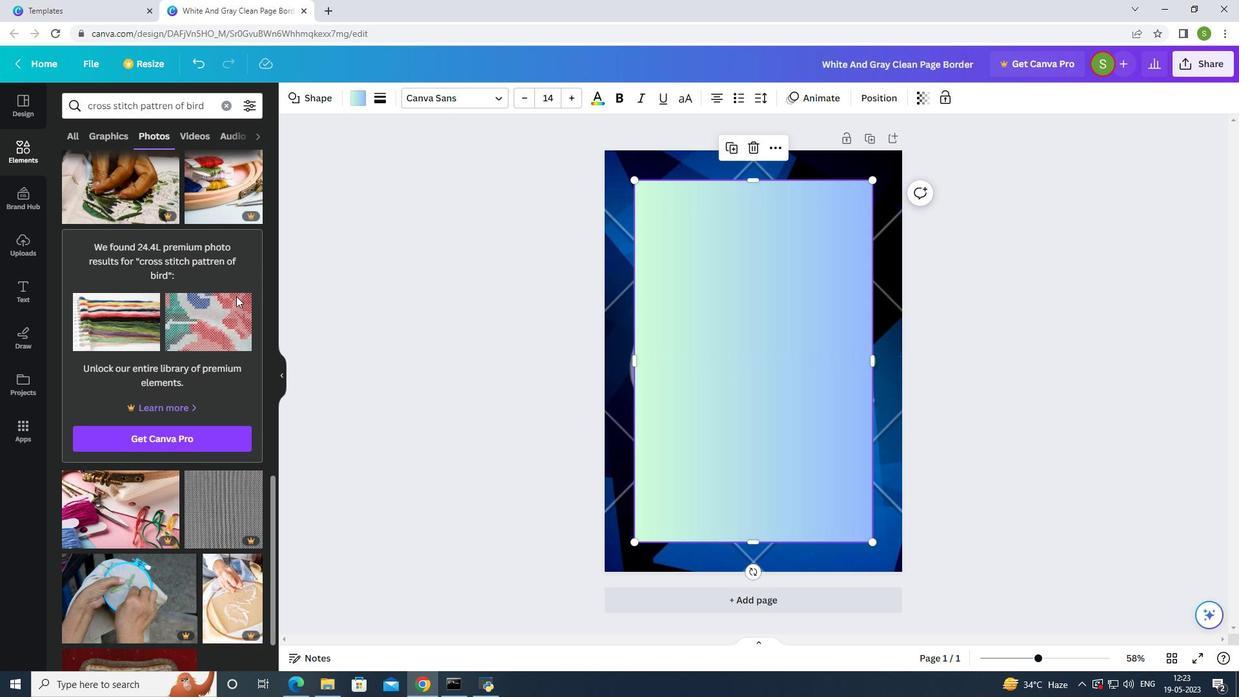 
Action: Mouse scrolled (236, 295) with delta (0, 0)
Screenshot: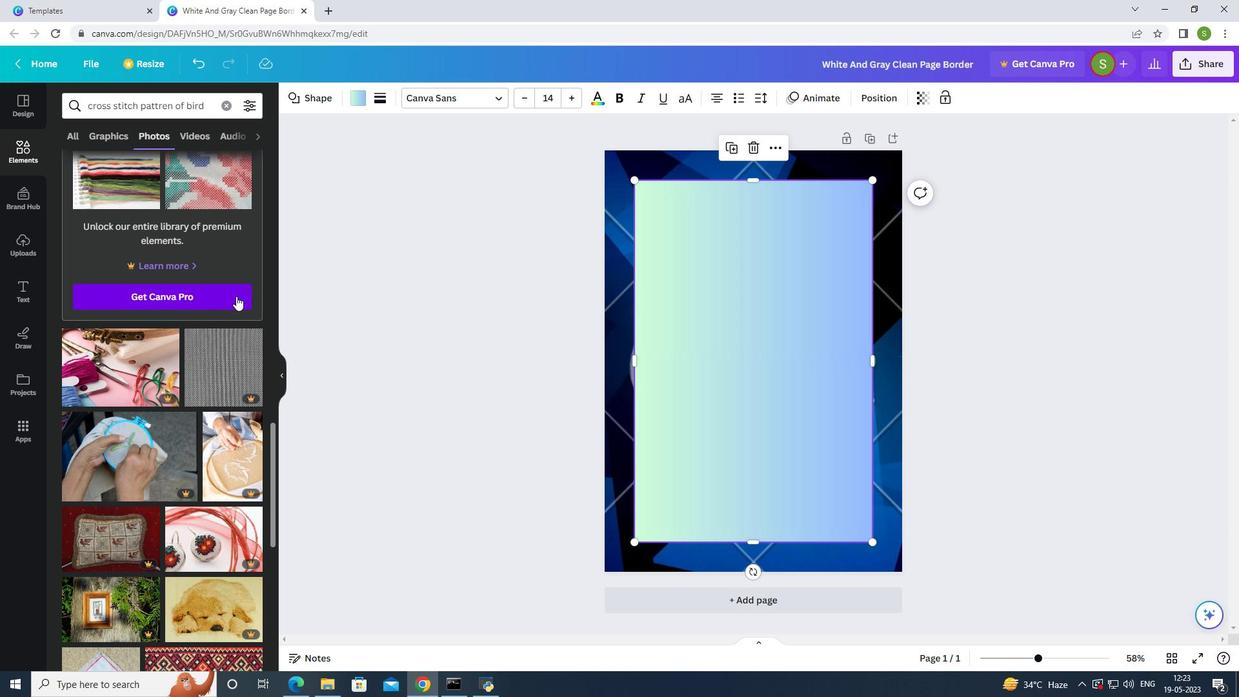 
Action: Mouse scrolled (236, 295) with delta (0, 0)
Screenshot: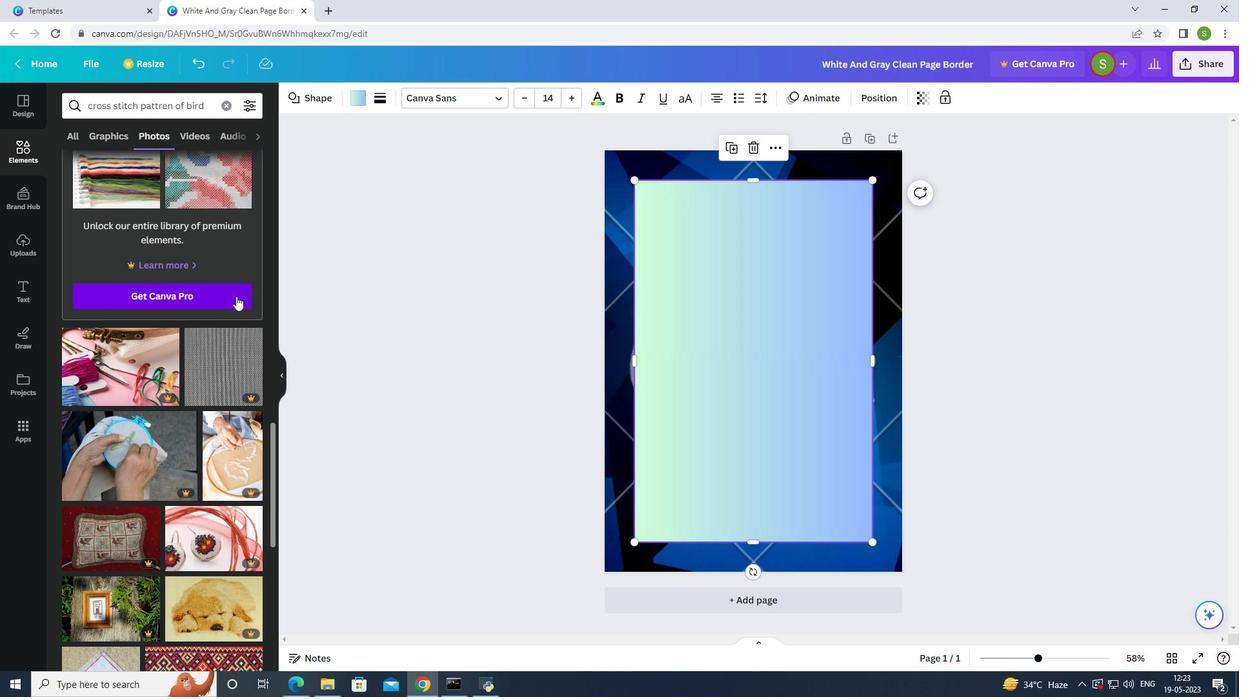 
Action: Mouse scrolled (236, 295) with delta (0, 0)
Screenshot: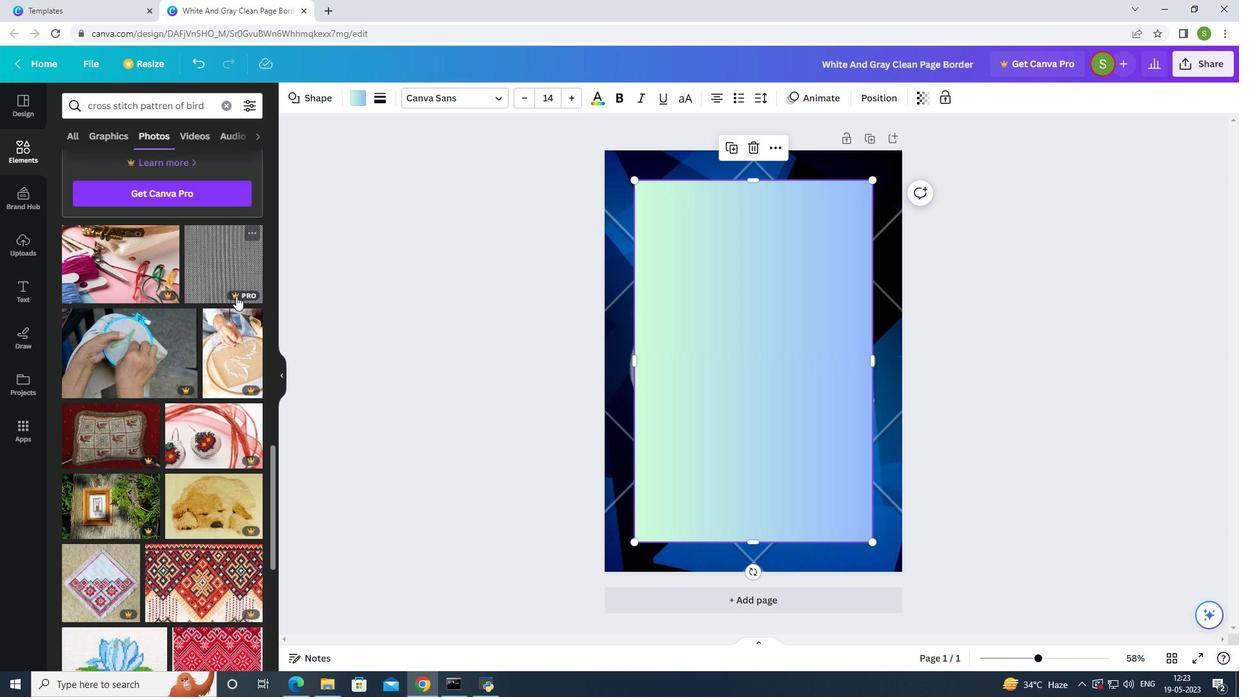 
Action: Mouse scrolled (236, 295) with delta (0, 0)
Screenshot: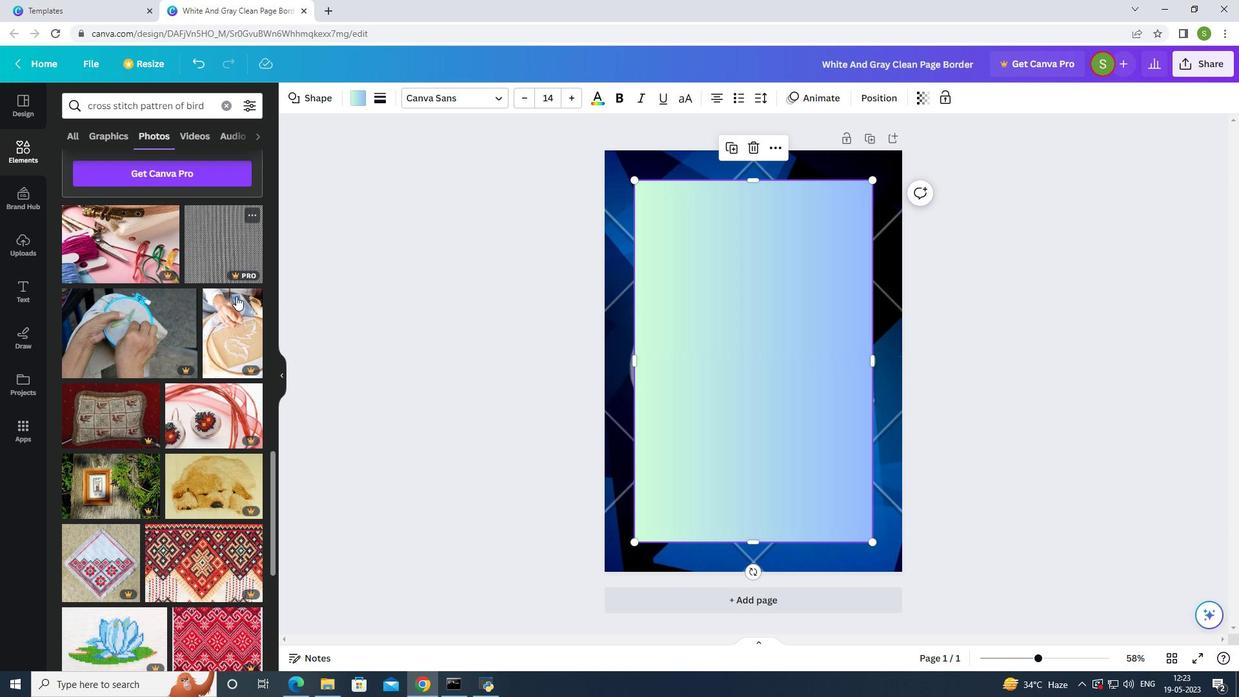
Action: Mouse moved to (236, 295)
Screenshot: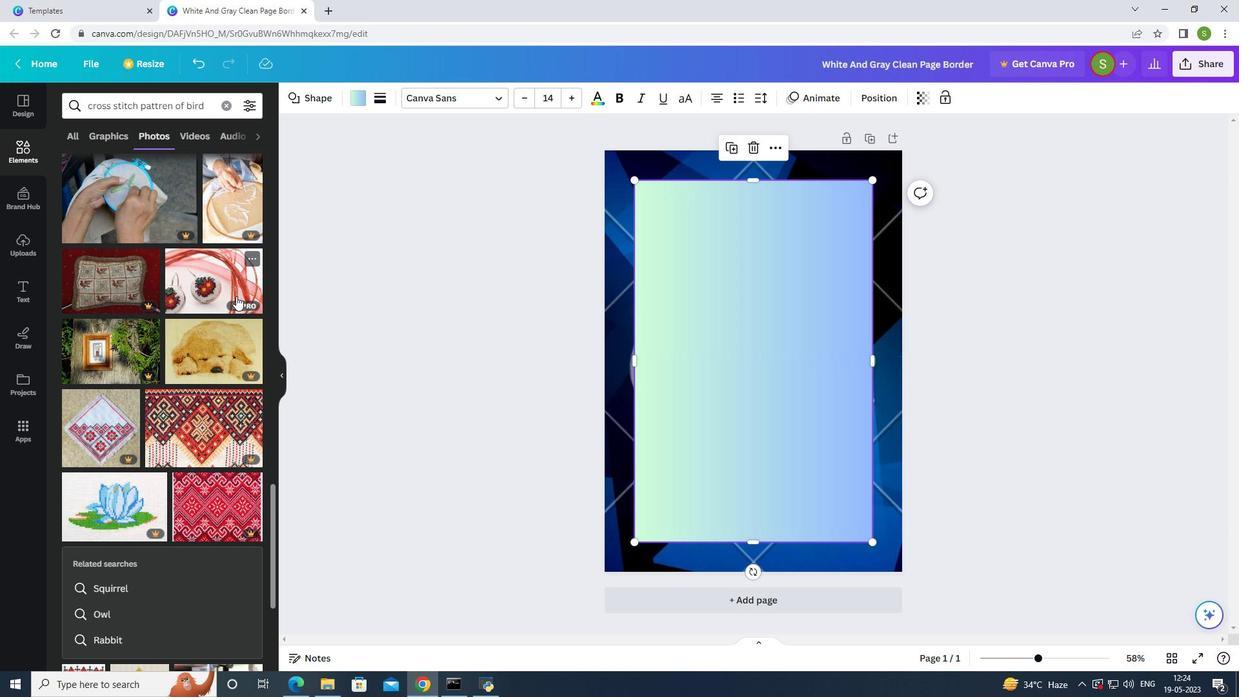 
Action: Mouse scrolled (236, 296) with delta (0, 0)
Screenshot: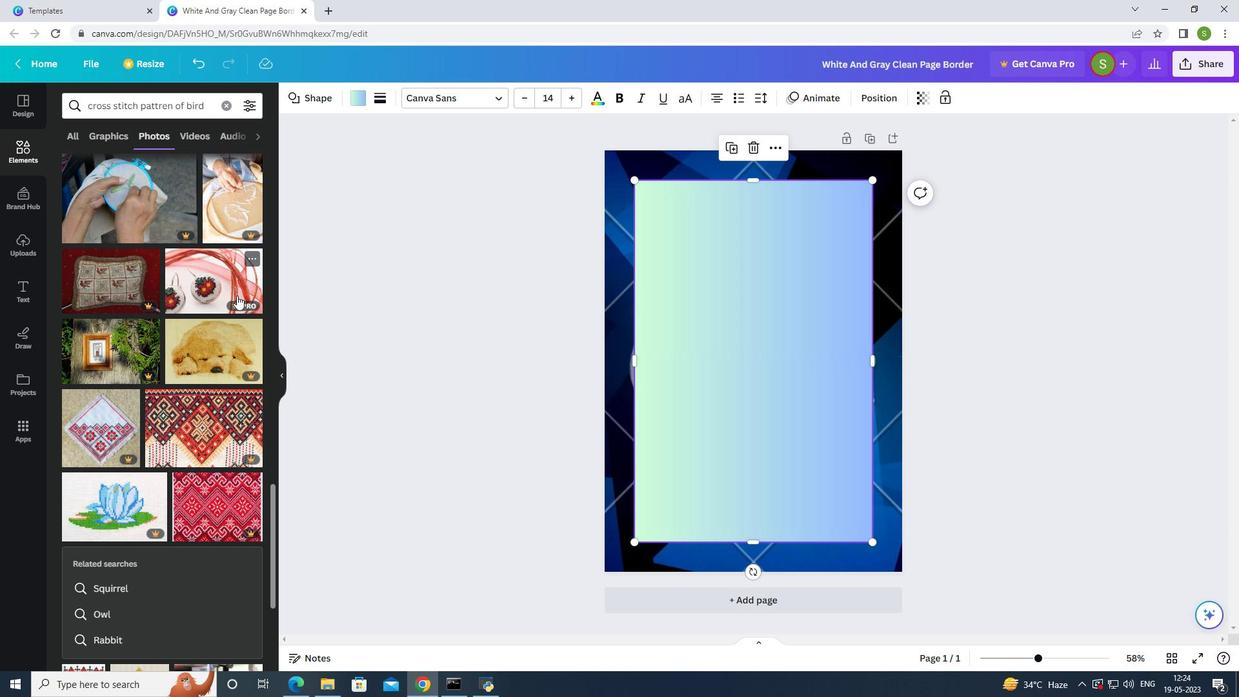
Action: Mouse scrolled (236, 296) with delta (0, 0)
Screenshot: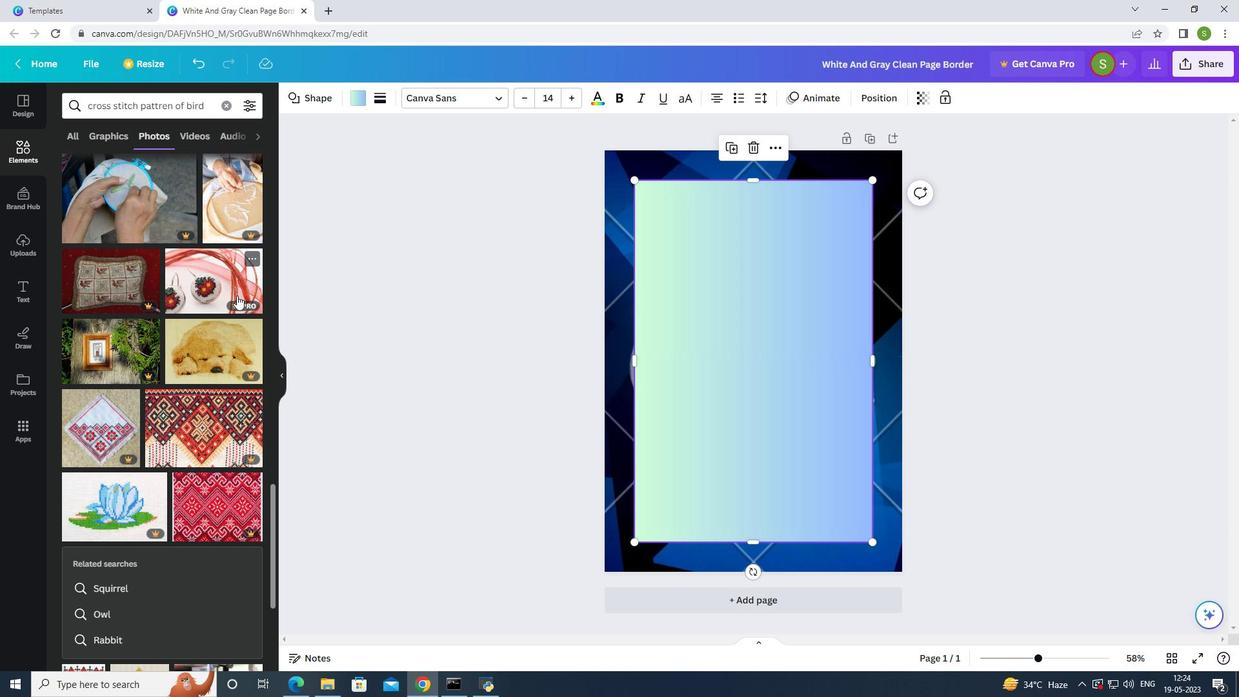 
Action: Mouse scrolled (236, 296) with delta (0, 0)
Screenshot: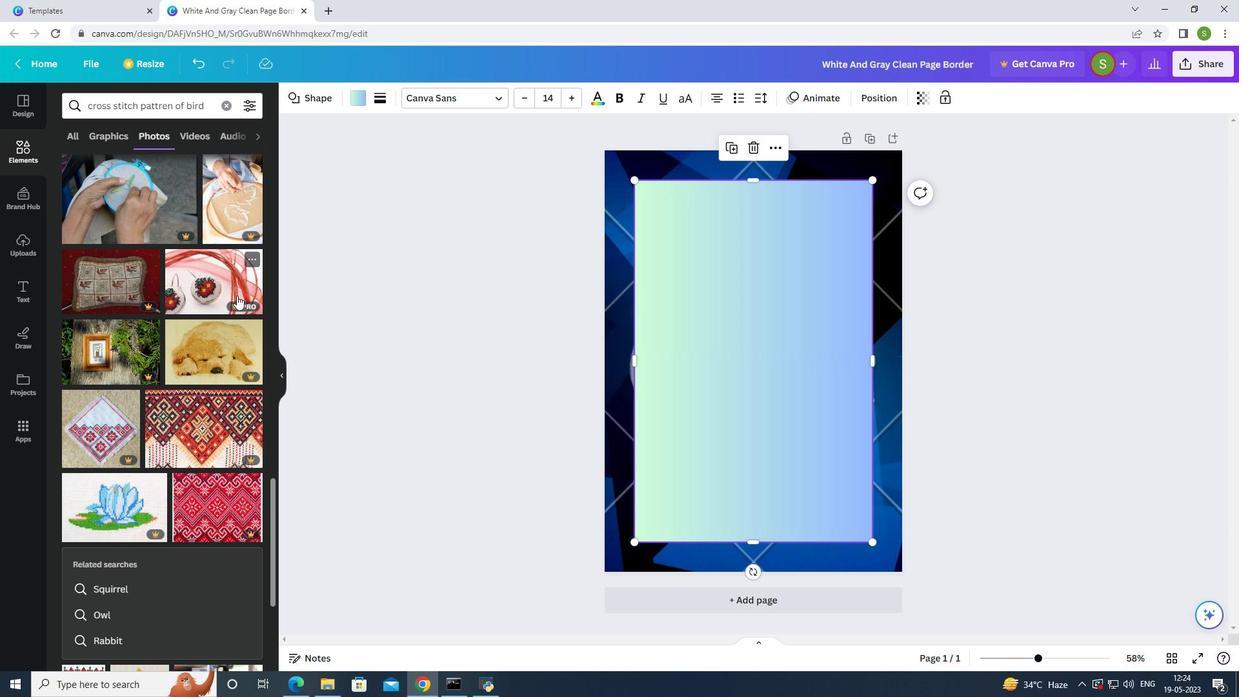 
Action: Mouse scrolled (236, 296) with delta (0, 0)
Screenshot: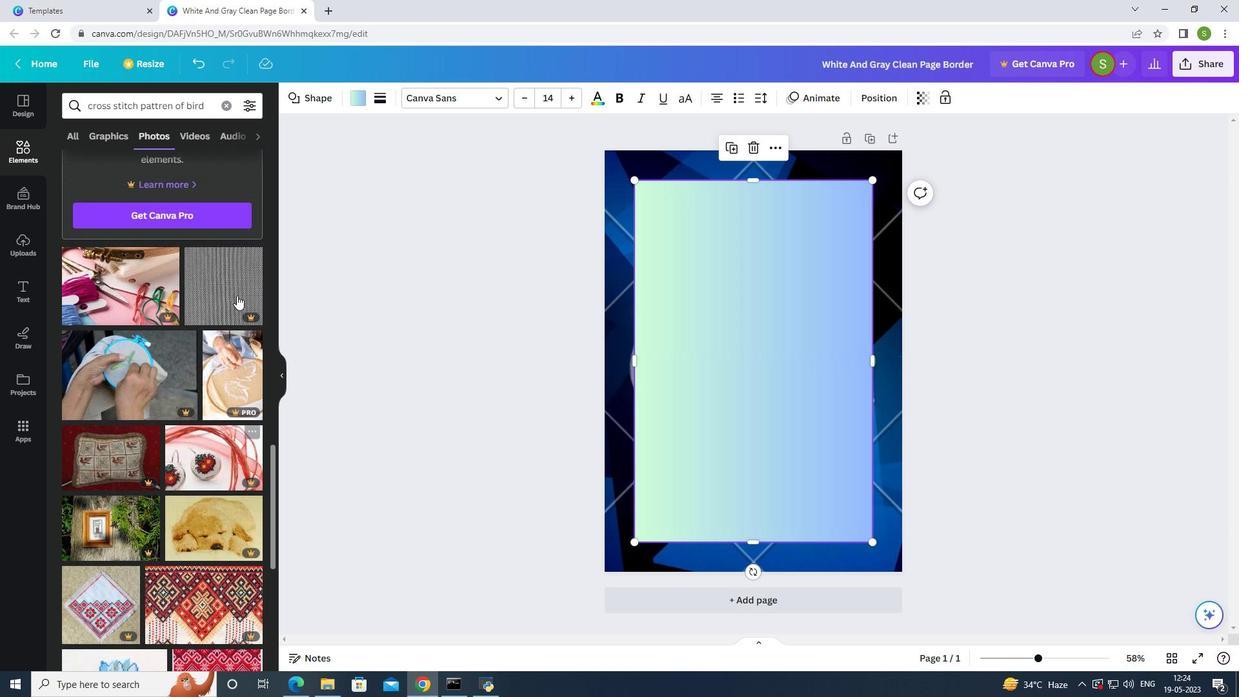 
Action: Mouse moved to (238, 294)
Screenshot: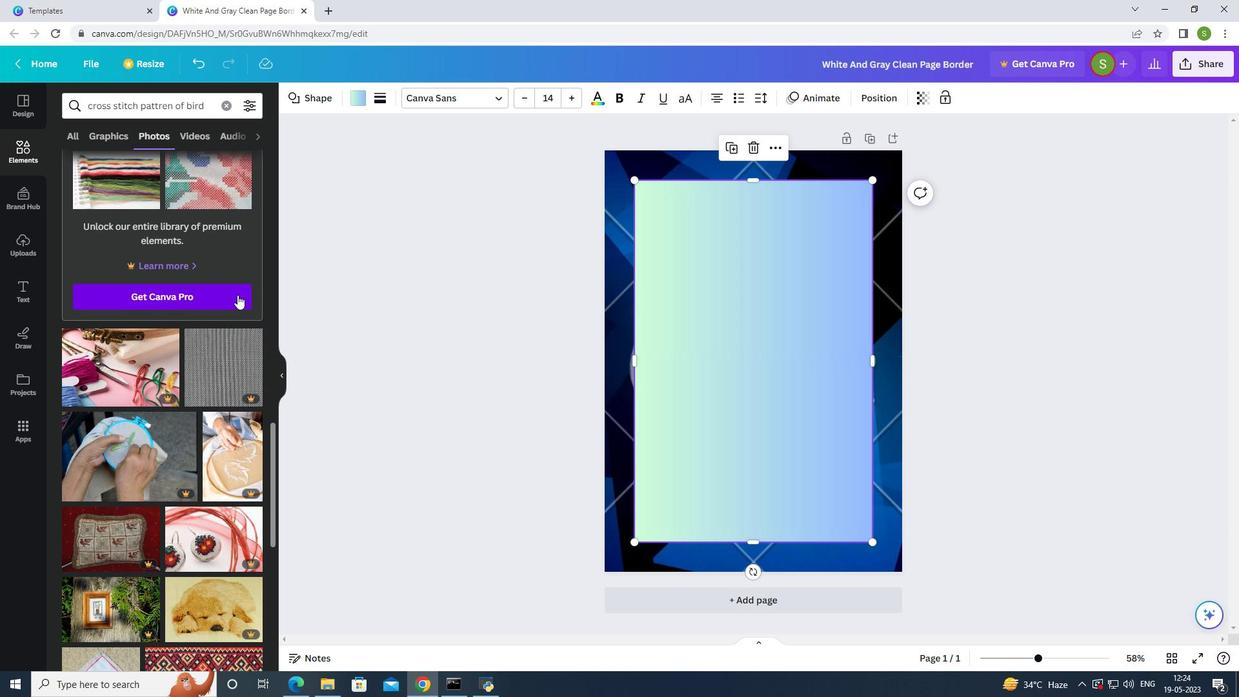 
Action: Mouse scrolled (238, 294) with delta (0, 0)
Screenshot: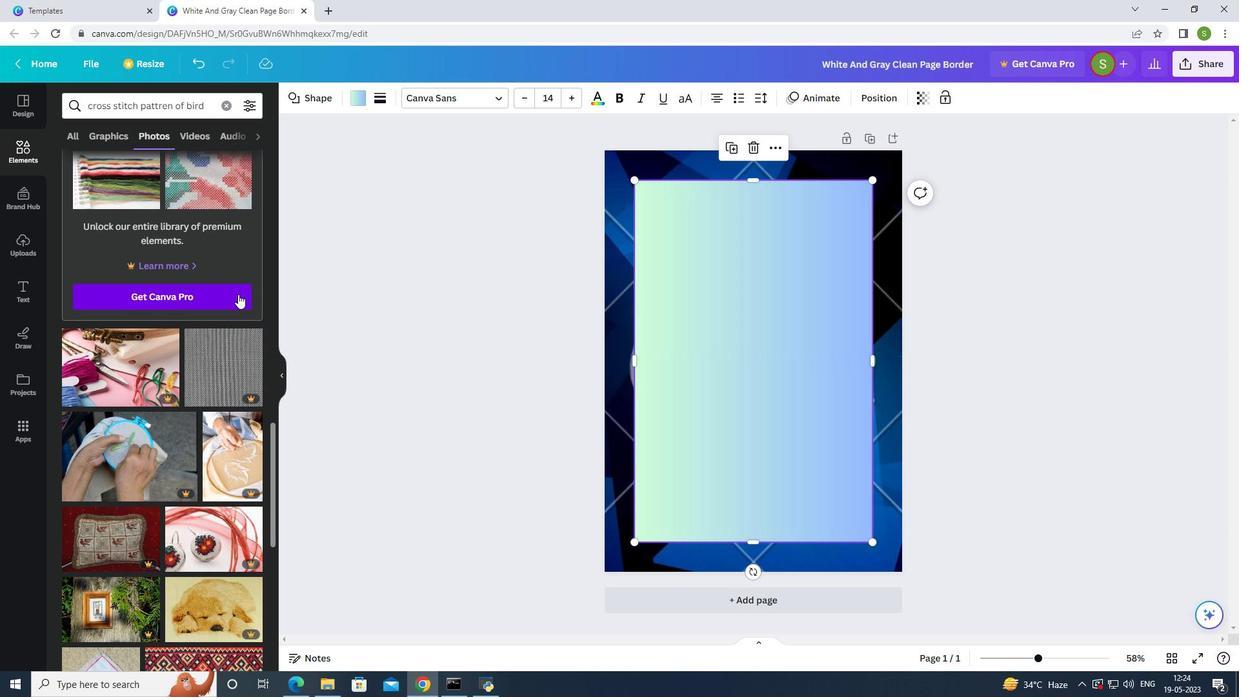 
Action: Mouse scrolled (238, 294) with delta (0, 0)
Screenshot: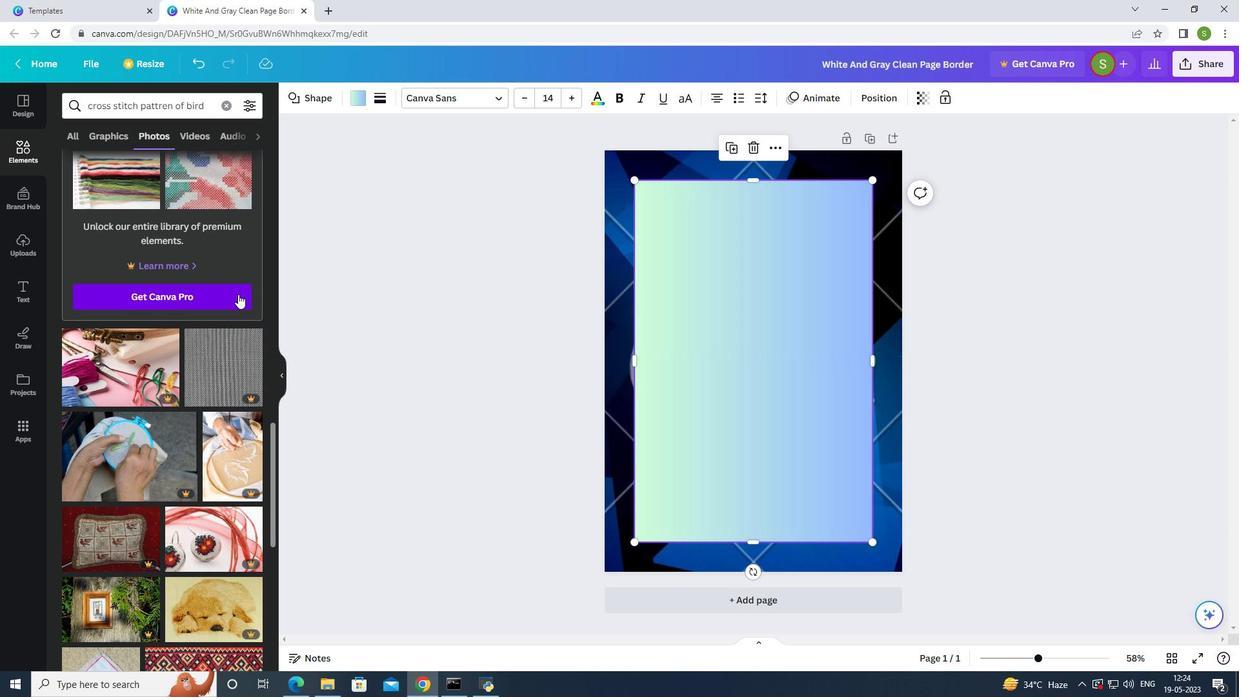 
Action: Mouse scrolled (238, 294) with delta (0, 0)
Screenshot: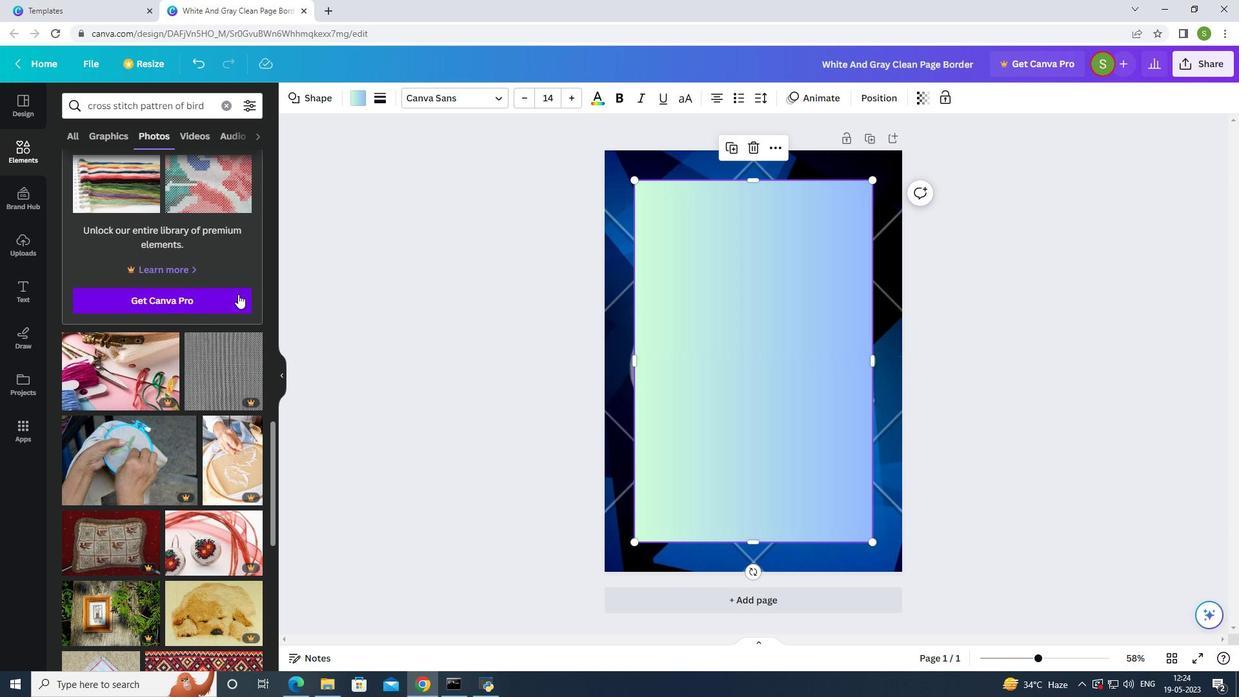 
Action: Mouse scrolled (238, 294) with delta (0, 0)
Screenshot: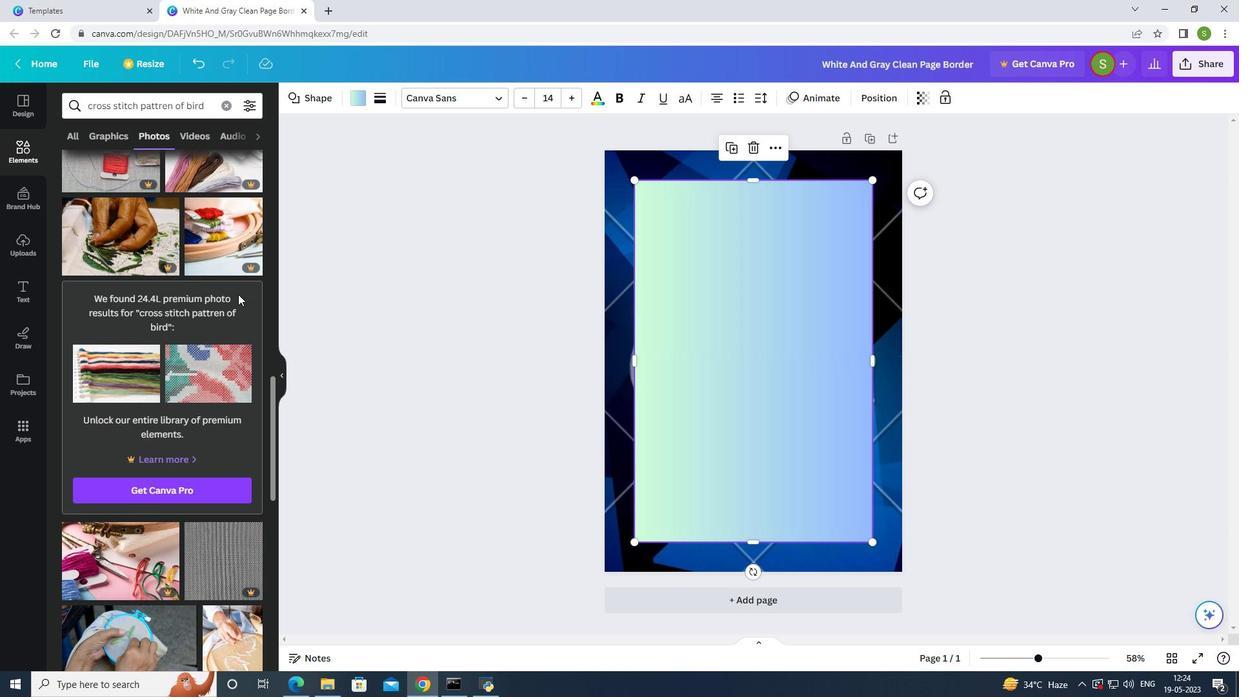 
Action: Mouse scrolled (238, 294) with delta (0, 0)
Screenshot: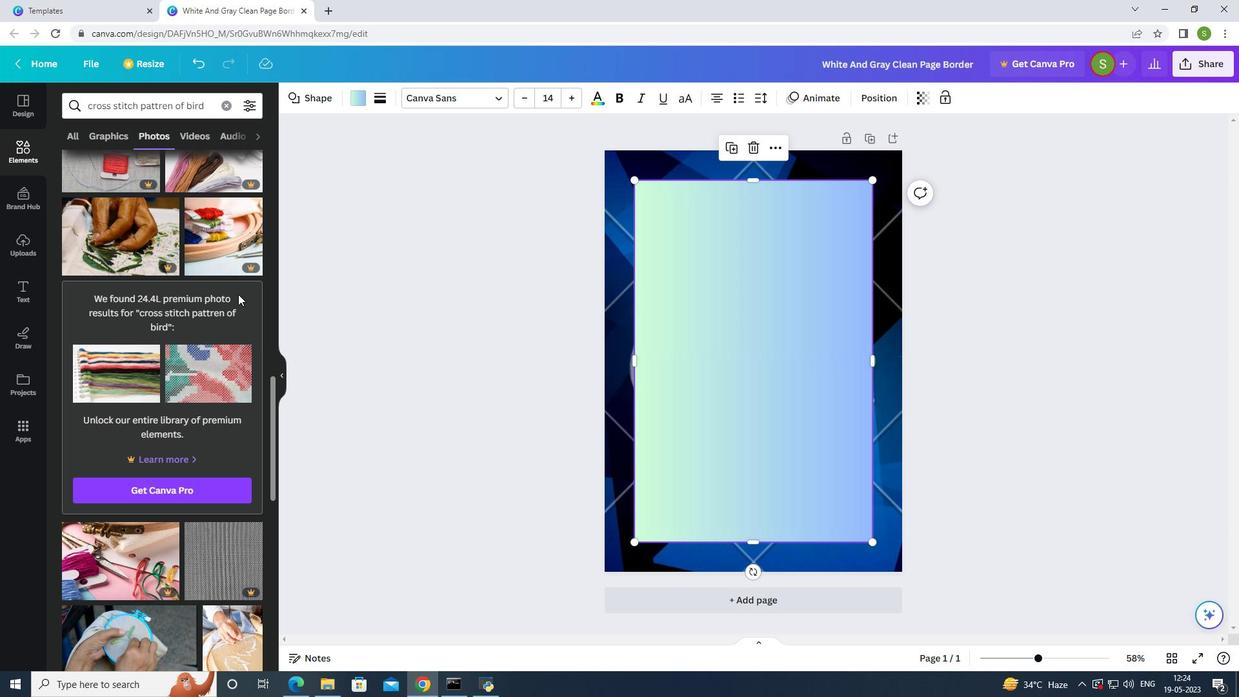 
Action: Mouse moved to (239, 293)
Screenshot: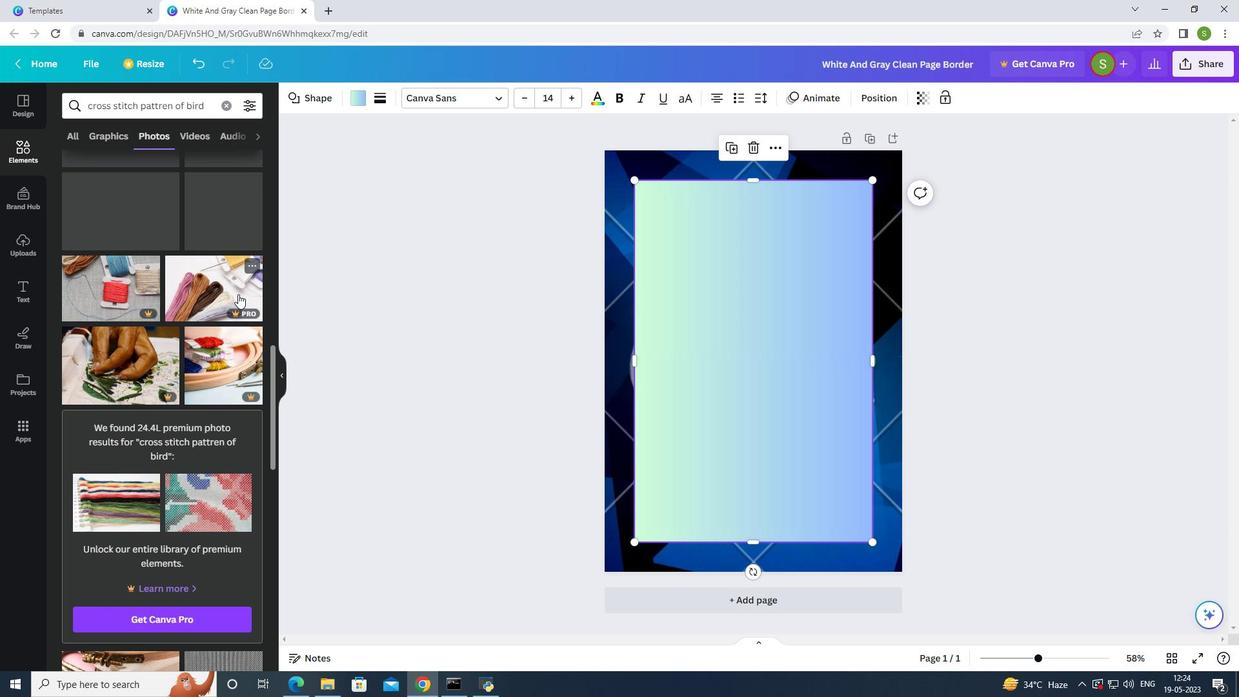 
Action: Mouse scrolled (239, 293) with delta (0, 0)
Screenshot: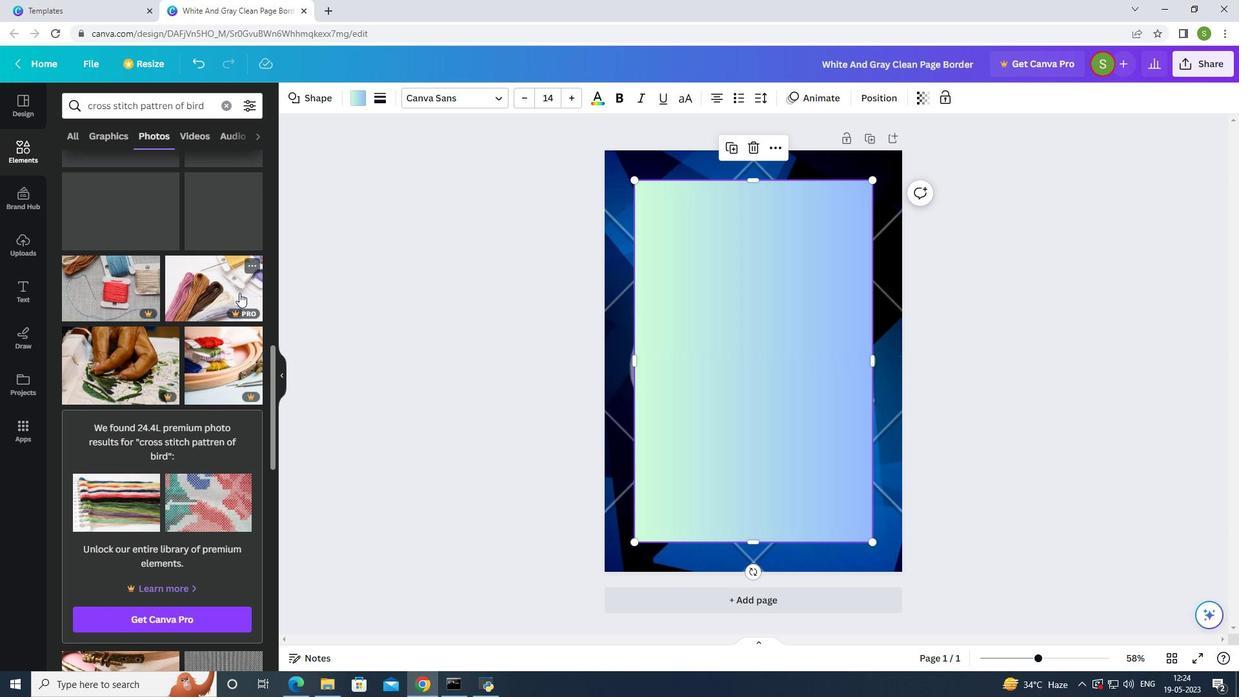 
Action: Mouse scrolled (239, 293) with delta (0, 0)
Screenshot: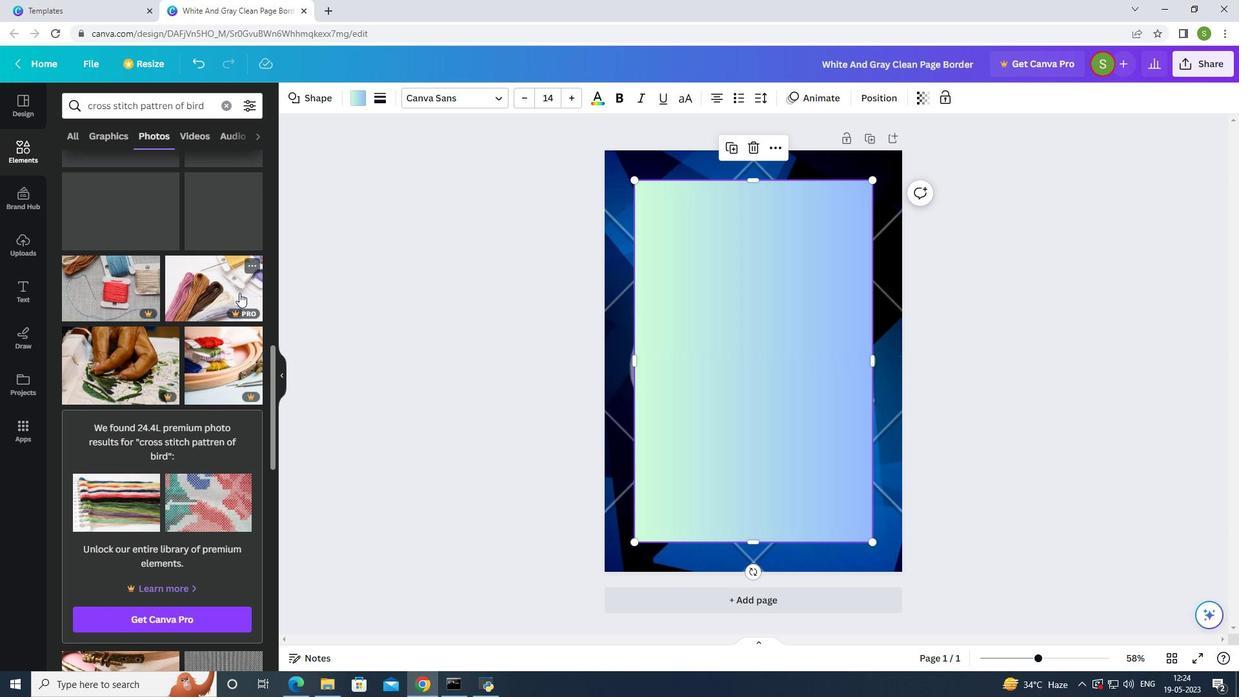 
Action: Mouse scrolled (239, 293) with delta (0, 0)
Screenshot: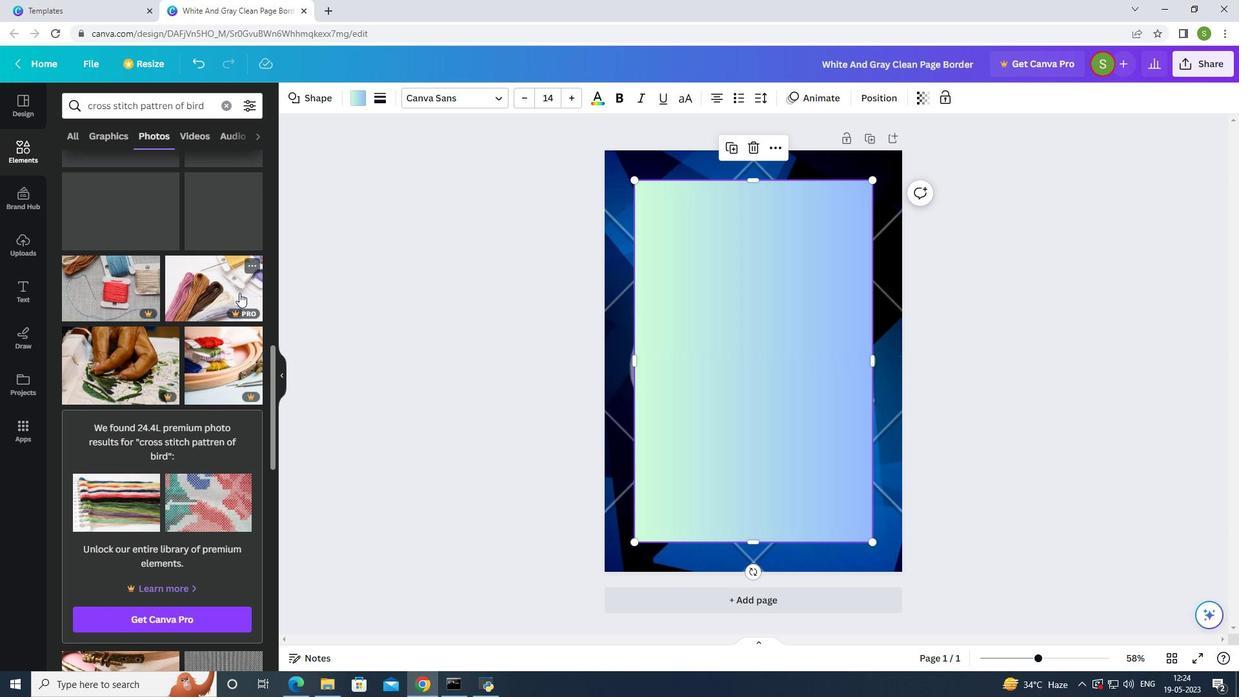 
Action: Mouse moved to (205, 291)
Screenshot: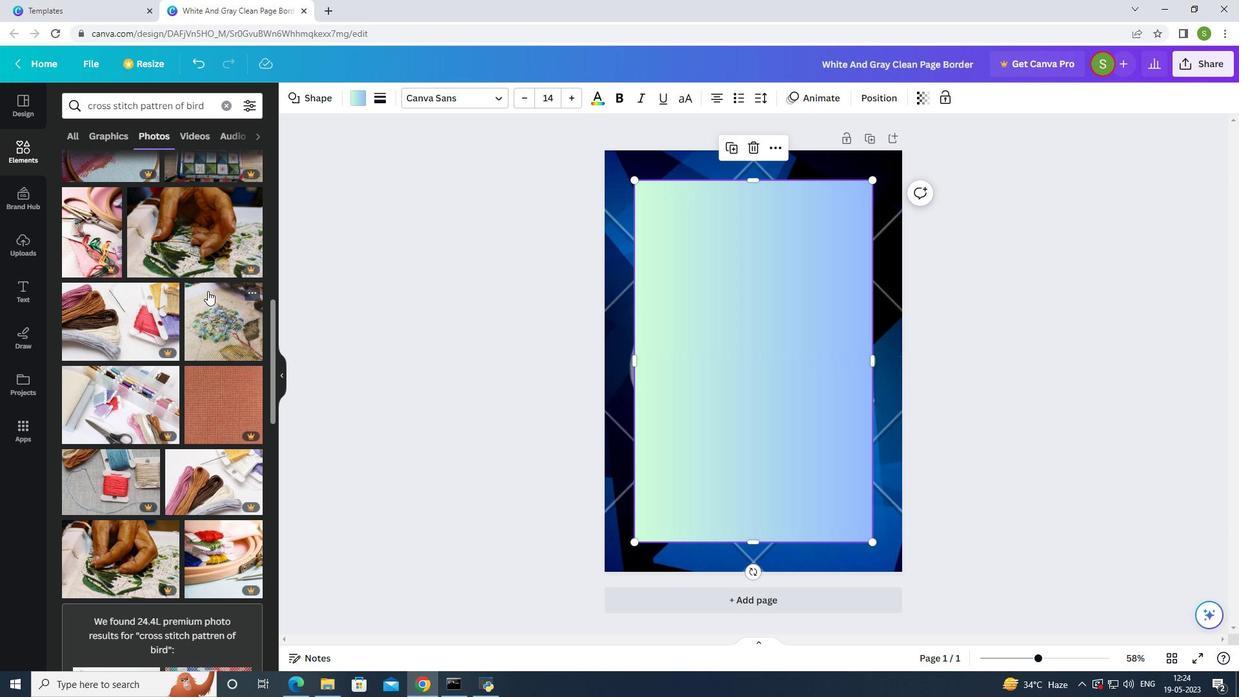 
Action: Mouse scrolled (205, 291) with delta (0, 0)
Screenshot: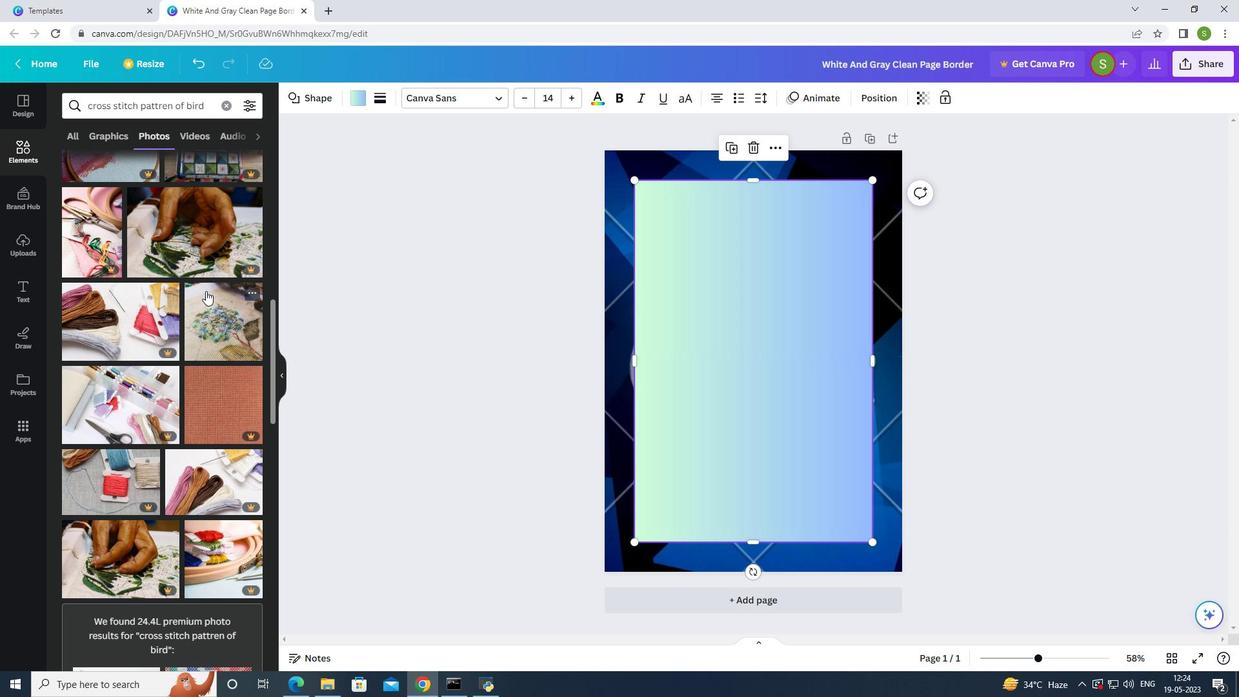 
Action: Mouse scrolled (205, 291) with delta (0, 0)
Screenshot: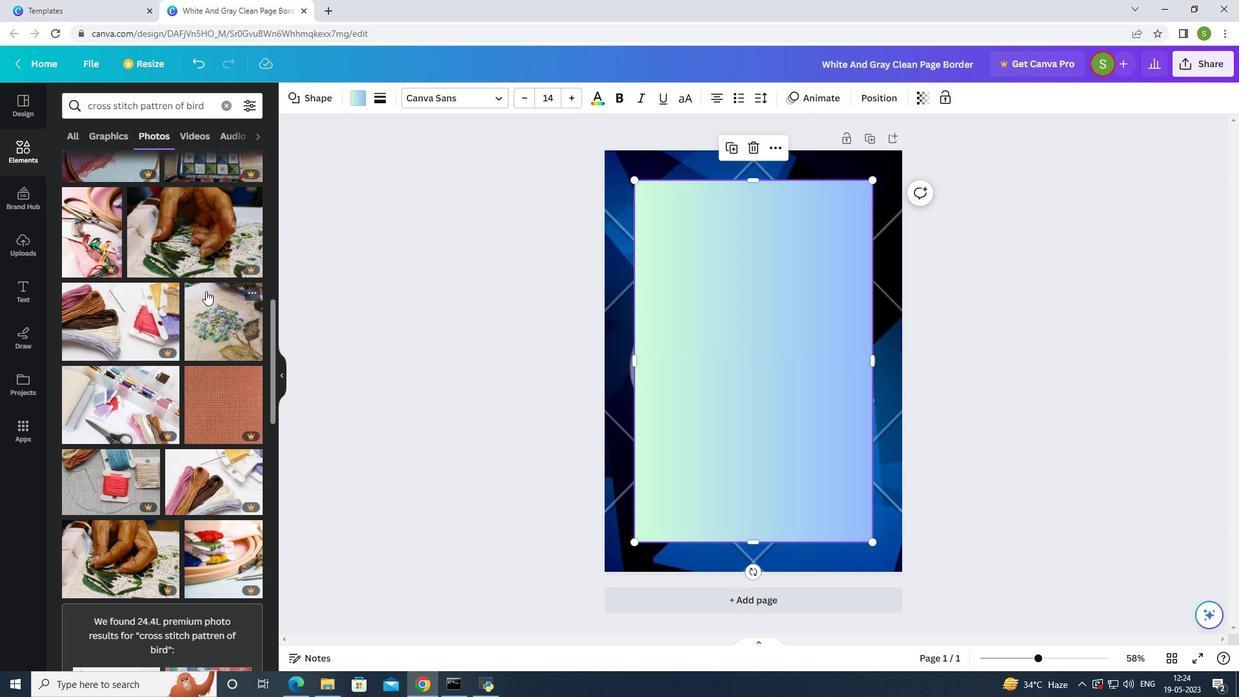 
Action: Mouse scrolled (205, 291) with delta (0, 0)
Screenshot: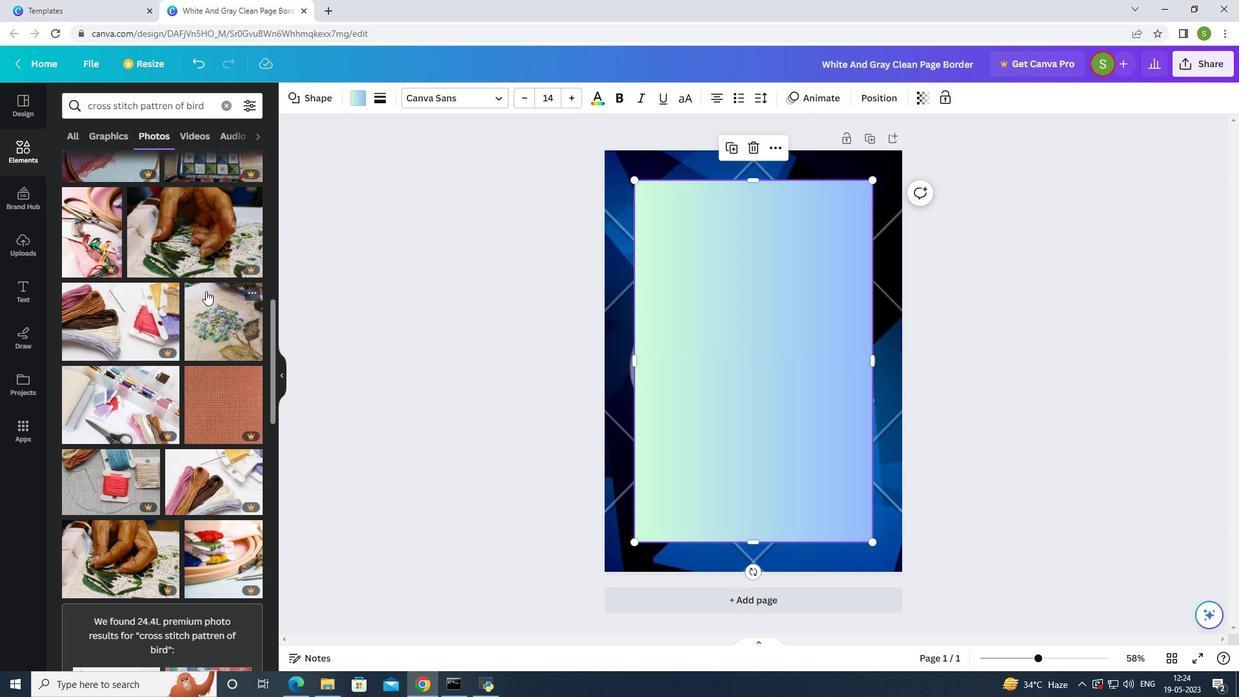 
Action: Mouse moved to (205, 290)
Screenshot: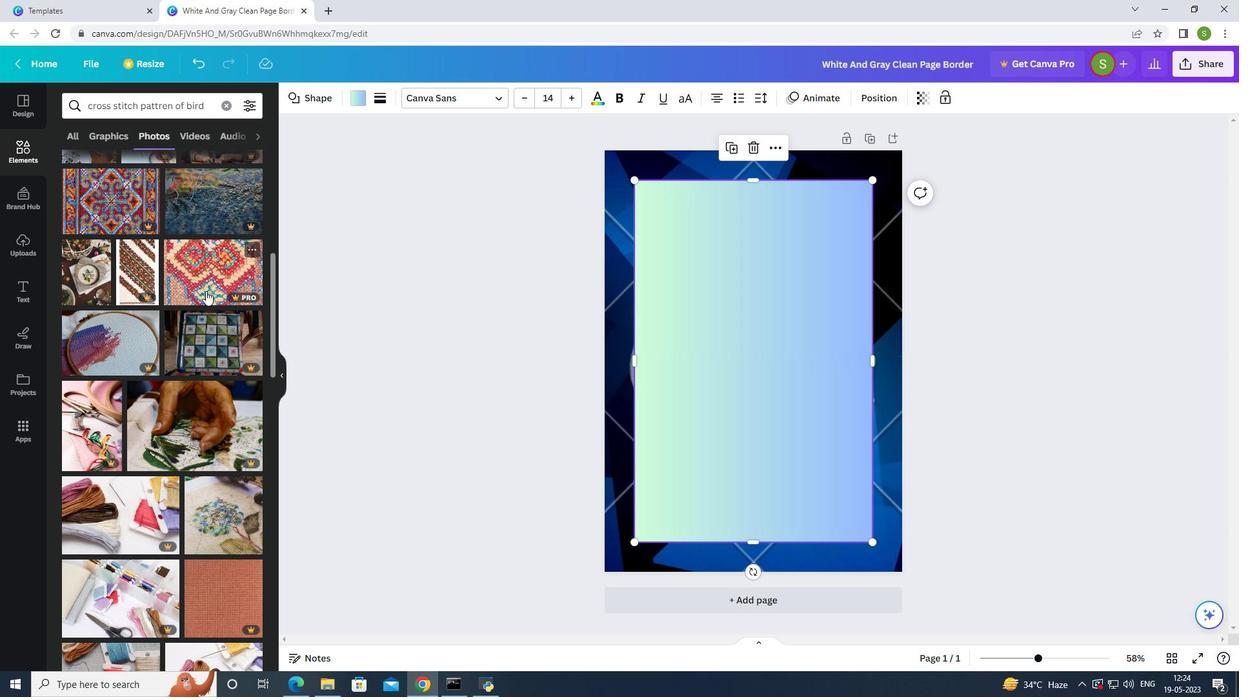
Action: Mouse scrolled (205, 291) with delta (0, 0)
Screenshot: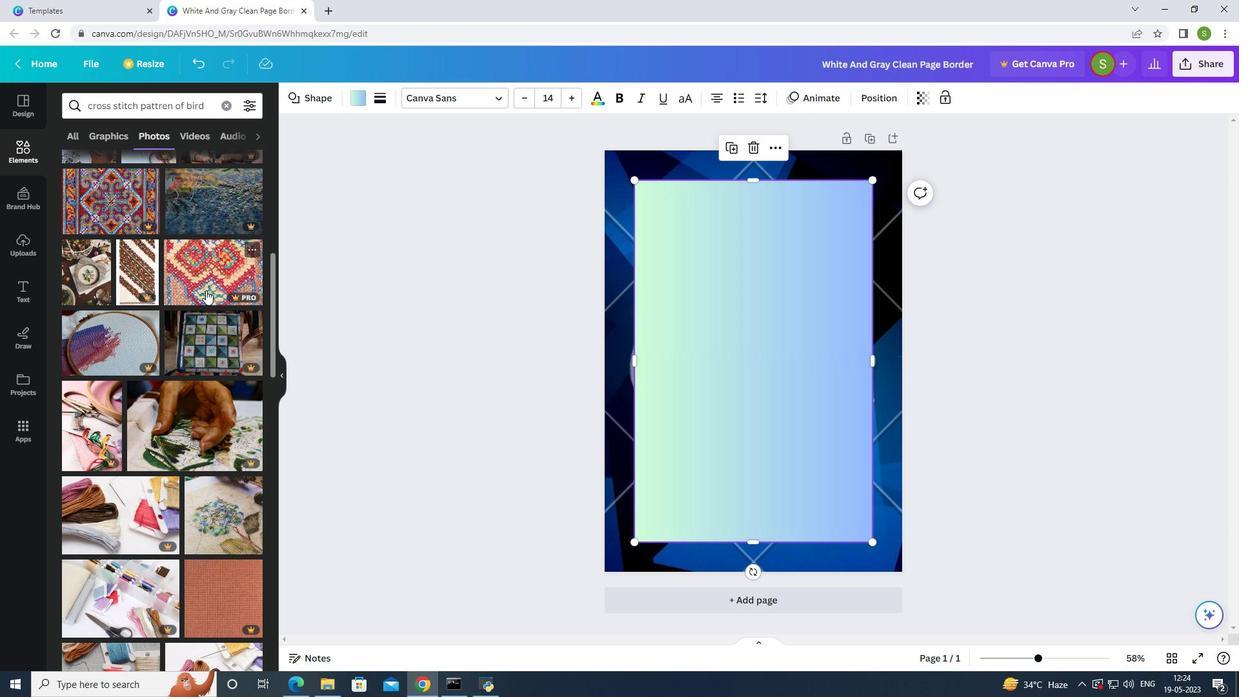 
Action: Mouse scrolled (205, 291) with delta (0, 0)
Screenshot: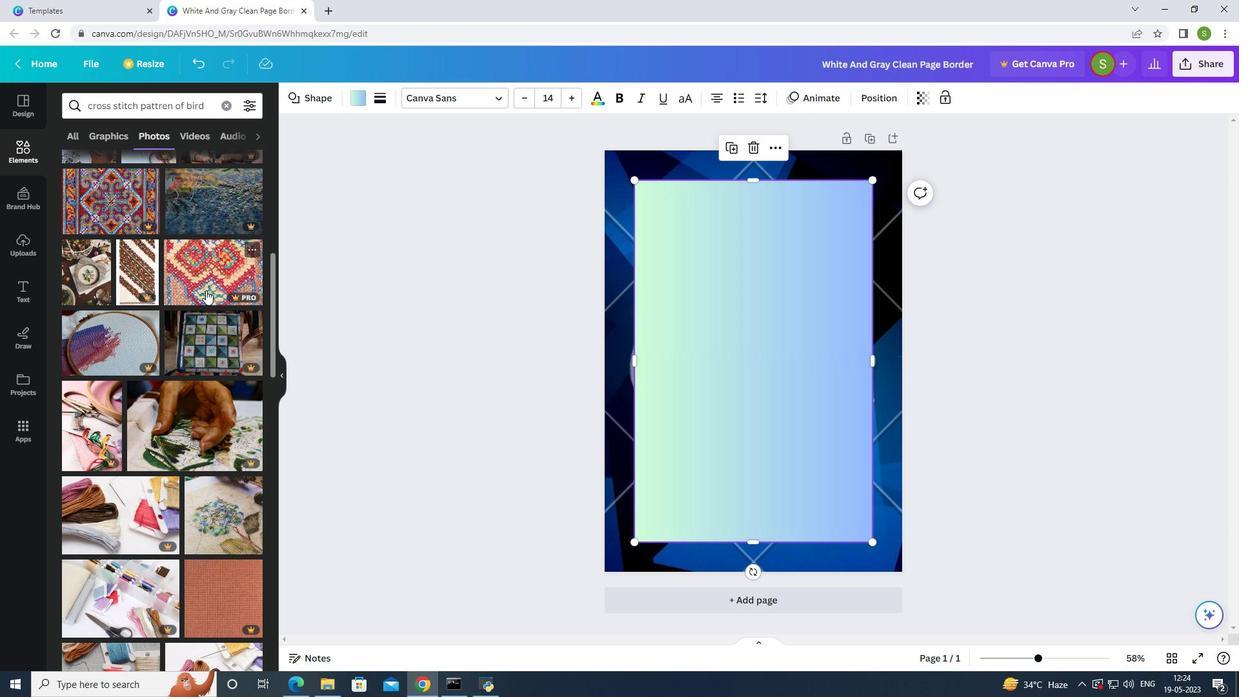 
Action: Mouse scrolled (205, 291) with delta (0, 0)
Screenshot: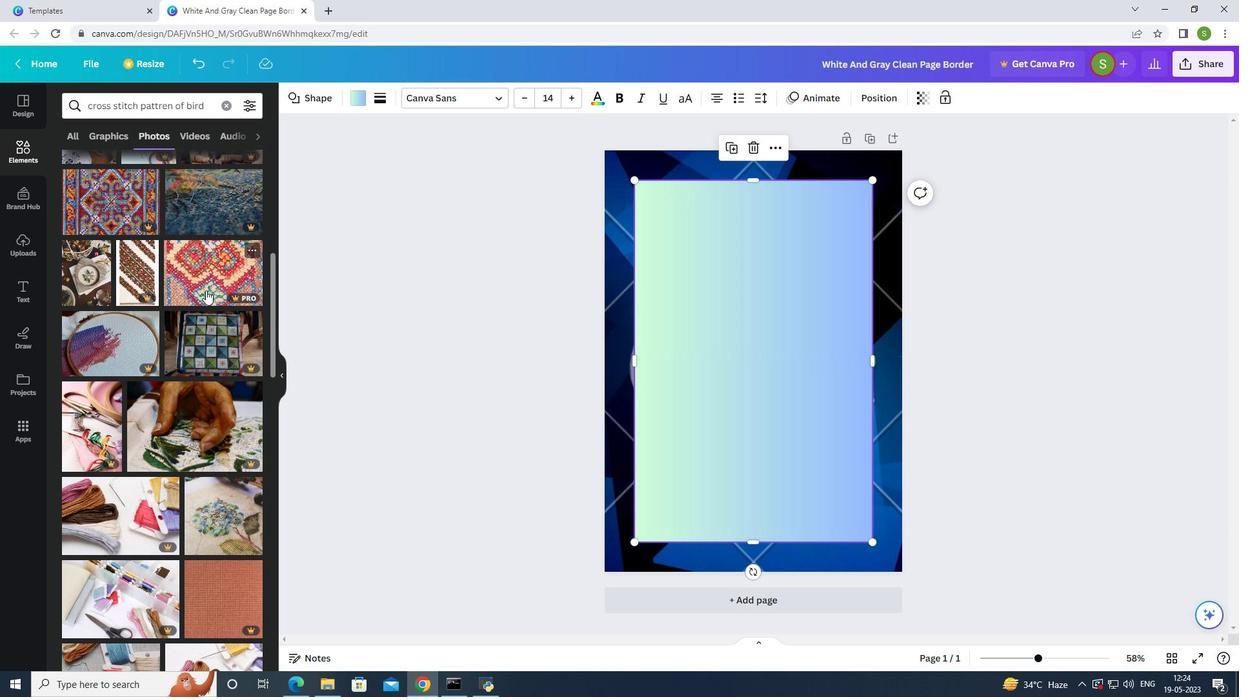 
Action: Mouse moved to (206, 289)
Screenshot: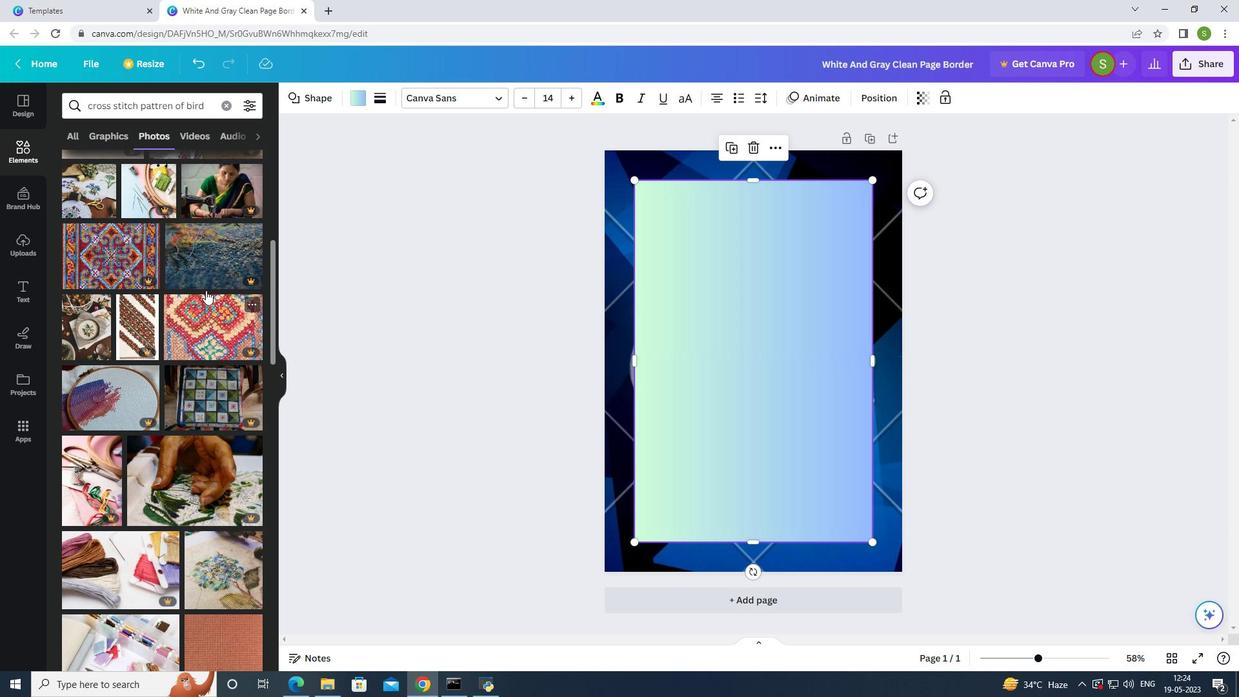 
Action: Mouse scrolled (206, 290) with delta (0, 0)
Screenshot: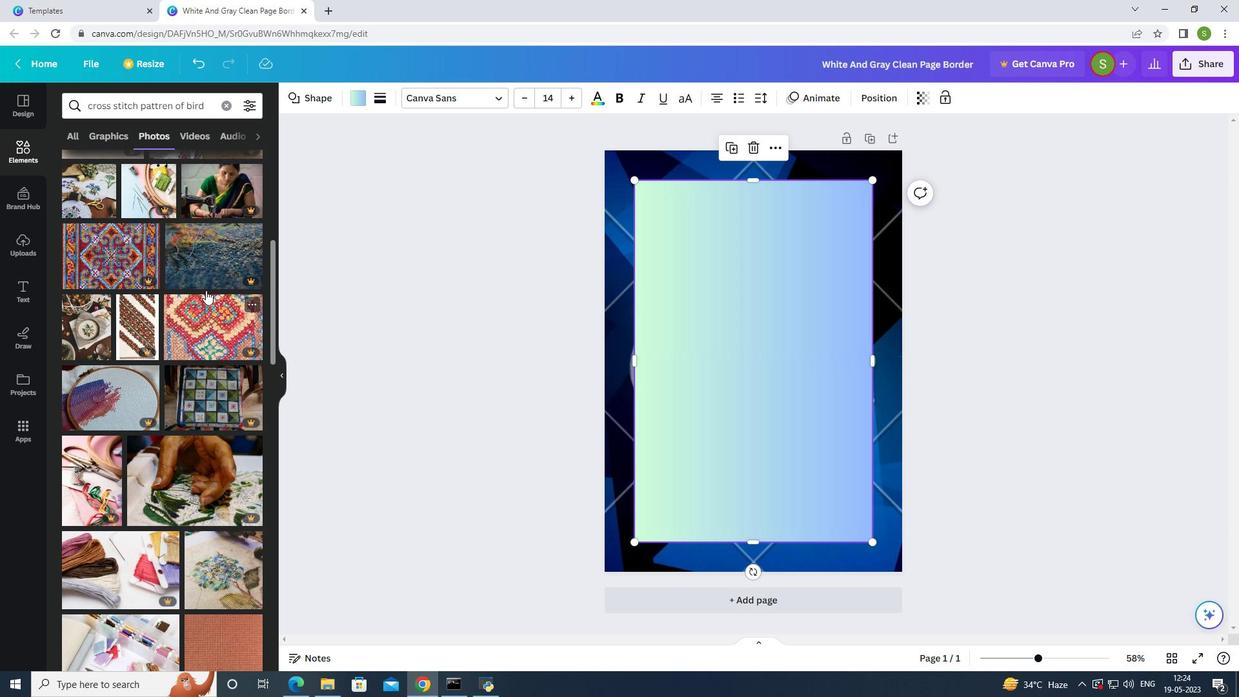 
Action: Mouse moved to (116, 325)
Screenshot: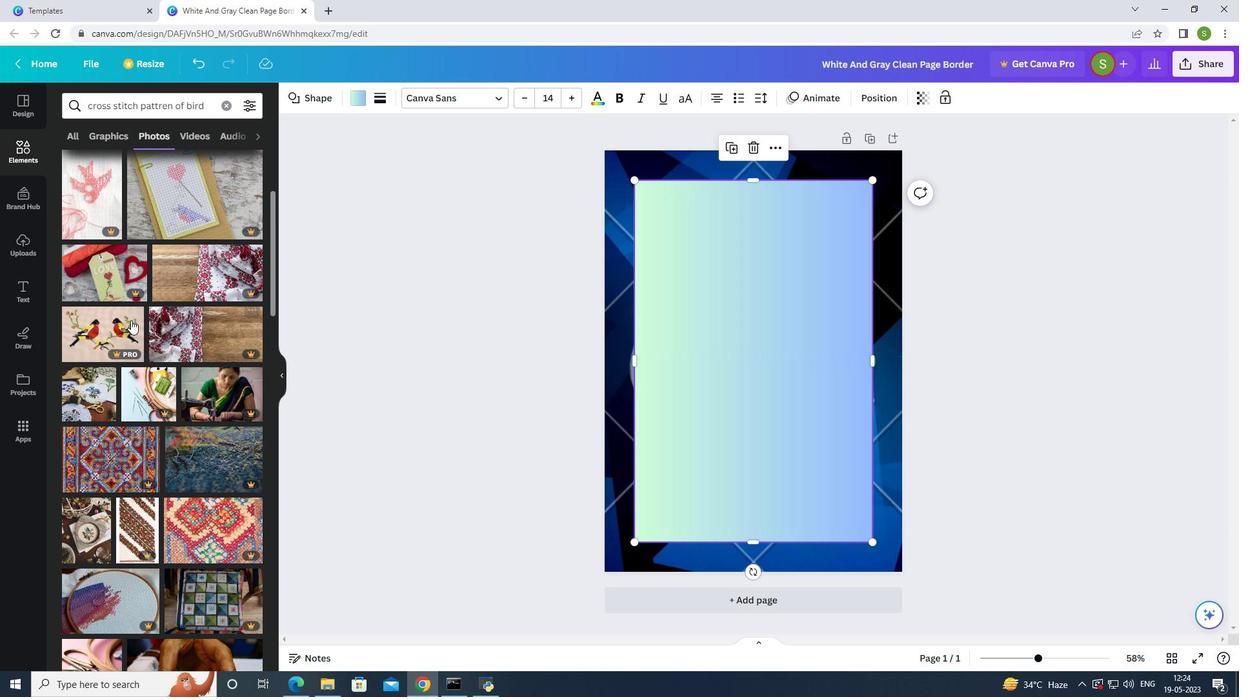 
Action: Mouse pressed left at (116, 325)
Screenshot: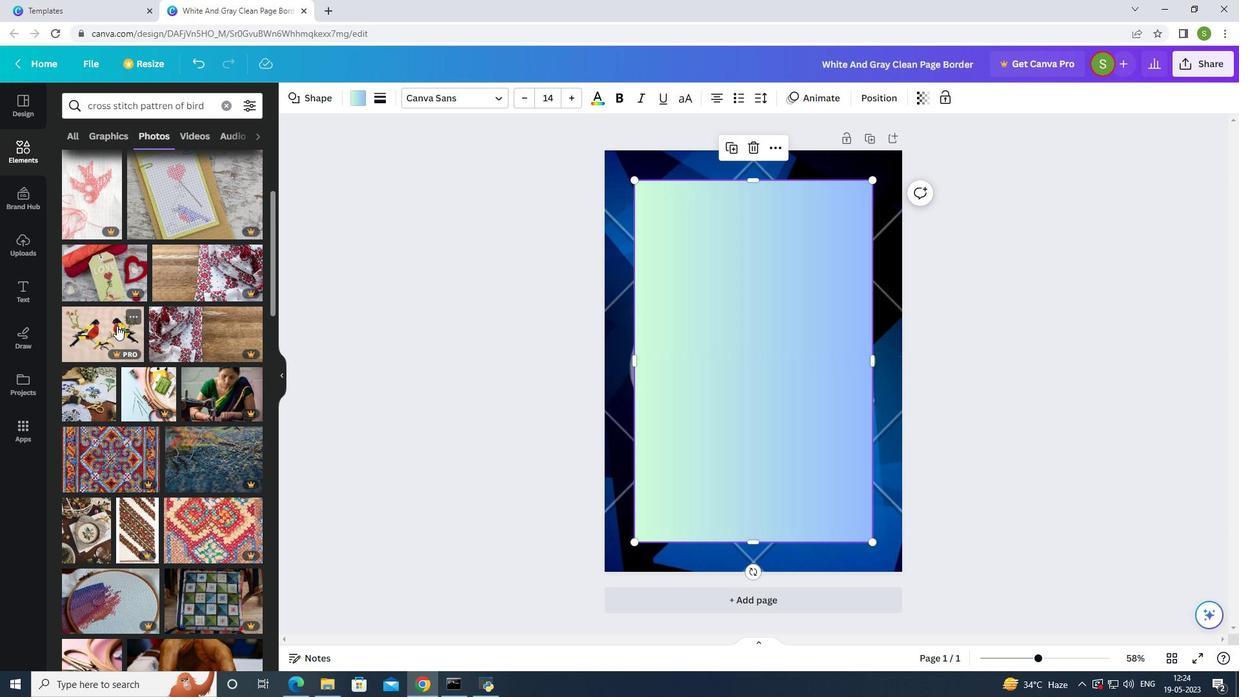 
Action: Mouse moved to (634, 280)
Screenshot: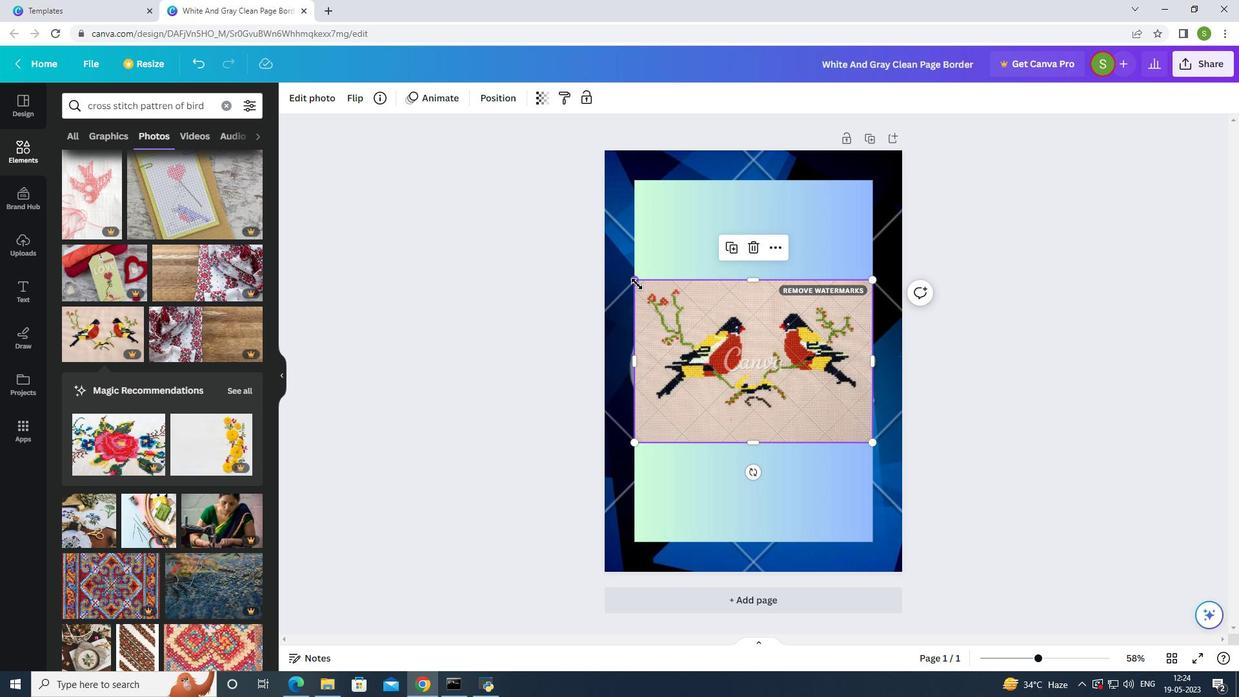 
Action: Mouse pressed left at (634, 280)
Screenshot: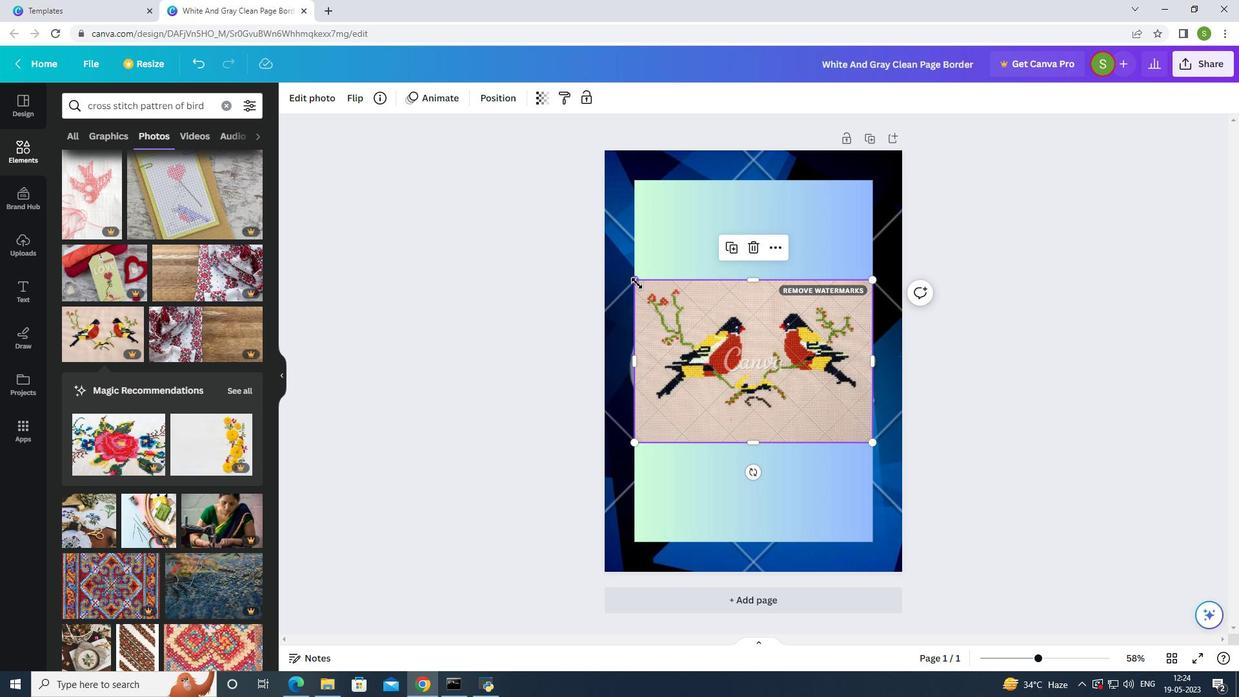 
Action: Mouse moved to (475, 165)
Screenshot: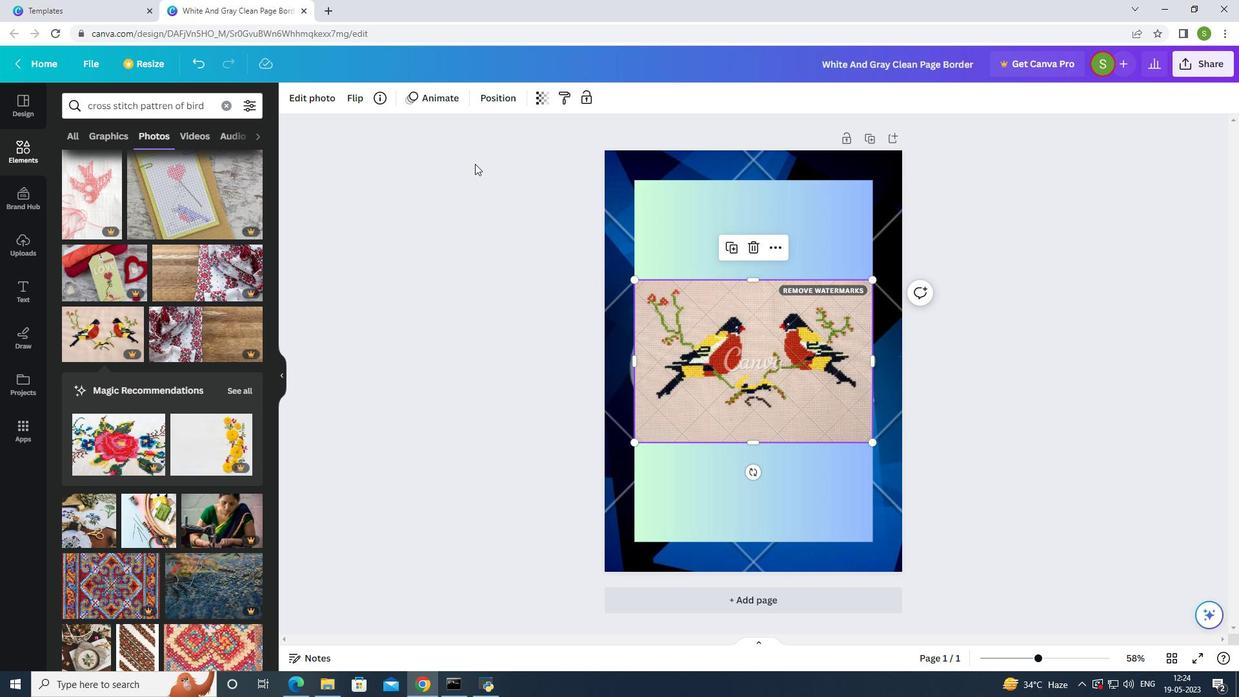 
Action: Mouse pressed left at (475, 165)
Screenshot: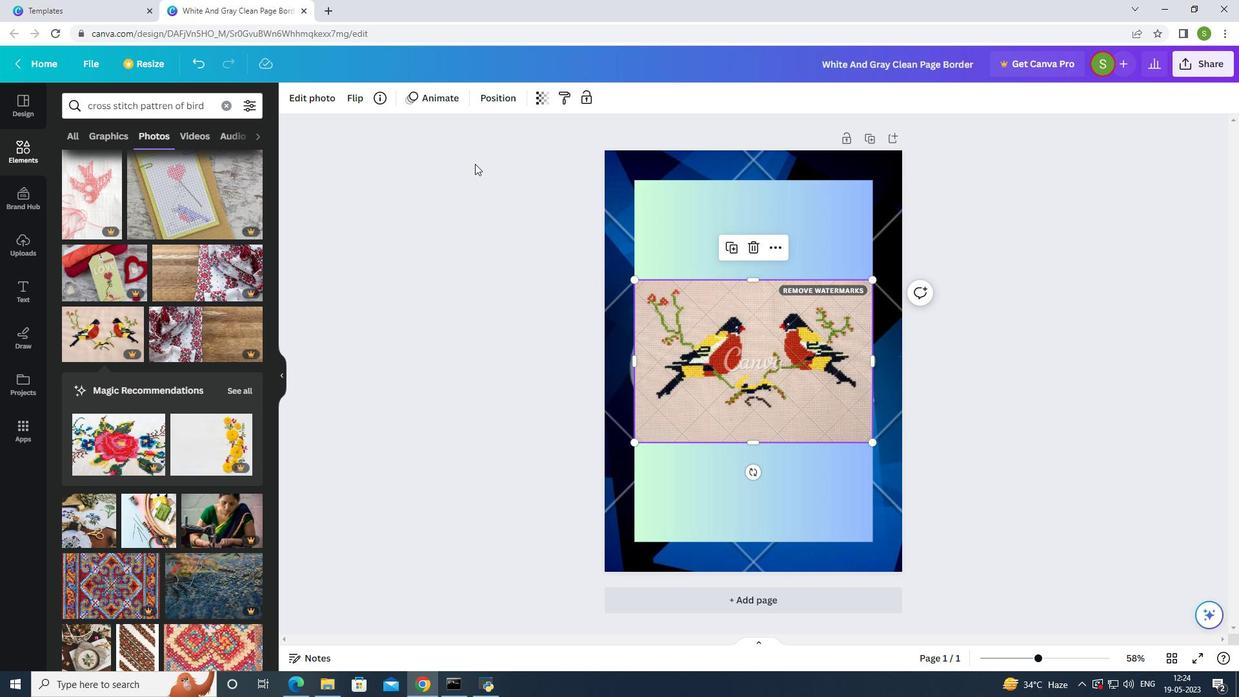 
Action: Mouse moved to (176, 106)
Screenshot: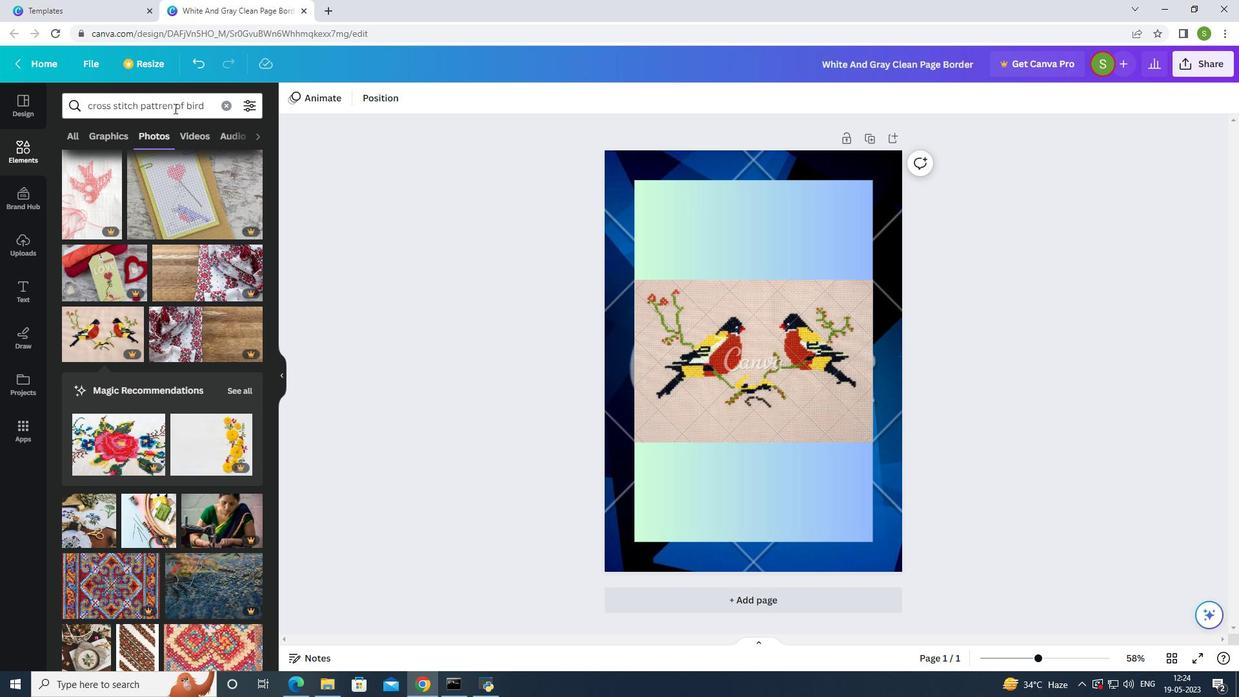 
Action: Mouse pressed left at (176, 106)
Screenshot: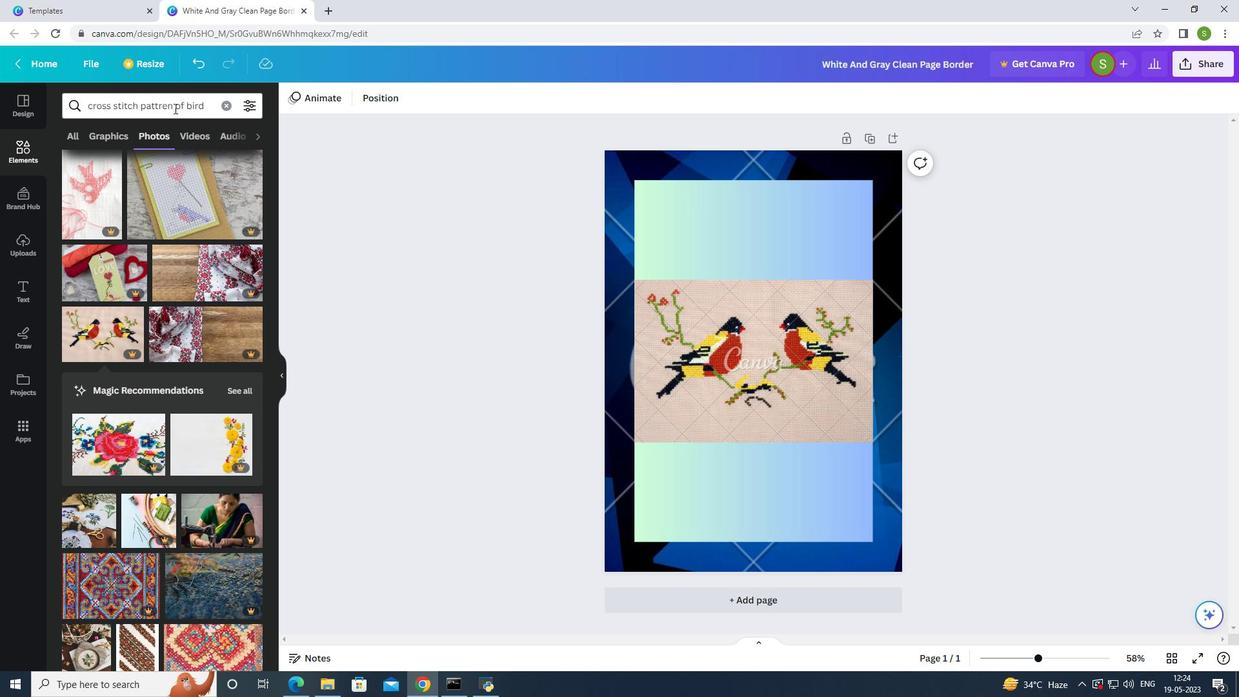 
Action: Mouse moved to (205, 107)
Screenshot: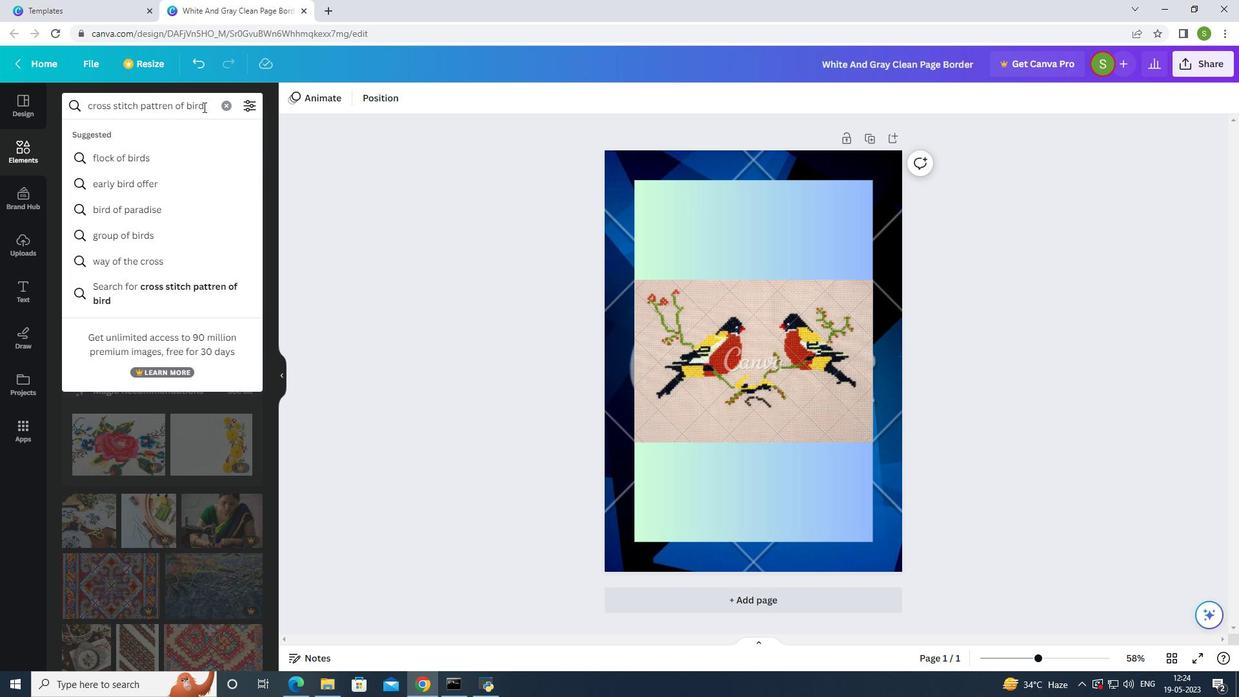 
Action: Mouse pressed left at (205, 107)
Screenshot: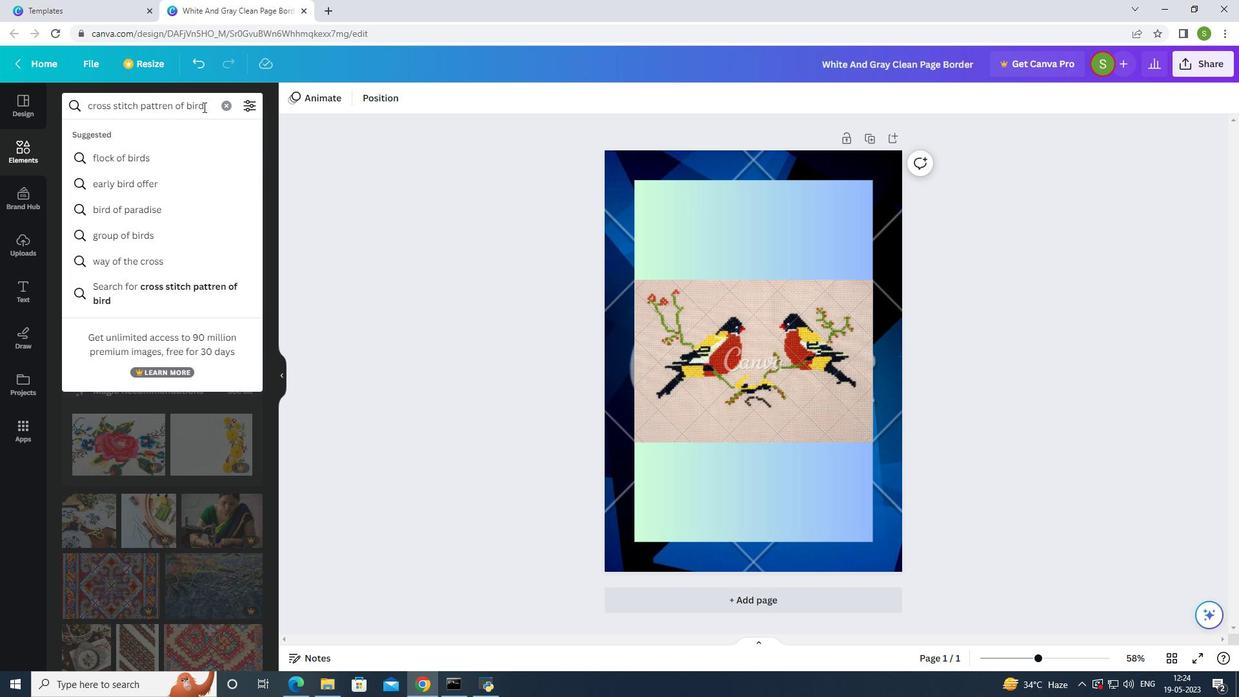 
Action: Mouse moved to (220, 105)
Screenshot: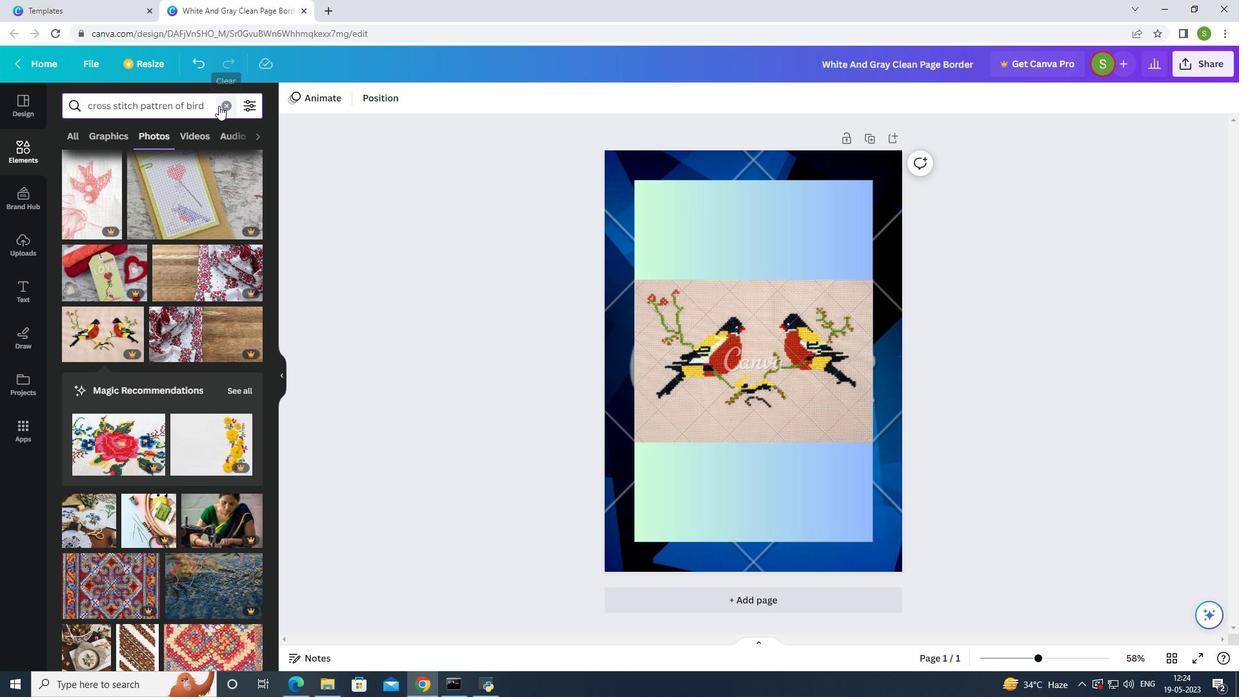 
Action: Key pressed <Key.backspace>
Screenshot: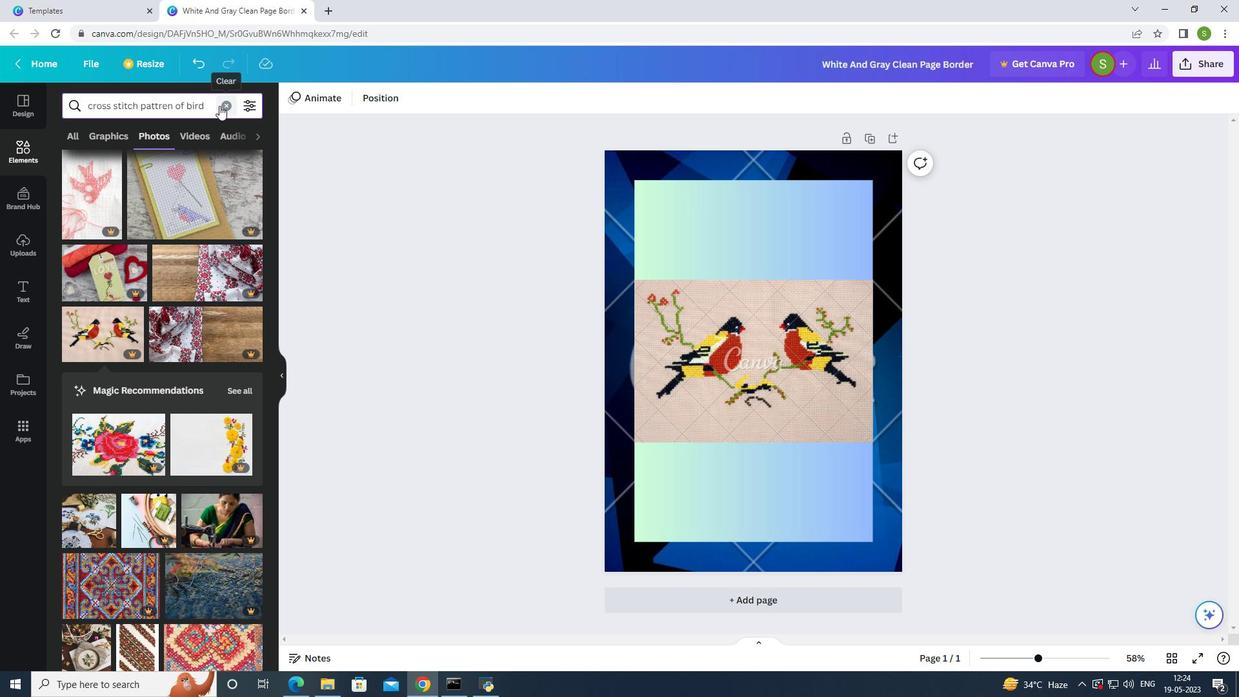 
Action: Mouse moved to (229, 100)
Screenshot: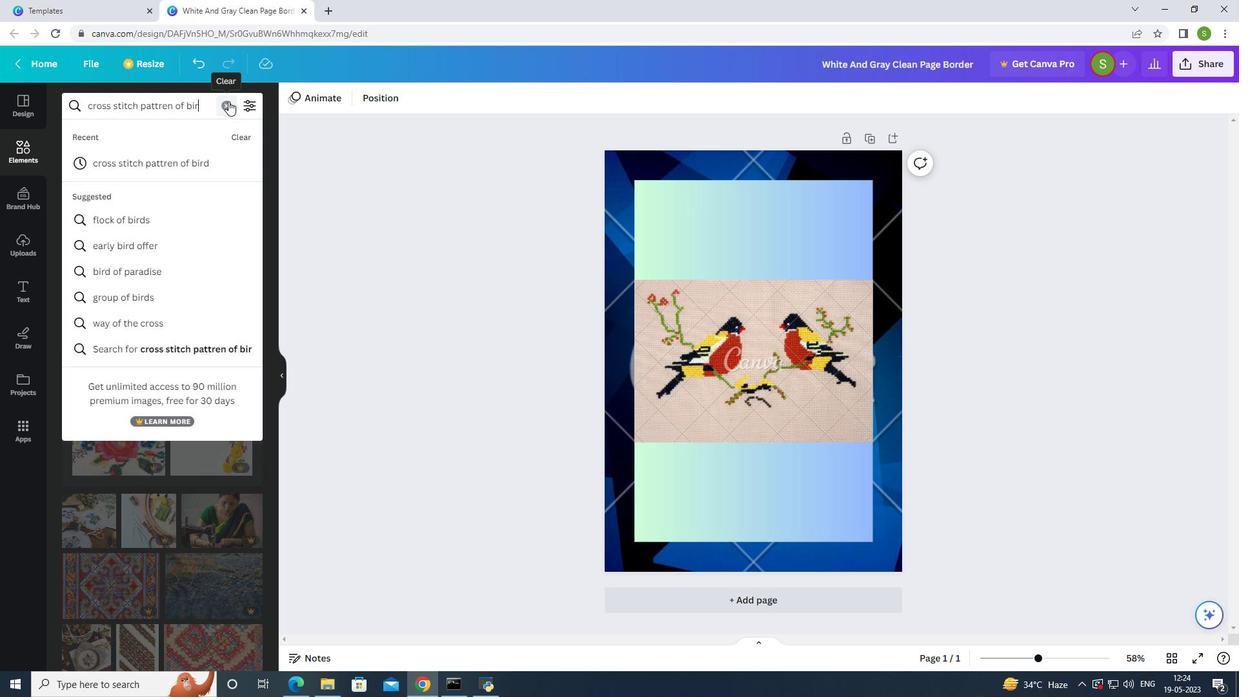 
Action: Key pressed <Key.backspace><Key.backspace><Key.backspace><Key.backspace>
Screenshot: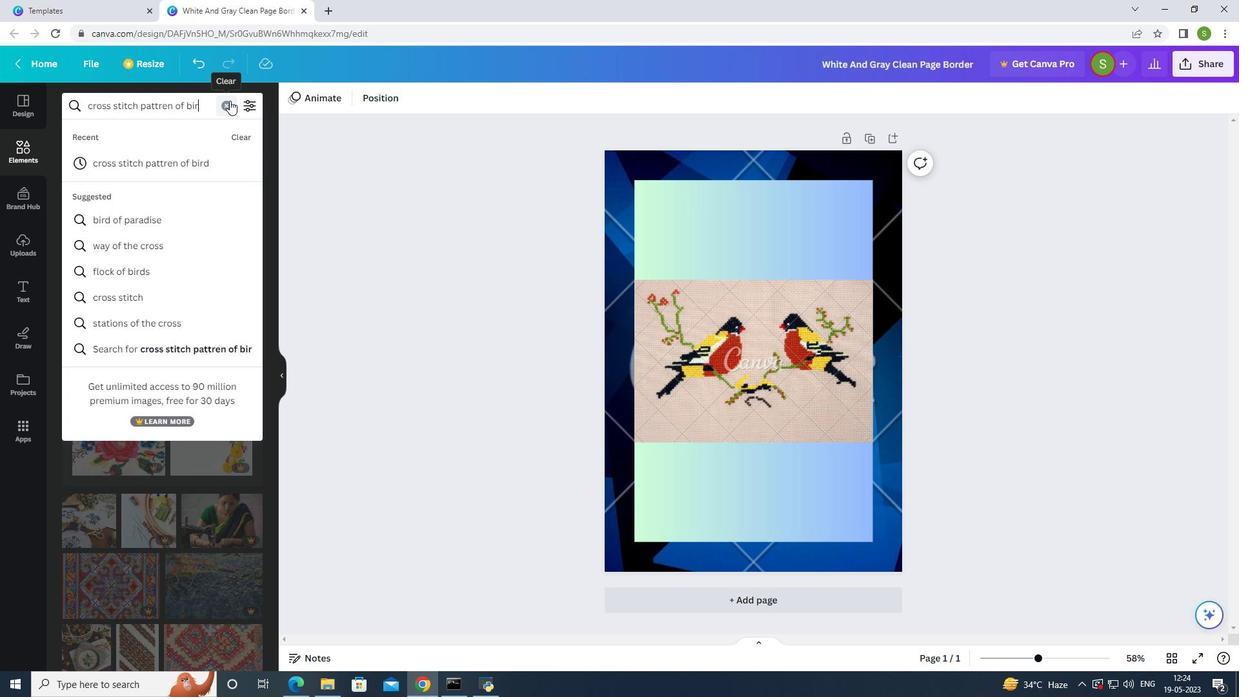 
Action: Mouse moved to (230, 100)
Screenshot: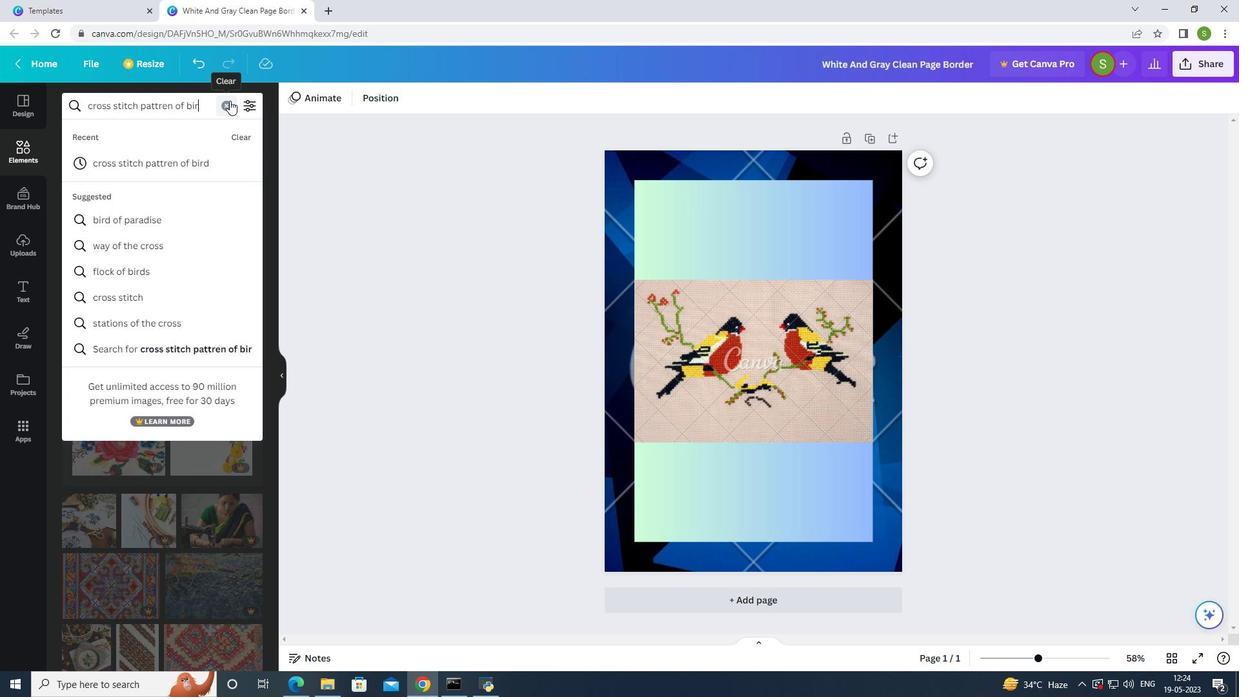 
Action: Key pressed <Key.backspace><Key.backspace><Key.backspace><Key.backspace><Key.backspace><Key.backspace><Key.backspace><Key.backspace><Key.backspace><Key.backspace><Key.backspace><Key.backspace><Key.backspace><Key.backspace><Key.backspace><Key.backspace>
Screenshot: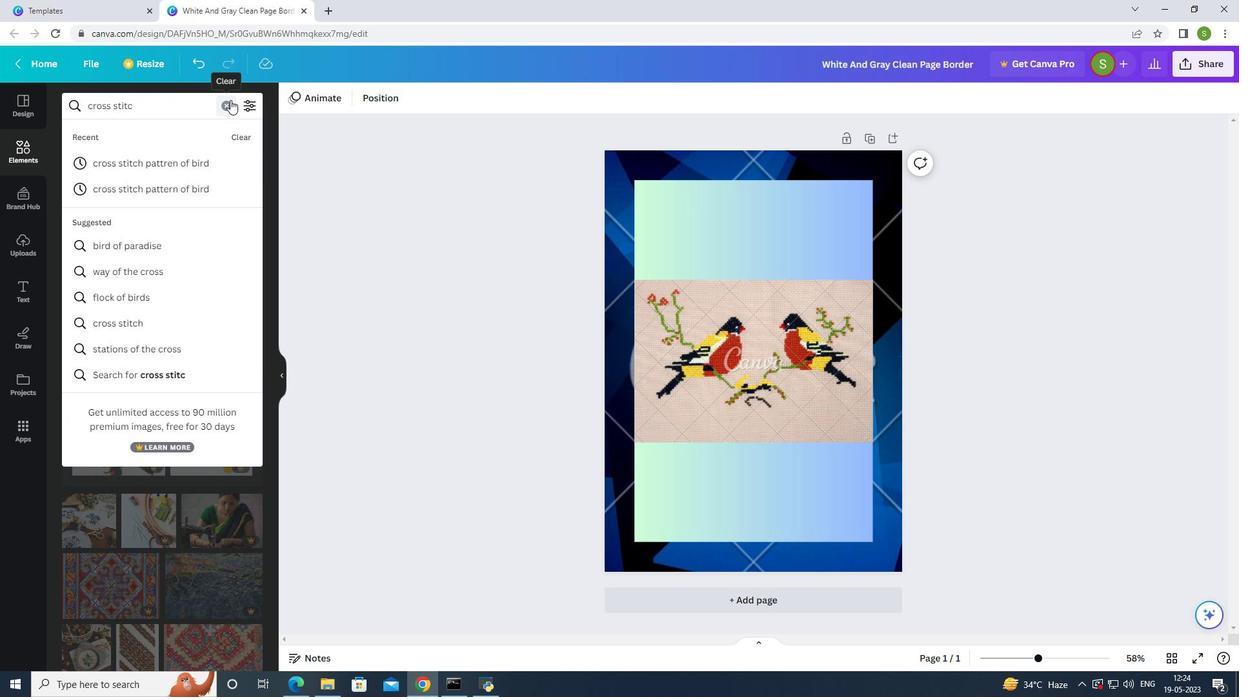 
Action: Mouse moved to (230, 100)
Screenshot: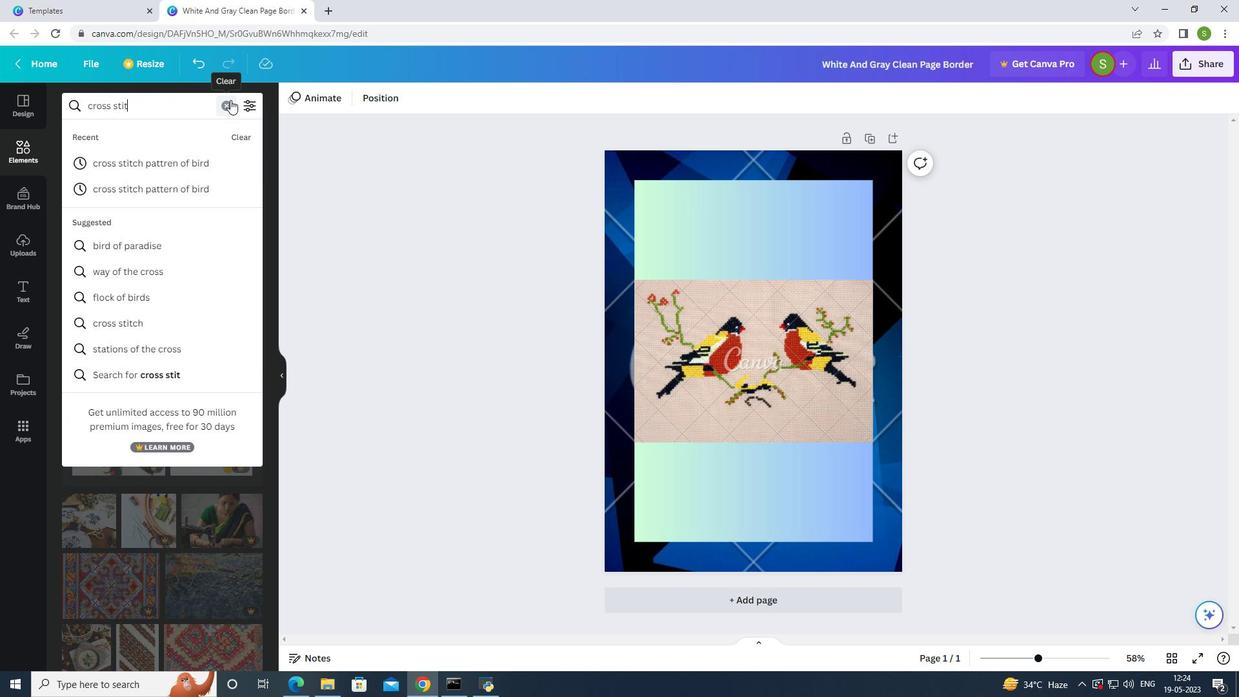 
Action: Key pressed <Key.backspace><Key.backspace>
Screenshot: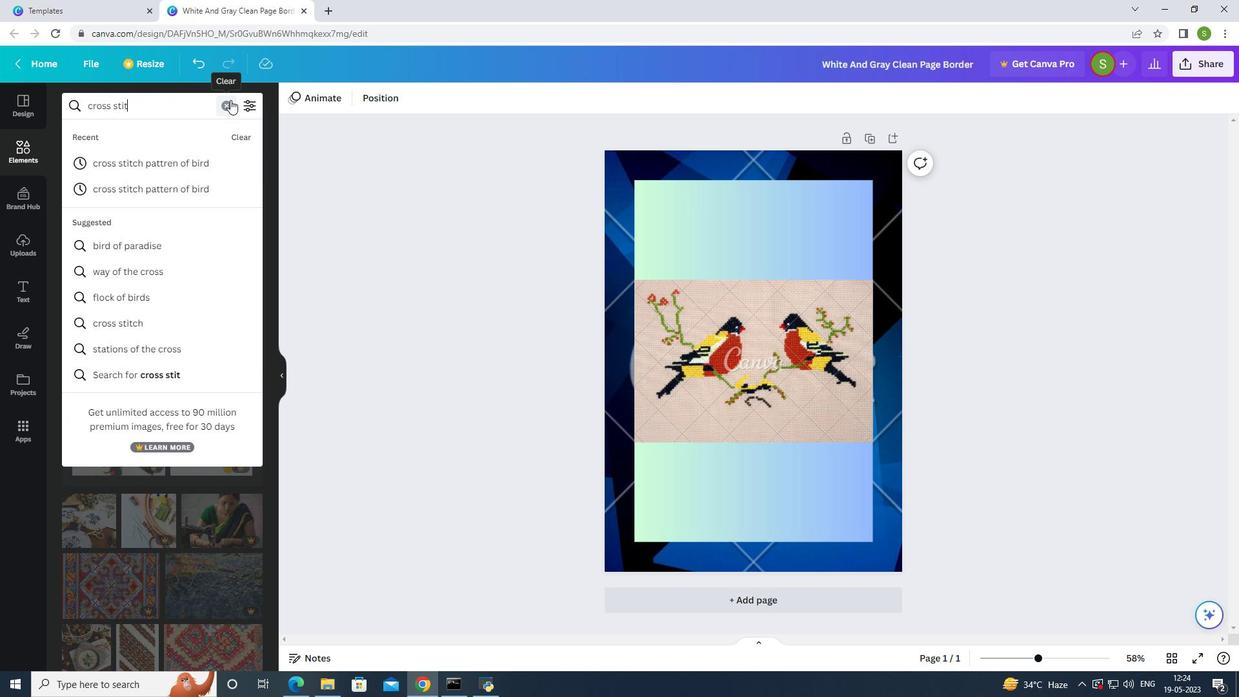 
Action: Mouse moved to (231, 100)
Screenshot: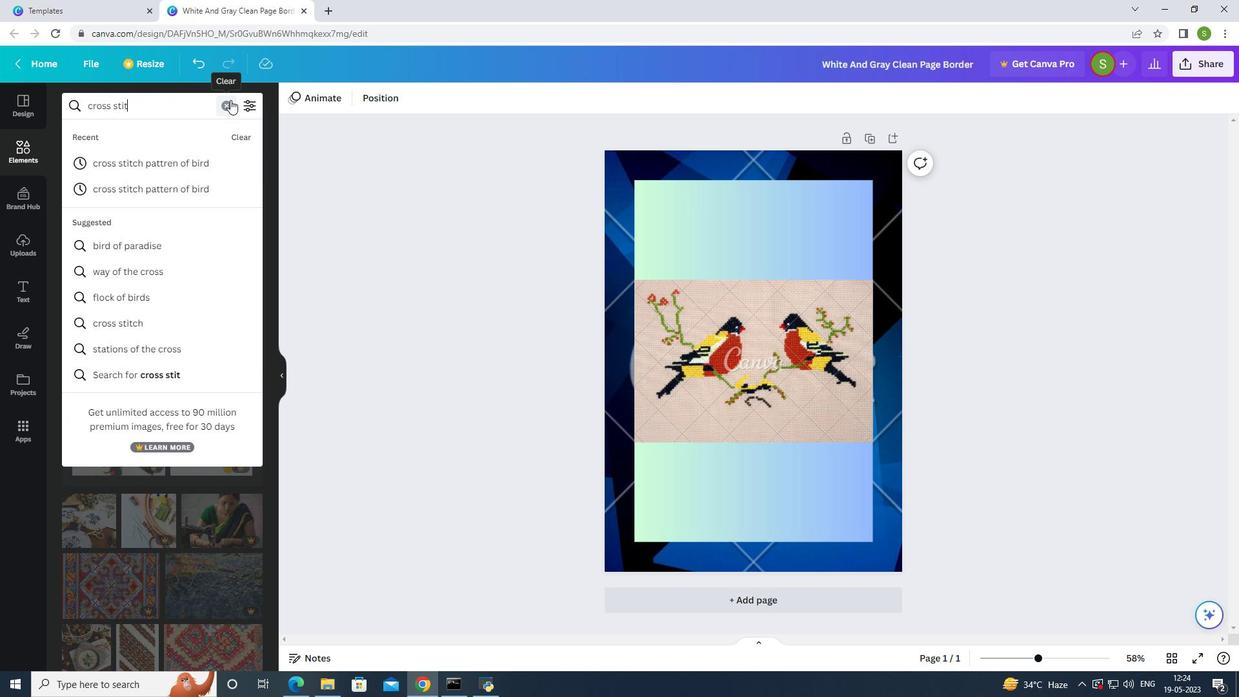 
Action: Key pressed <Key.backspace><Key.backspace><Key.backspace><Key.backspace><Key.backspace><Key.backspace><Key.backspace><Key.backspace><Key.backspace><Key.backspace><Key.backspace><Key.backspace><Key.backspace>
Screenshot: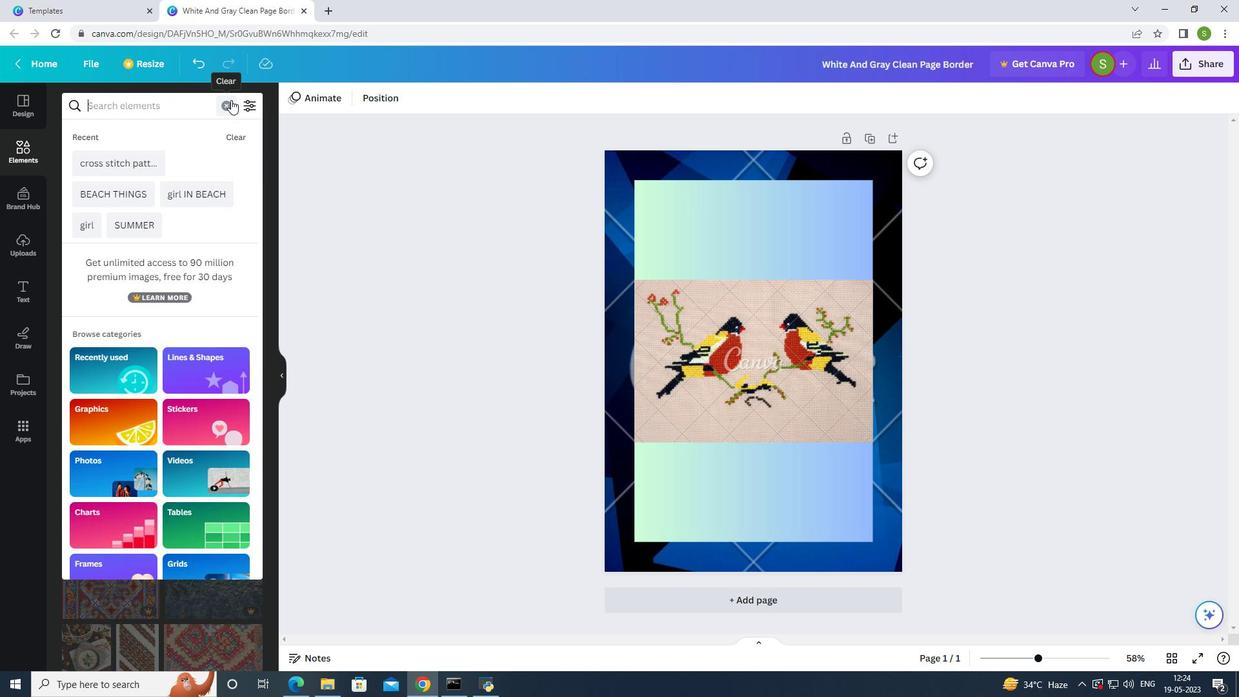 
Action: Mouse moved to (231, 100)
Screenshot: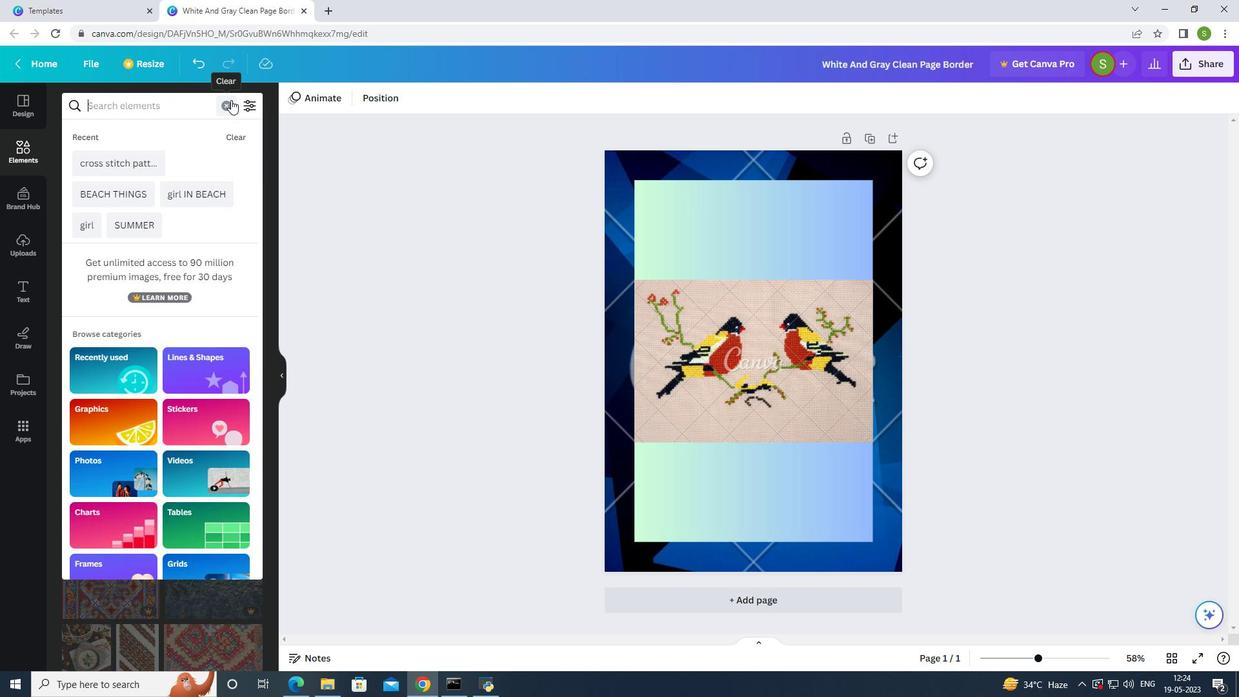 
Action: Key pressed <Key.backspace><Key.backspace><Key.backspace><Key.backspace><Key.backspace><Key.backspace><Key.backspace><Key.backspace><Key.backspace><Key.backspace><Key.backspace><Key.backspace><Key.backspace><Key.backspace><Key.backspace><Key.backspace><Key.backspace><Key.backspace><Key.backspace><Key.backspace><Key.backspace><Key.backspace><Key.backspace>
Screenshot: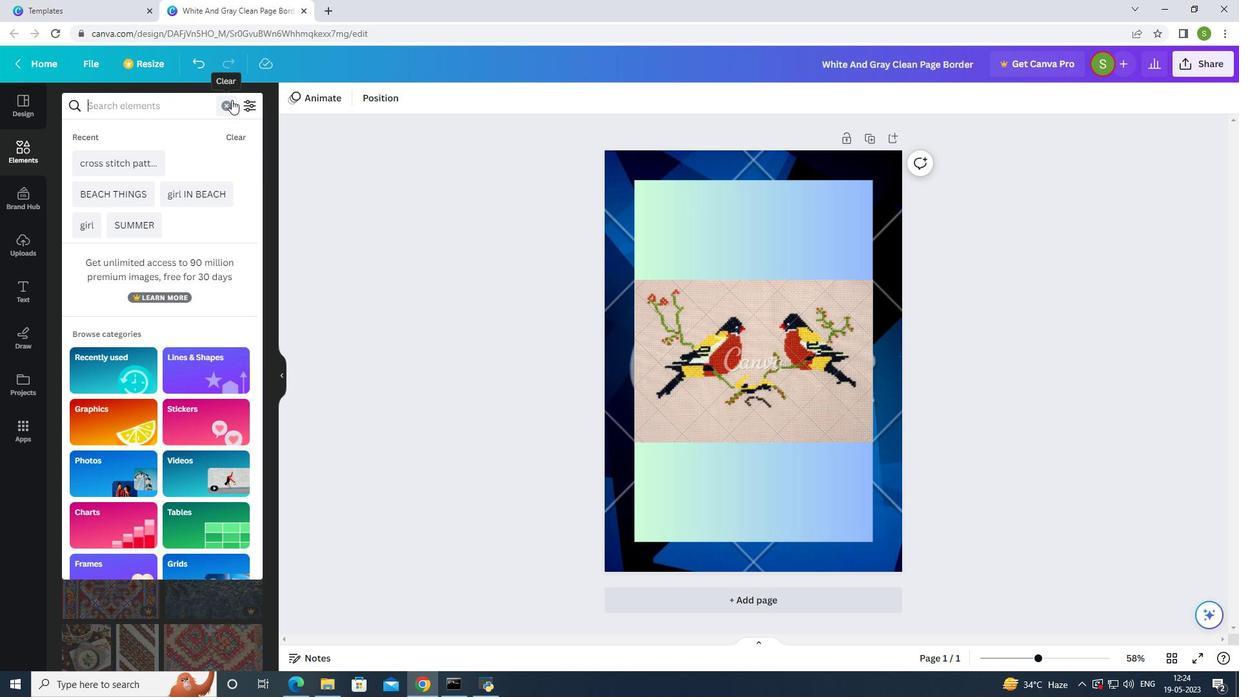 
Action: Mouse moved to (236, 98)
Screenshot: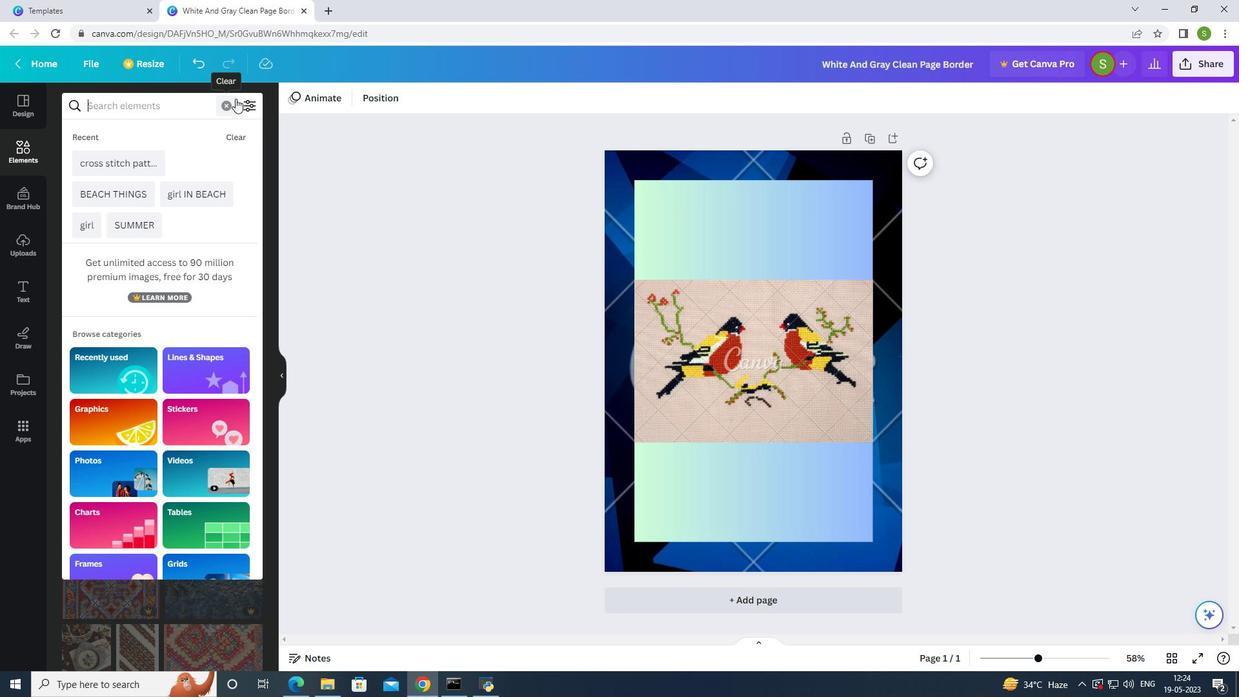 
Action: Key pressed <Key.backspace>
Screenshot: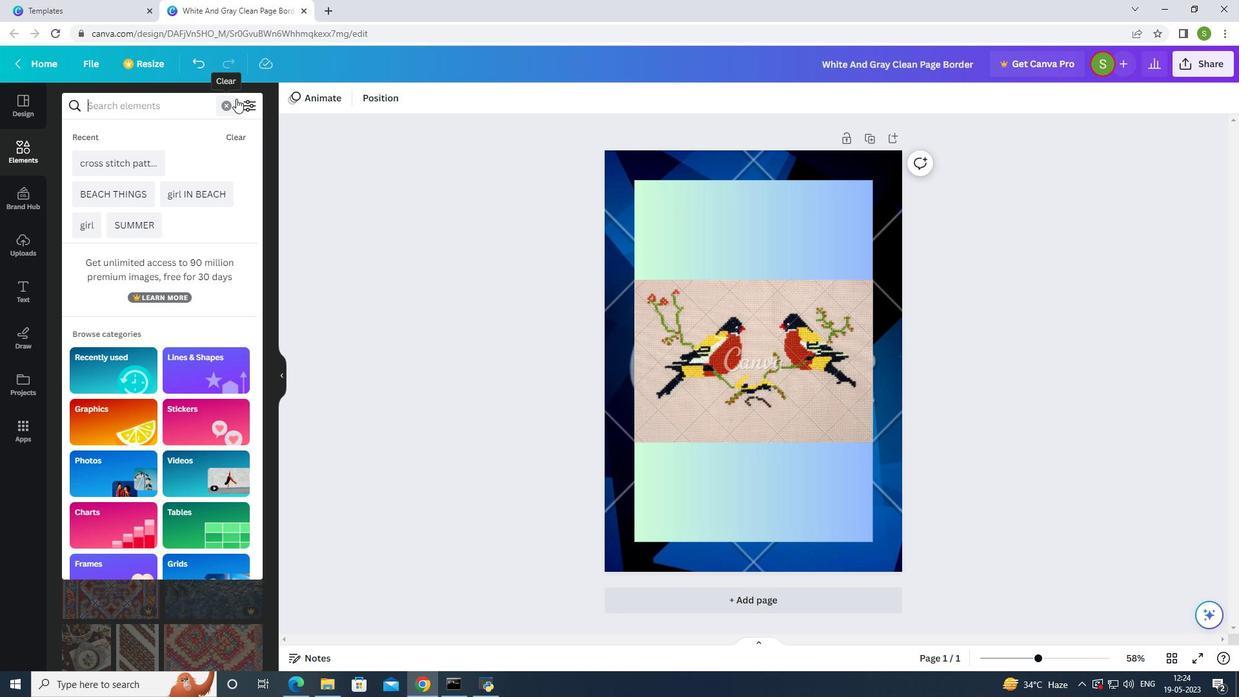 
Action: Mouse moved to (187, 106)
Screenshot: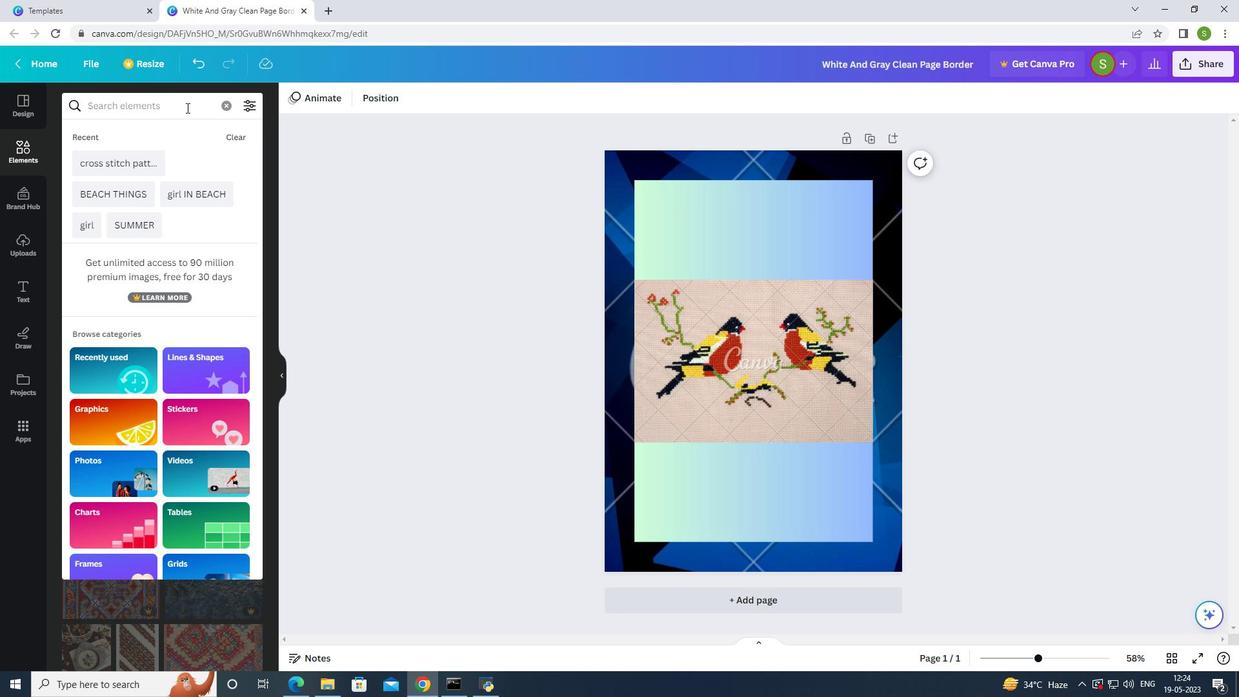 
Action: Mouse pressed left at (187, 106)
Screenshot: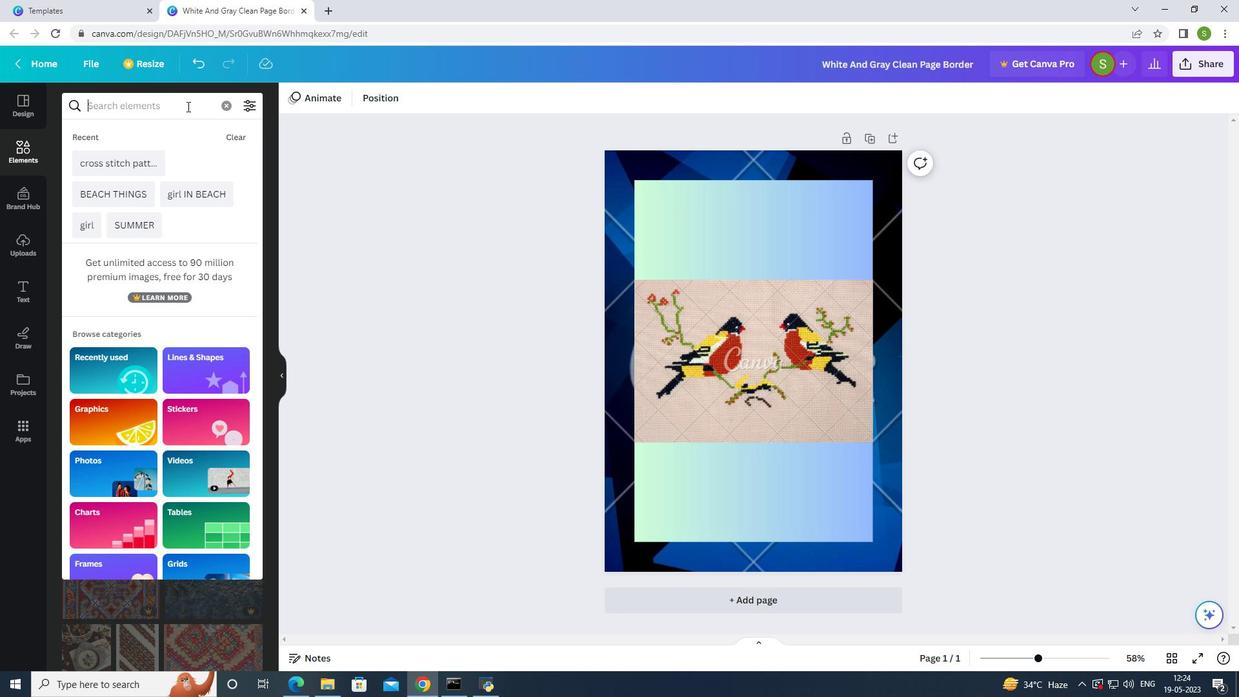 
Action: Mouse moved to (191, 106)
Screenshot: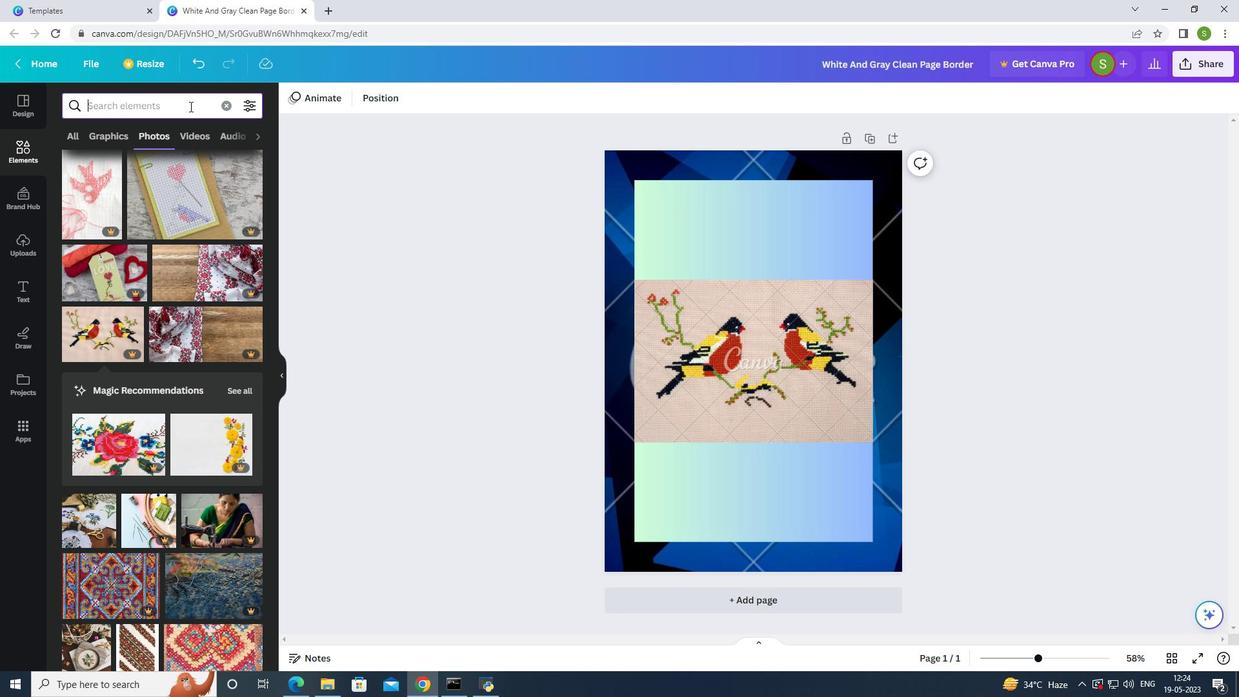 
Action: Key pressed b
Screenshot: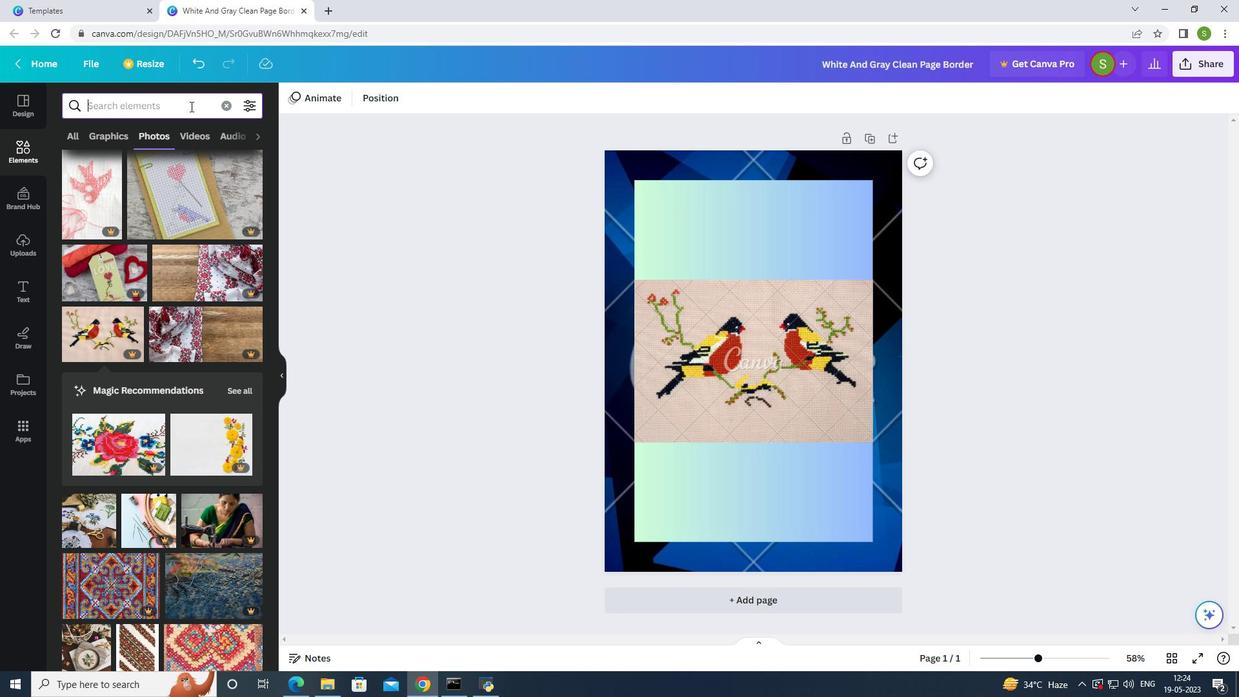 
Action: Mouse moved to (193, 105)
Screenshot: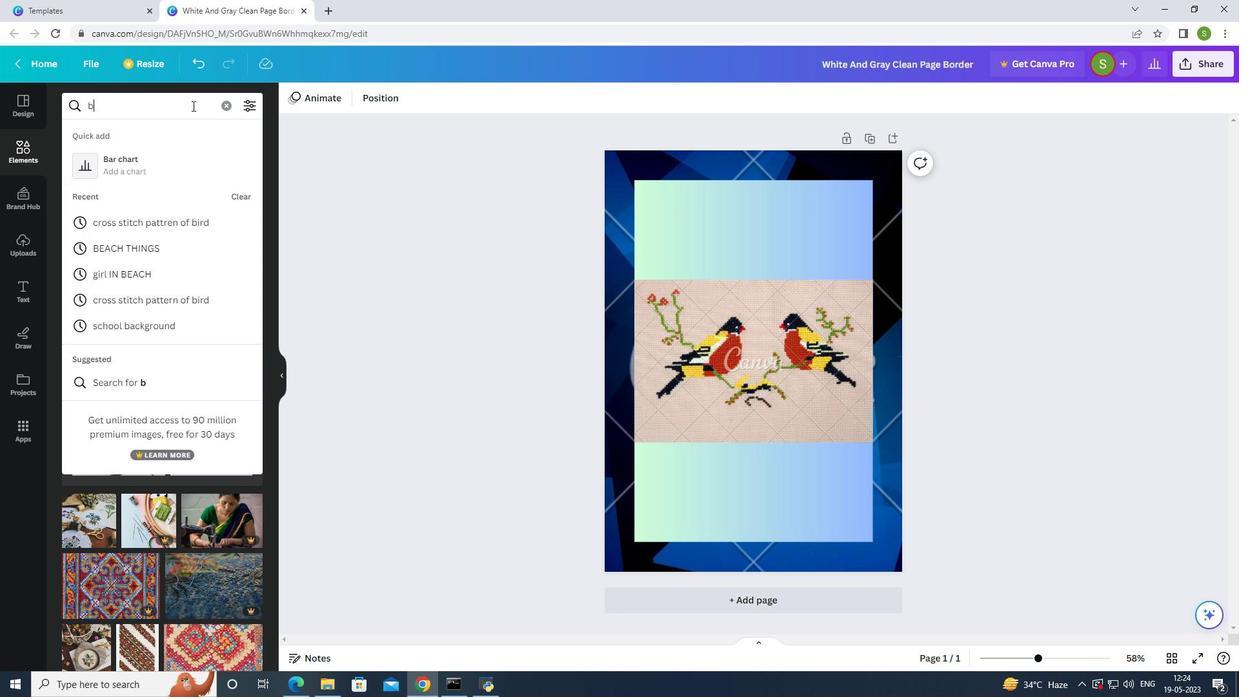 
Action: Key pressed i
Screenshot: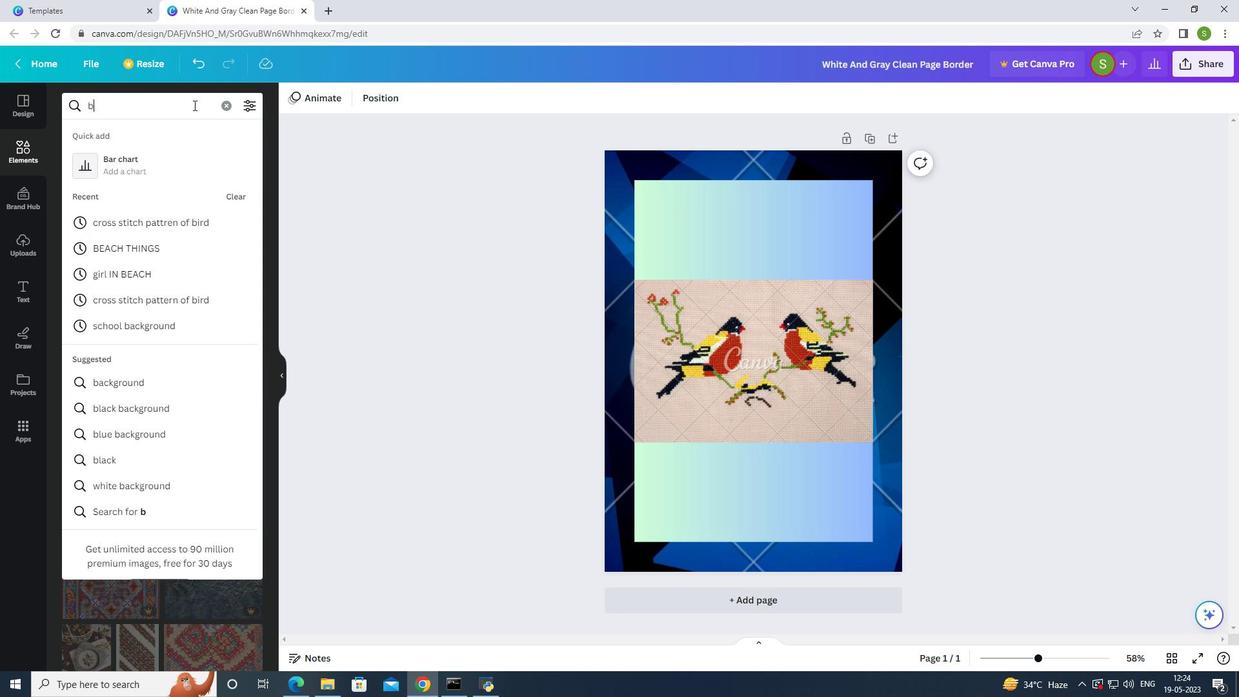 
Action: Mouse moved to (194, 104)
Screenshot: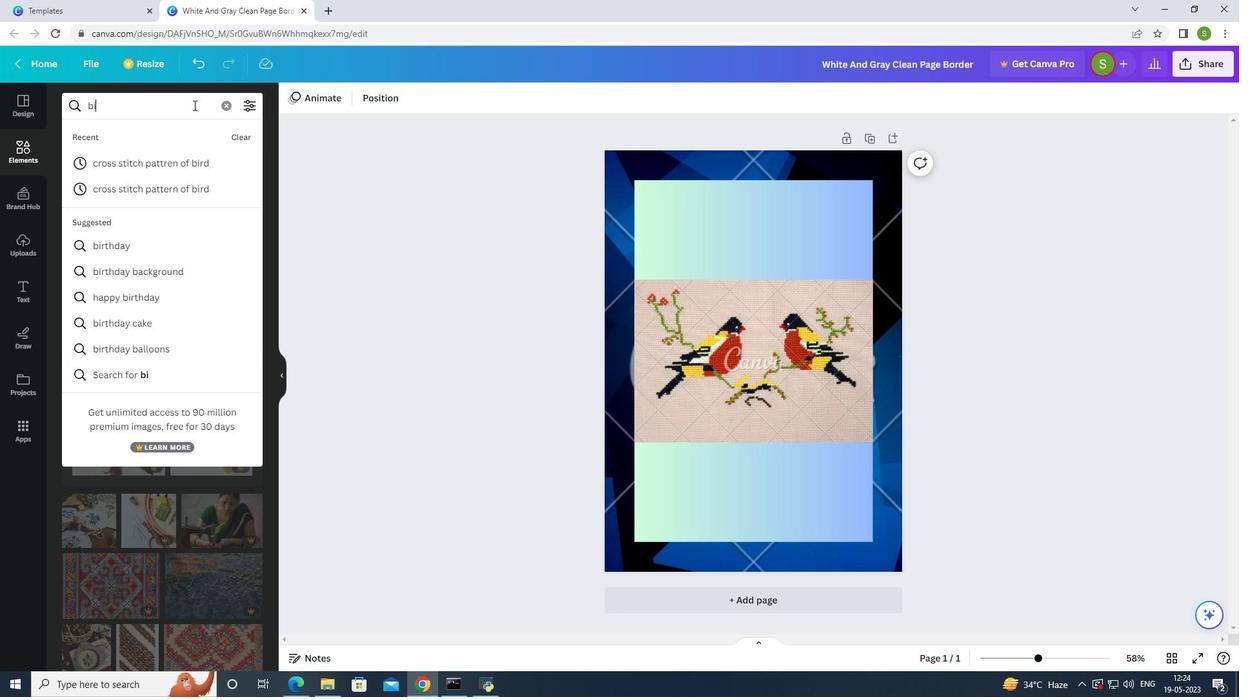 
Action: Key pressed rd
Screenshot: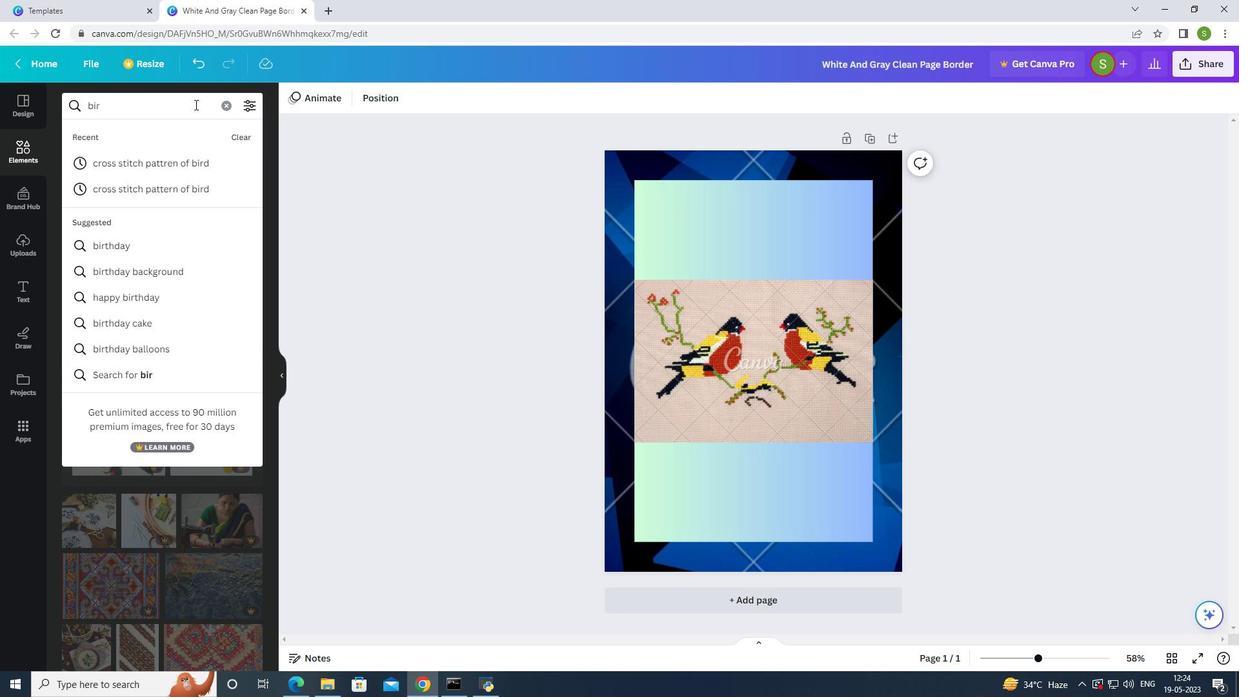 
Action: Mouse moved to (138, 249)
Screenshot: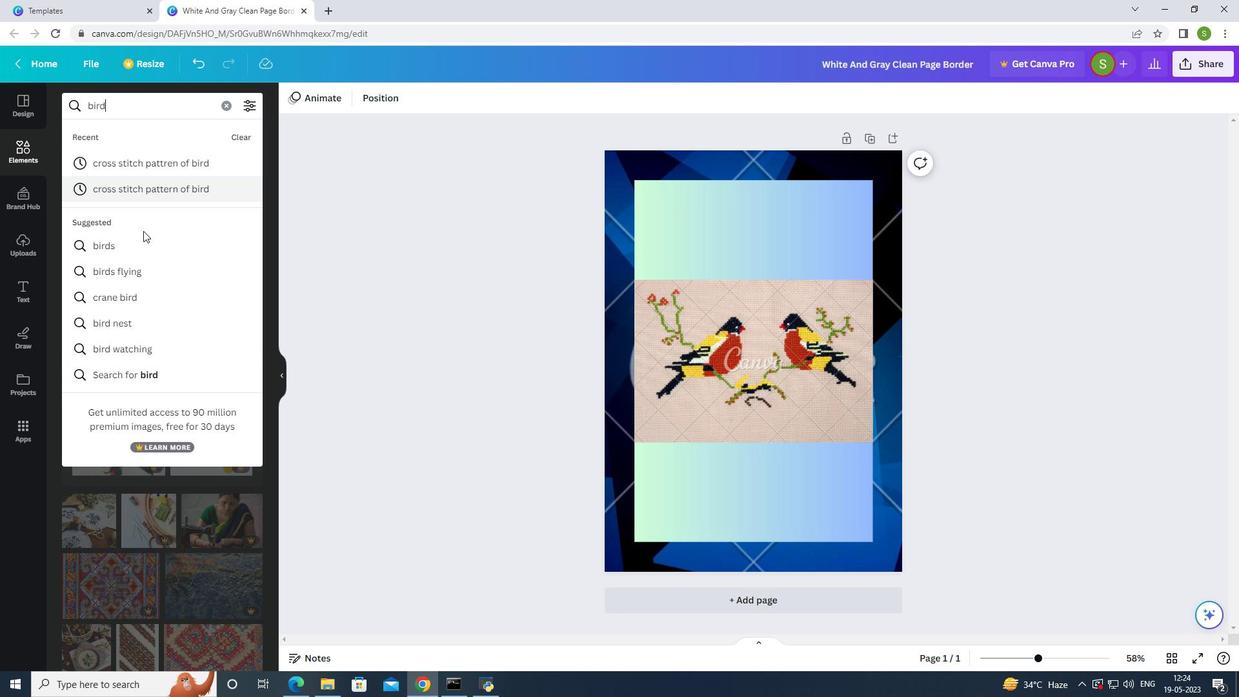 
Action: Mouse pressed left at (138, 249)
Screenshot: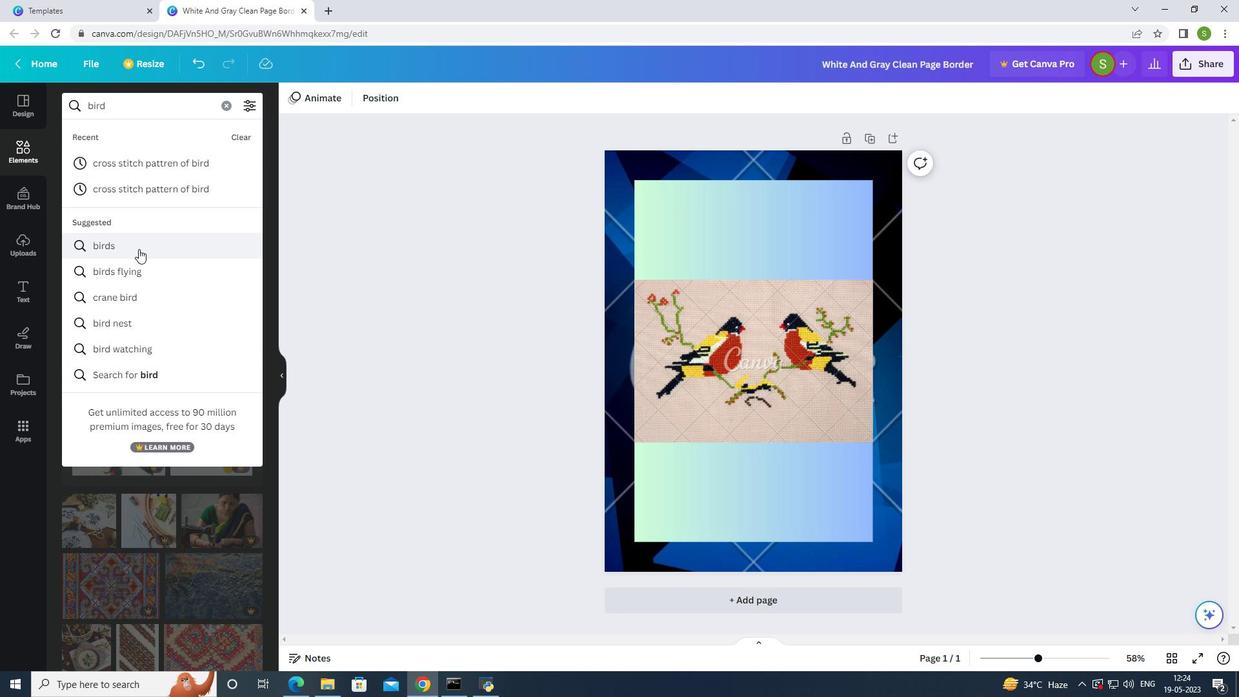 
Action: Mouse moved to (219, 216)
Screenshot: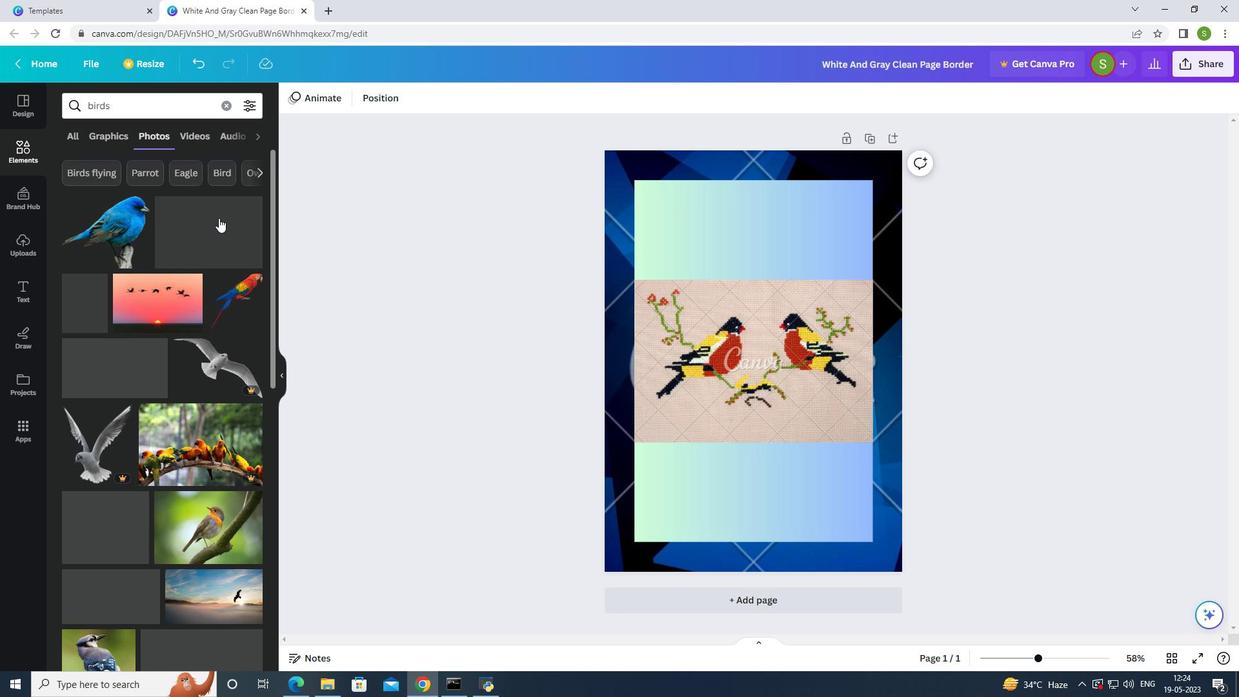
Action: Mouse scrolled (219, 215) with delta (0, 0)
Screenshot: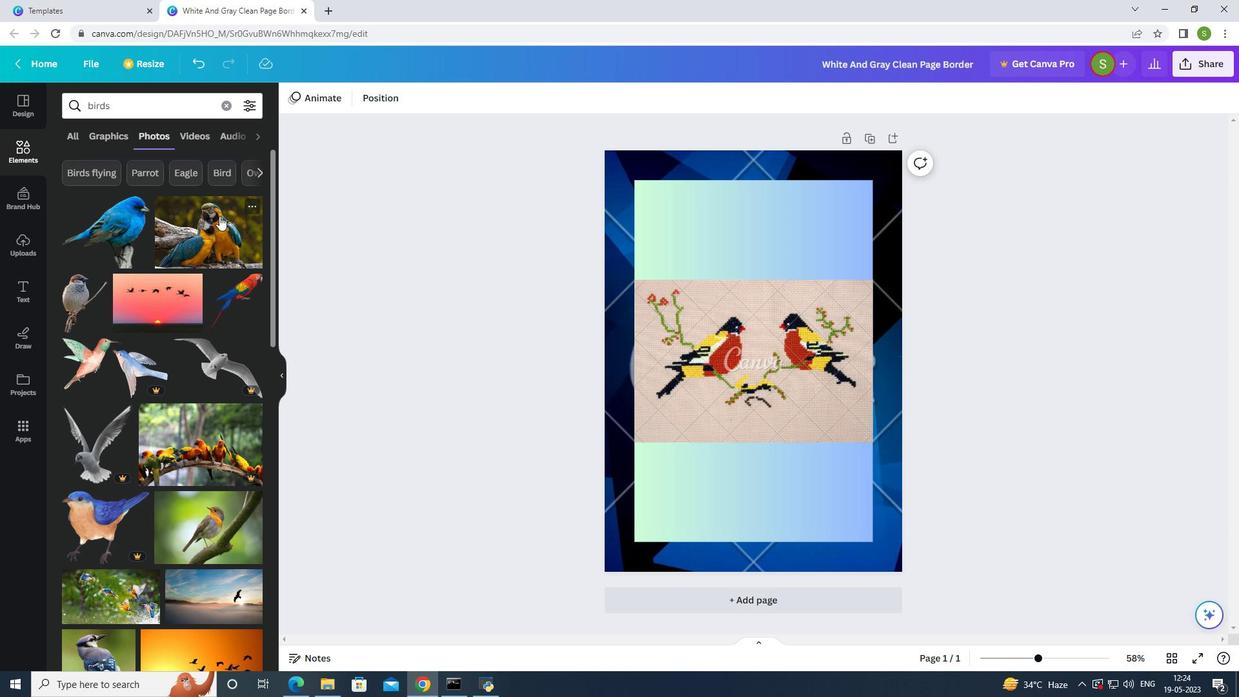 
Action: Mouse scrolled (219, 215) with delta (0, 0)
Screenshot: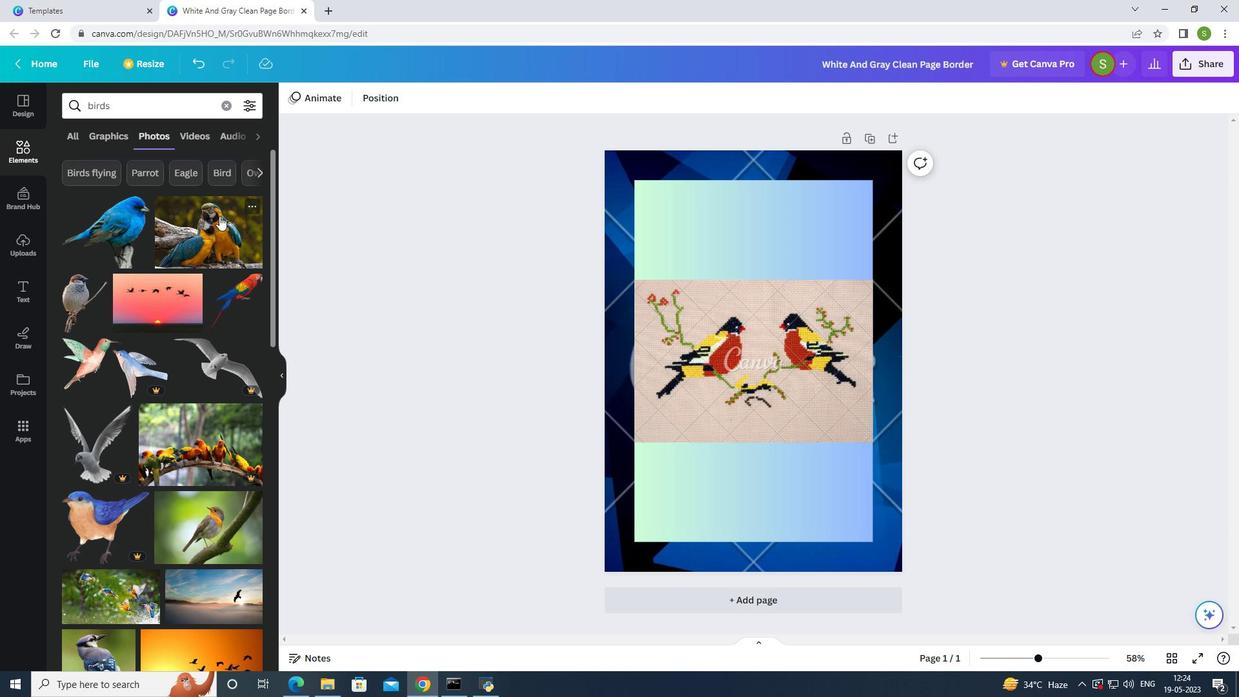 
Action: Mouse scrolled (219, 215) with delta (0, 0)
Screenshot: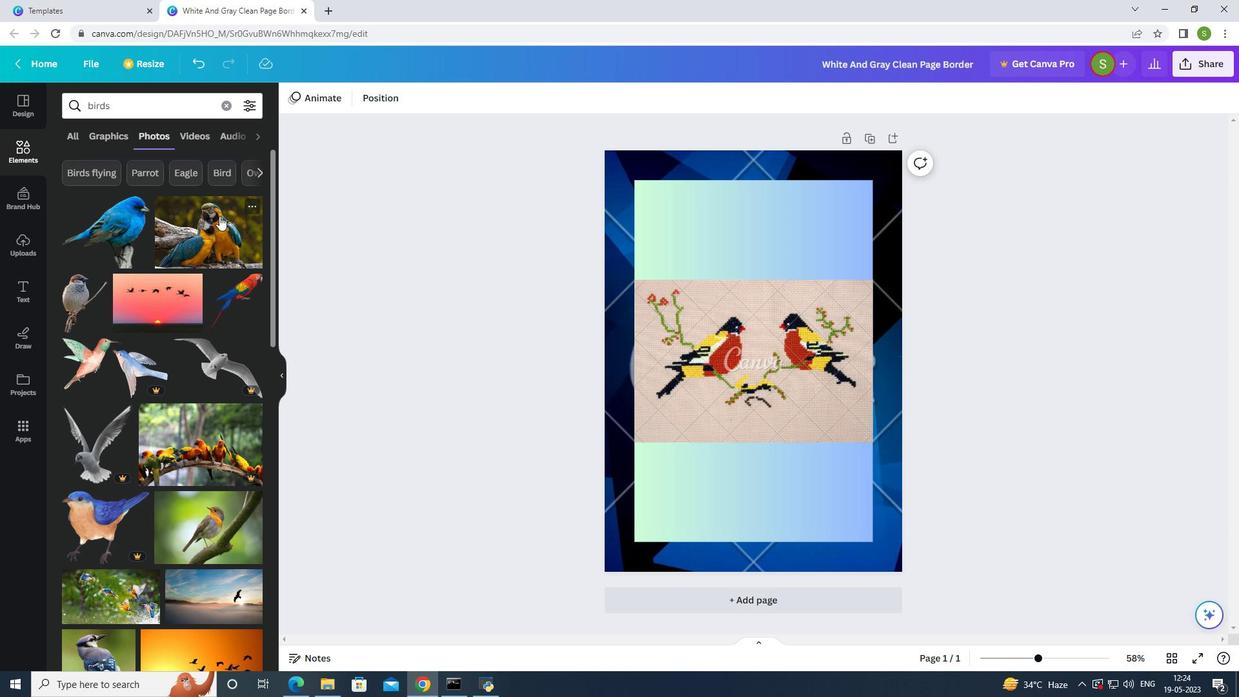 
Action: Mouse scrolled (219, 215) with delta (0, 0)
Screenshot: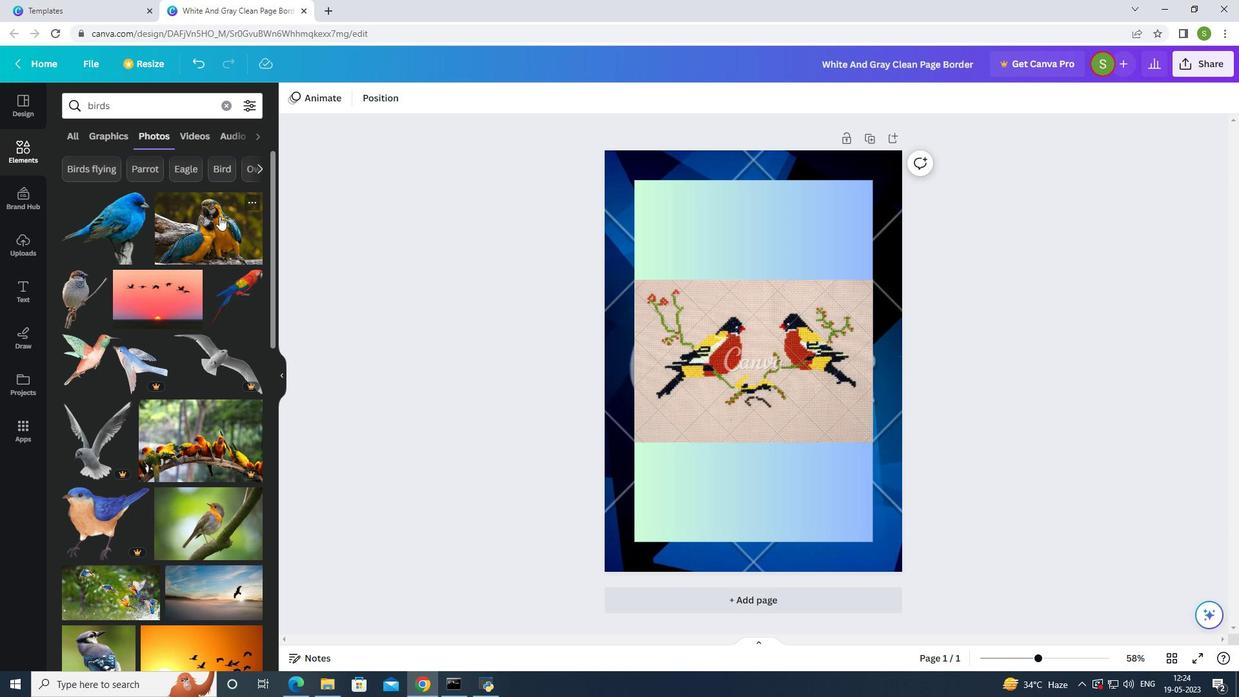 
Action: Mouse scrolled (219, 215) with delta (0, 0)
Screenshot: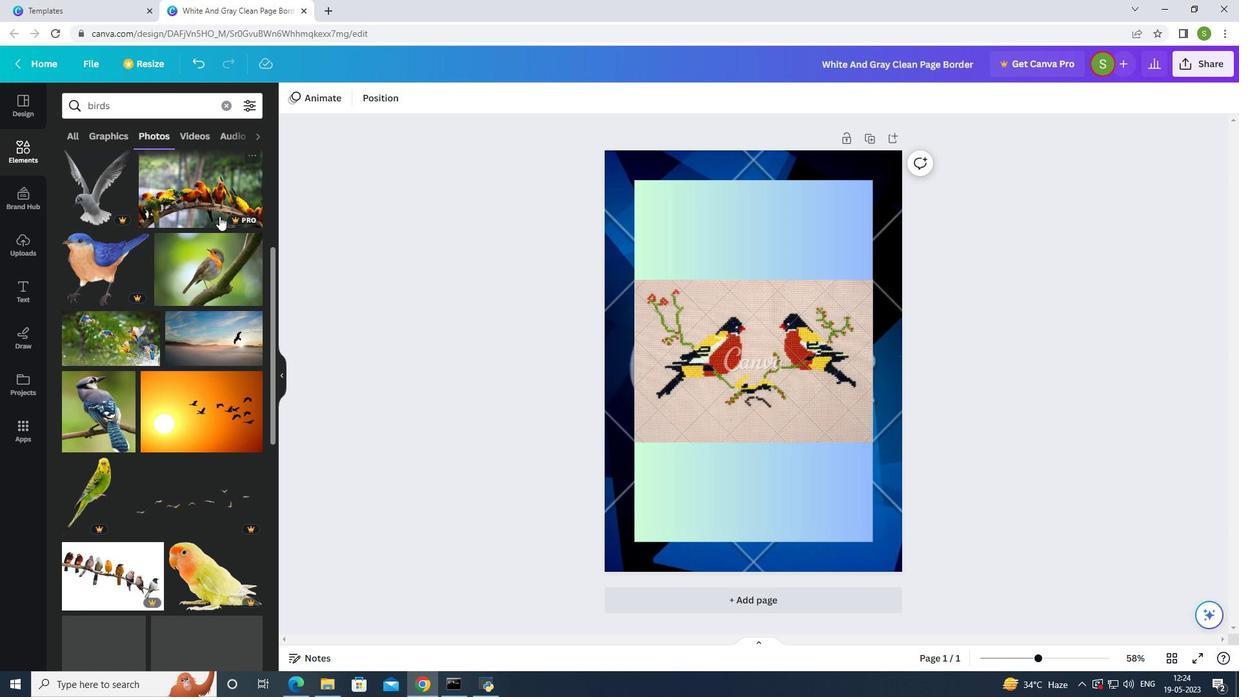 
Action: Mouse scrolled (219, 215) with delta (0, 0)
Screenshot: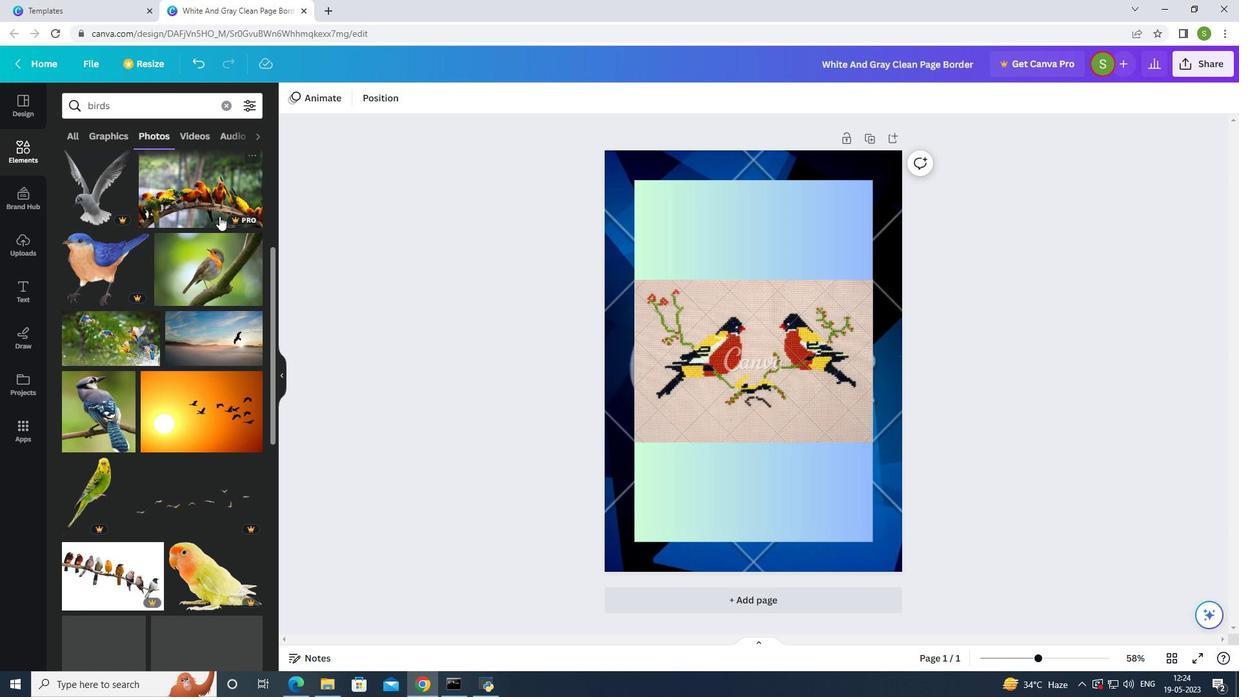 
Action: Mouse scrolled (219, 215) with delta (0, 0)
Screenshot: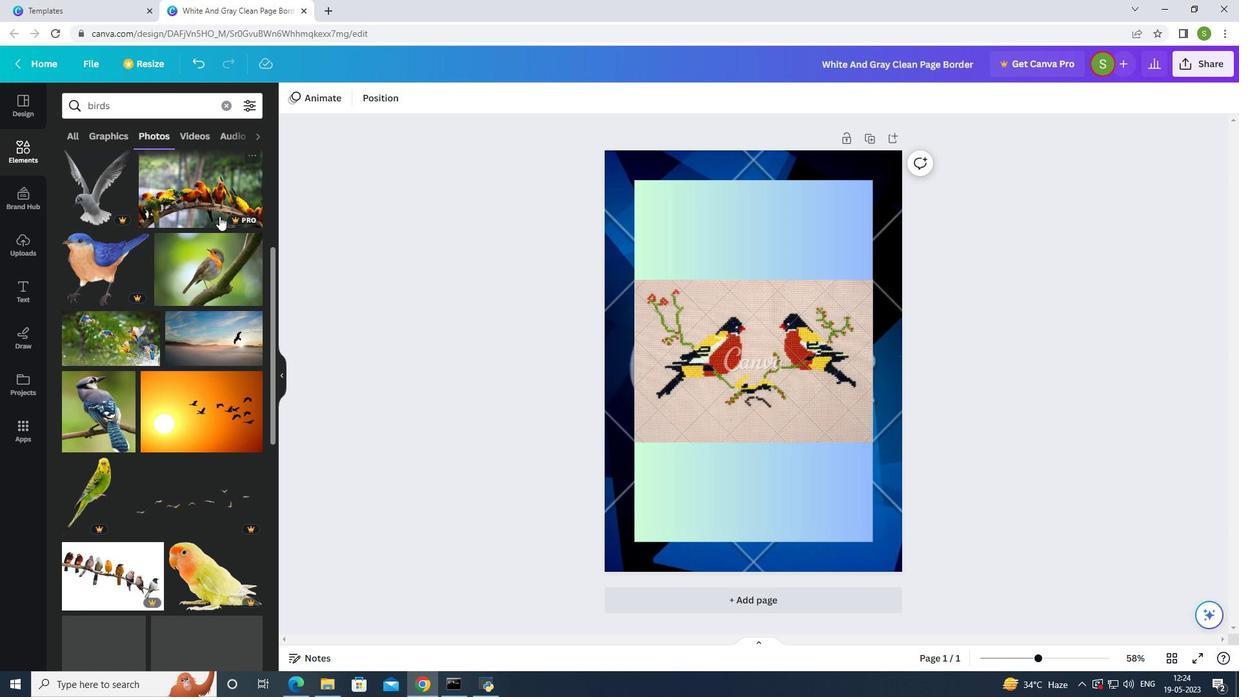 
Action: Mouse moved to (220, 213)
Screenshot: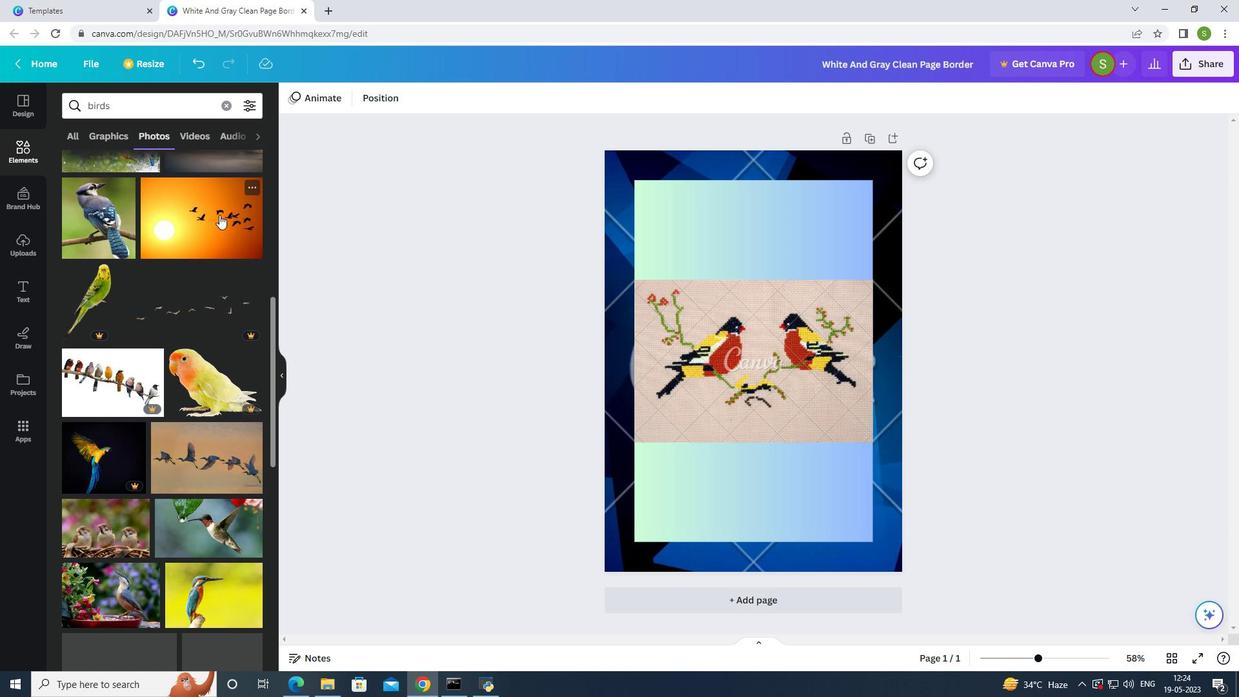 
Action: Mouse scrolled (220, 212) with delta (0, 0)
Screenshot: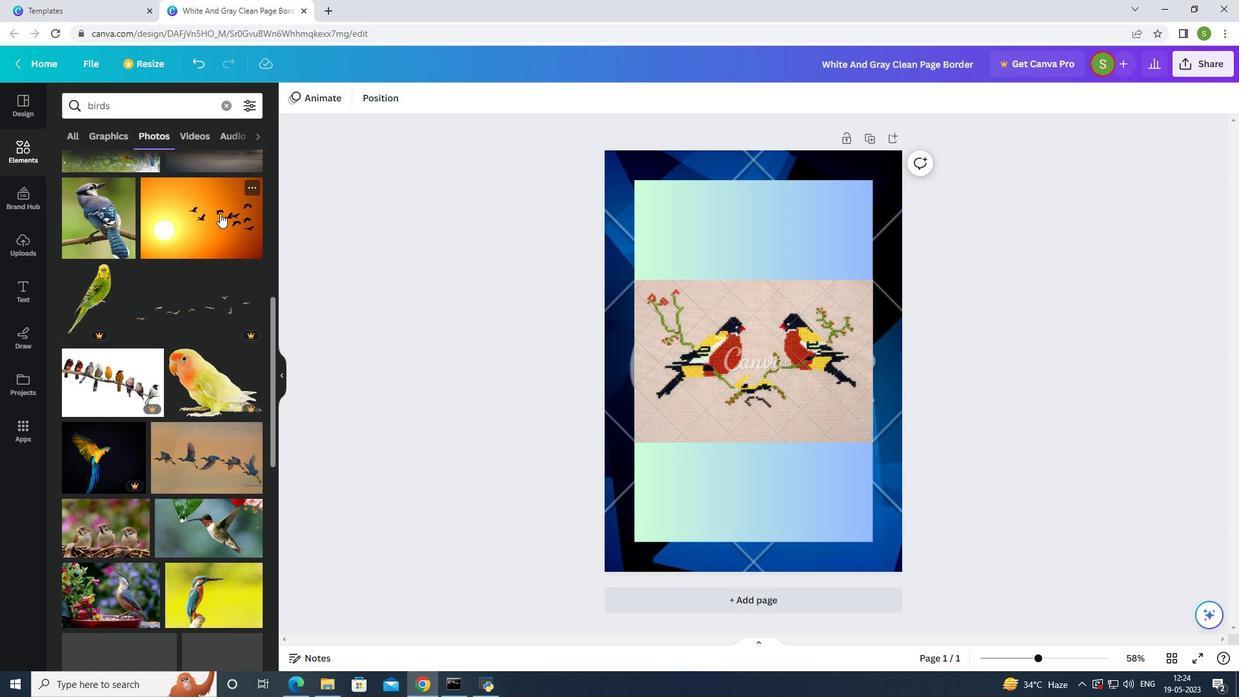 
Action: Mouse scrolled (220, 212) with delta (0, 0)
Screenshot: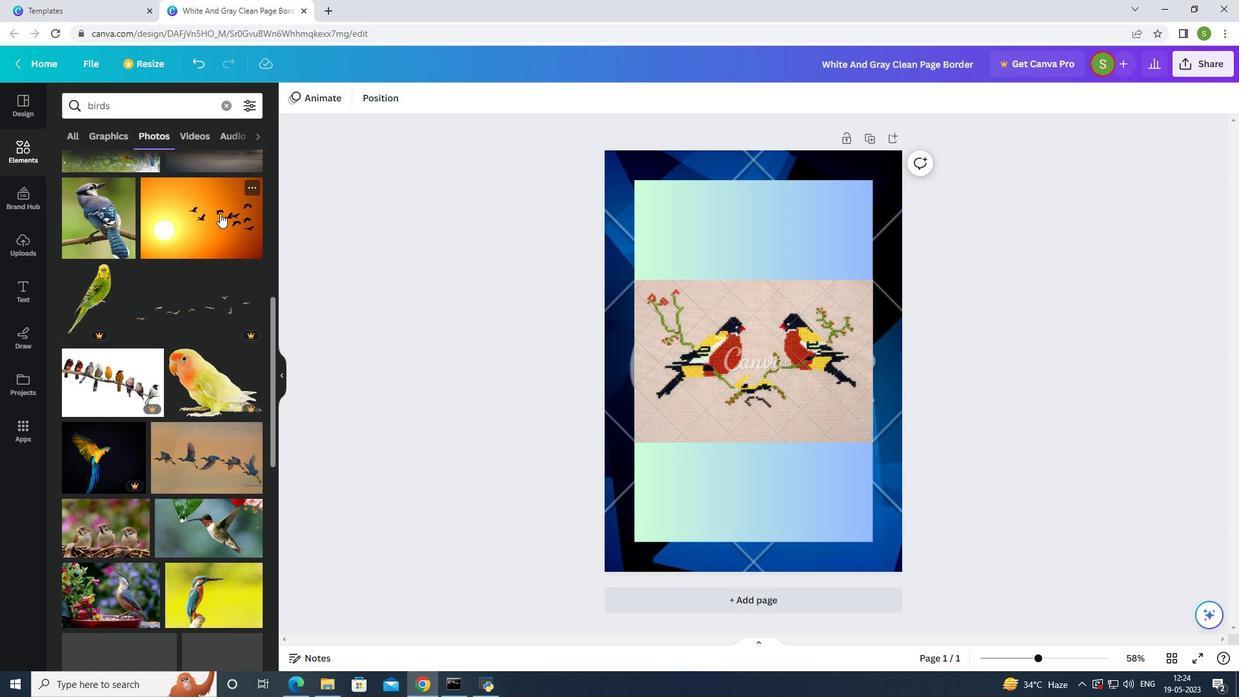 
Action: Mouse scrolled (220, 212) with delta (0, 0)
Screenshot: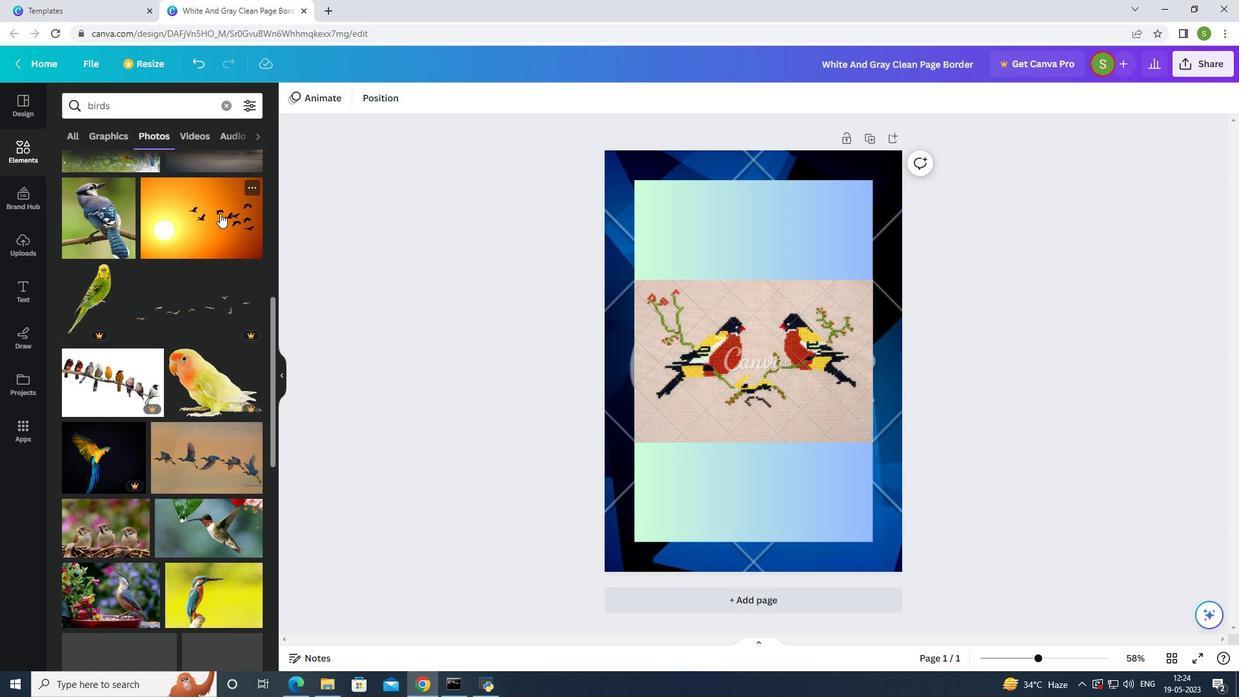 
Action: Mouse scrolled (220, 212) with delta (0, 0)
Screenshot: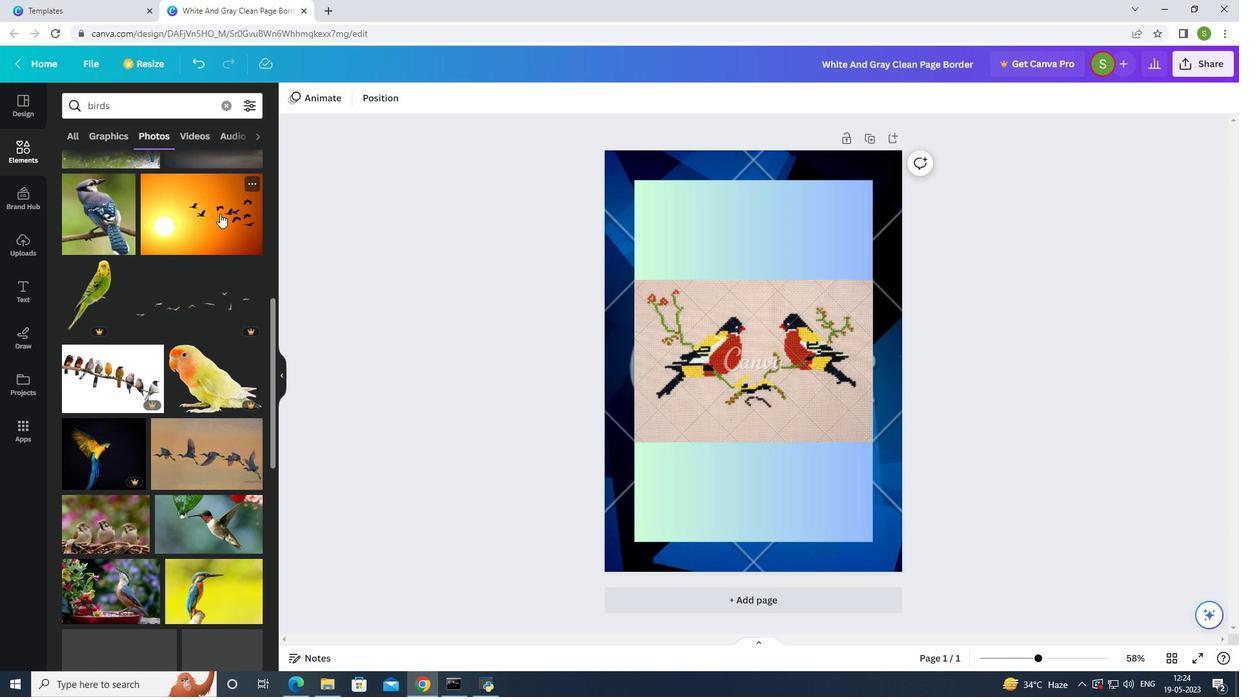 
Action: Mouse moved to (224, 207)
Screenshot: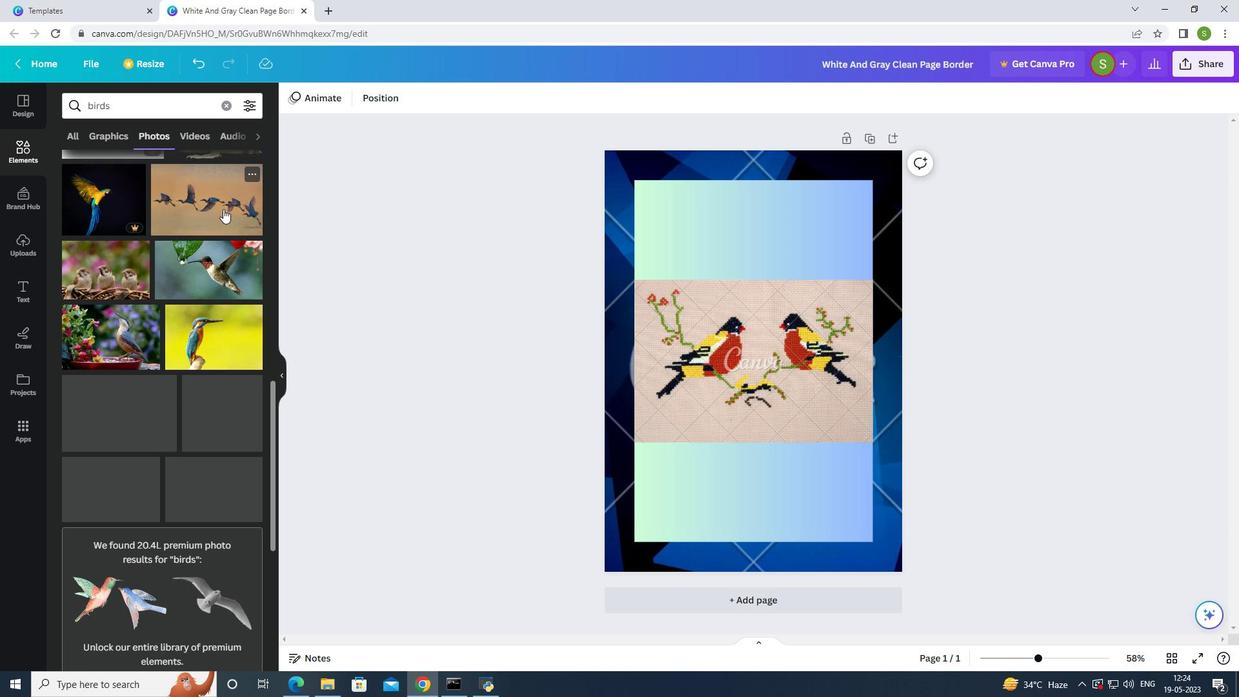 
Action: Mouse scrolled (224, 207) with delta (0, 0)
Screenshot: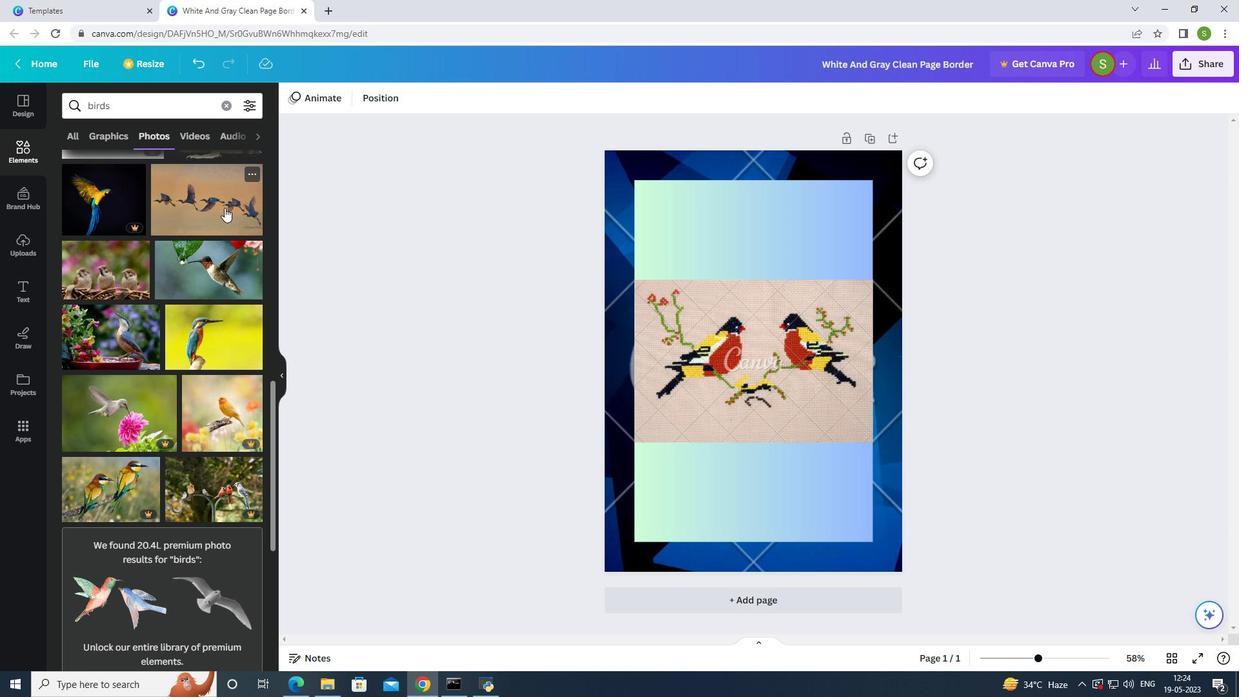 
Action: Mouse scrolled (224, 207) with delta (0, 0)
Screenshot: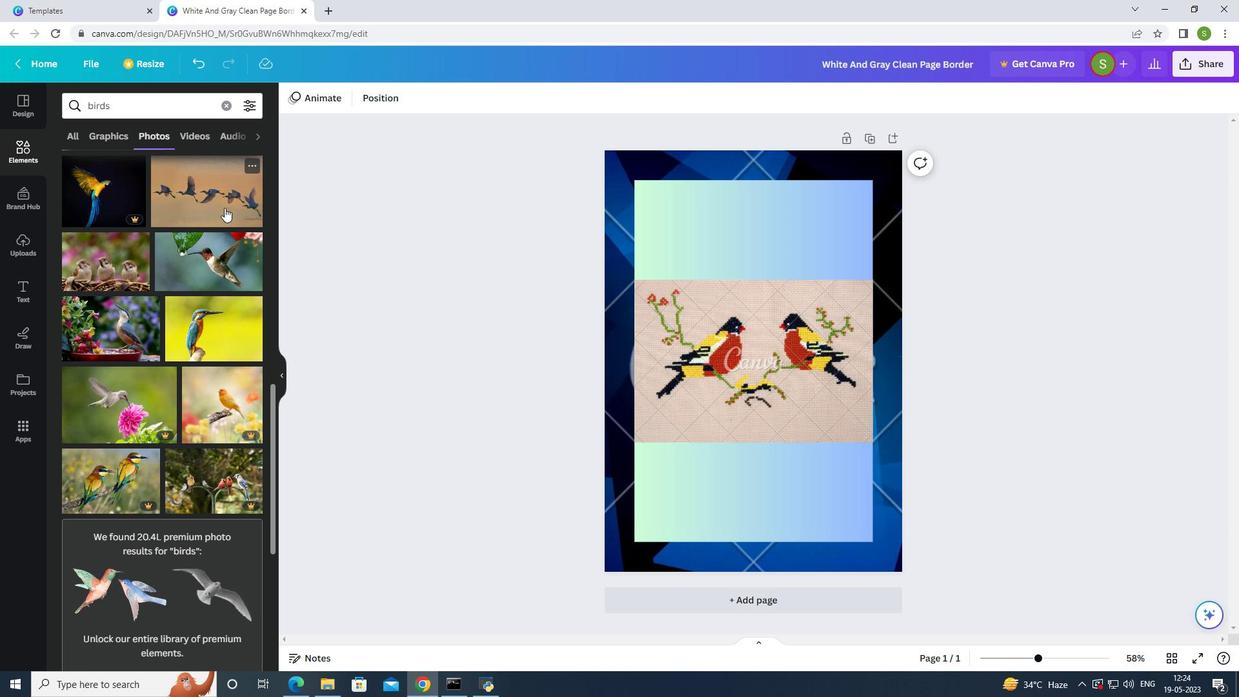 
Action: Mouse scrolled (224, 207) with delta (0, 0)
Screenshot: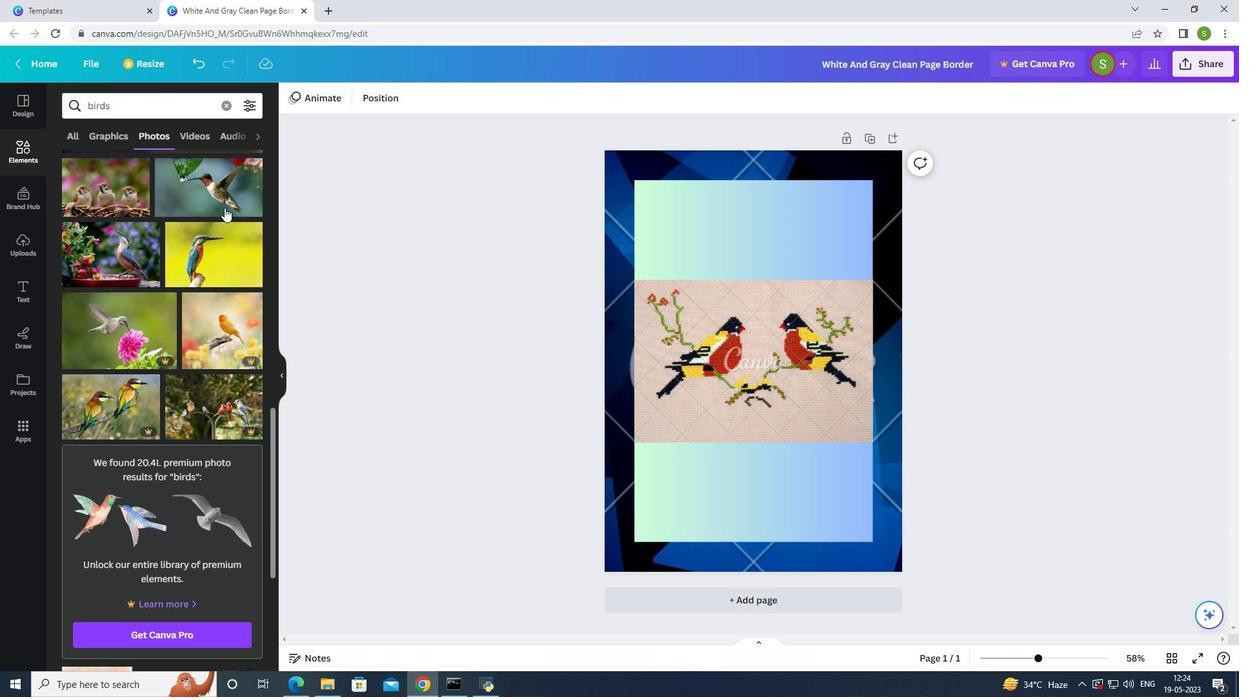 
Action: Mouse scrolled (224, 207) with delta (0, 0)
Screenshot: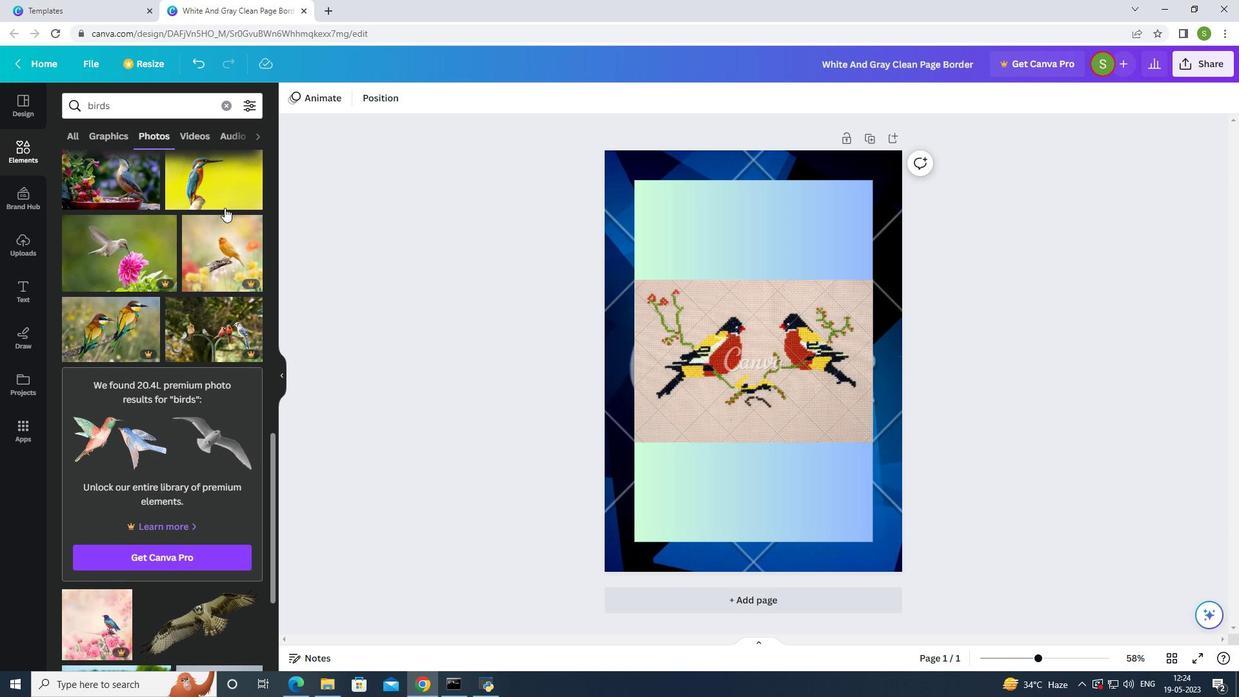 
Action: Mouse scrolled (224, 207) with delta (0, 0)
Screenshot: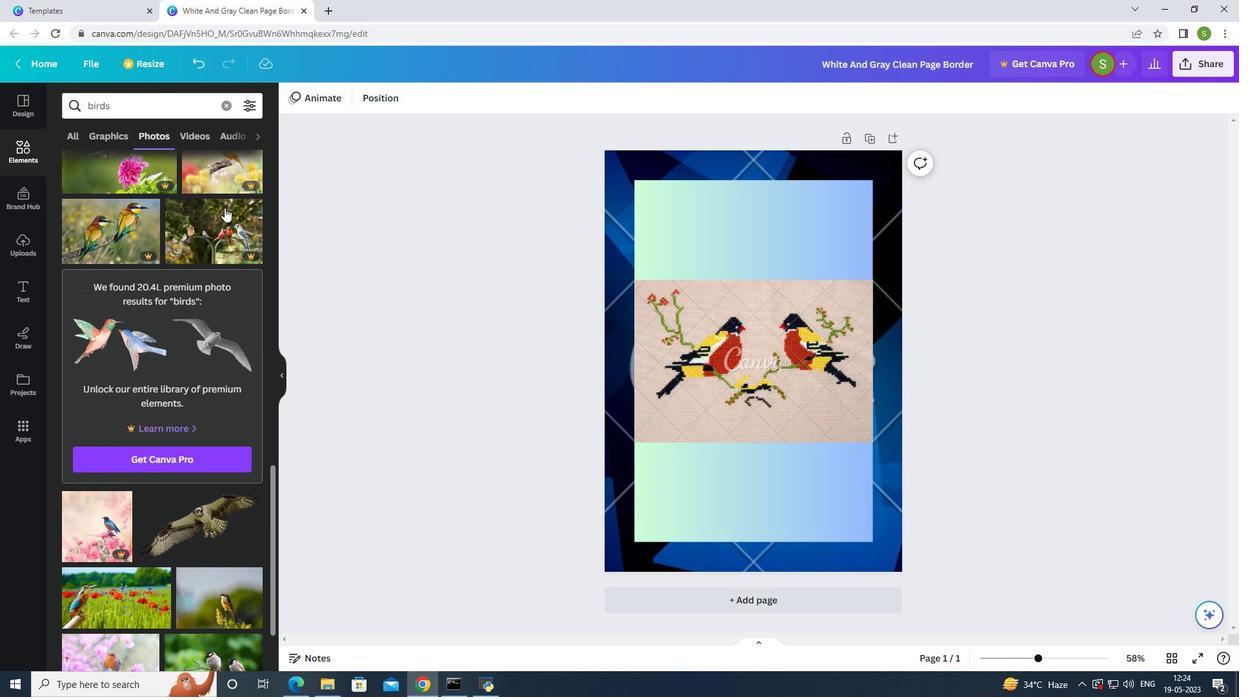 
Action: Mouse scrolled (224, 207) with delta (0, 0)
Screenshot: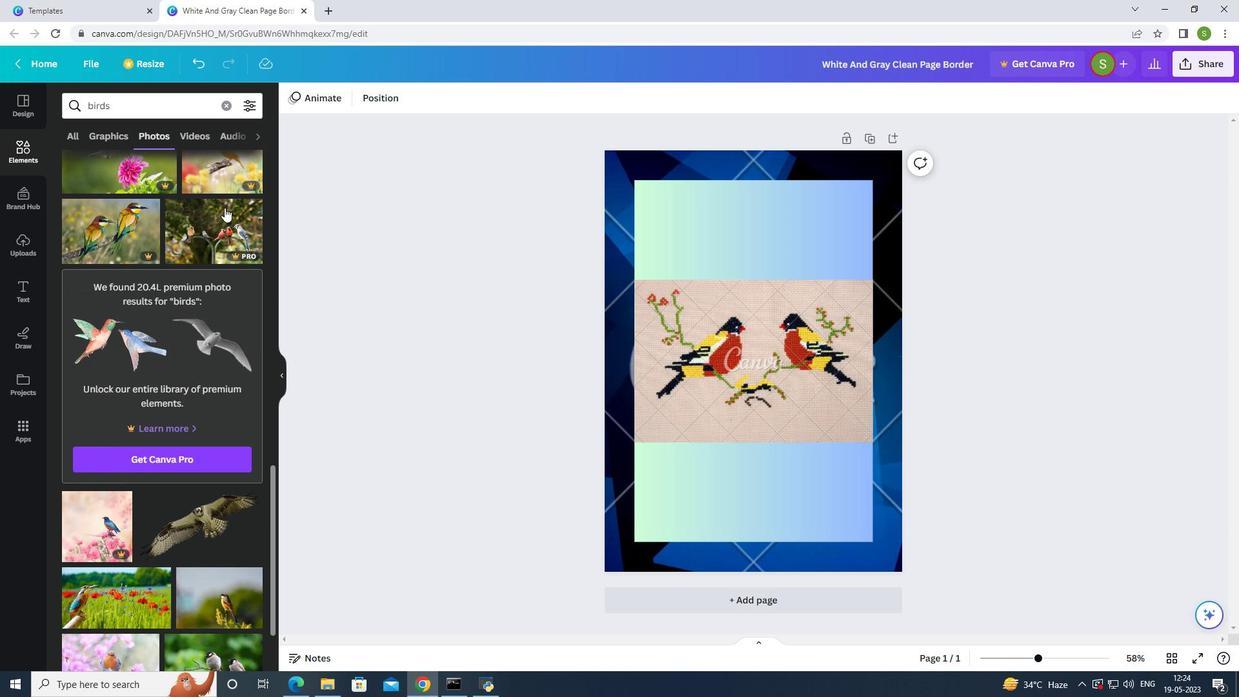 
Action: Mouse scrolled (224, 207) with delta (0, 0)
Screenshot: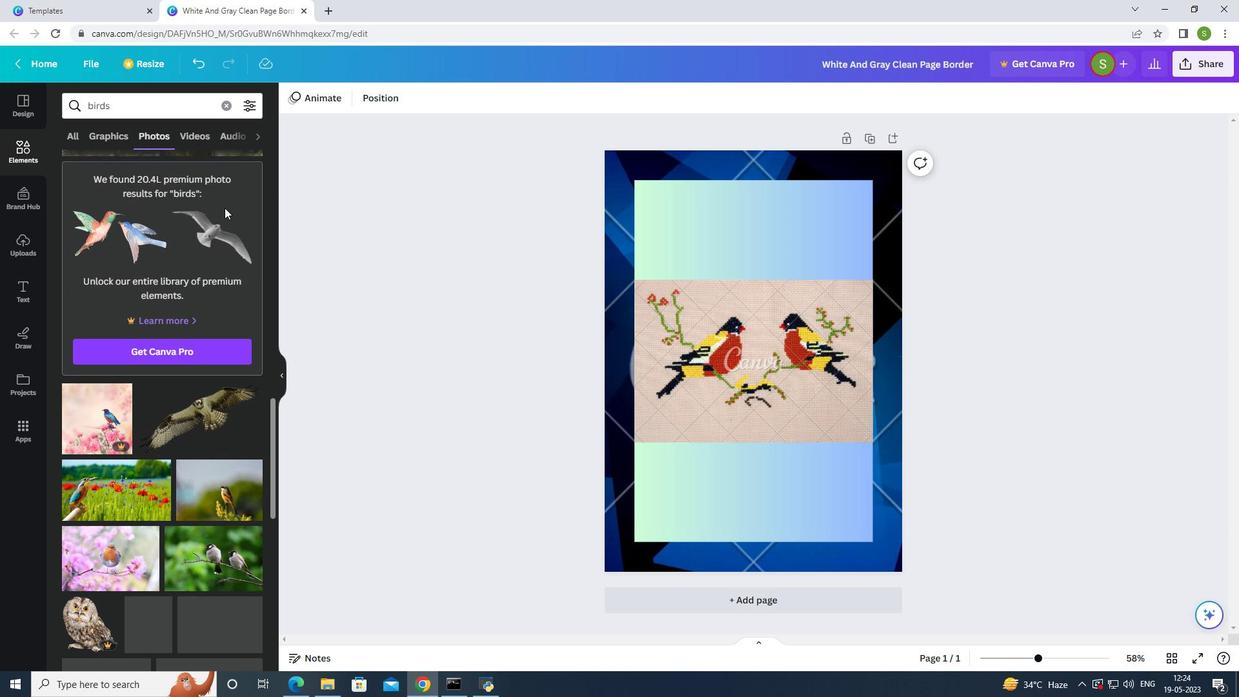 
Action: Mouse scrolled (224, 207) with delta (0, 0)
Screenshot: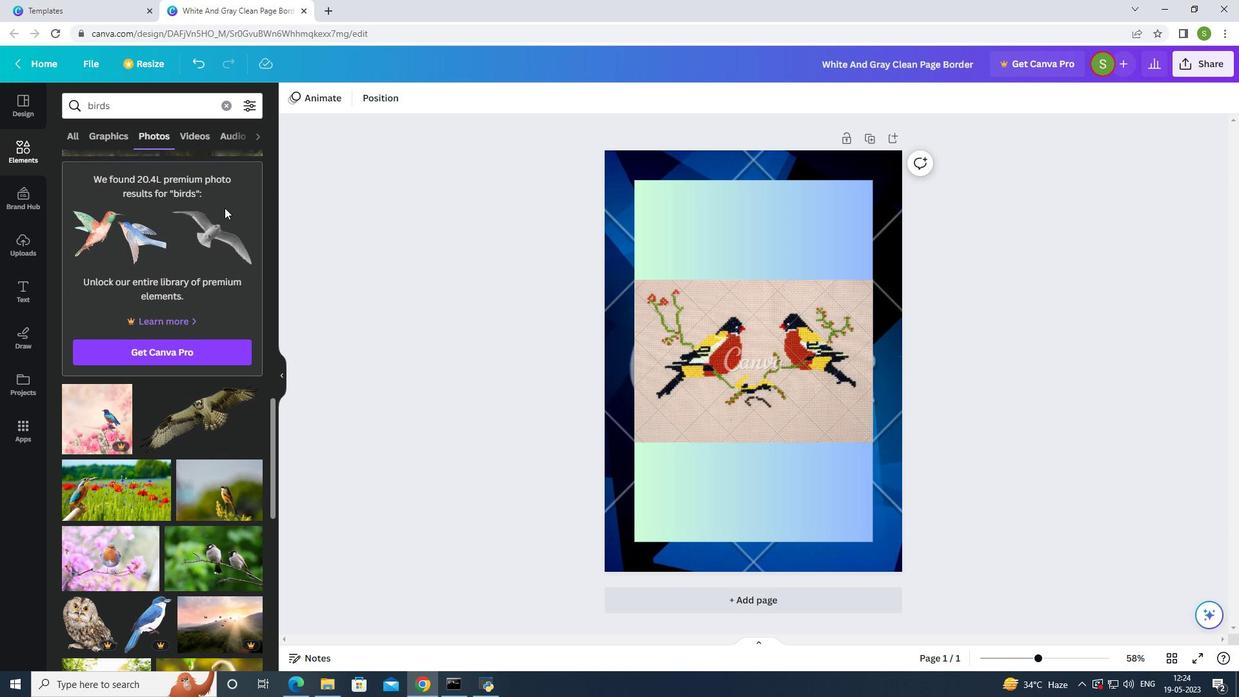 
Action: Mouse scrolled (224, 207) with delta (0, 0)
Screenshot: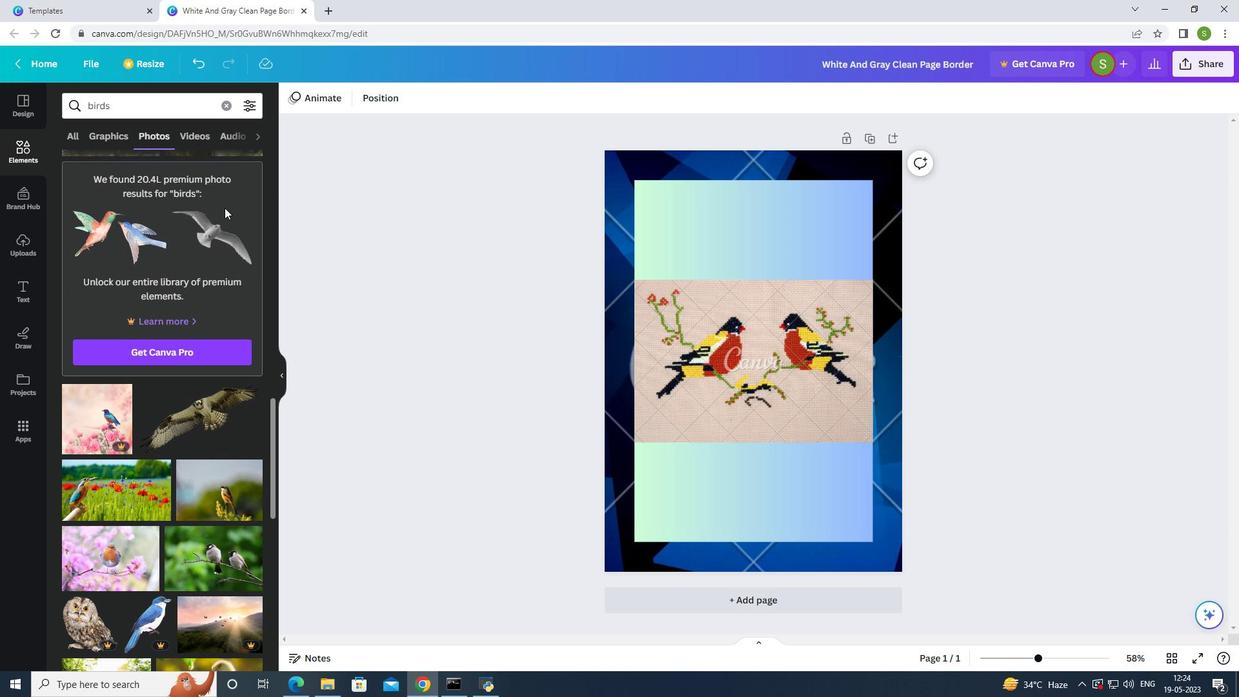 
Action: Mouse scrolled (224, 207) with delta (0, 0)
Screenshot: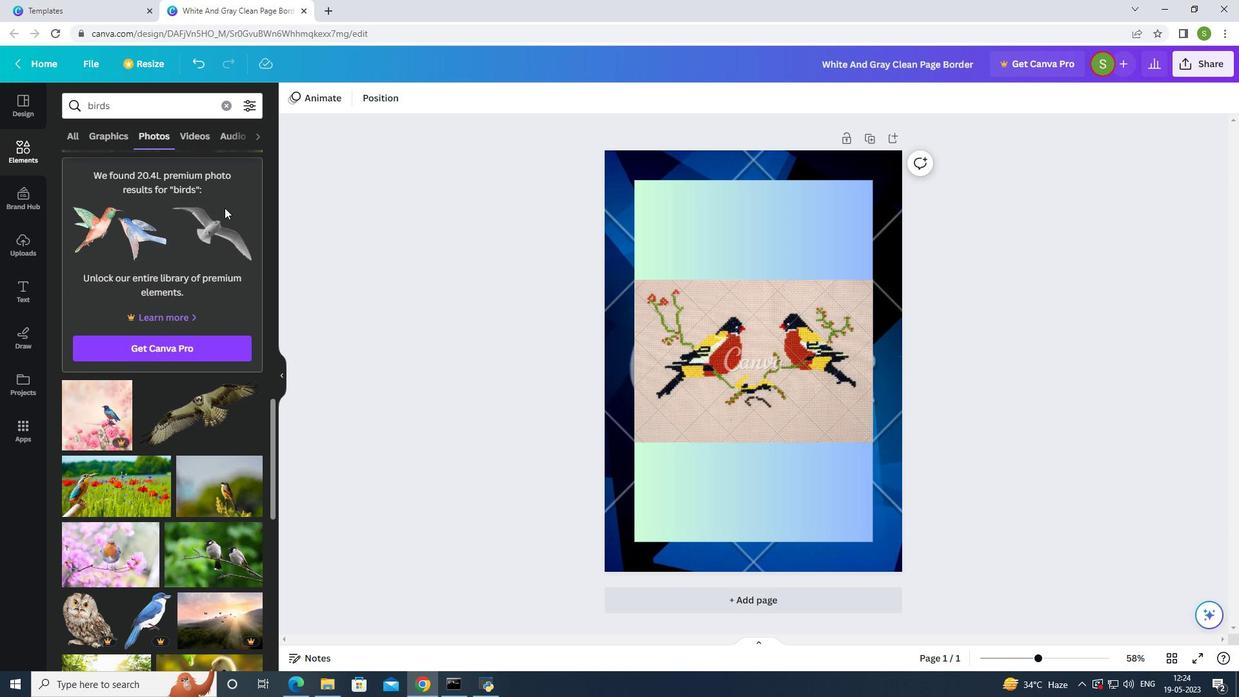 
Action: Mouse moved to (225, 205)
Screenshot: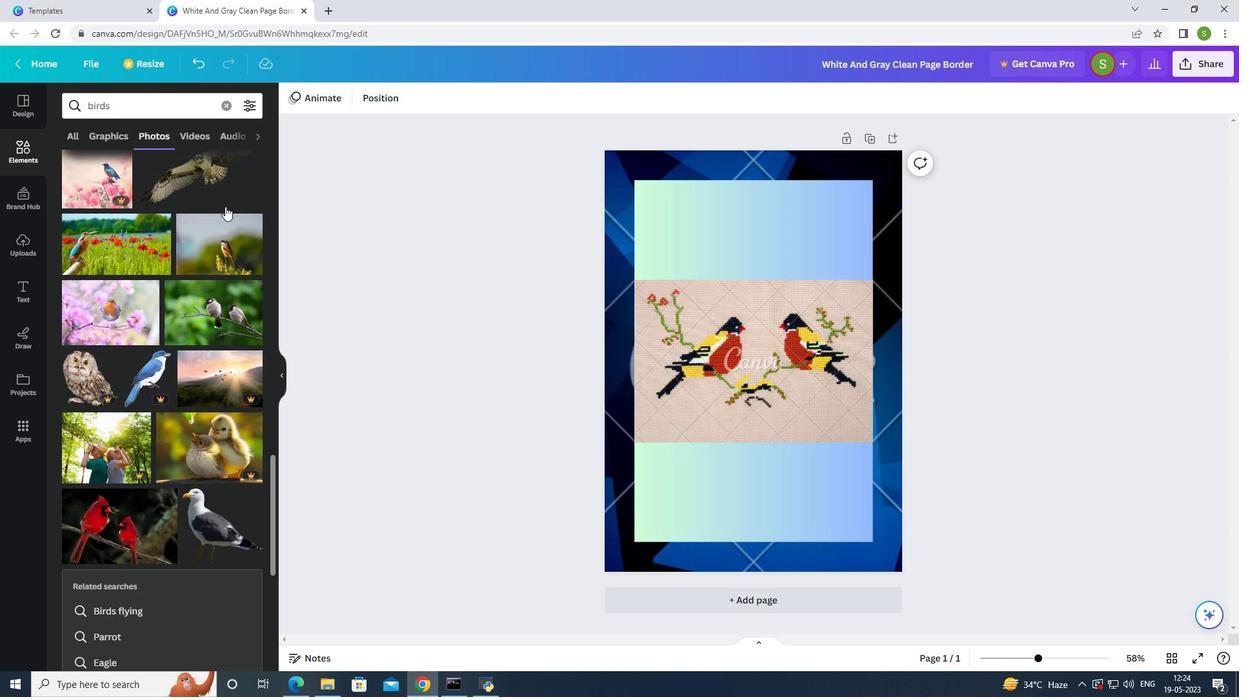 
Action: Mouse scrolled (225, 204) with delta (0, 0)
Screenshot: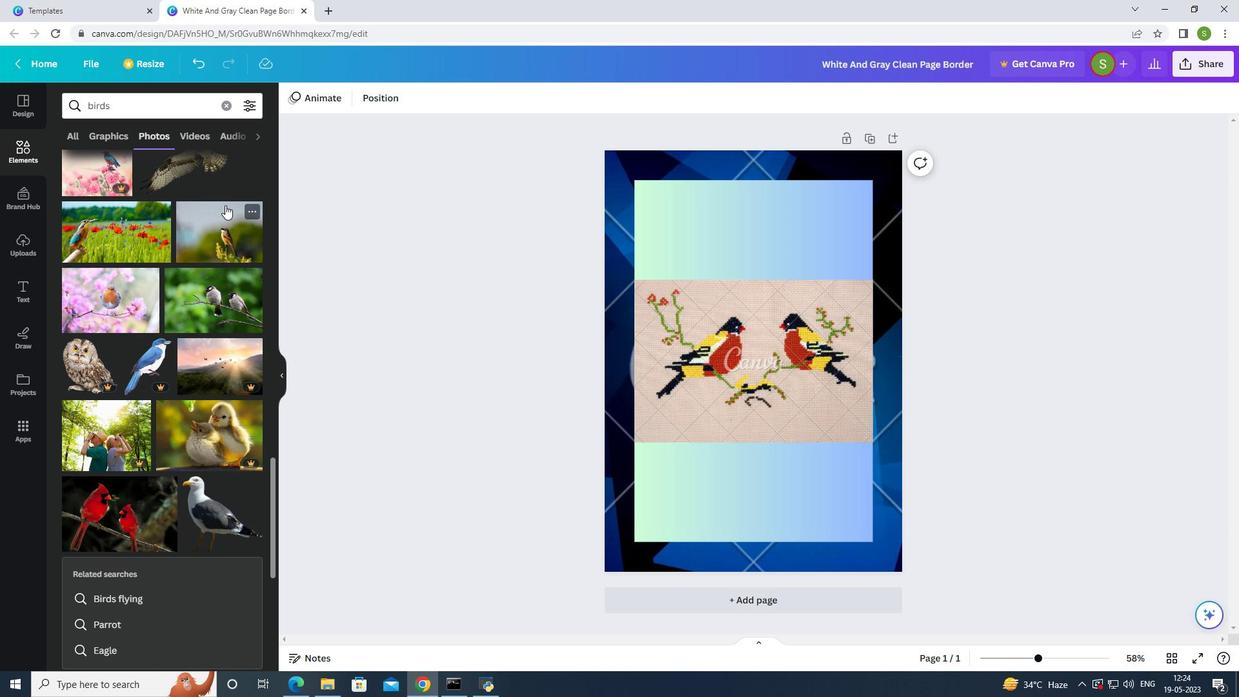 
Action: Mouse scrolled (225, 204) with delta (0, 0)
Screenshot: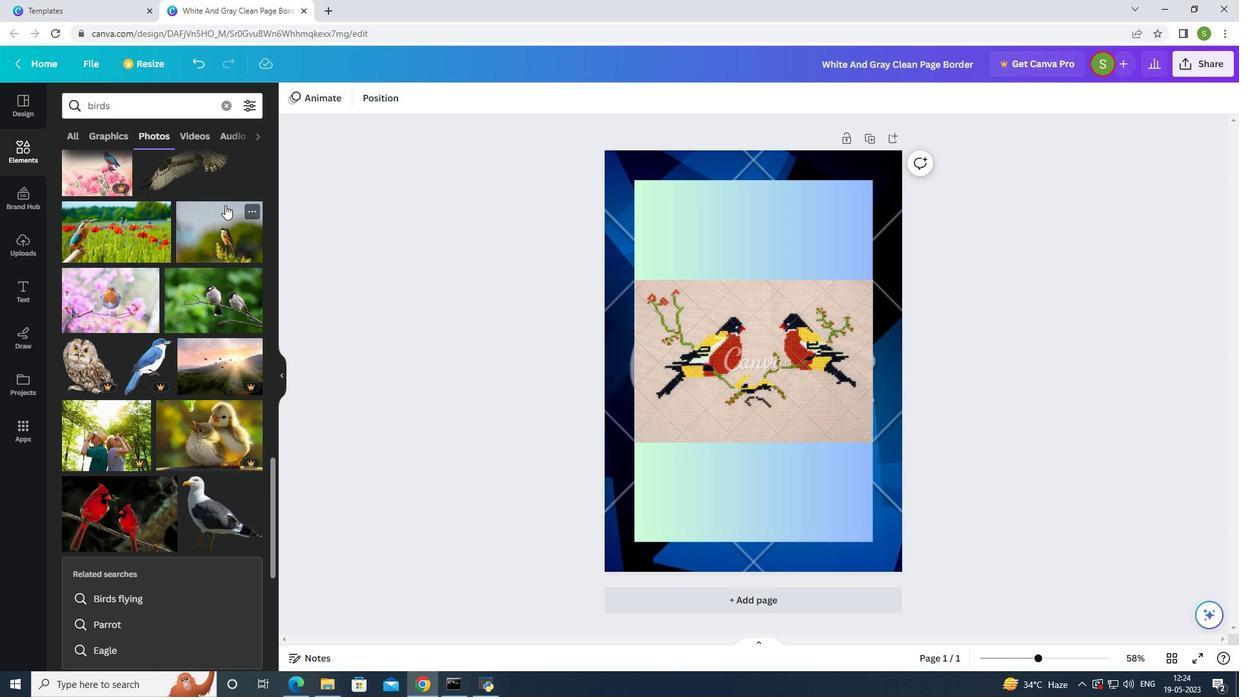 
Action: Mouse scrolled (225, 204) with delta (0, 0)
Screenshot: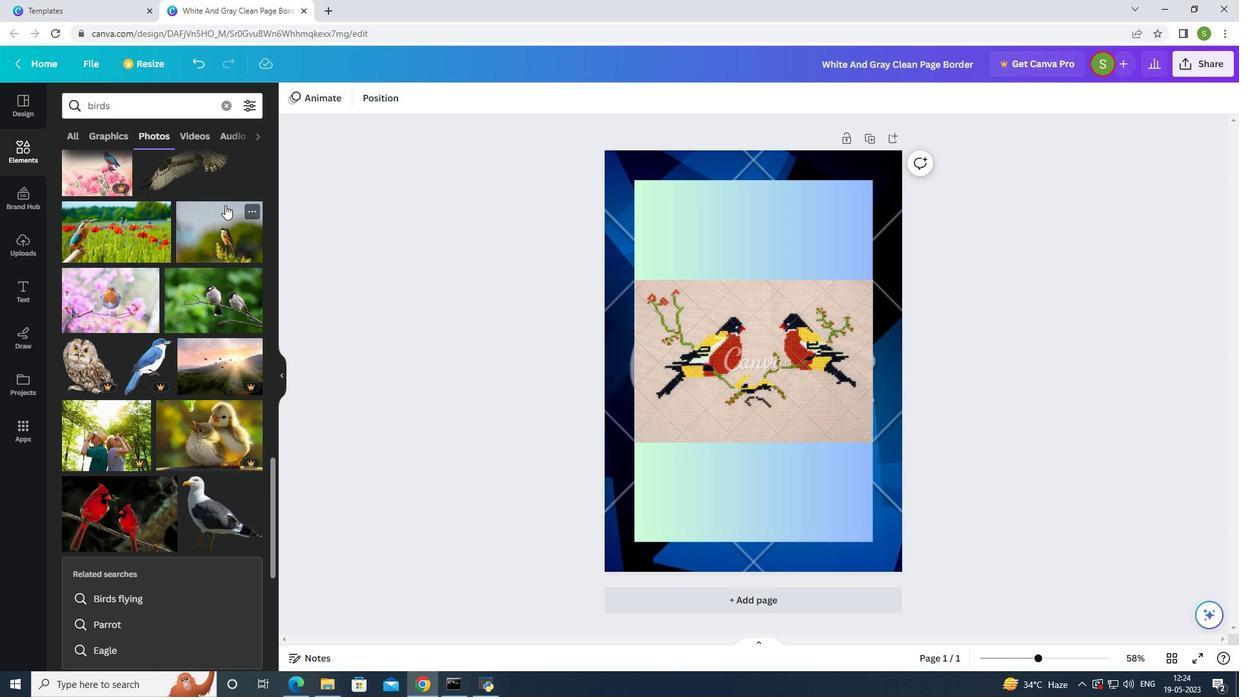 
Action: Mouse moved to (159, 356)
